 Task: Create a new trainer record and automate the Trainer Category population based on experience using Process Builder.
Action: Mouse moved to (291, 357)
Screenshot: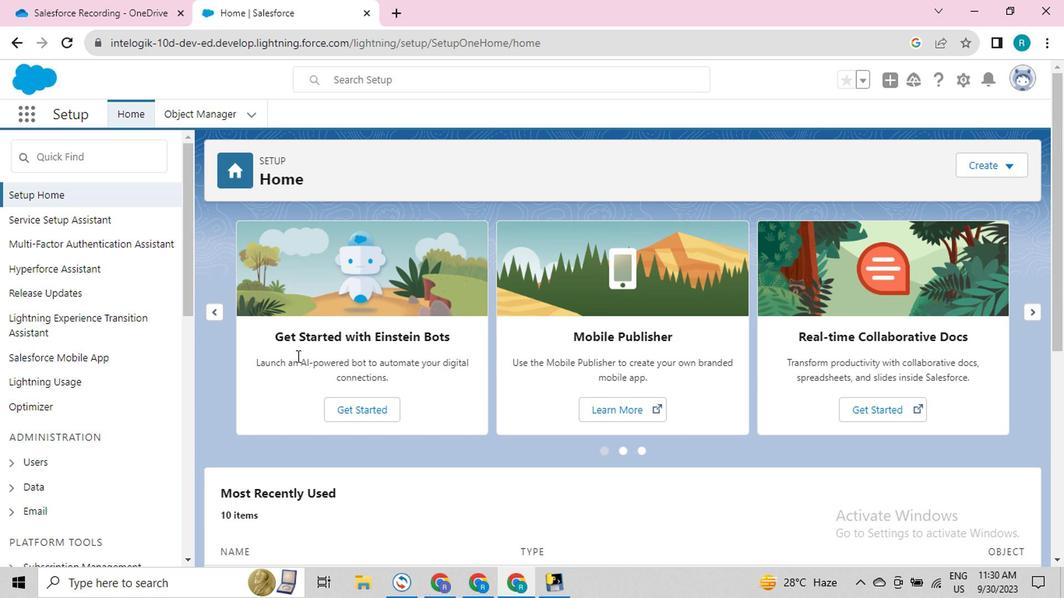 
Action: Key pressed <Key.f11>
Screenshot: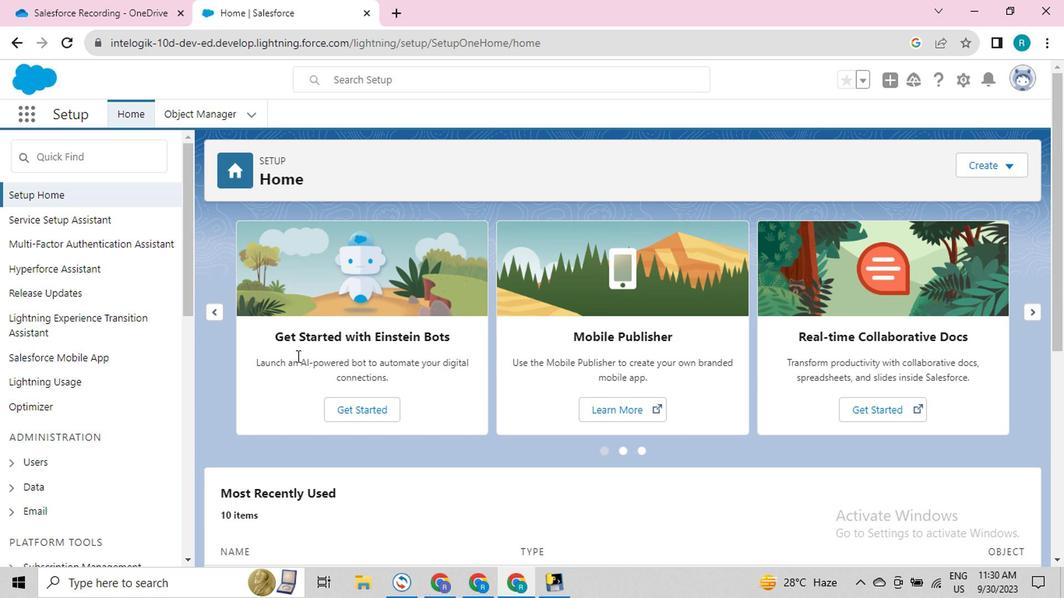 
Action: Mouse moved to (14, 53)
Screenshot: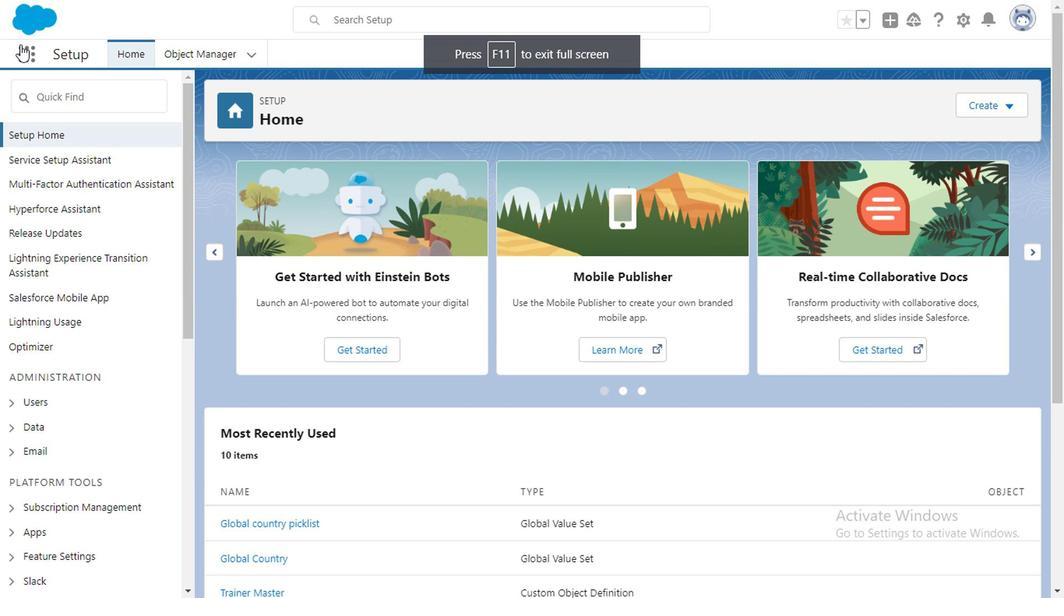 
Action: Mouse pressed left at (14, 53)
Screenshot: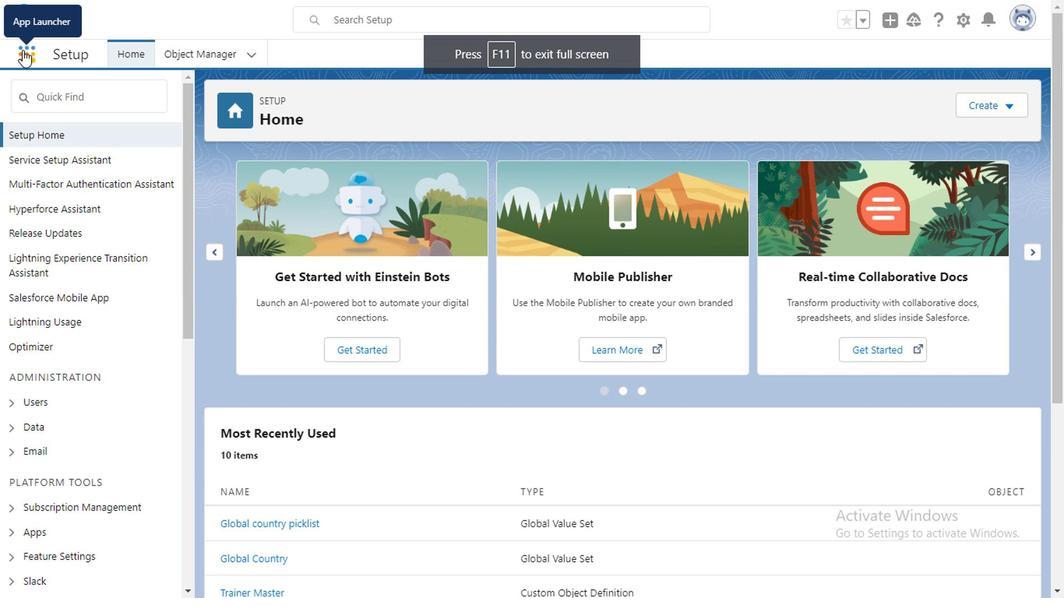 
Action: Mouse moved to (971, 19)
Screenshot: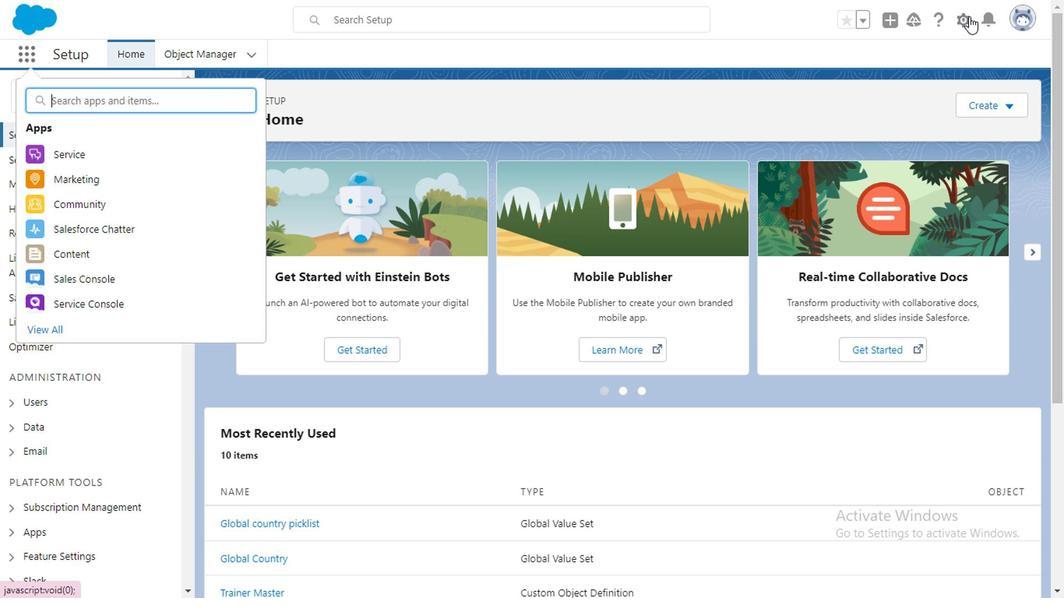 
Action: Mouse pressed left at (971, 19)
Screenshot: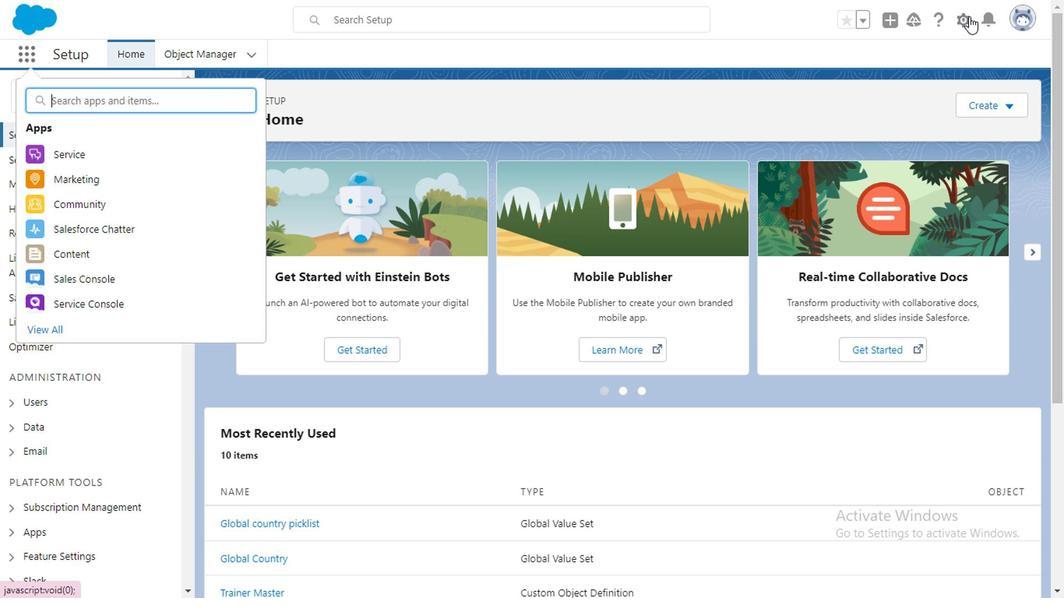 
Action: Mouse moved to (903, 62)
Screenshot: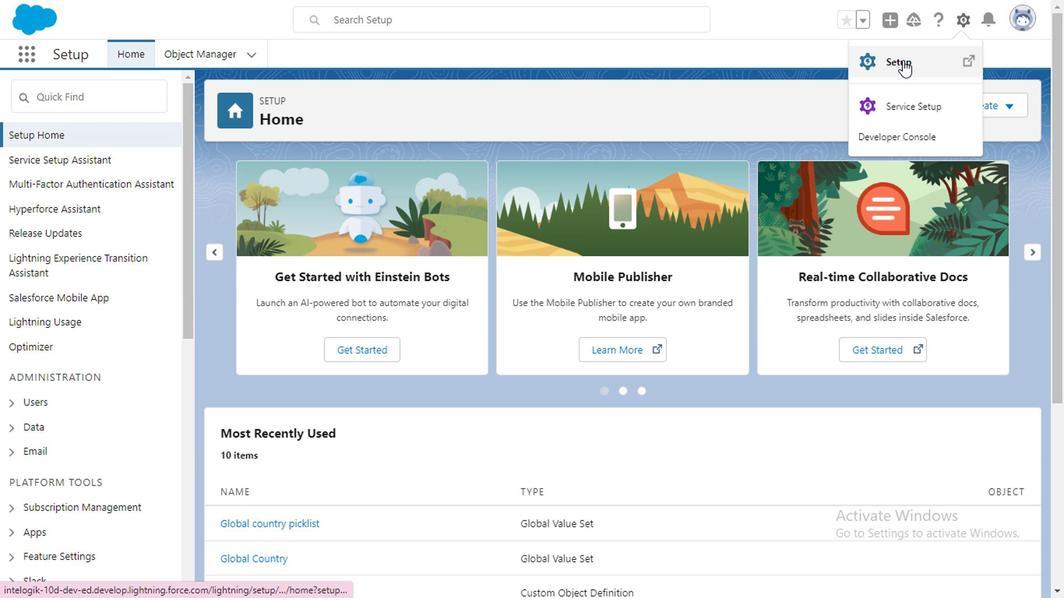 
Action: Mouse pressed left at (903, 62)
Screenshot: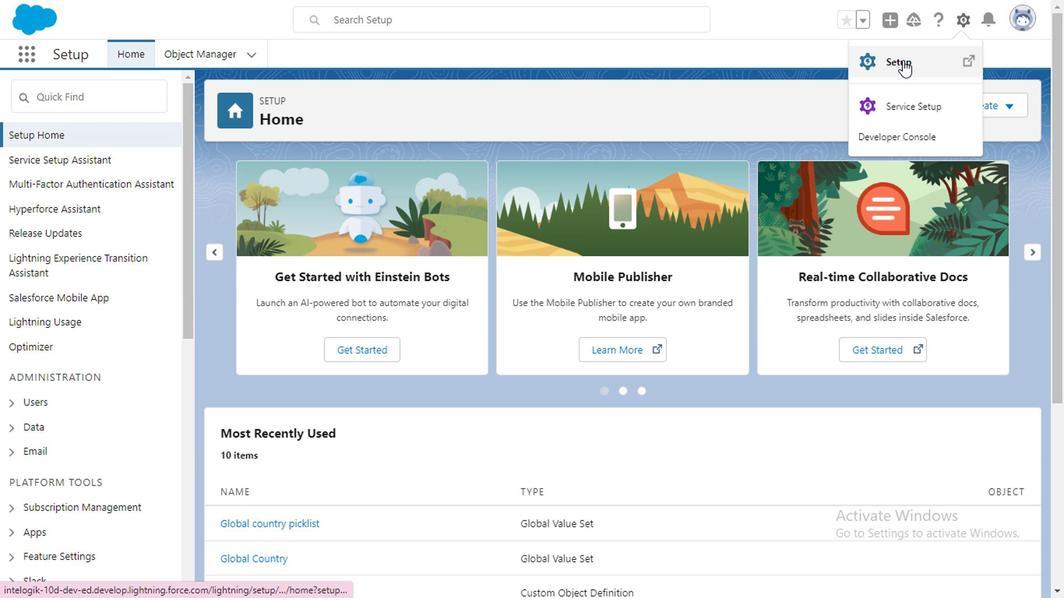 
Action: Mouse moved to (963, 19)
Screenshot: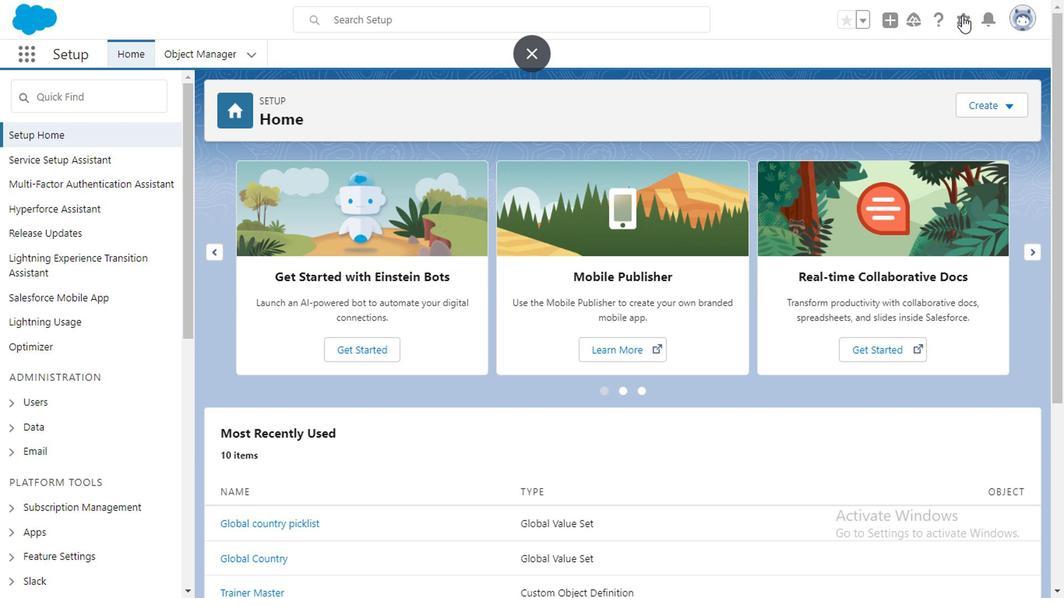 
Action: Mouse pressed left at (963, 19)
Screenshot: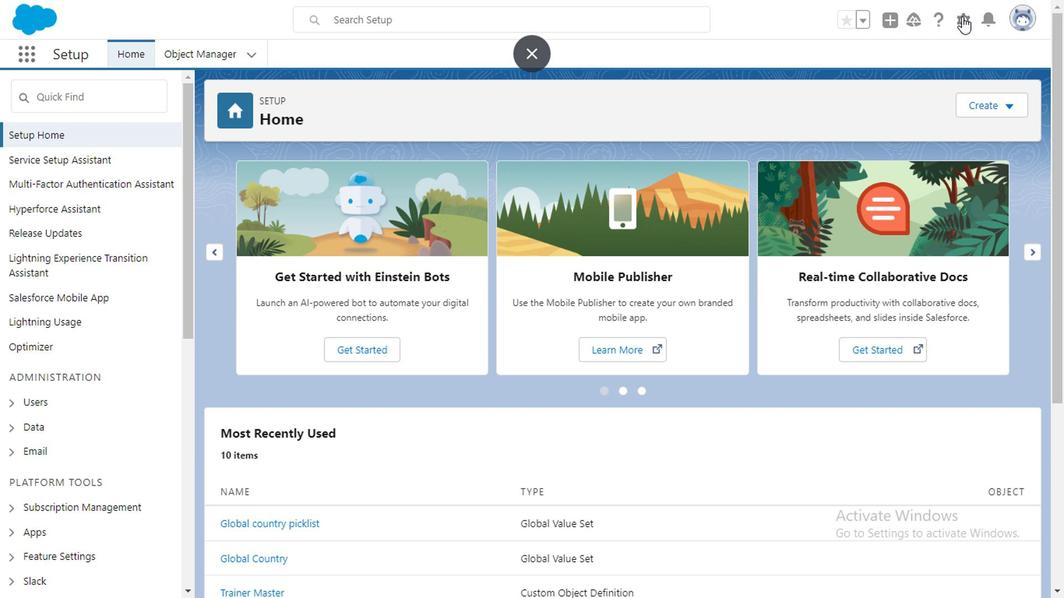 
Action: Mouse moved to (902, 69)
Screenshot: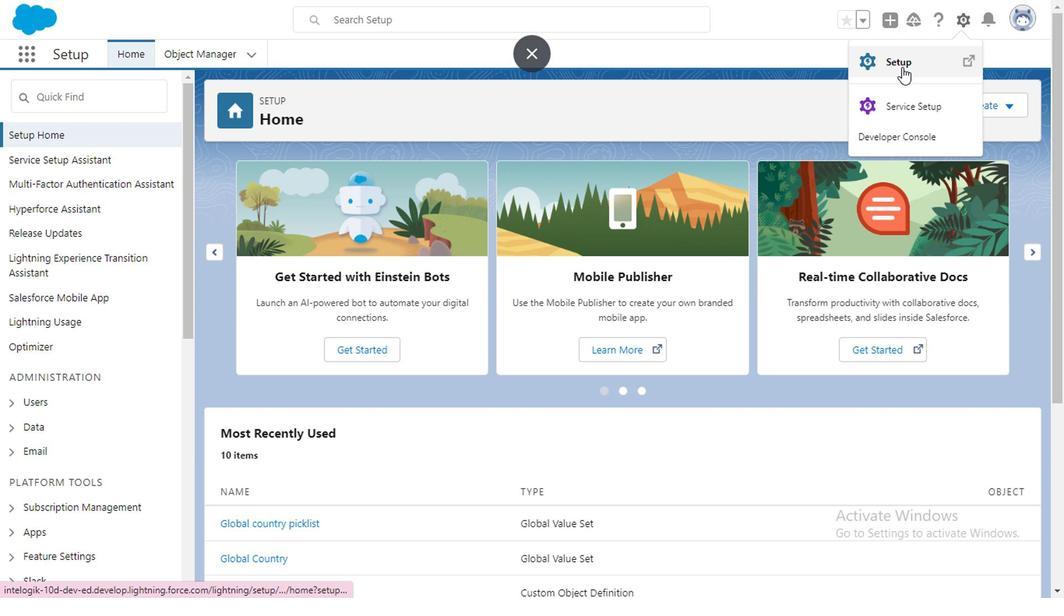 
Action: Mouse pressed left at (902, 69)
Screenshot: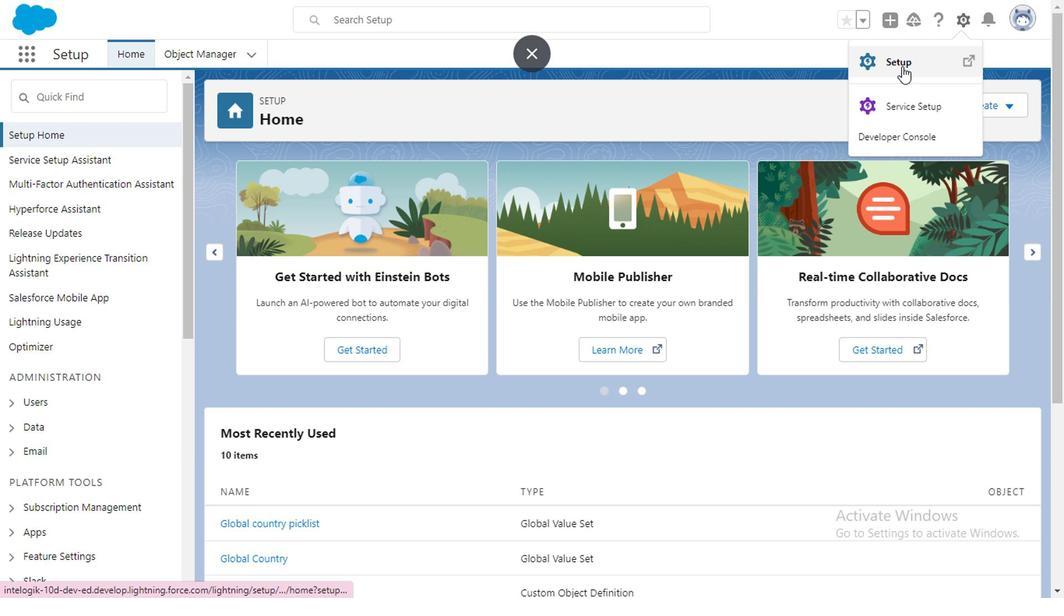 
Action: Mouse moved to (59, 97)
Screenshot: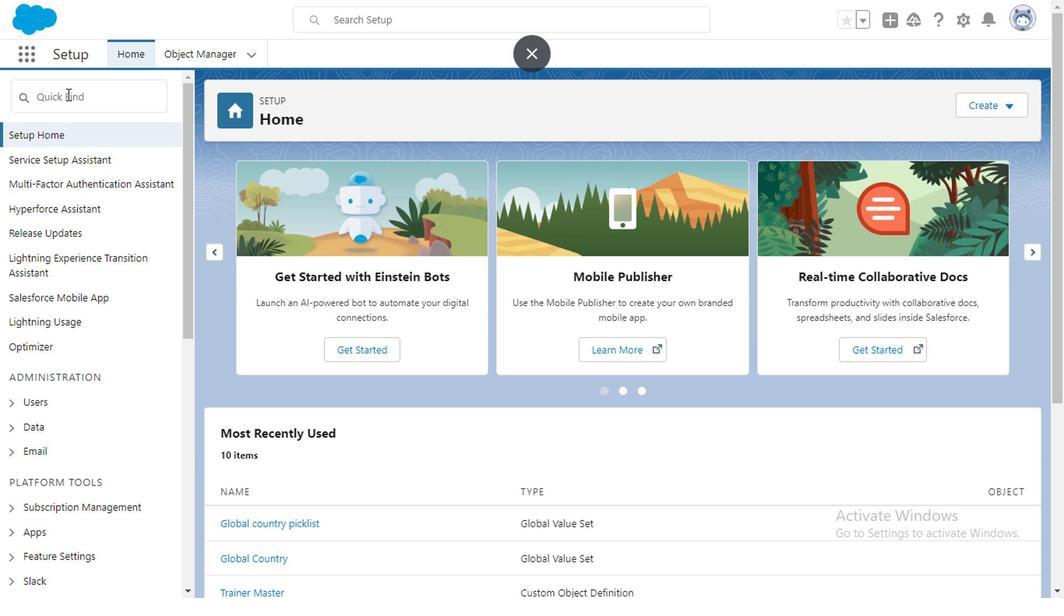 
Action: Mouse pressed left at (59, 97)
Screenshot: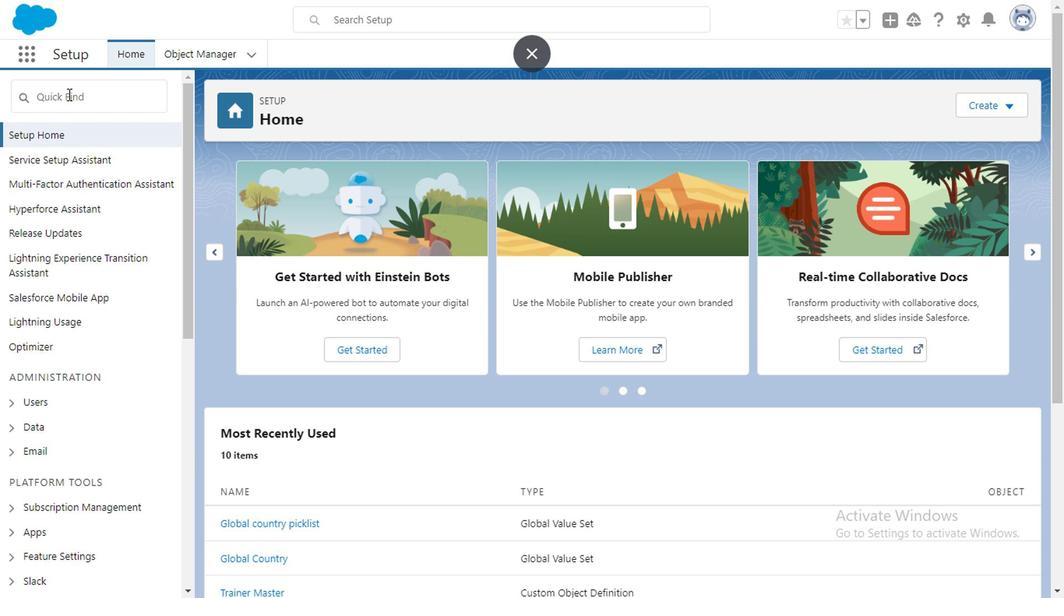 
Action: Mouse moved to (59, 97)
Screenshot: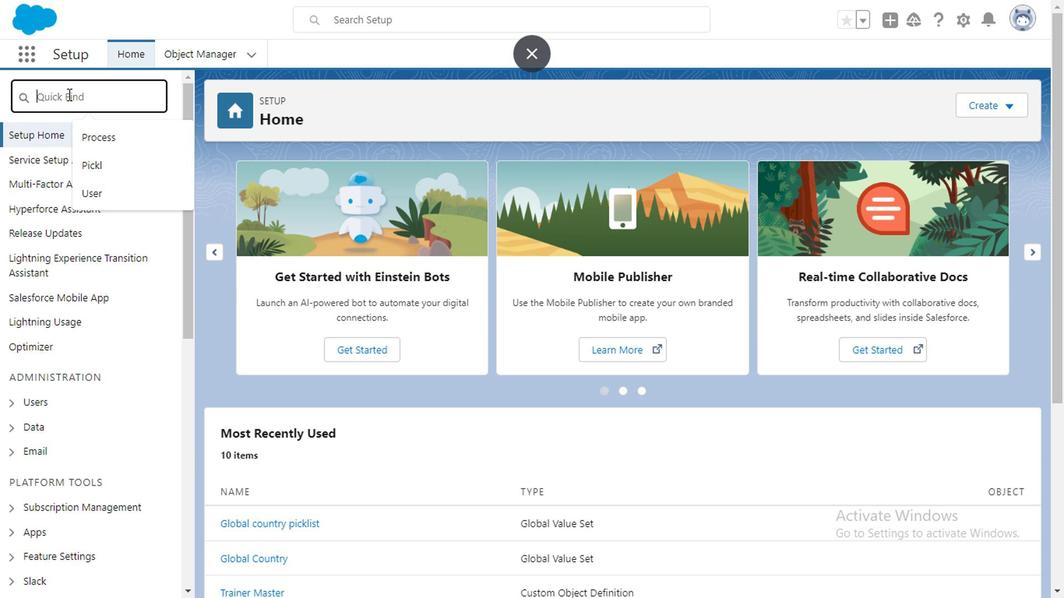 
Action: Key pressed <Key.caps_lock>P<Key.caps_lock>r
Screenshot: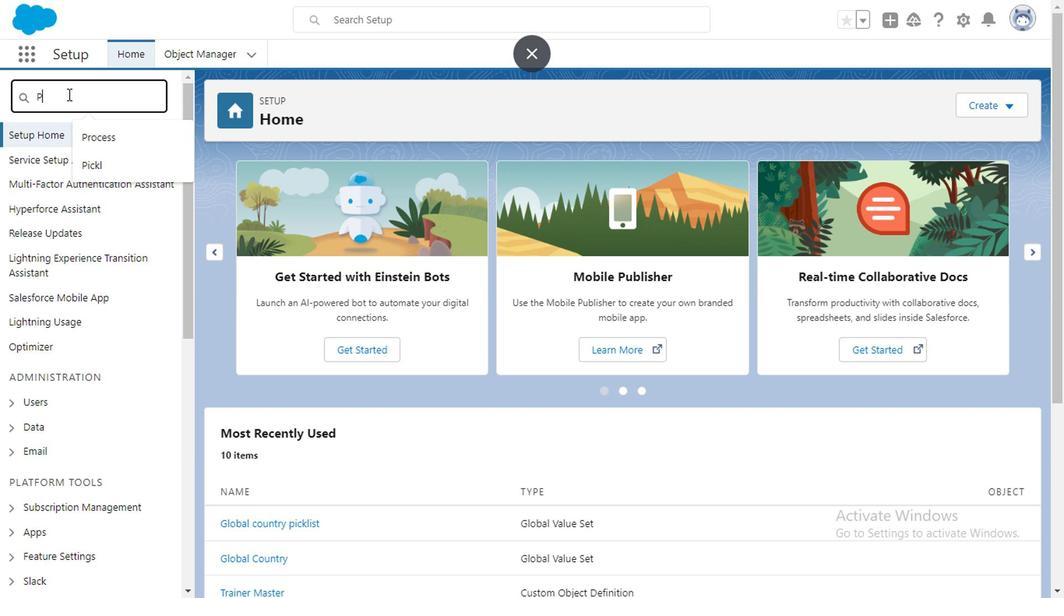
Action: Mouse moved to (89, 131)
Screenshot: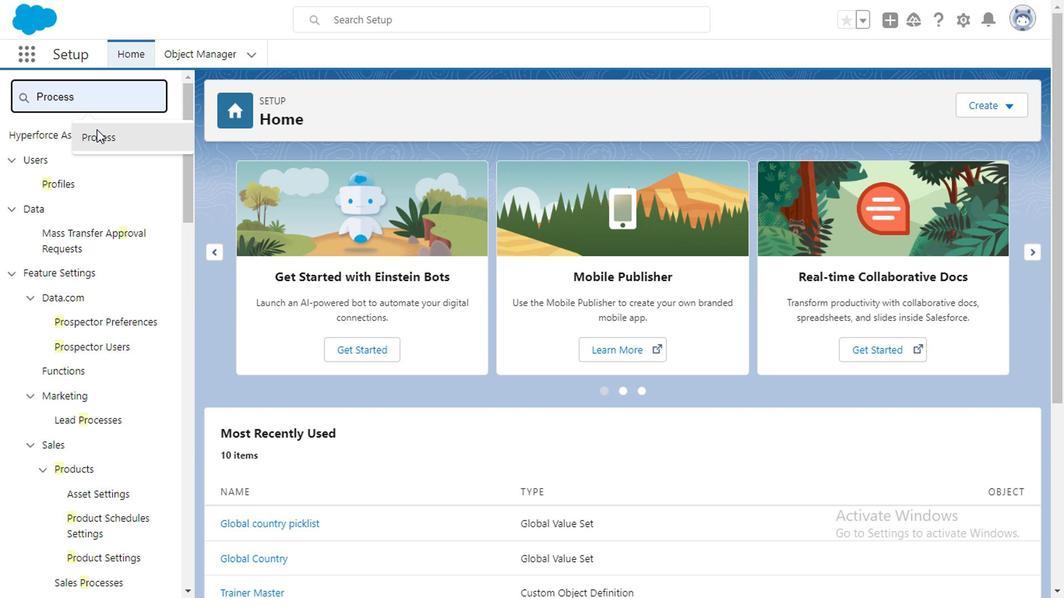 
Action: Mouse pressed left at (89, 131)
Screenshot: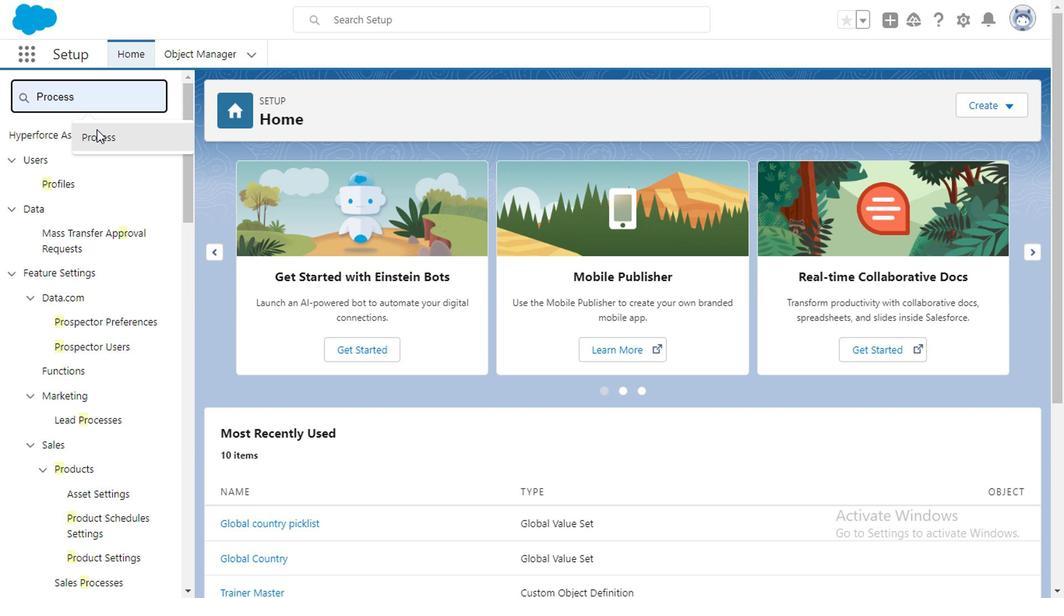 
Action: Key pressed <Key.enter>
Screenshot: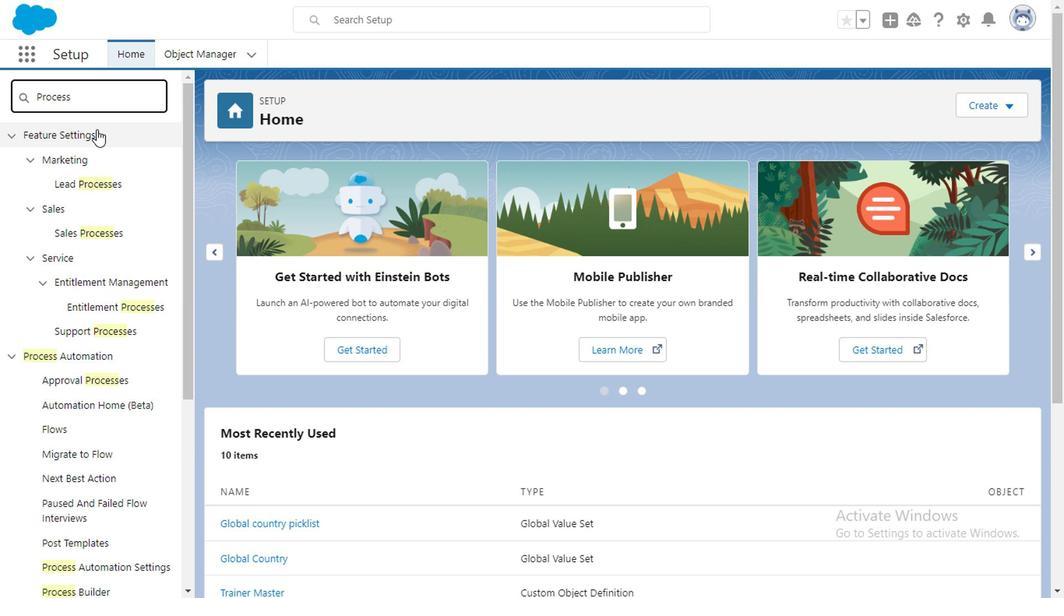 
Action: Mouse moved to (79, 456)
Screenshot: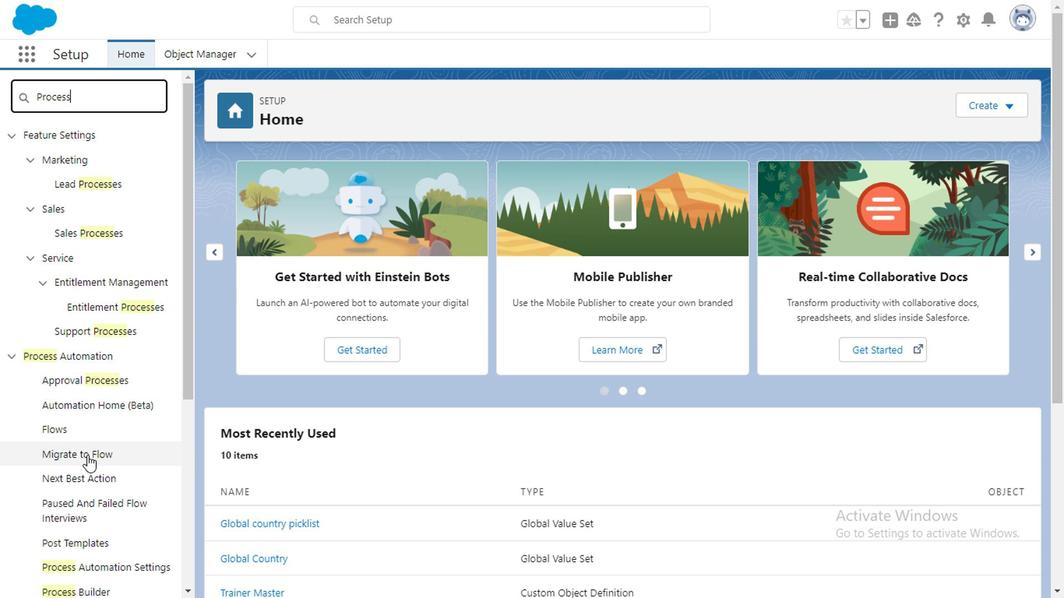 
Action: Mouse scrolled (79, 455) with delta (0, 0)
Screenshot: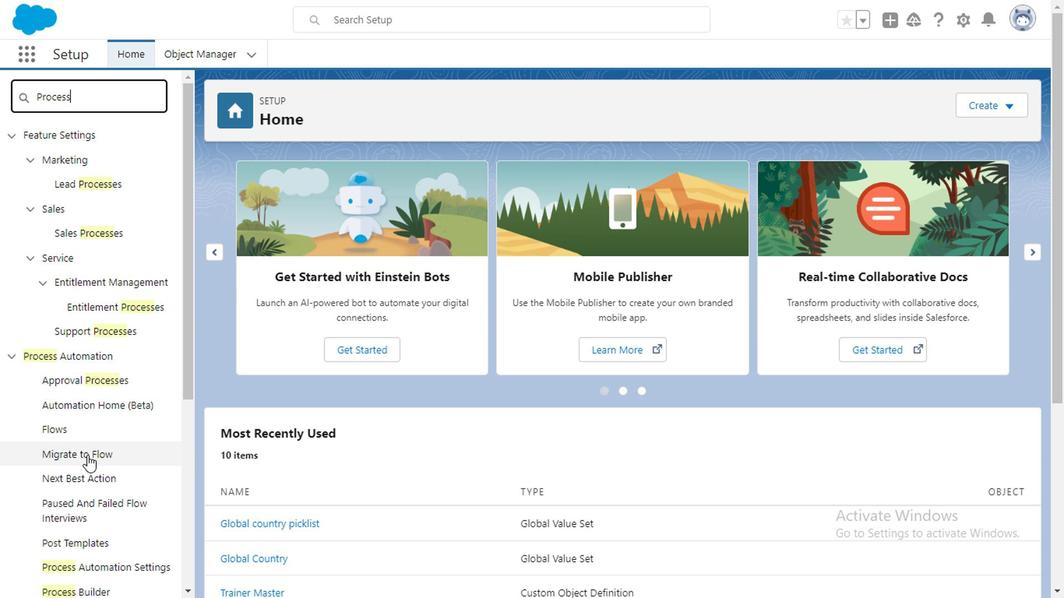 
Action: Mouse moved to (80, 282)
Screenshot: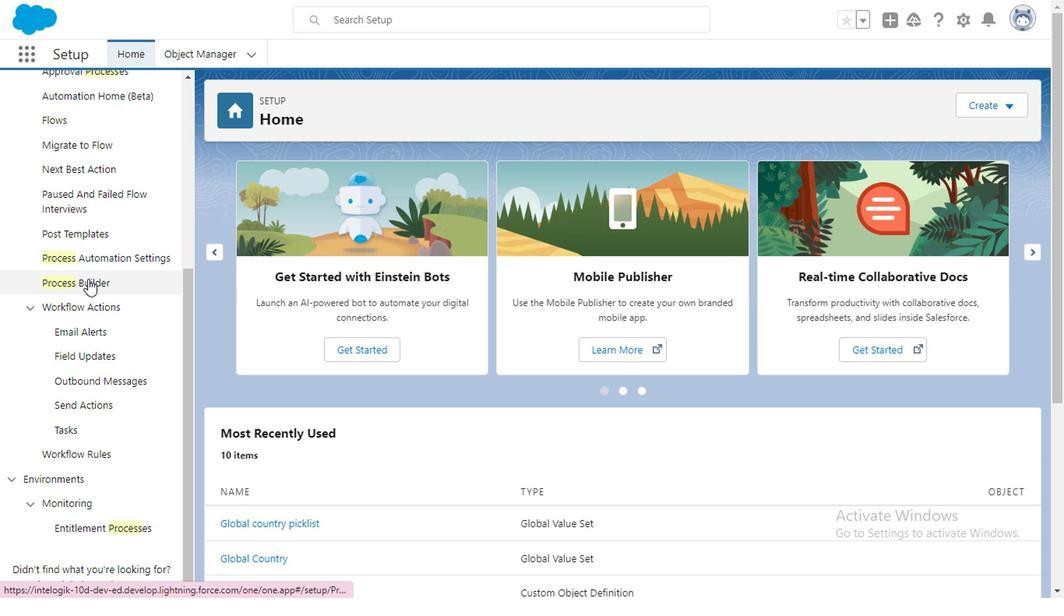 
Action: Mouse pressed left at (80, 282)
Screenshot: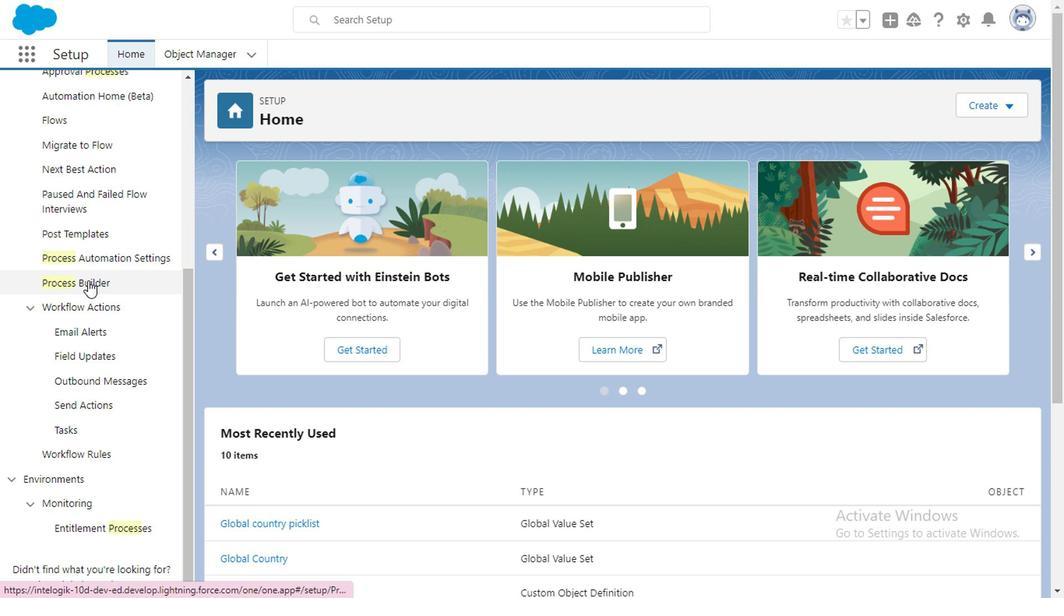 
Action: Mouse moved to (39, 285)
Screenshot: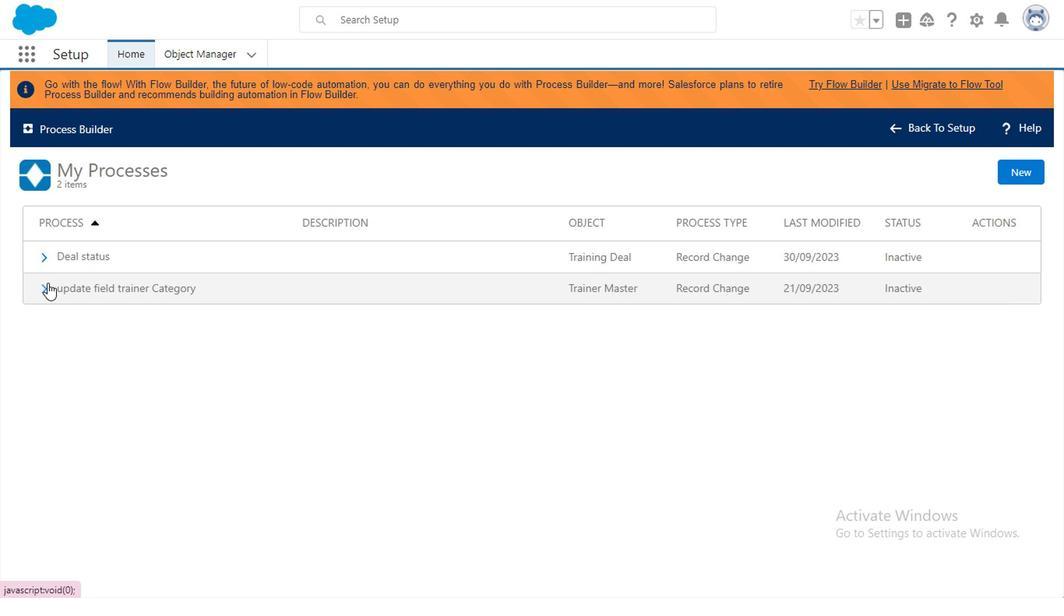 
Action: Mouse pressed left at (39, 285)
Screenshot: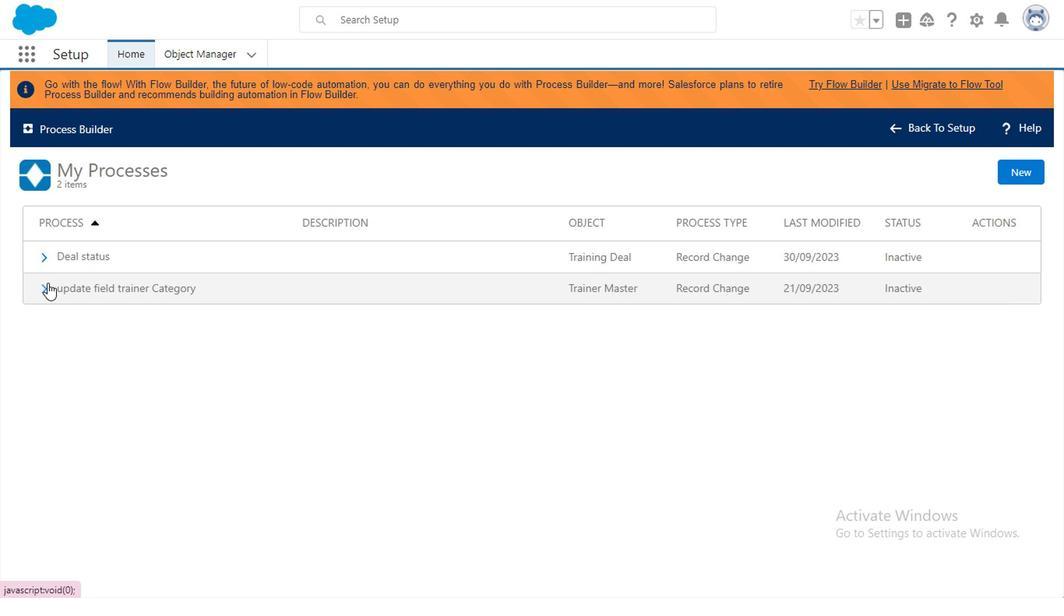 
Action: Mouse moved to (992, 316)
Screenshot: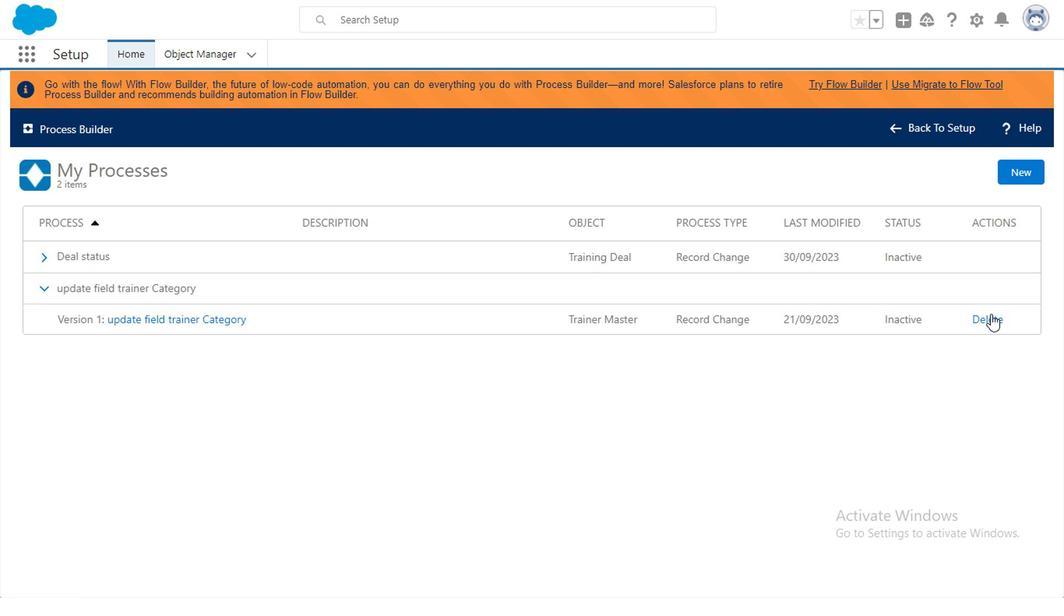 
Action: Mouse pressed left at (992, 316)
Screenshot: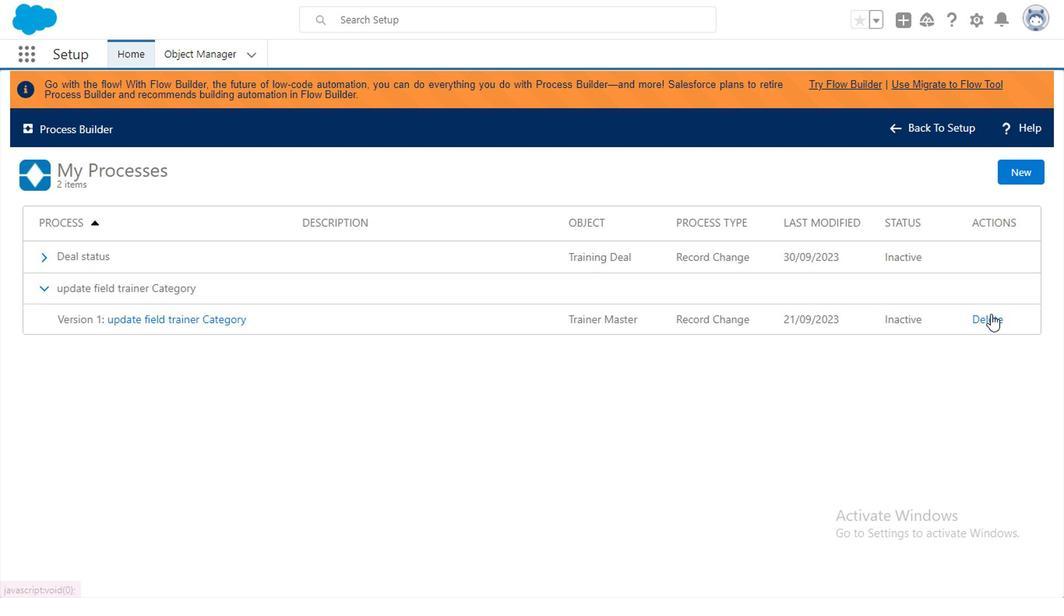 
Action: Mouse moved to (724, 409)
Screenshot: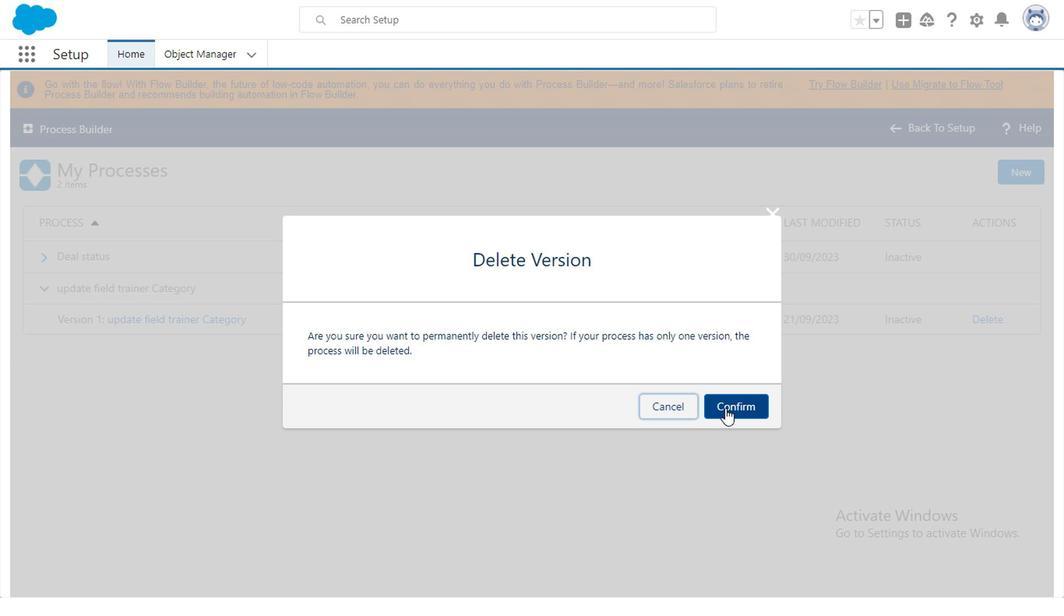 
Action: Mouse pressed left at (724, 409)
Screenshot: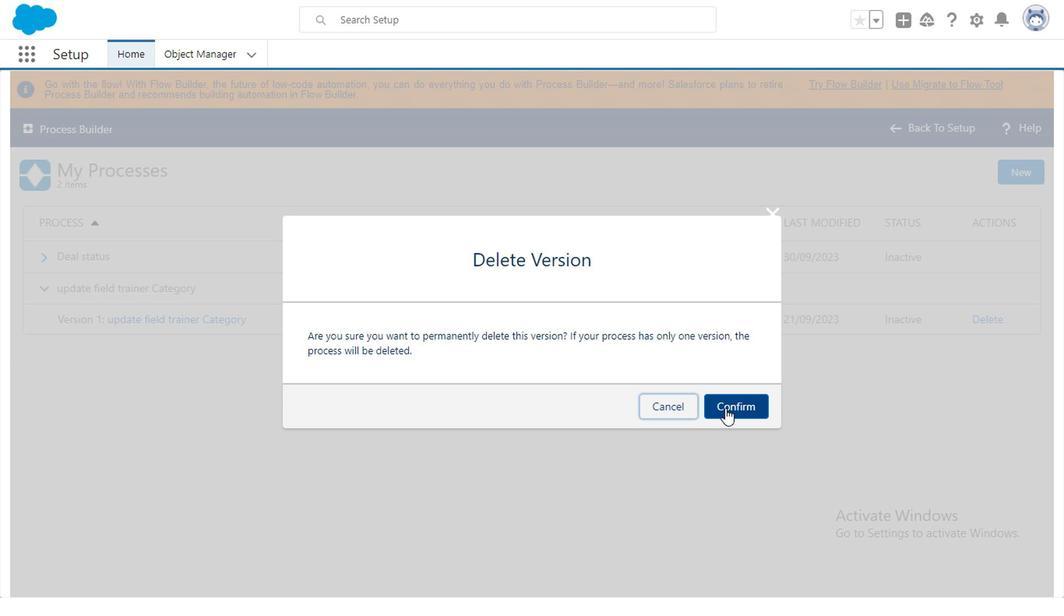 
Action: Mouse moved to (39, 256)
Screenshot: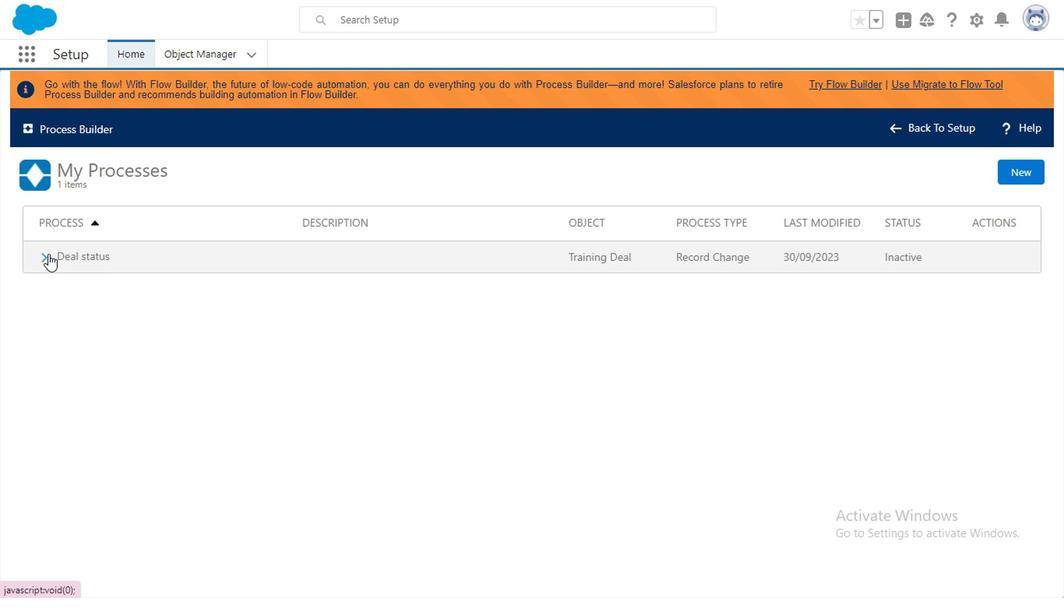 
Action: Mouse pressed left at (39, 256)
Screenshot: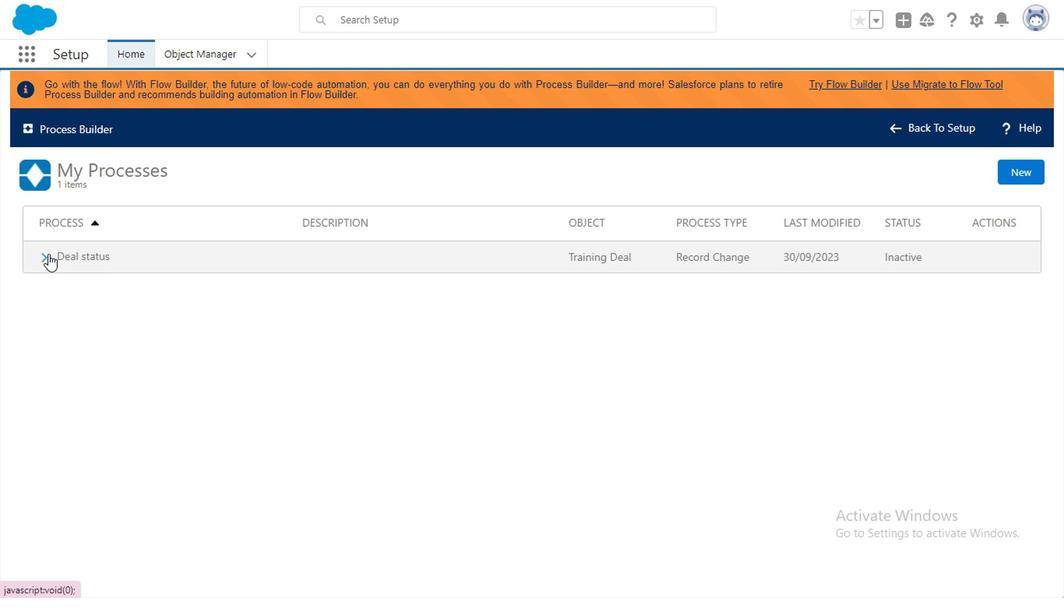 
Action: Mouse moved to (976, 288)
Screenshot: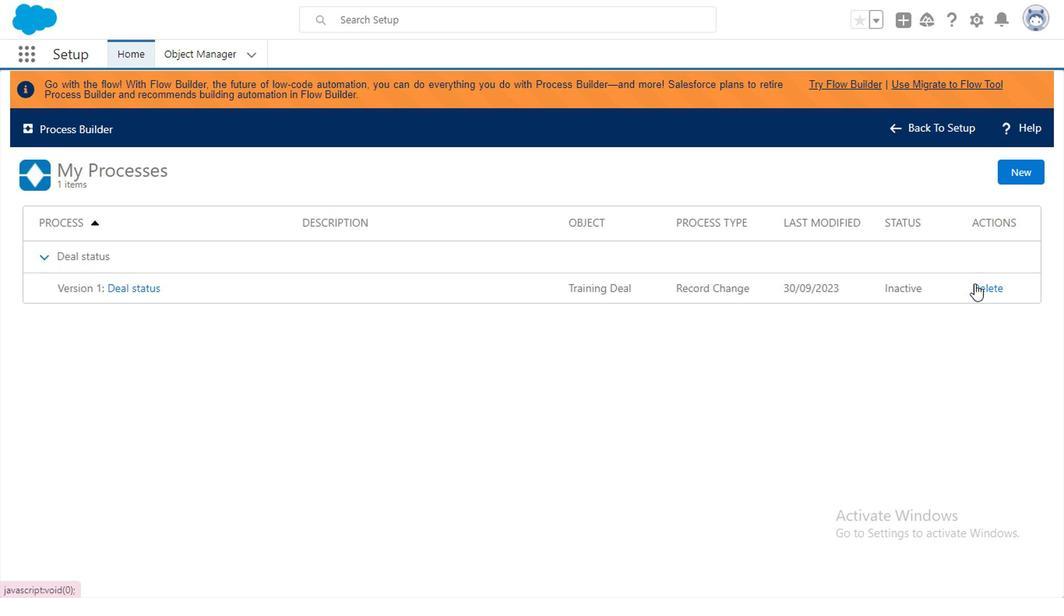 
Action: Mouse pressed left at (976, 288)
Screenshot: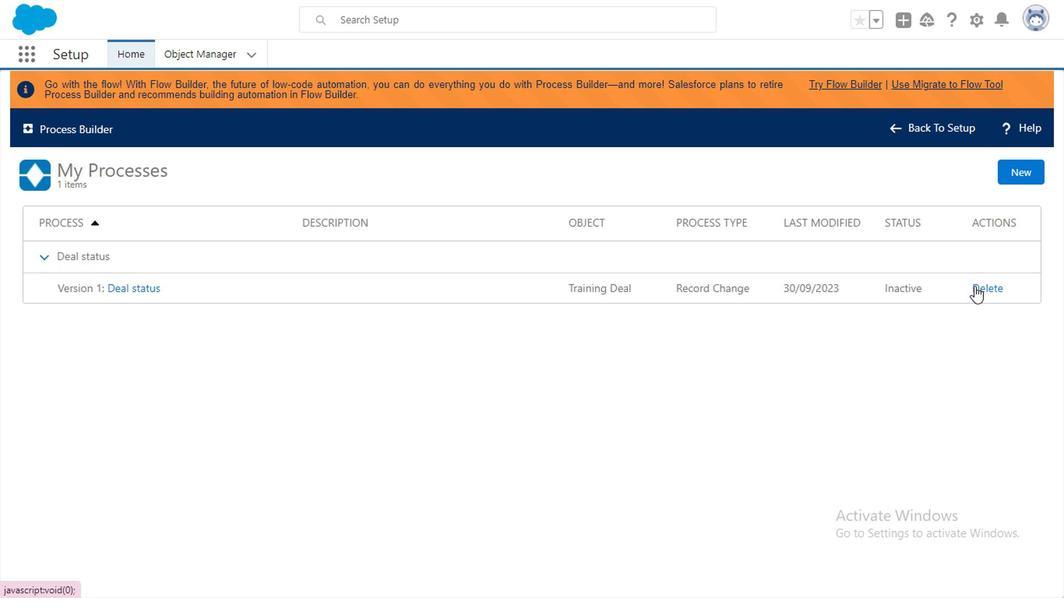 
Action: Mouse moved to (734, 404)
Screenshot: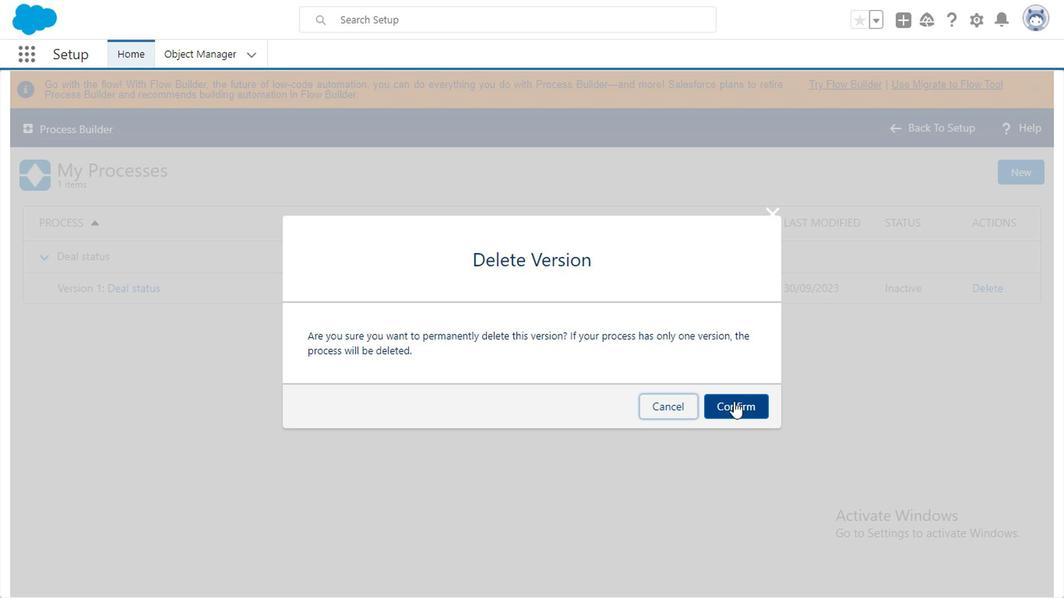 
Action: Mouse pressed left at (734, 404)
Screenshot: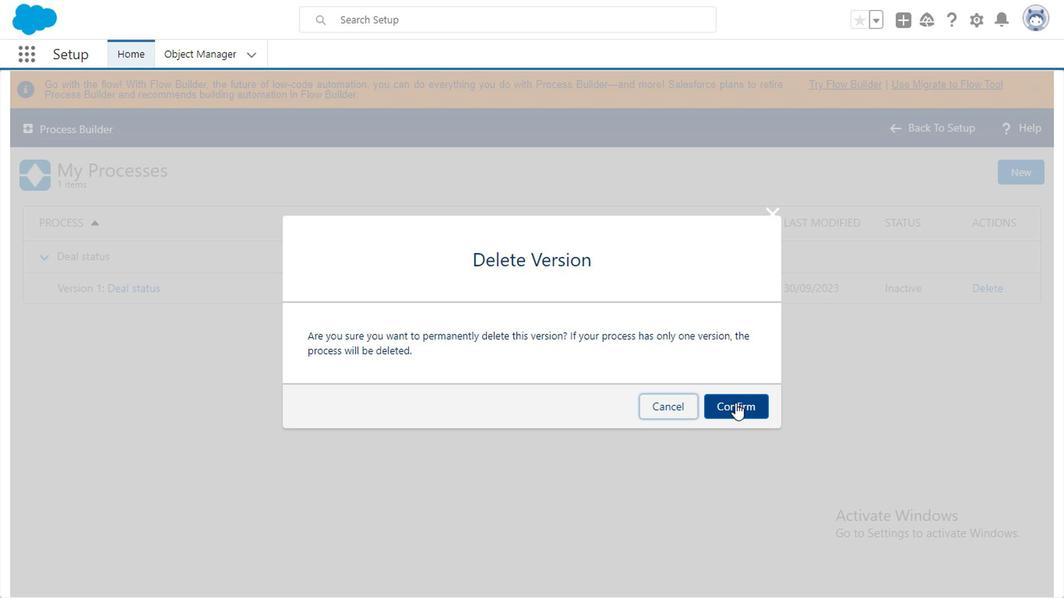 
Action: Mouse moved to (1028, 172)
Screenshot: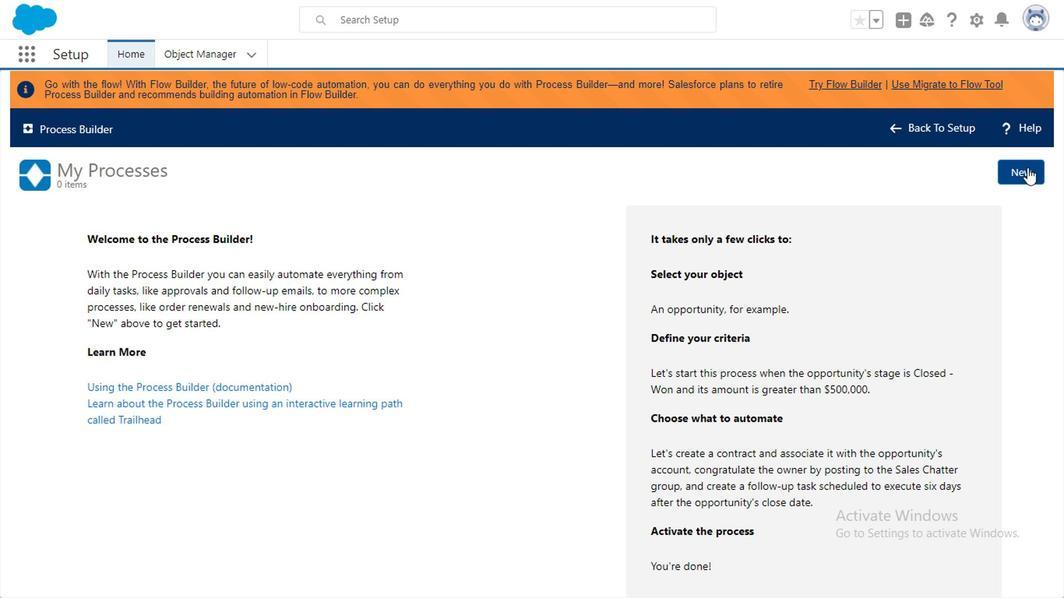 
Action: Mouse pressed left at (1028, 172)
Screenshot: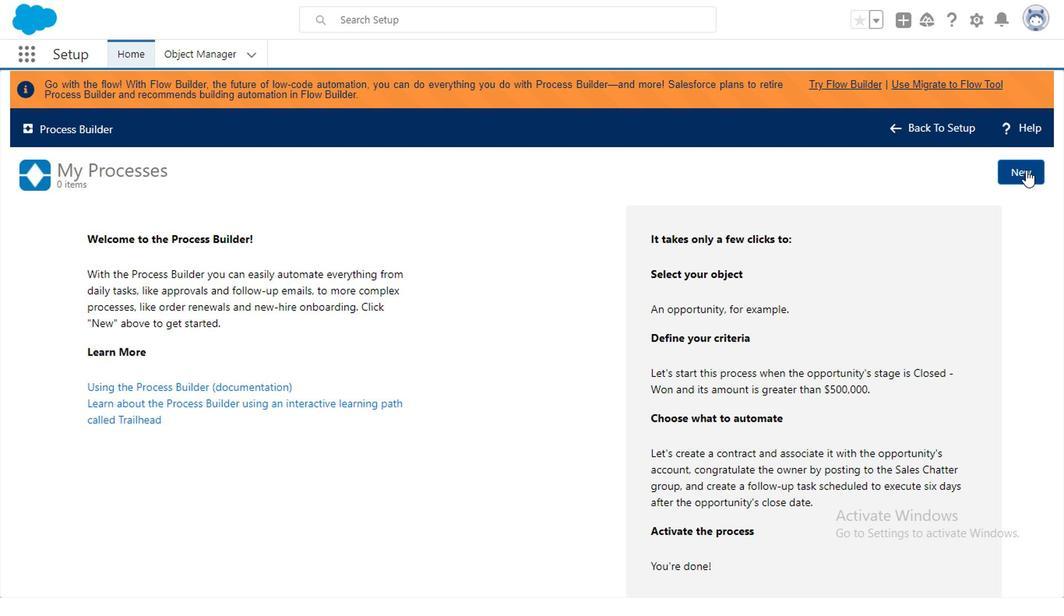
Action: Mouse moved to (749, 403)
Screenshot: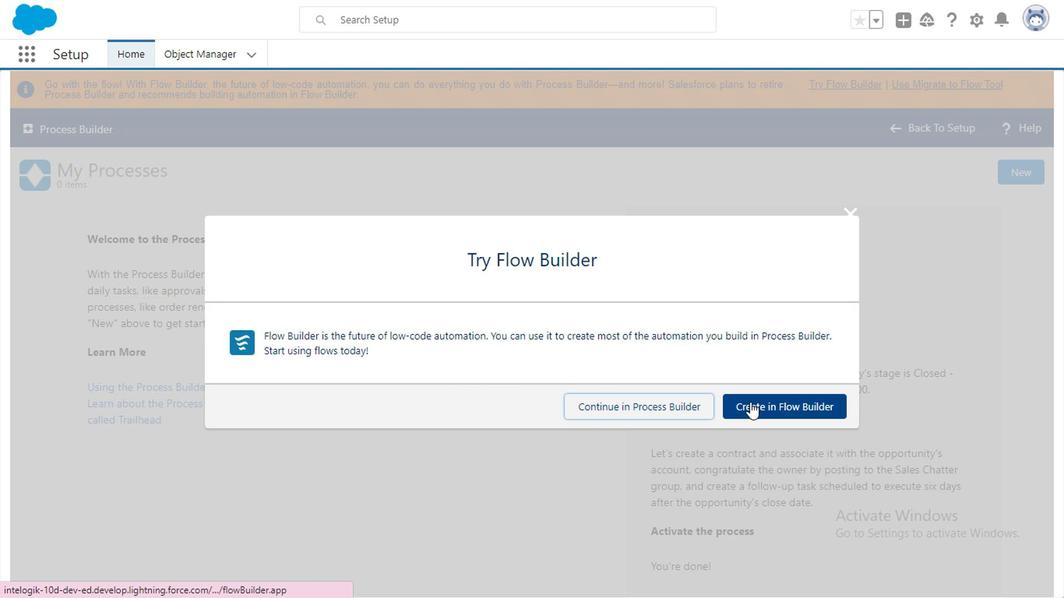 
Action: Mouse pressed left at (749, 403)
Screenshot: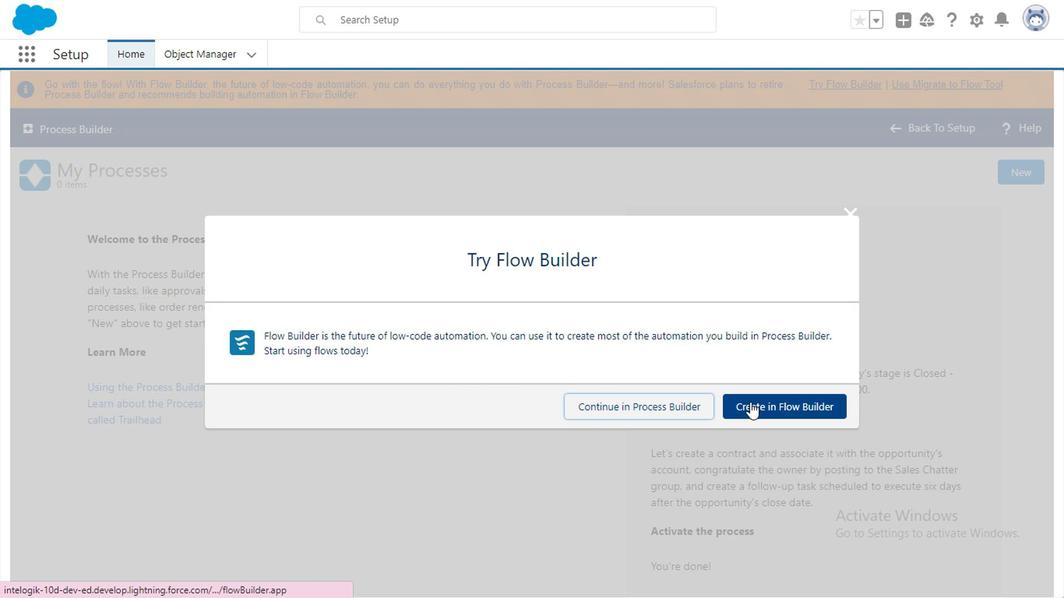 
Action: Mouse moved to (991, 69)
Screenshot: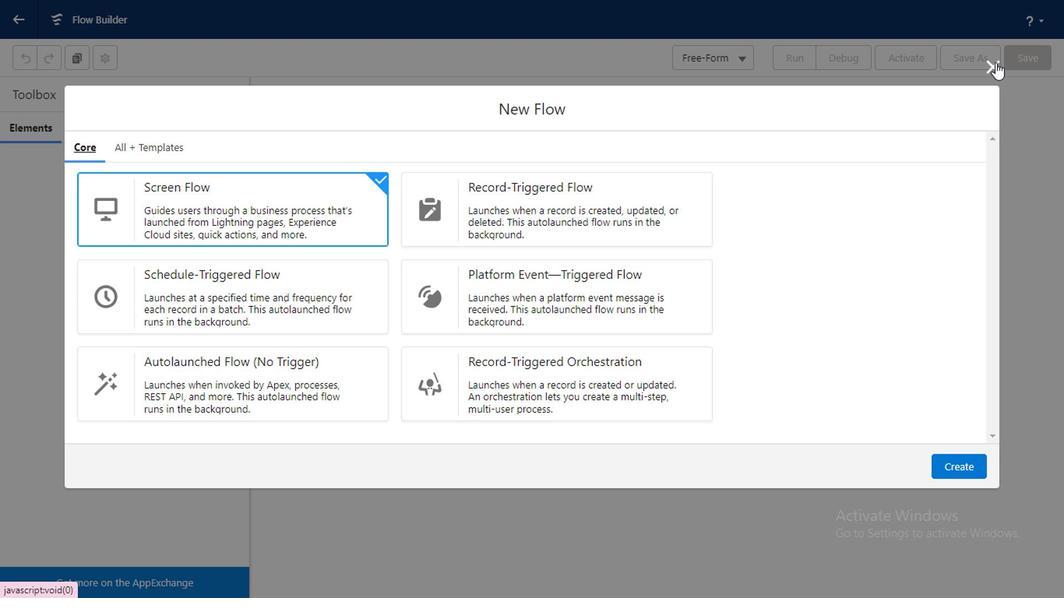 
Action: Mouse pressed left at (991, 69)
Screenshot: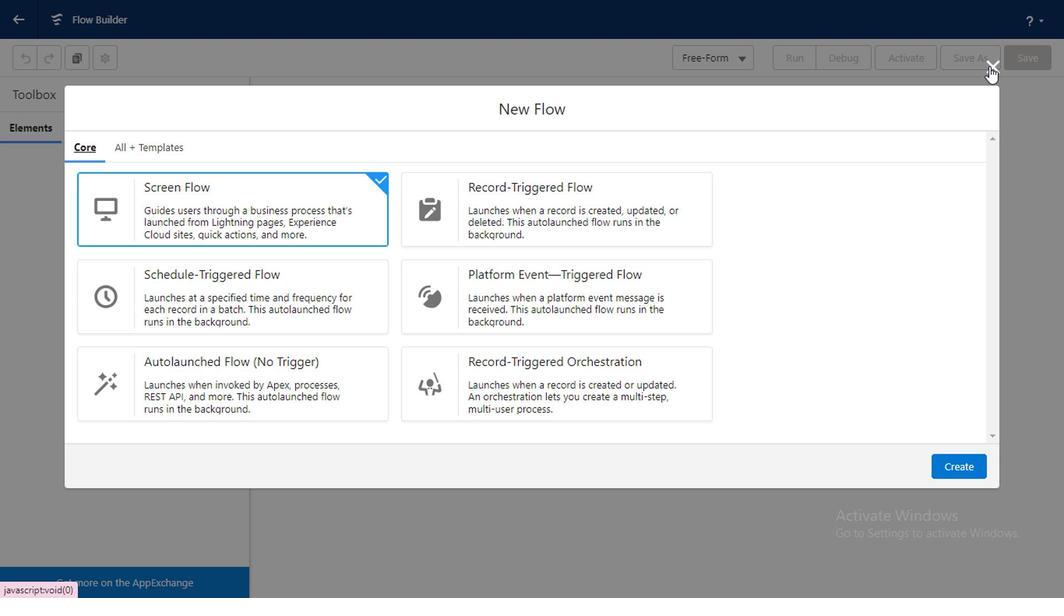 
Action: Mouse moved to (68, 390)
Screenshot: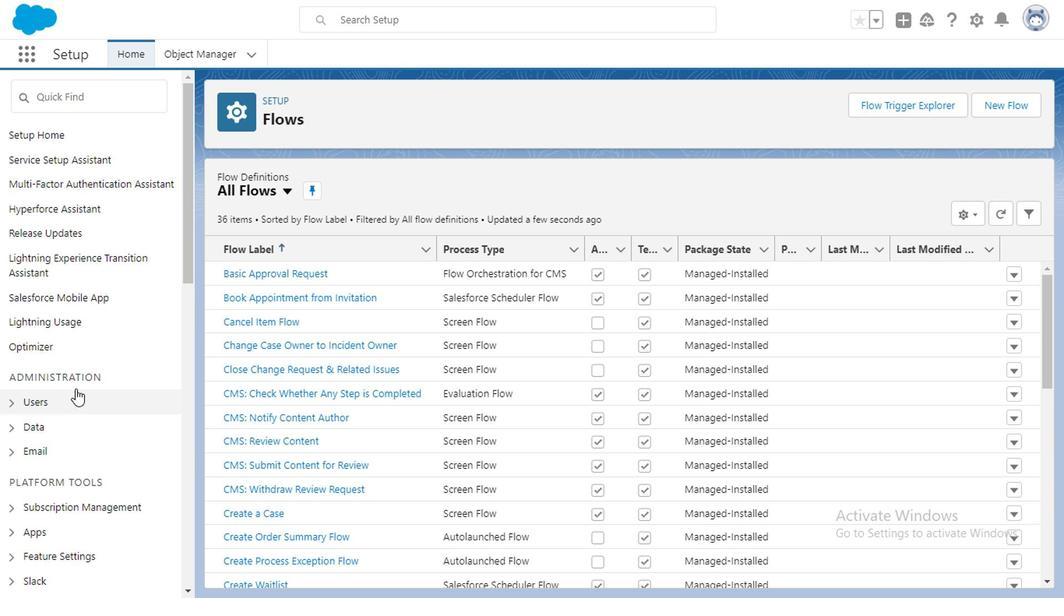 
Action: Mouse scrolled (68, 389) with delta (0, 0)
Screenshot: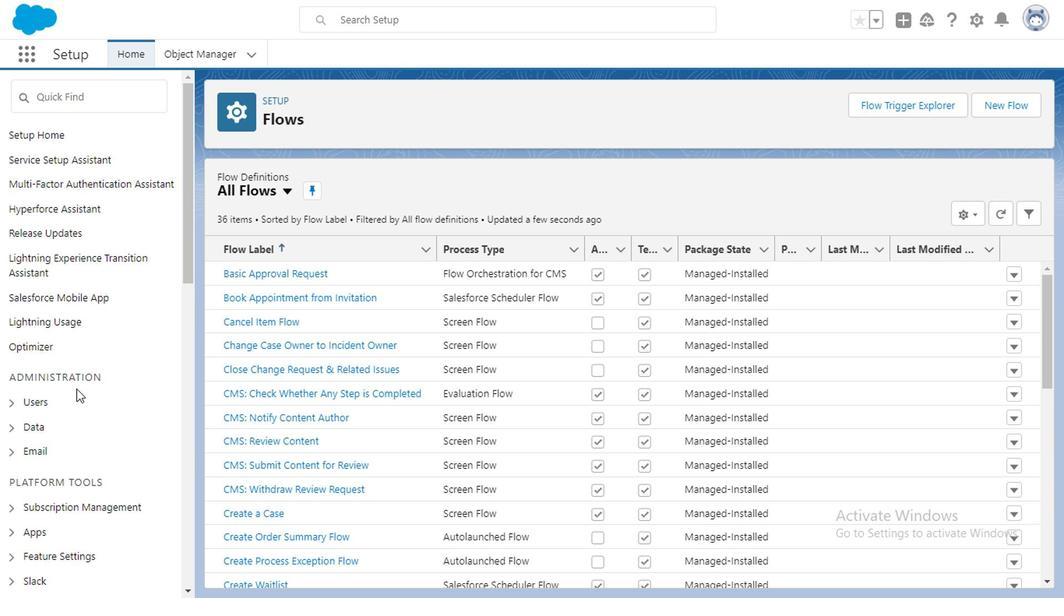 
Action: Mouse scrolled (68, 389) with delta (0, 0)
Screenshot: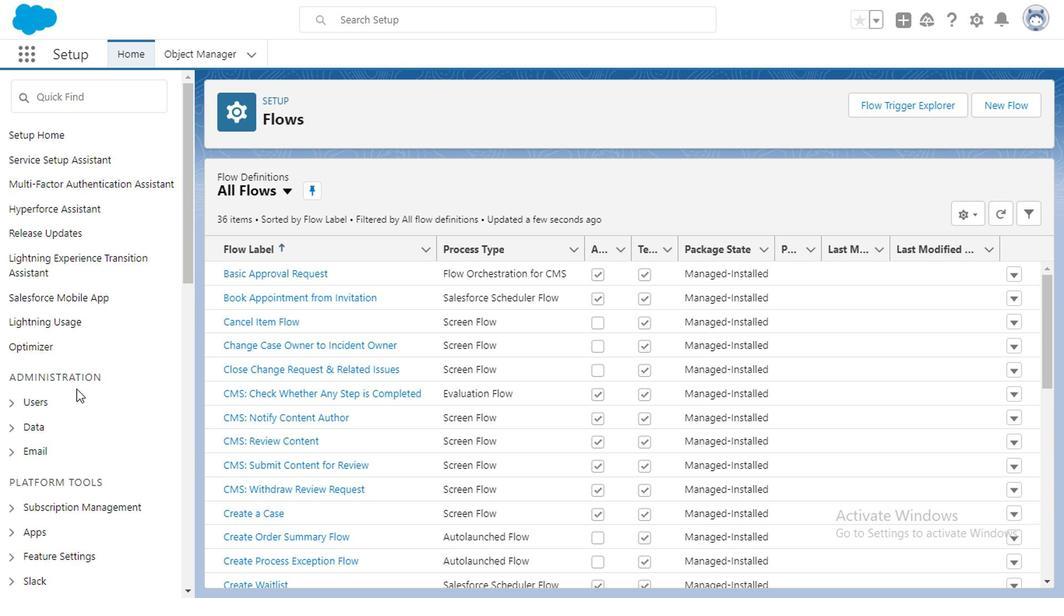 
Action: Mouse scrolled (68, 389) with delta (0, 0)
Screenshot: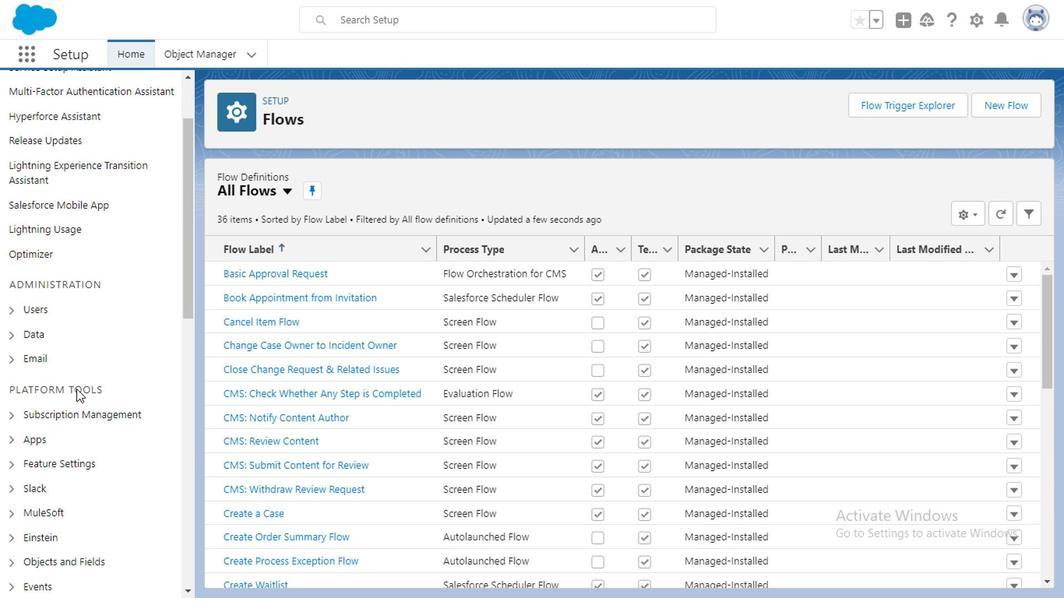 
Action: Mouse moved to (980, 24)
Screenshot: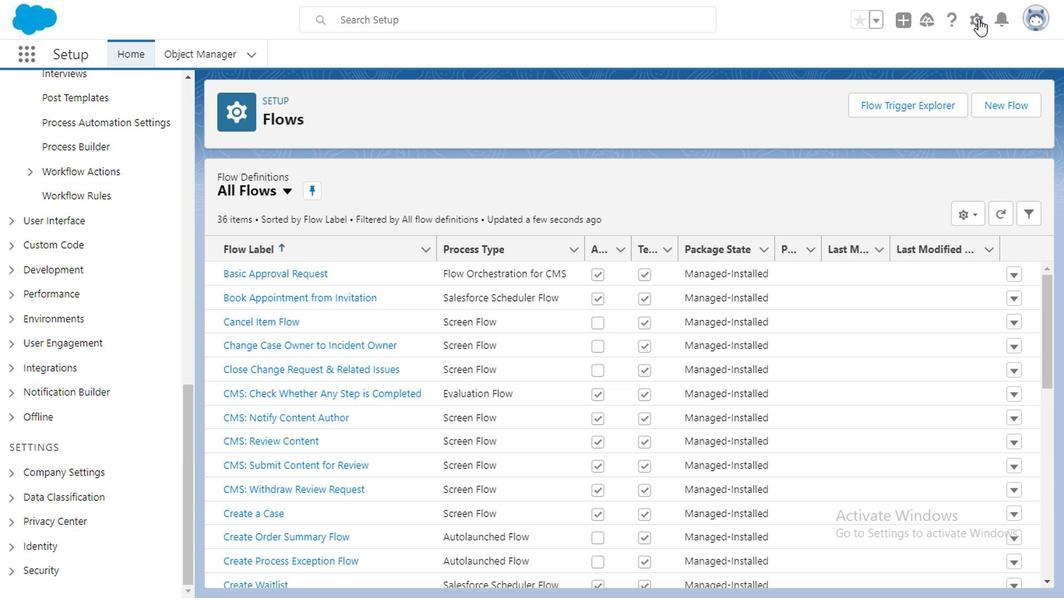 
Action: Mouse pressed left at (980, 24)
Screenshot: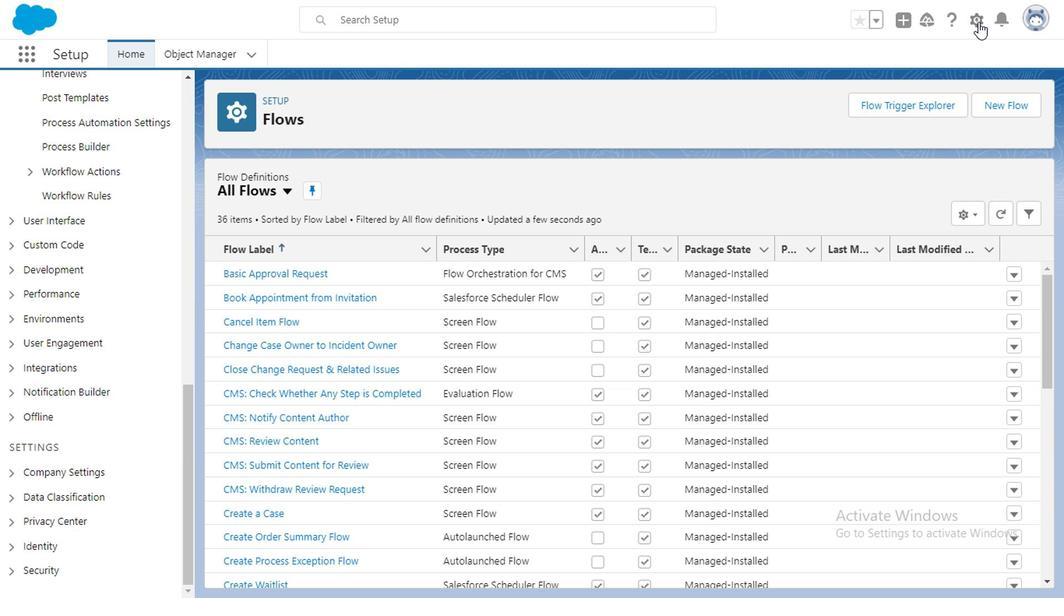
Action: Mouse moved to (916, 68)
Screenshot: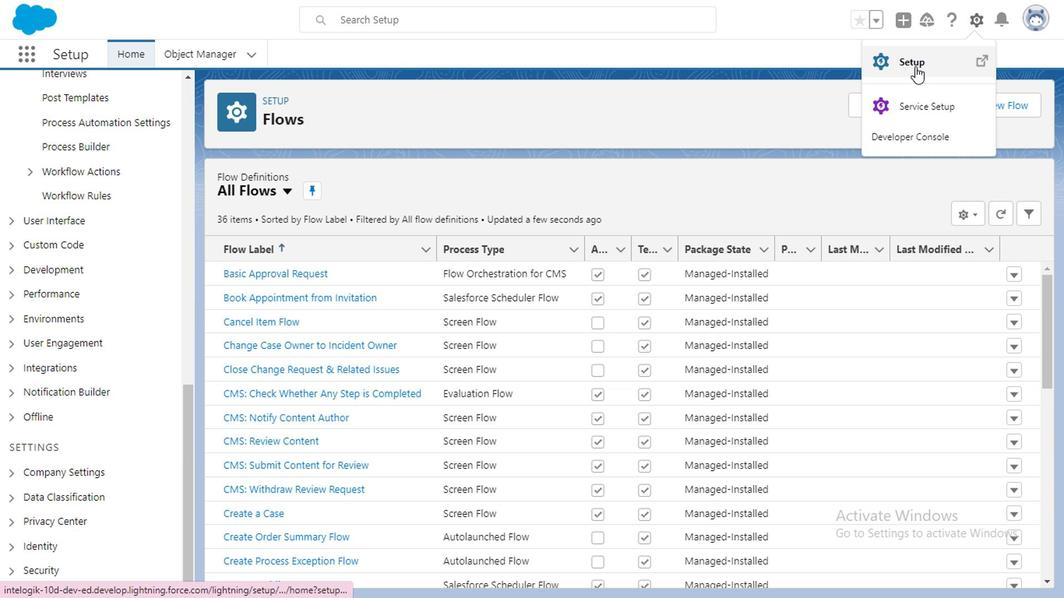 
Action: Mouse pressed left at (916, 68)
Screenshot: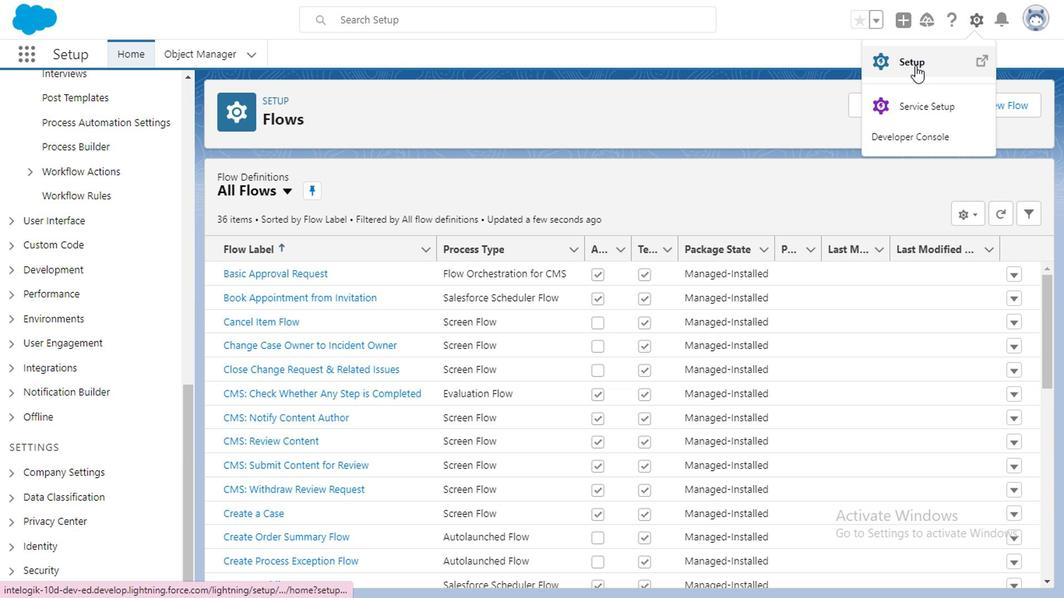 
Action: Mouse moved to (108, 92)
Screenshot: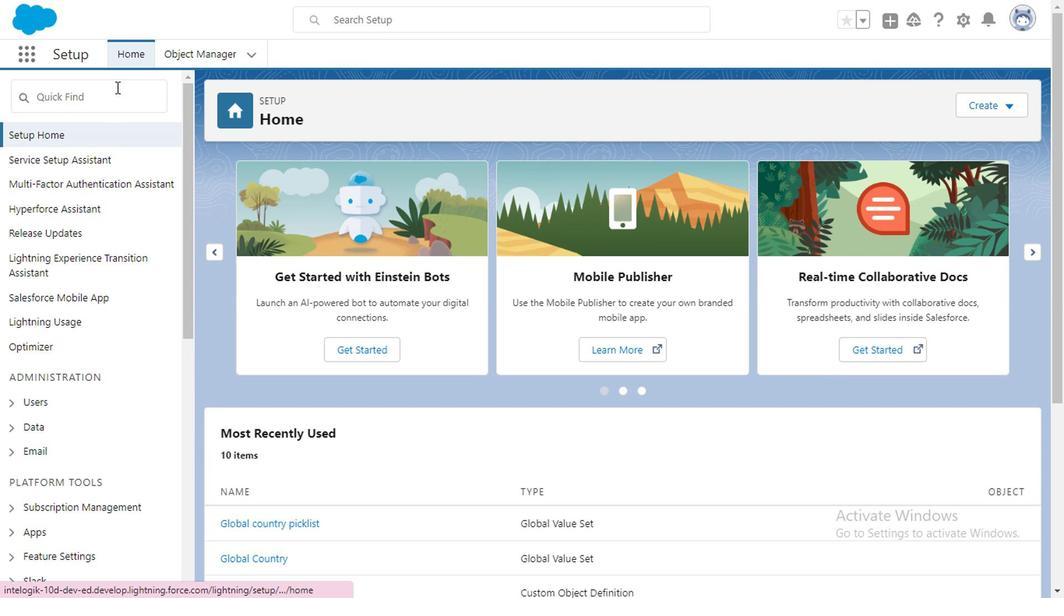 
Action: Mouse pressed left at (108, 92)
Screenshot: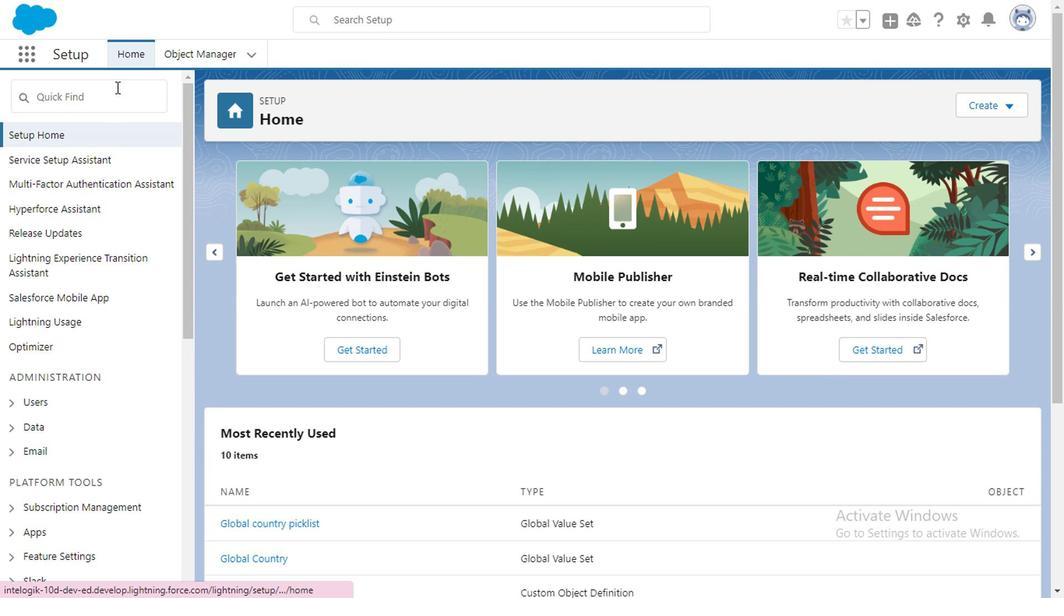 
Action: Mouse moved to (109, 94)
Screenshot: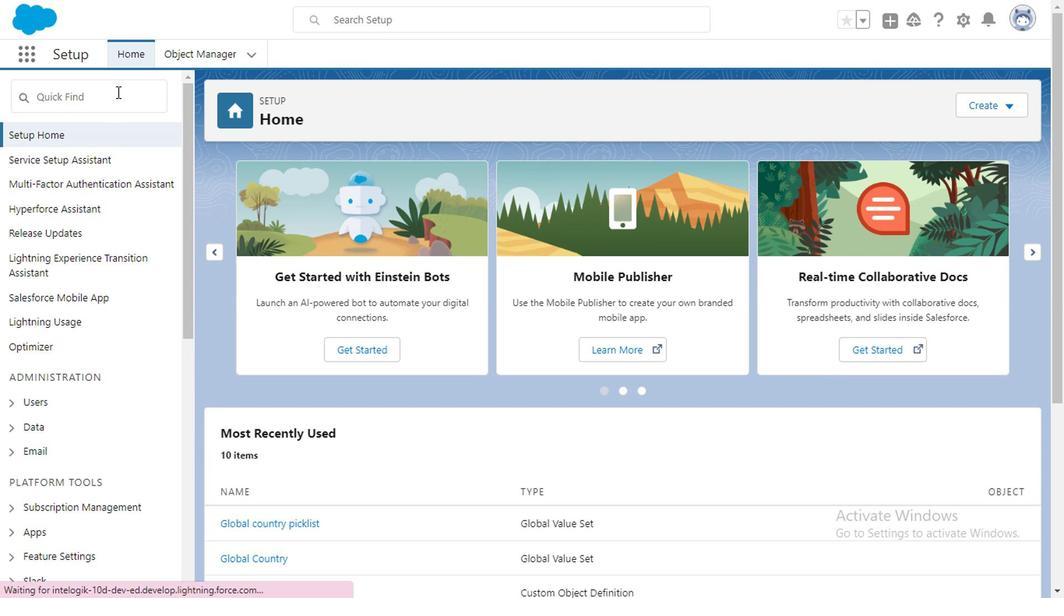 
Action: Key pressed <Key.caps_lock>P<Key.caps_lock>rocess
Screenshot: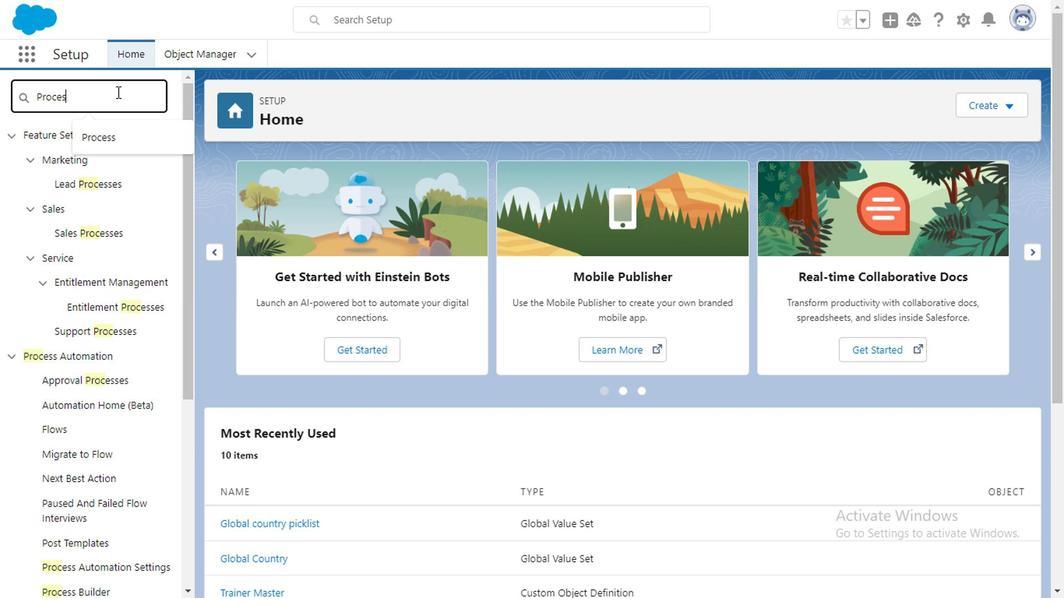 
Action: Mouse moved to (104, 514)
Screenshot: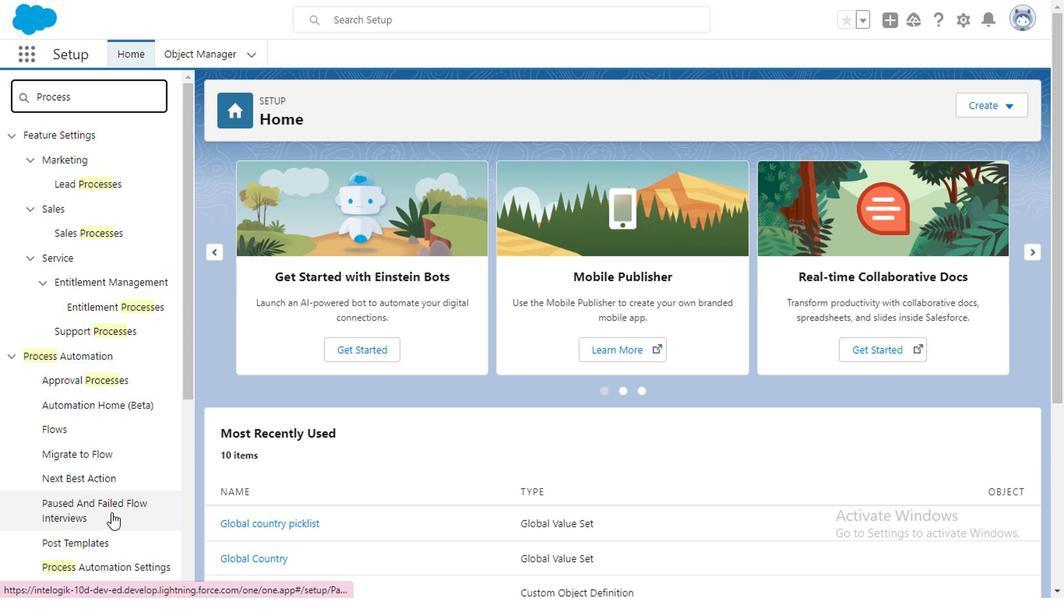 
Action: Mouse scrolled (104, 512) with delta (0, -1)
Screenshot: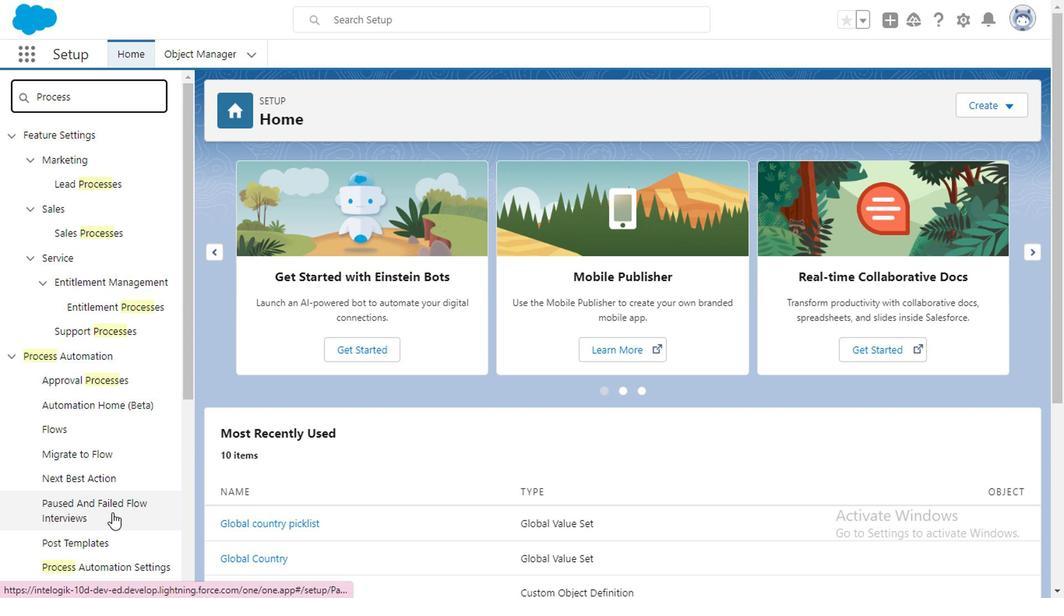 
Action: Mouse moved to (87, 285)
Screenshot: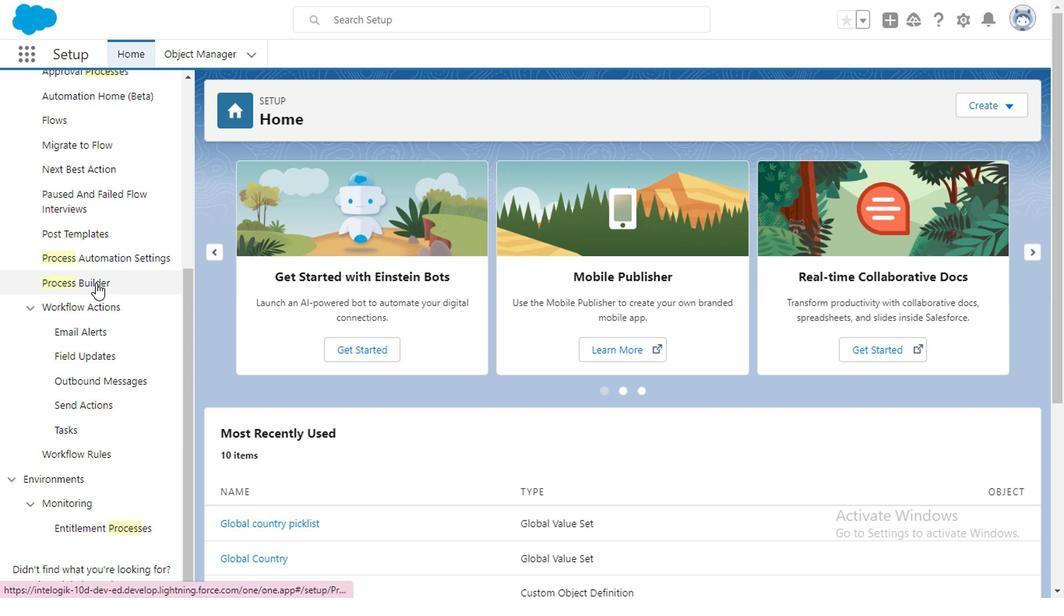 
Action: Mouse pressed left at (87, 285)
Screenshot: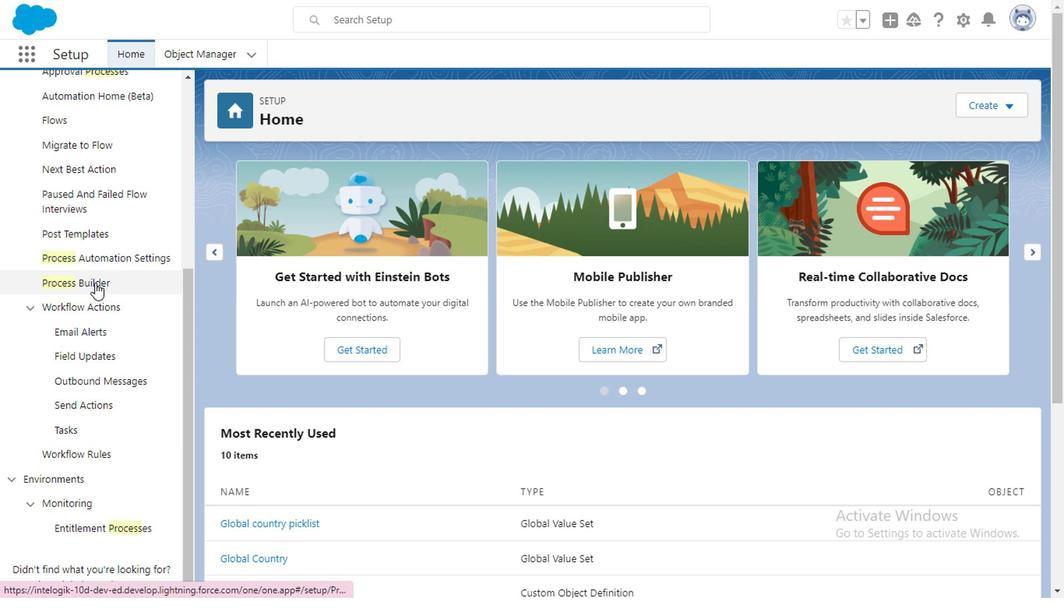 
Action: Mouse moved to (1018, 175)
Screenshot: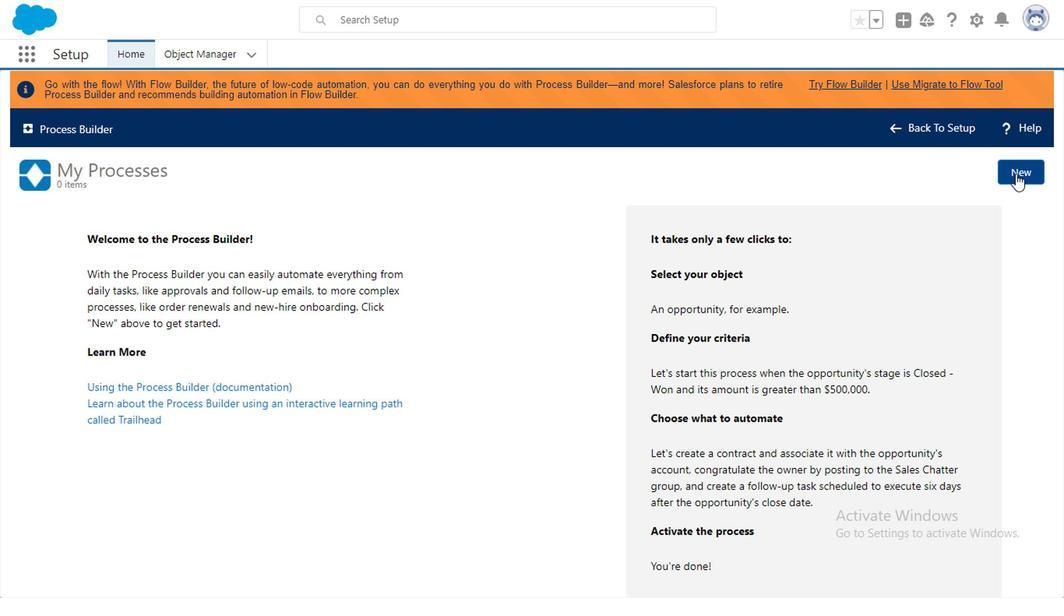 
Action: Mouse pressed left at (1018, 175)
Screenshot: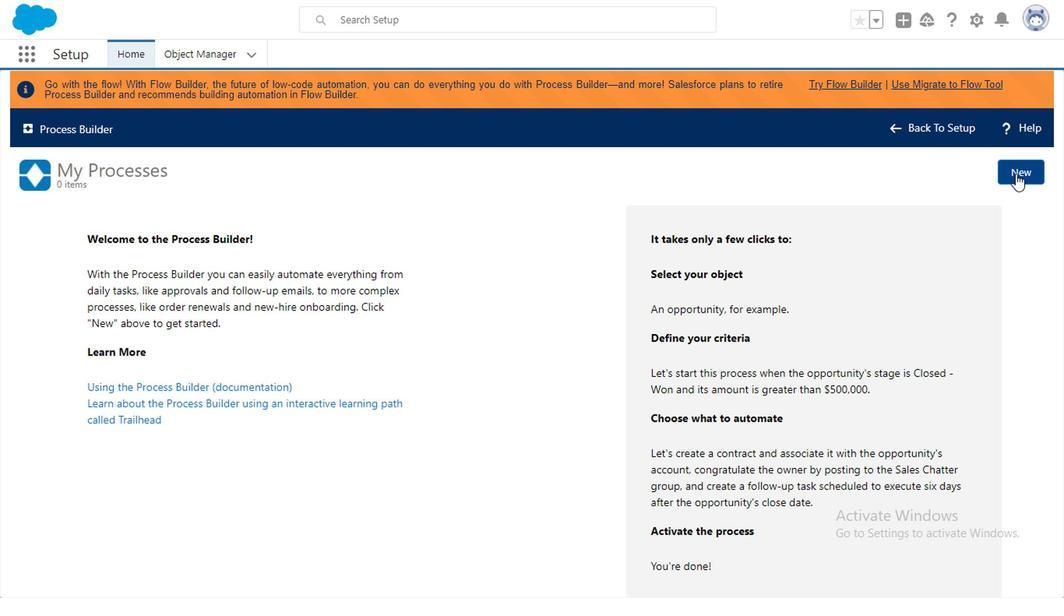 
Action: Mouse moved to (659, 410)
Screenshot: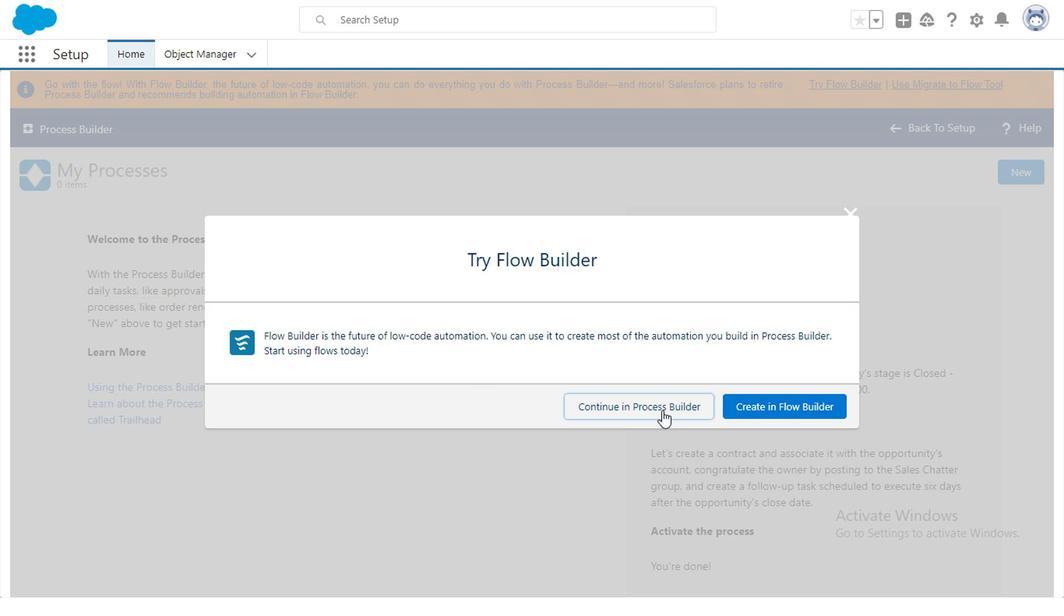 
Action: Mouse pressed left at (659, 410)
Screenshot: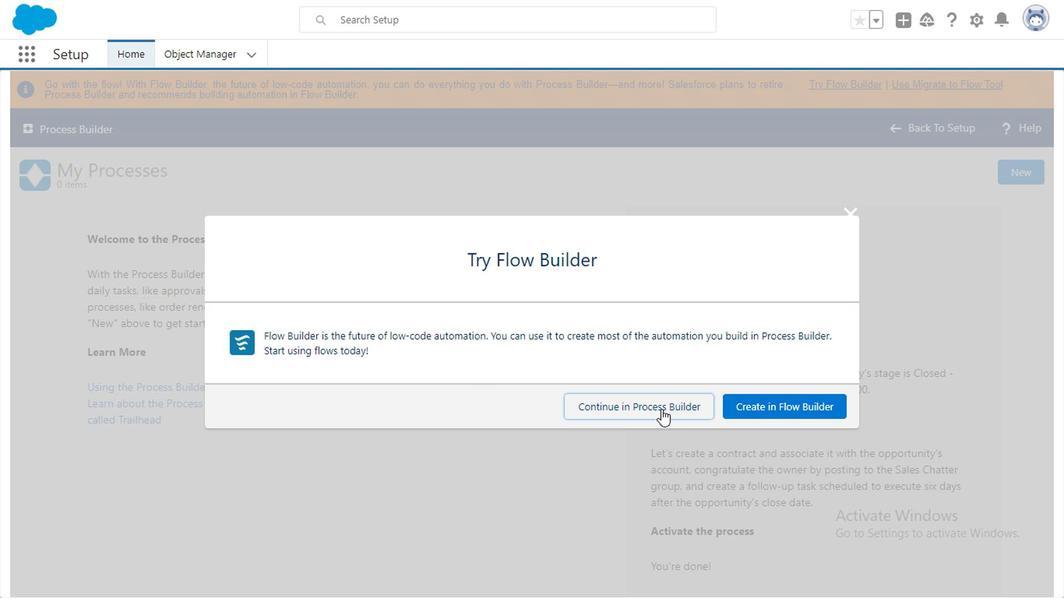 
Action: Mouse moved to (262, 296)
Screenshot: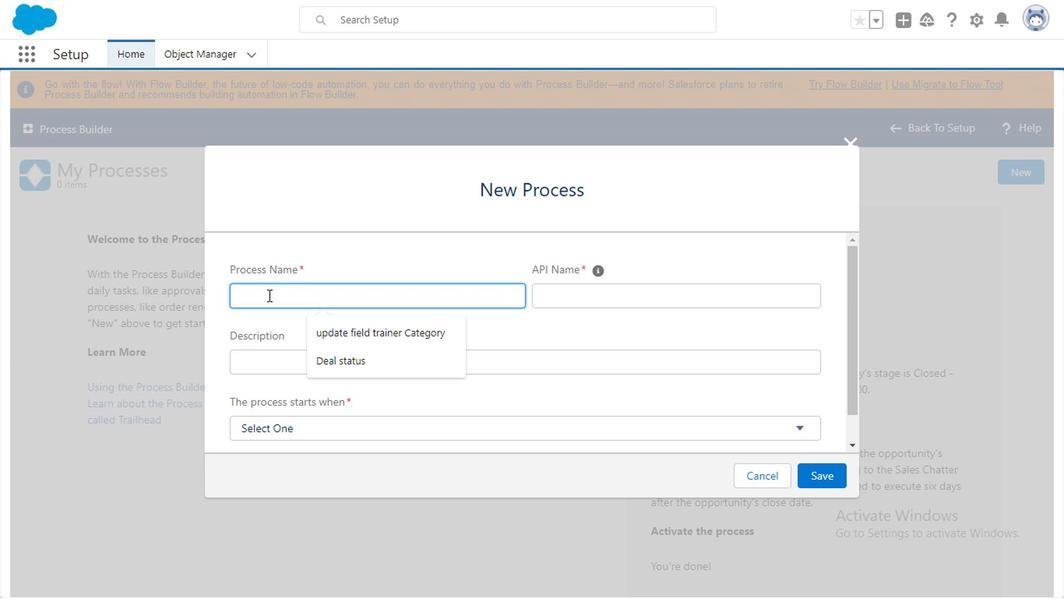 
Action: Mouse pressed left at (262, 296)
Screenshot: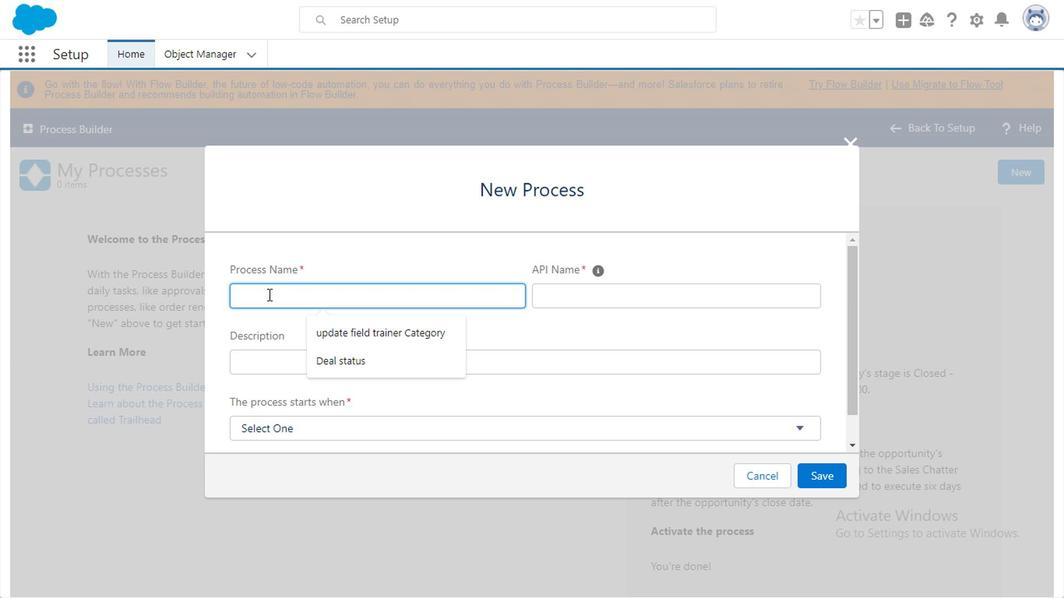 
Action: Mouse moved to (261, 296)
Screenshot: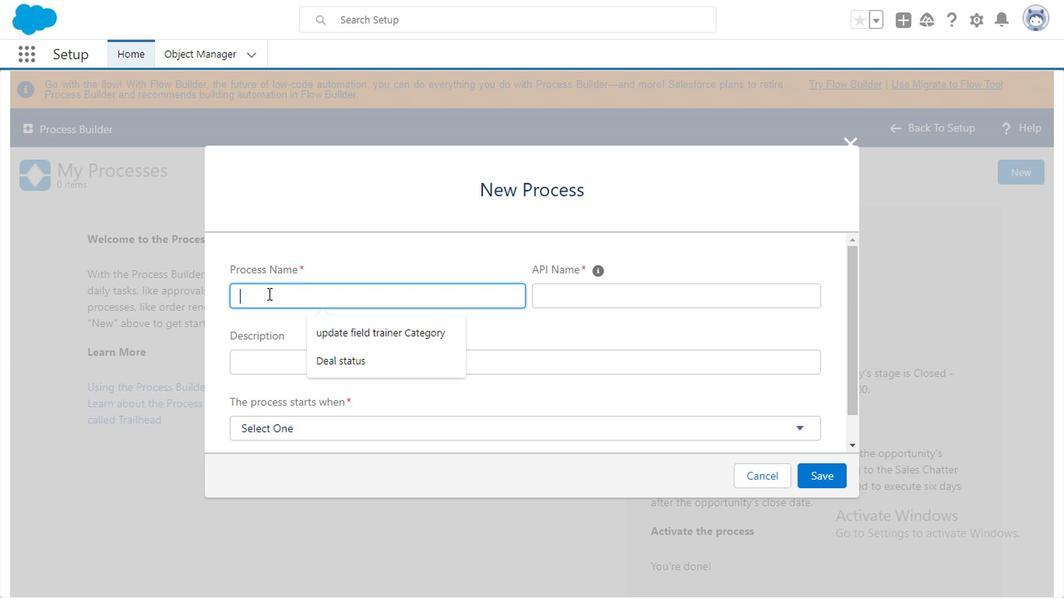 
Action: Key pressed <Key.caps_lock>P<Key.caps_lock>opulate<Key.space>t<Key.backspace><Key.caps_lock>T<Key.caps_lock>rainer<Key.space><Key.caps_lock>C<Key.caps_lock>ategory<Key.space>as<Key.space>per<Key.space><Key.caps_lock>E<Key.caps_lock>xperiance
Screenshot: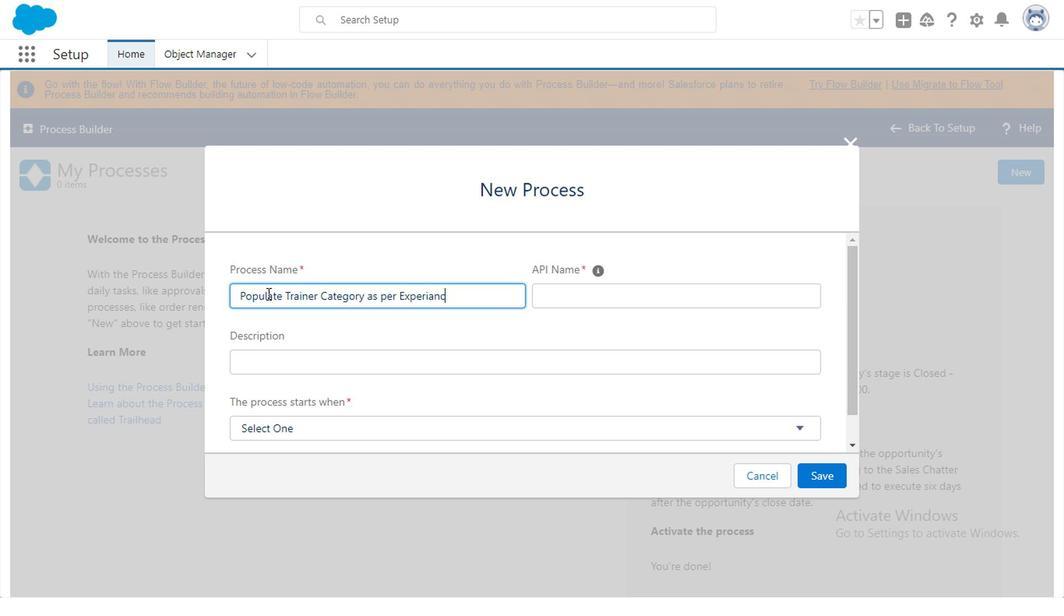 
Action: Mouse moved to (681, 300)
Screenshot: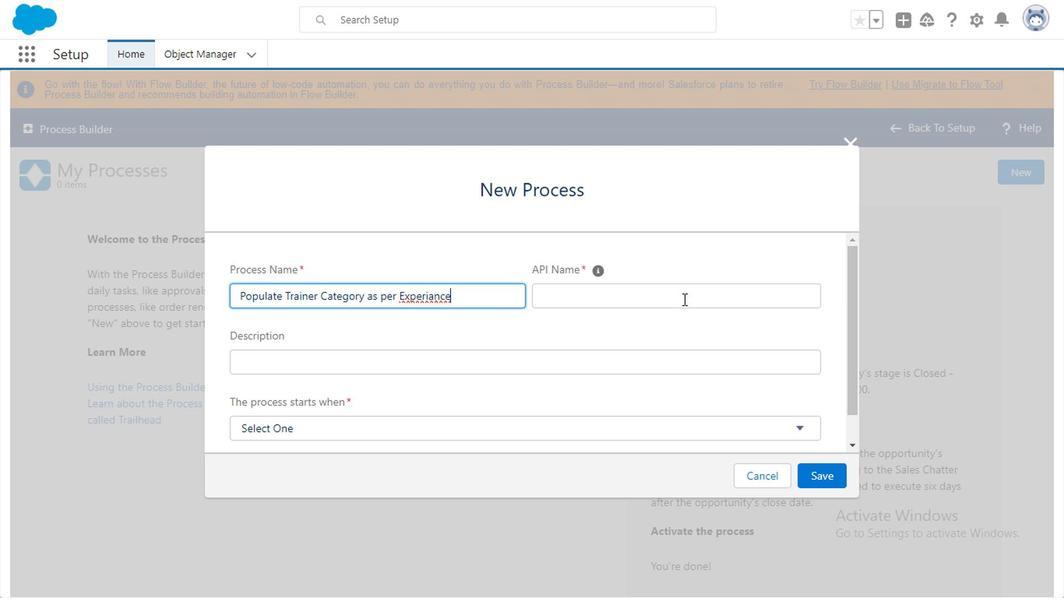 
Action: Mouse pressed left at (681, 300)
Screenshot: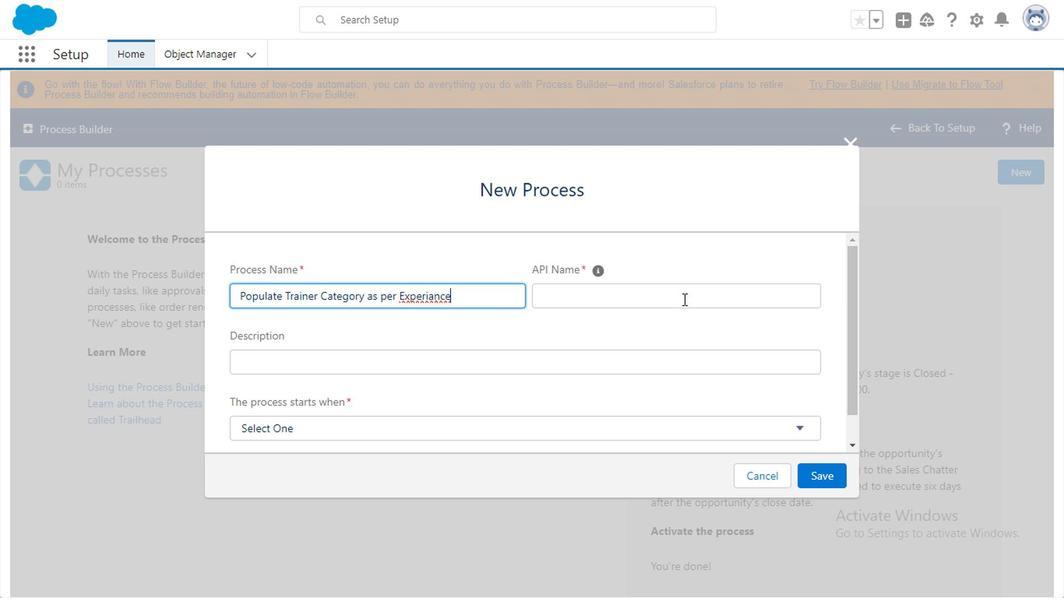 
Action: Mouse moved to (333, 364)
Screenshot: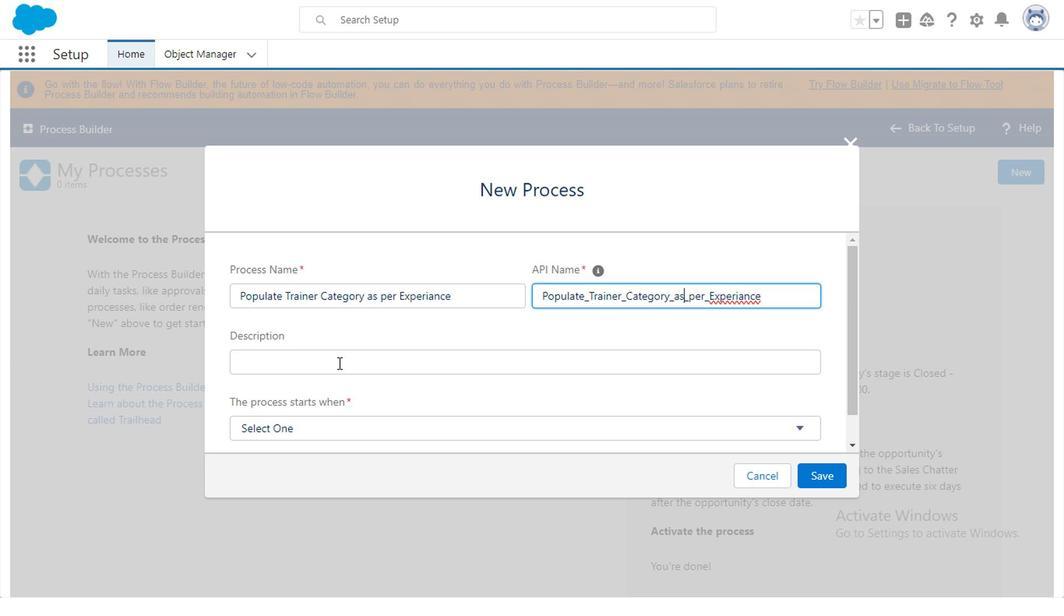 
Action: Mouse pressed left at (333, 364)
Screenshot: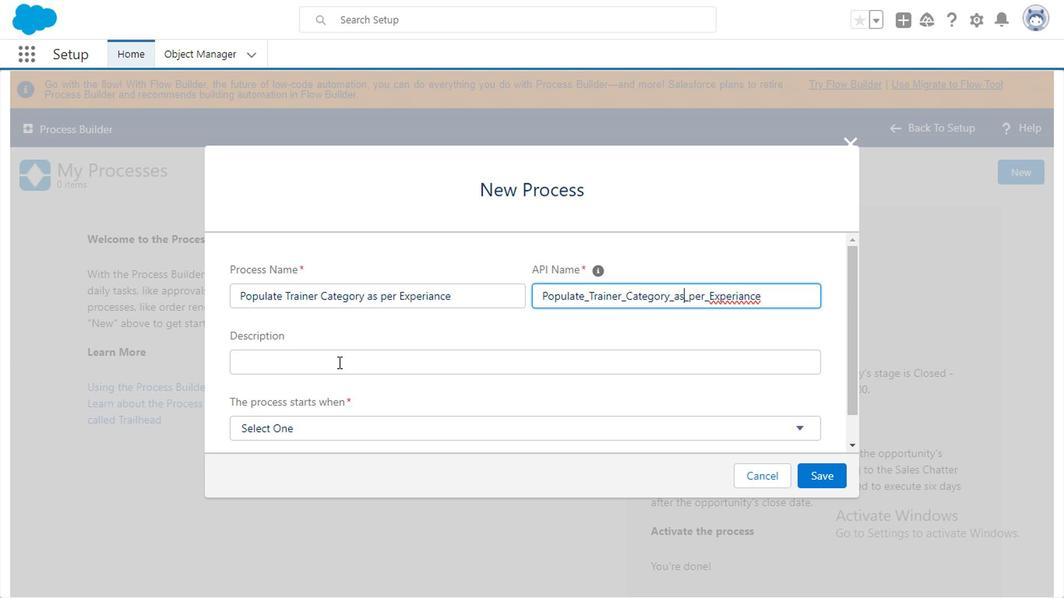 
Action: Mouse moved to (332, 364)
Screenshot: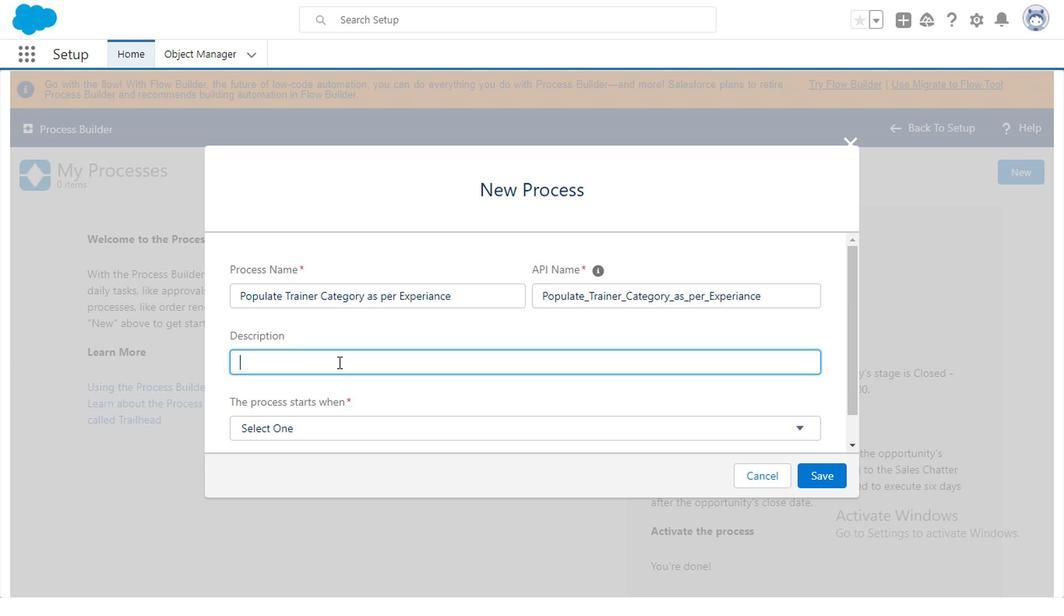 
Action: Key pressed <Key.caps_lock>T<Key.caps_lock>his<Key.space>is<Key.space>use<Key.space>to<Key.space>a<Key.backspace>populate<Key.space>tra
Screenshot: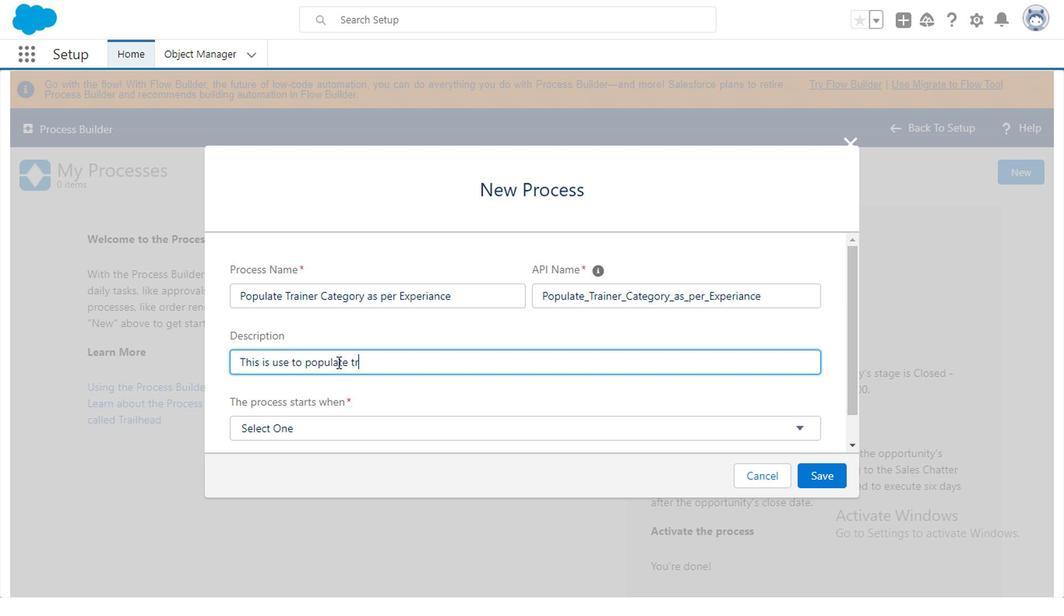 
Action: Mouse moved to (362, 363)
Screenshot: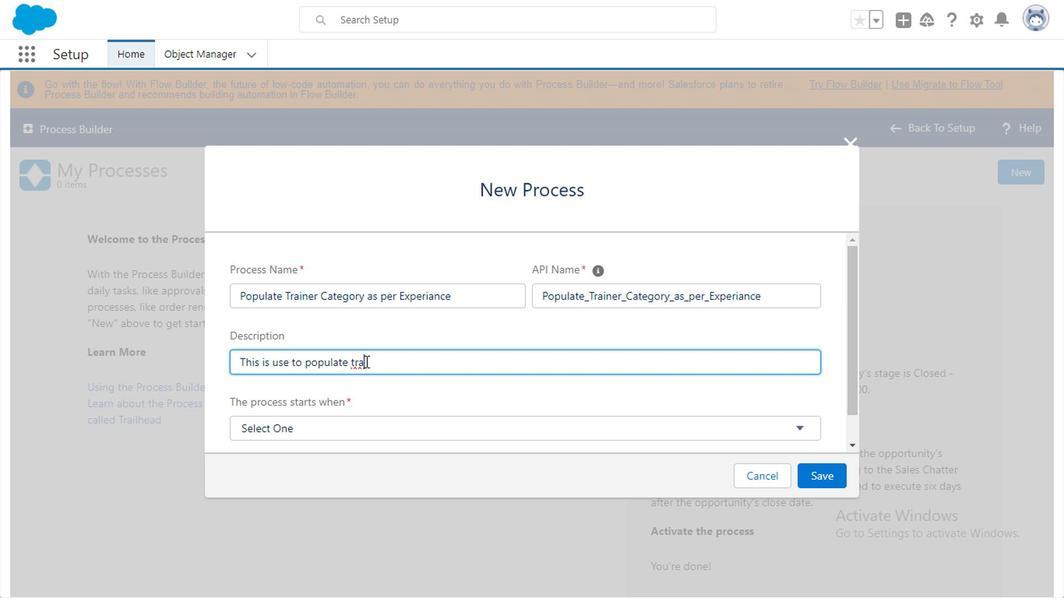 
Action: Key pressed iner<Key.space>category<Key.space>as<Key.space>per<Key.space>trainer<Key.space>experiance<Key.space>.so<Key.space><Key.backspace><Key.backspace><Key.backspace><Key.backspace><Key.backspace>.<Key.space><Key.backspace><Key.backspace><Key.space>.<Key.space>we<Key.space>need<Key.space>not<Key.space>to<Key.space>update<Key.space>that<Key.space>in<Key.space>a<Key.space>manual<Key.space>way<Key.space>once<Key.space>we<Key.space>entered<Key.space>trainer<Key.space>details<Key.space>category<Key.space>field<Key.space>wil<Key.backspace><Key.backspace><Key.backspace>automatically<Key.space>get<Key.space>update
Screenshot: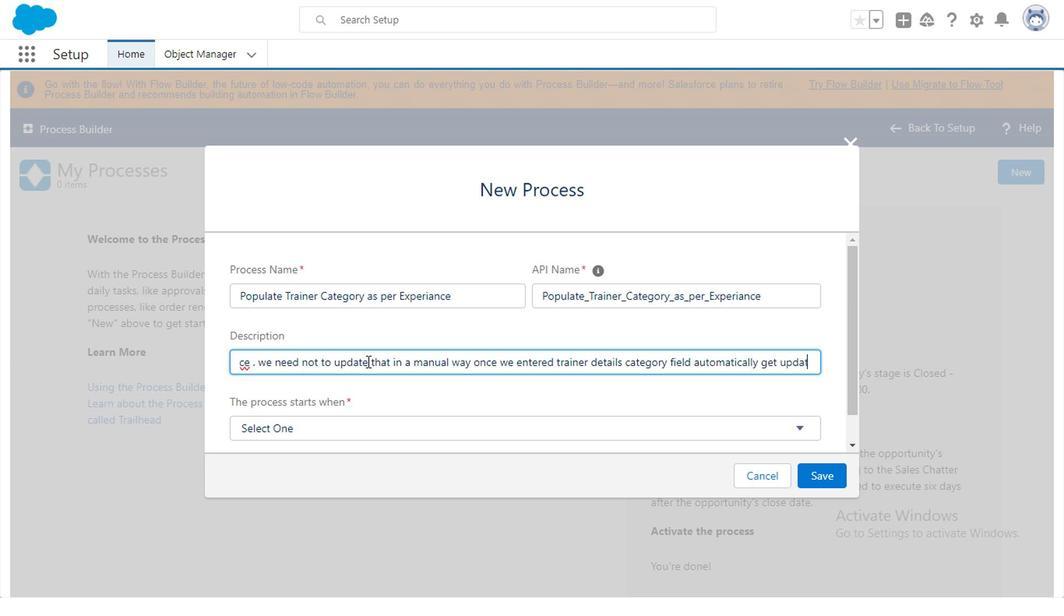 
Action: Mouse moved to (427, 430)
Screenshot: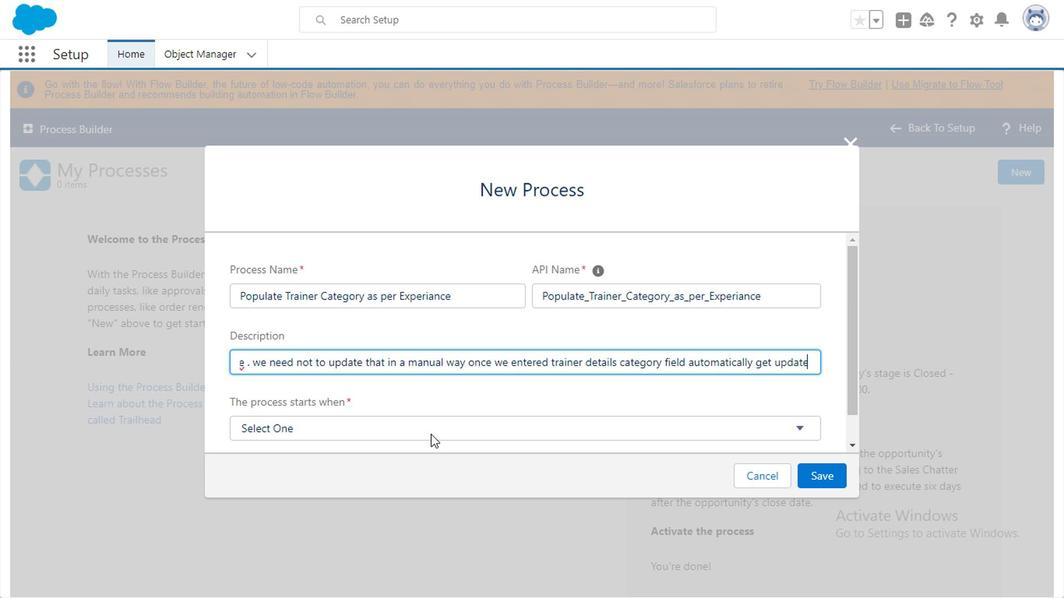 
Action: Mouse pressed left at (427, 430)
Screenshot: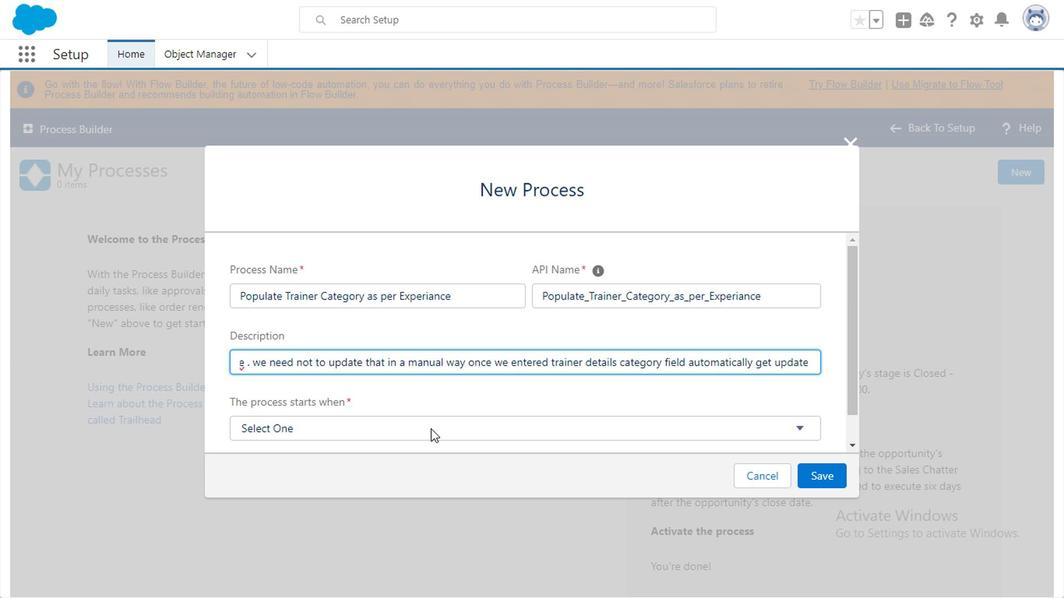 
Action: Mouse moved to (851, 364)
Screenshot: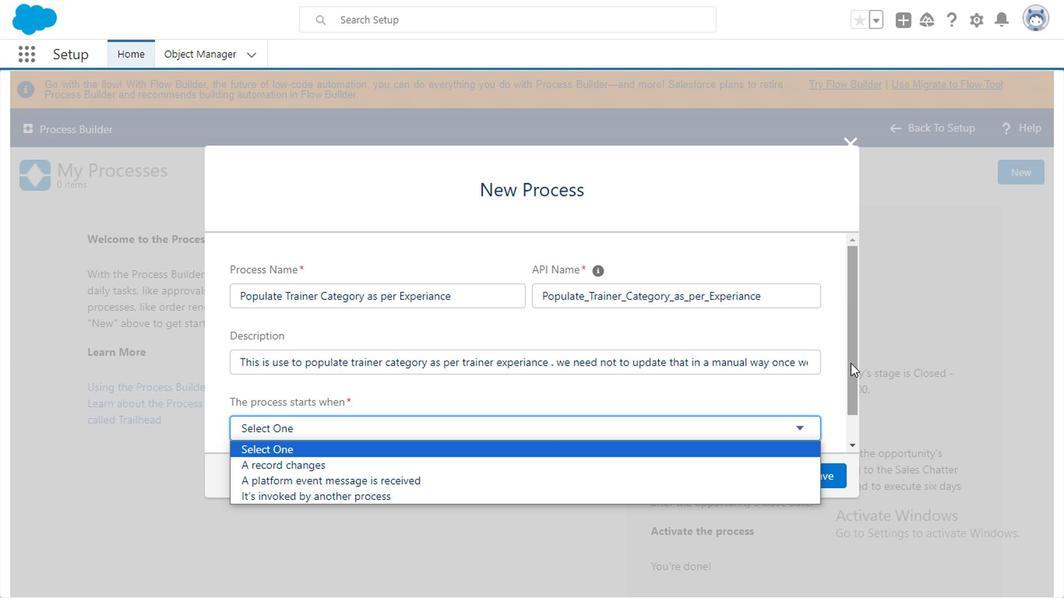 
Action: Mouse pressed left at (851, 364)
Screenshot: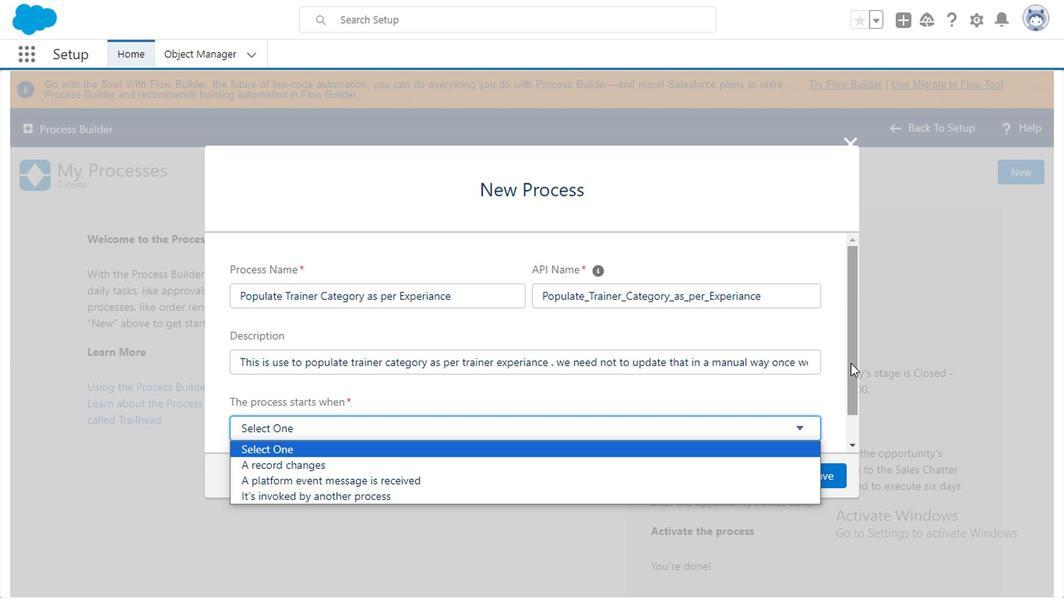 
Action: Mouse moved to (757, 399)
Screenshot: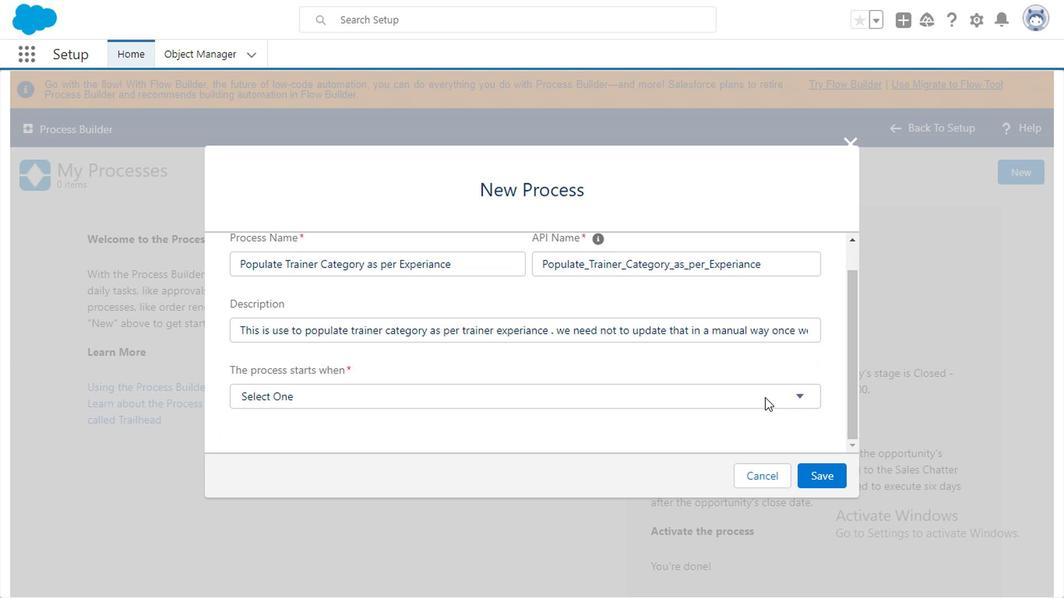 
Action: Mouse pressed left at (757, 399)
Screenshot: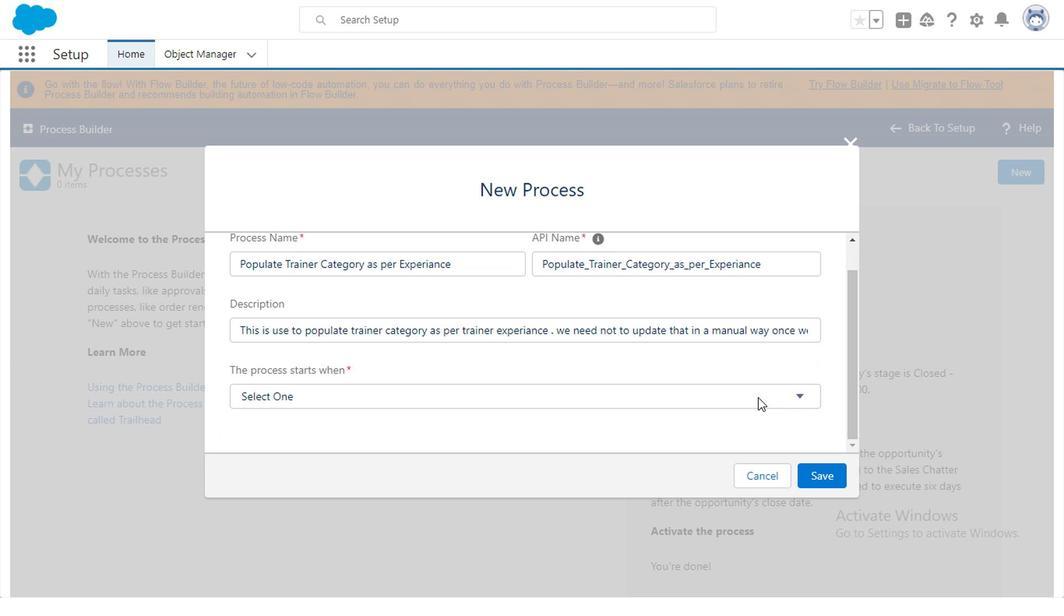 
Action: Mouse moved to (277, 434)
Screenshot: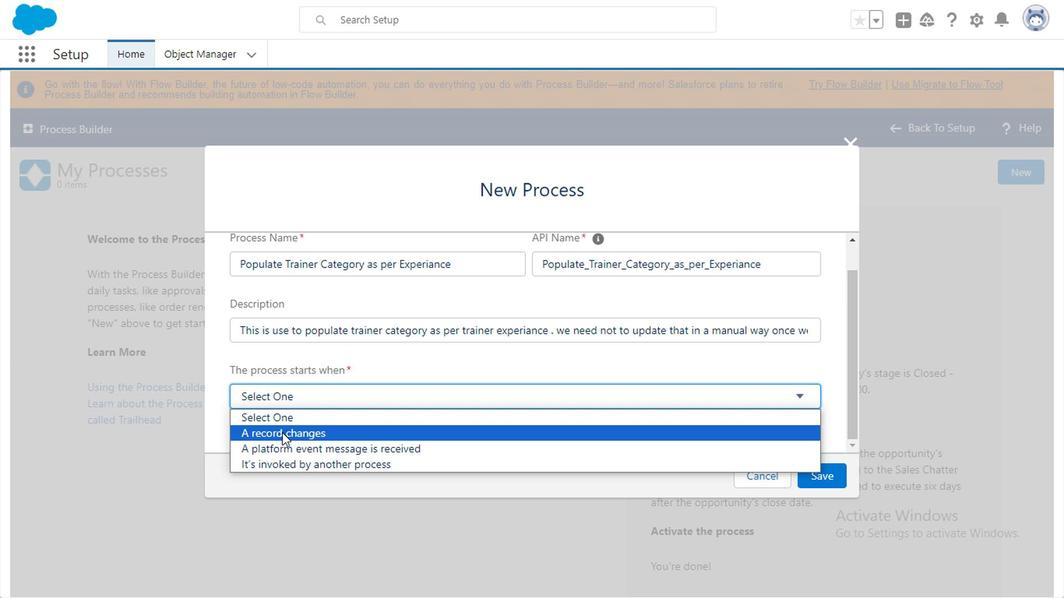 
Action: Mouse scrolled (277, 433) with delta (0, -1)
Screenshot: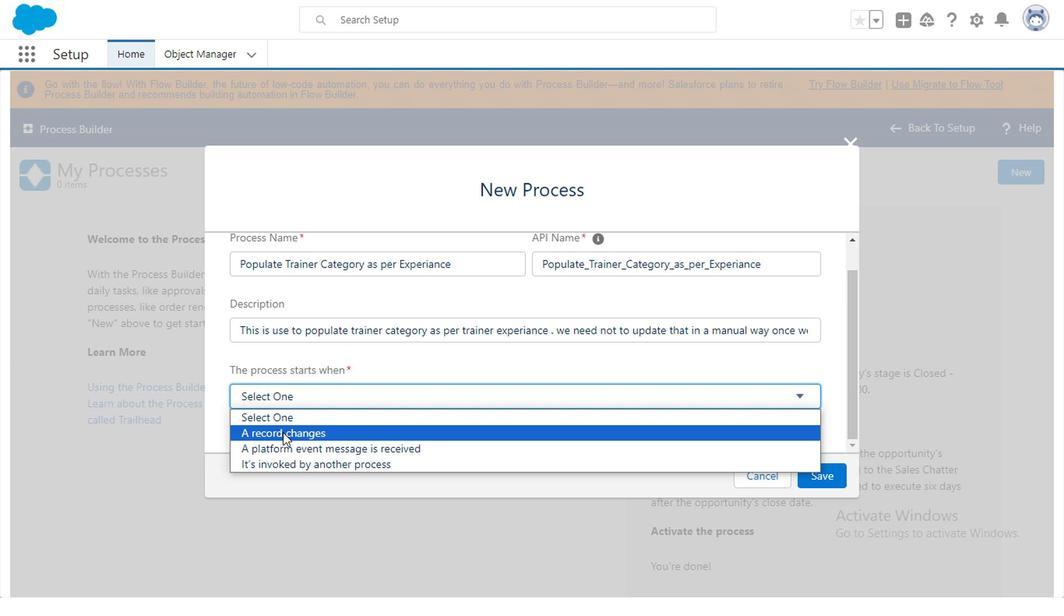 
Action: Mouse moved to (277, 434)
Screenshot: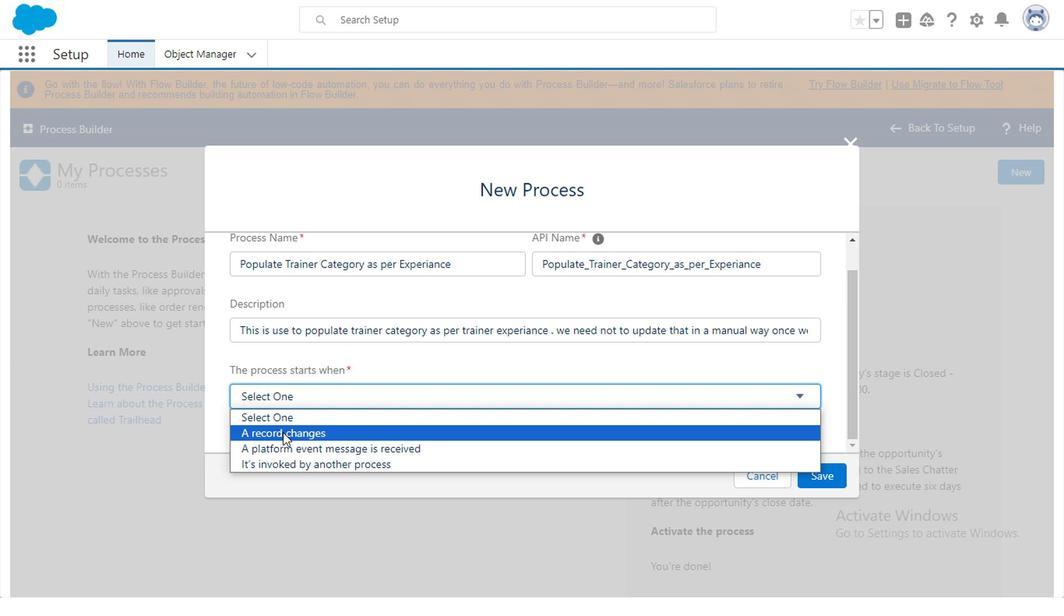
Action: Mouse pressed left at (277, 434)
Screenshot: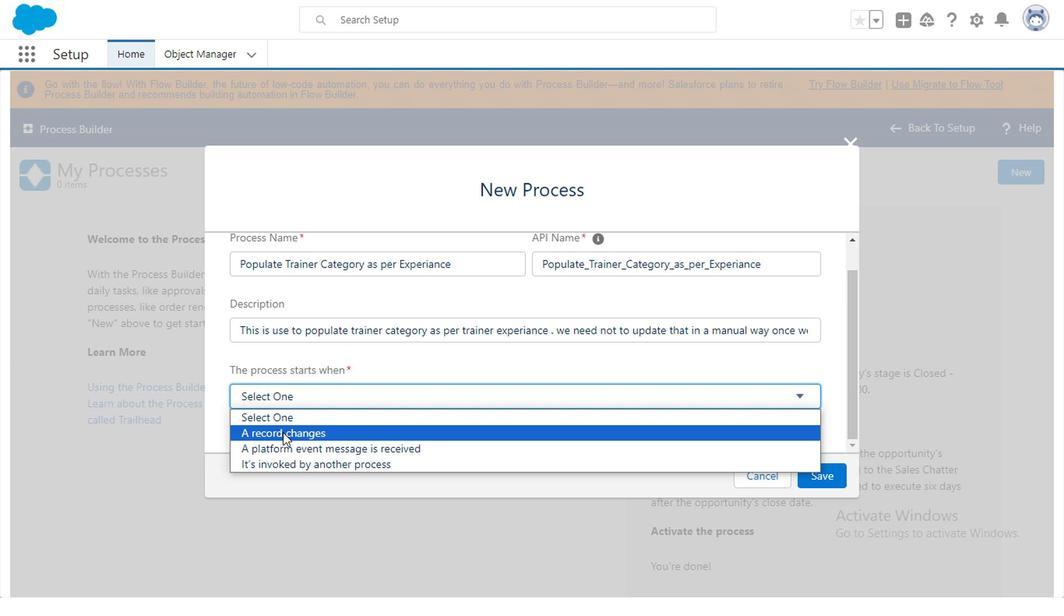 
Action: Mouse moved to (853, 414)
Screenshot: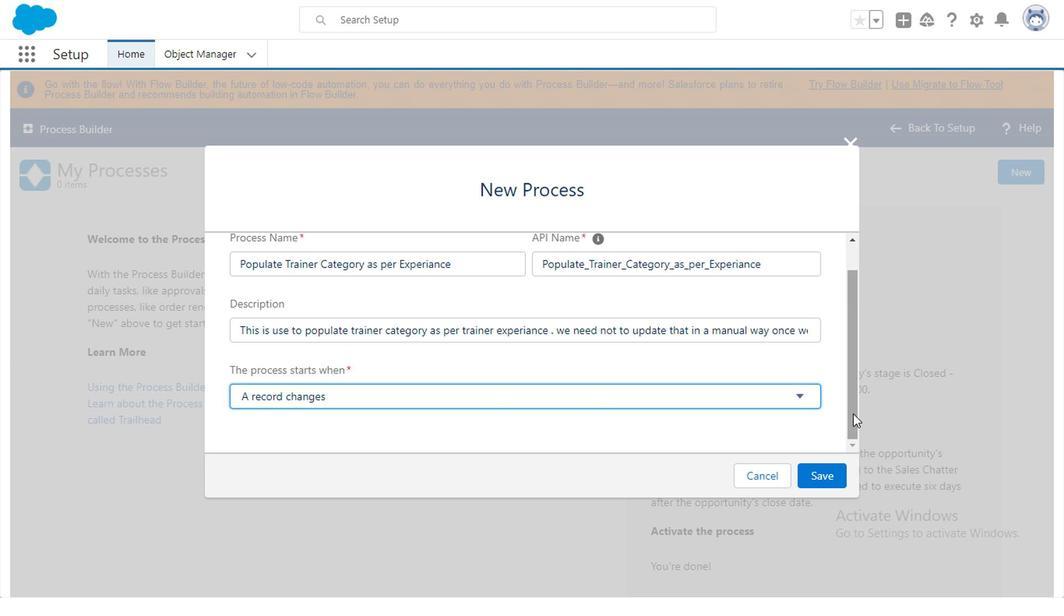 
Action: Mouse pressed left at (853, 414)
Screenshot: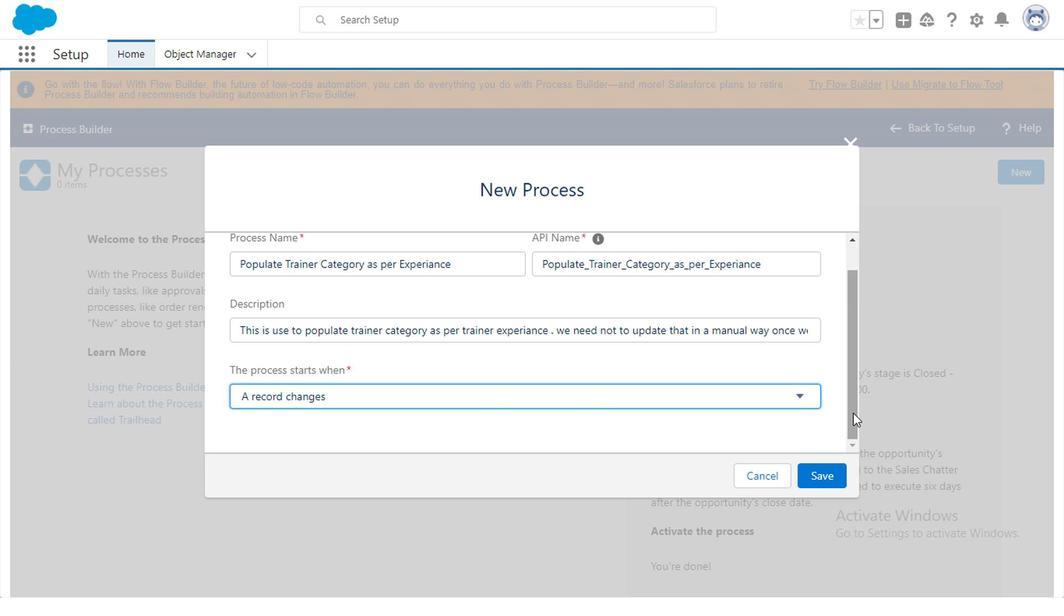 
Action: Mouse moved to (824, 473)
Screenshot: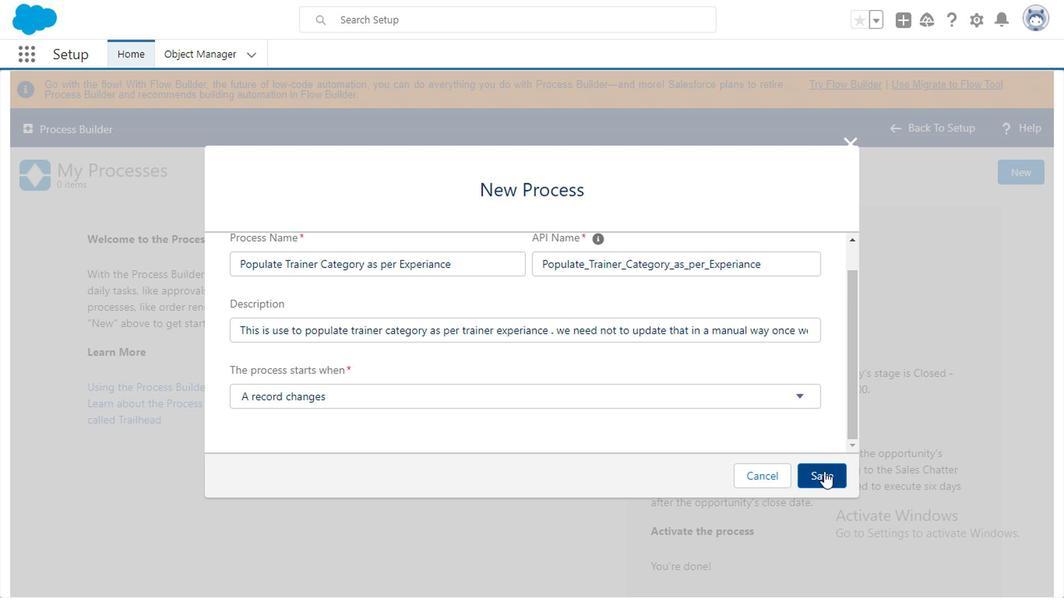 
Action: Mouse pressed left at (824, 473)
Screenshot: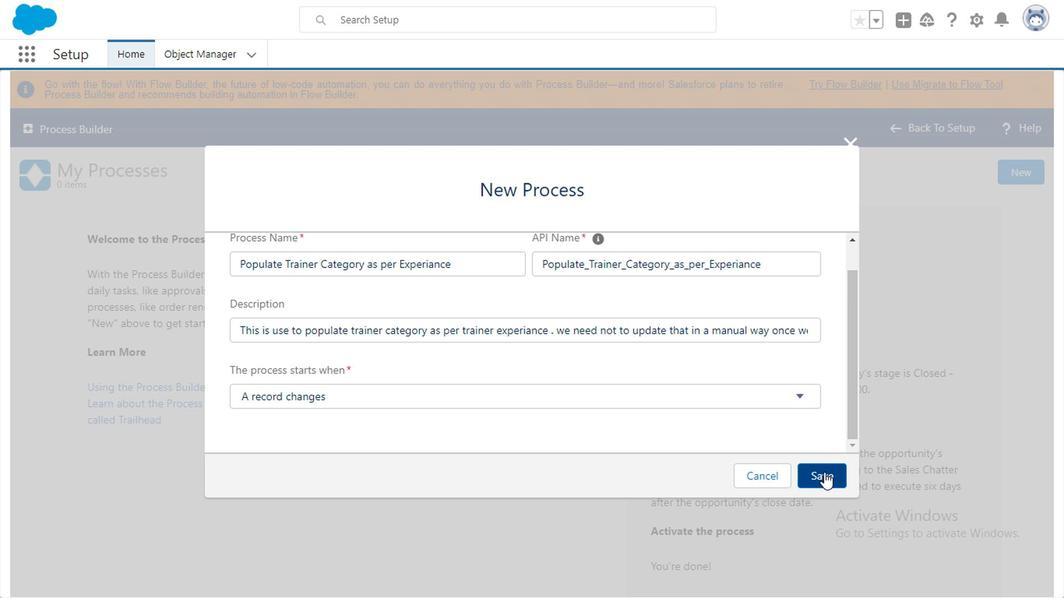 
Action: Mouse moved to (83, 268)
Screenshot: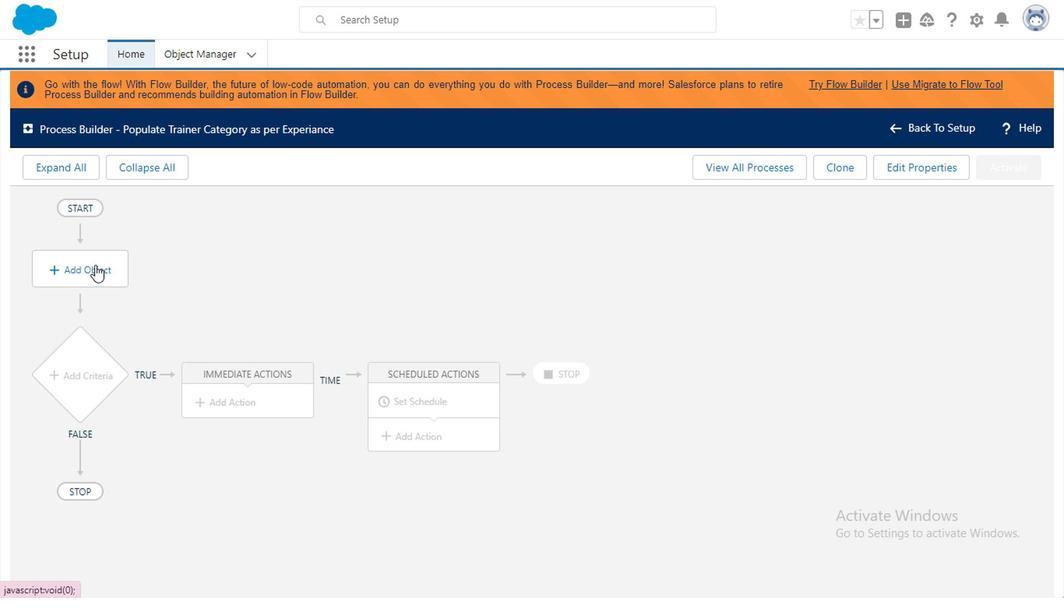 
Action: Mouse pressed left at (83, 268)
Screenshot: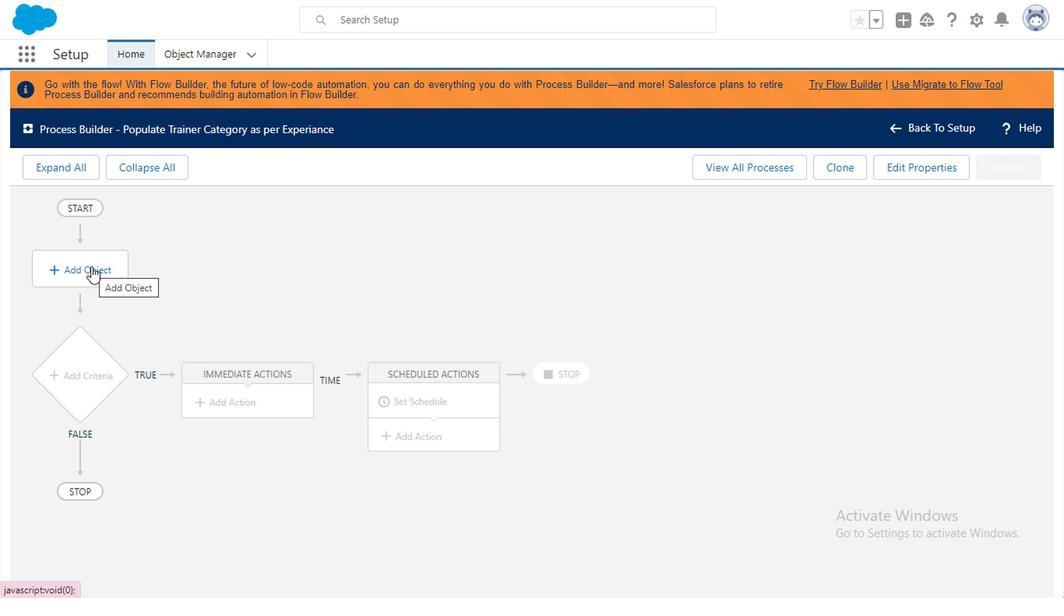 
Action: Mouse moved to (83, 269)
Screenshot: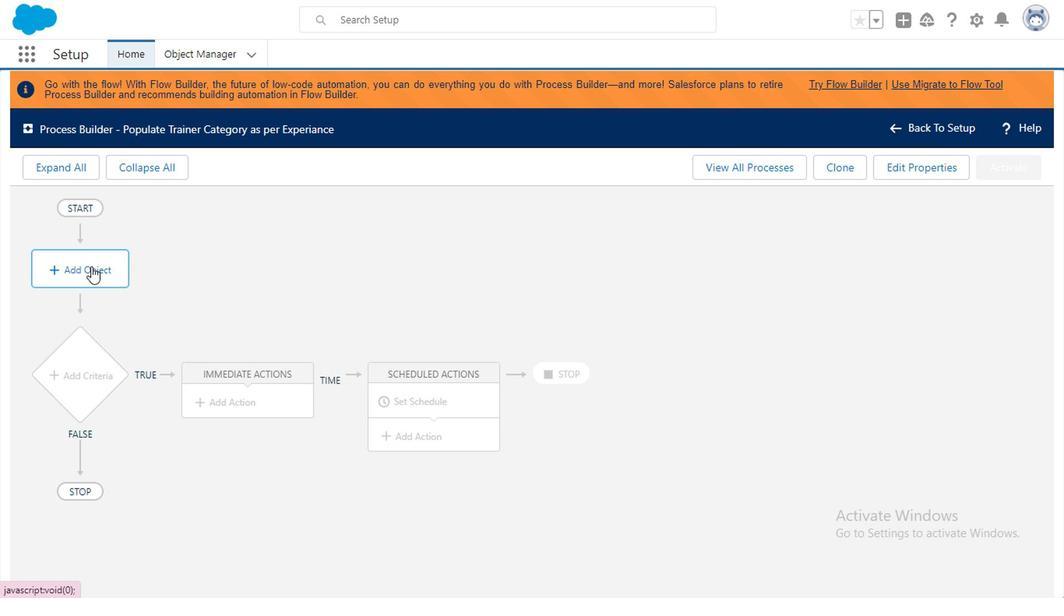 
Action: Mouse pressed left at (83, 269)
Screenshot: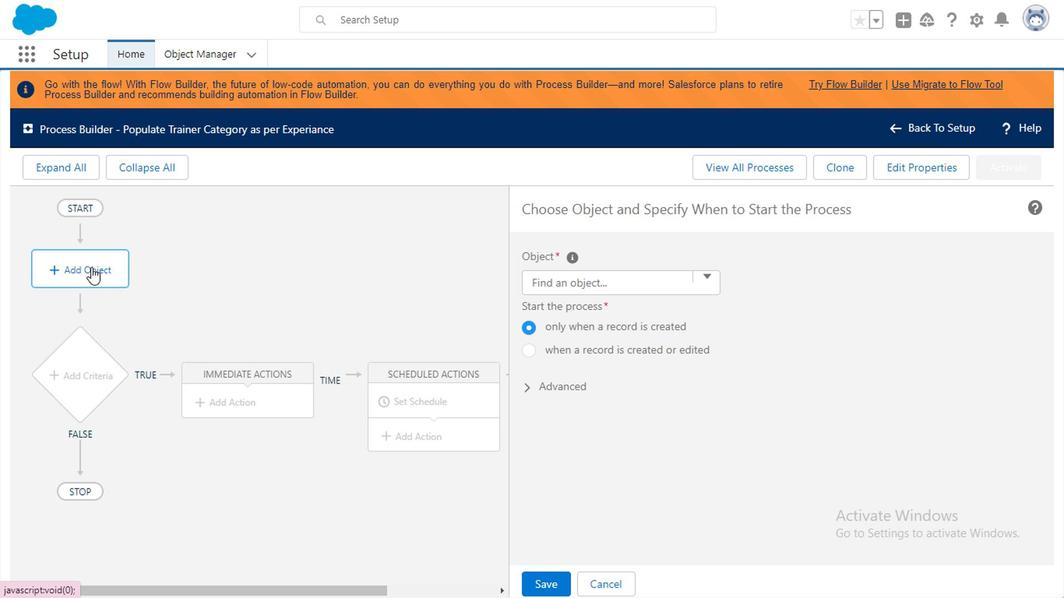 
Action: Mouse moved to (702, 280)
Screenshot: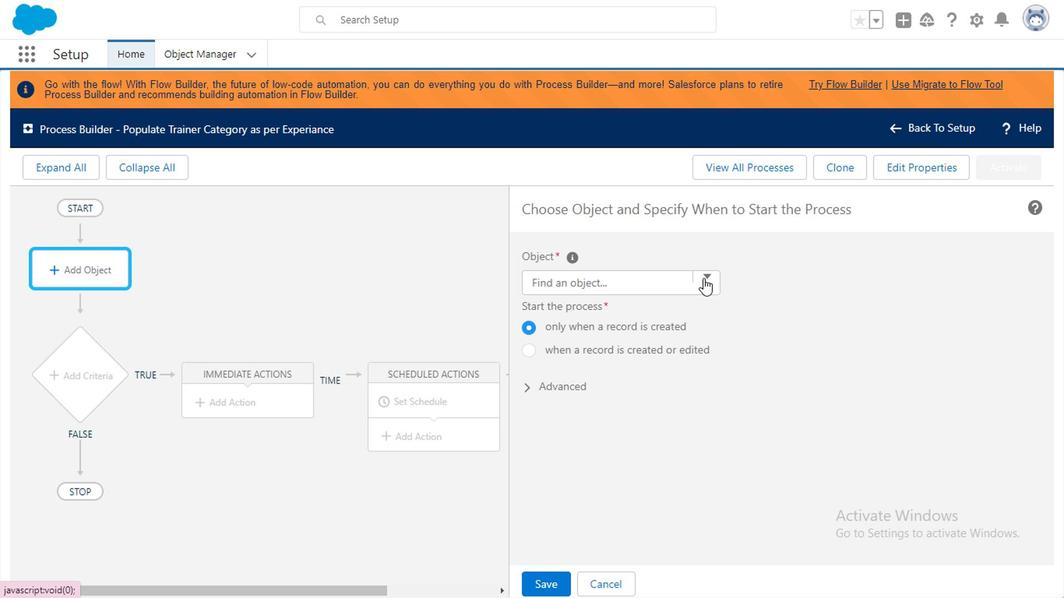 
Action: Mouse pressed left at (702, 280)
Screenshot: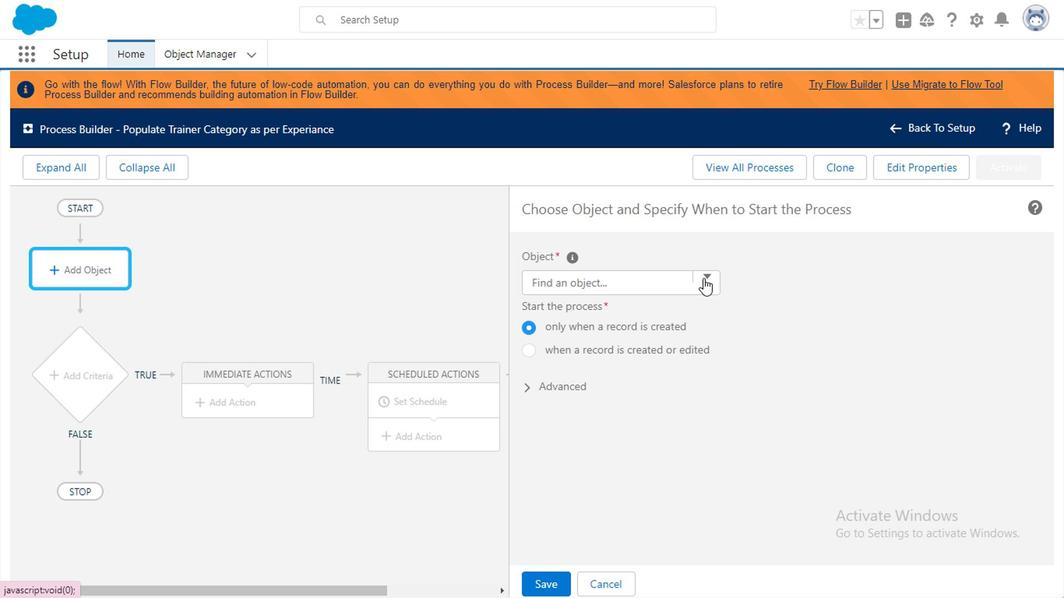
Action: Mouse moved to (637, 323)
Screenshot: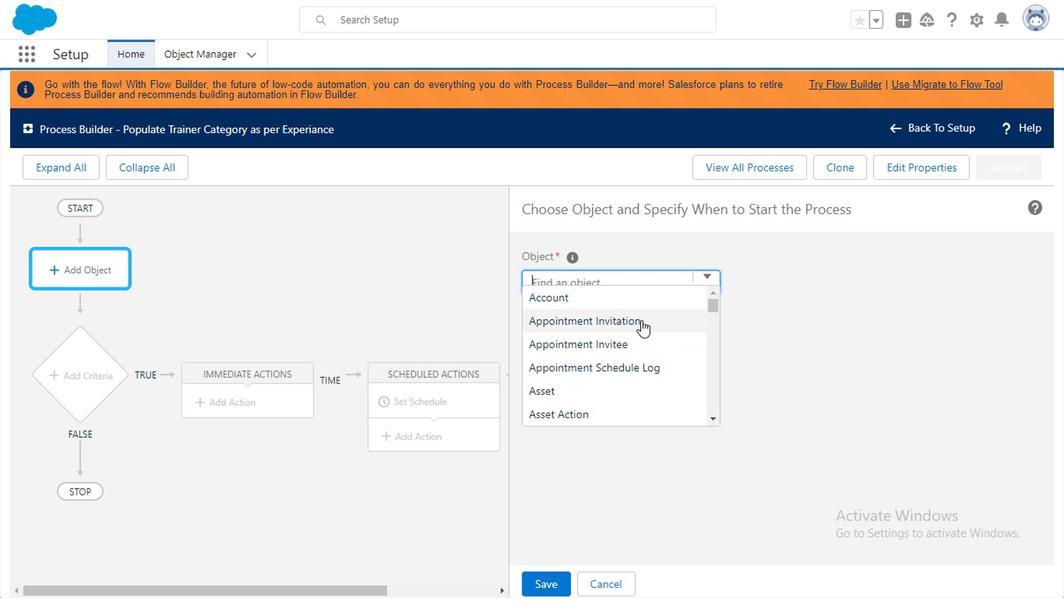 
Action: Mouse scrolled (637, 322) with delta (0, -1)
Screenshot: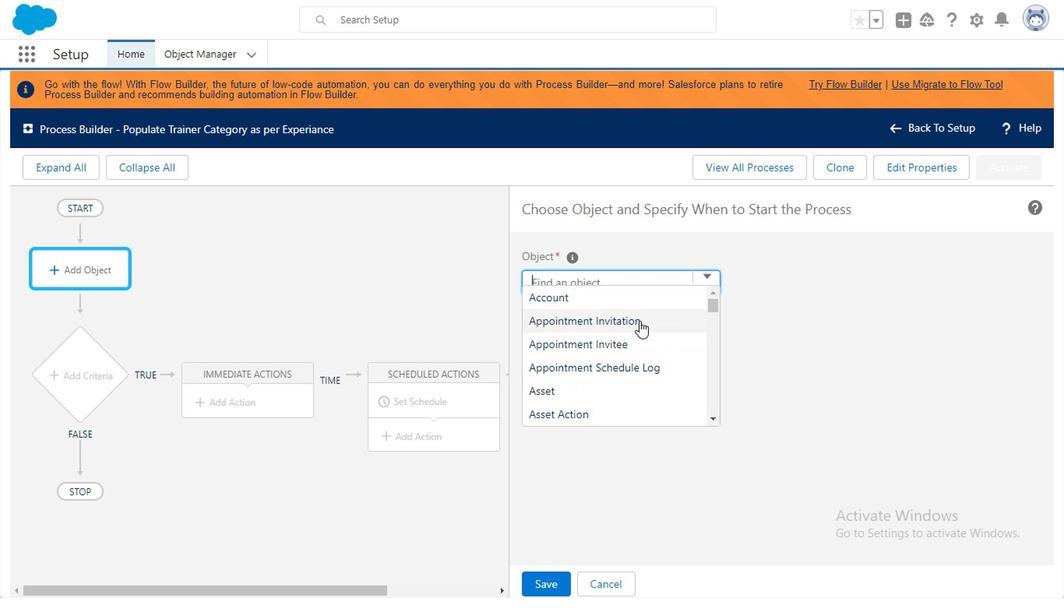 
Action: Mouse moved to (638, 320)
Screenshot: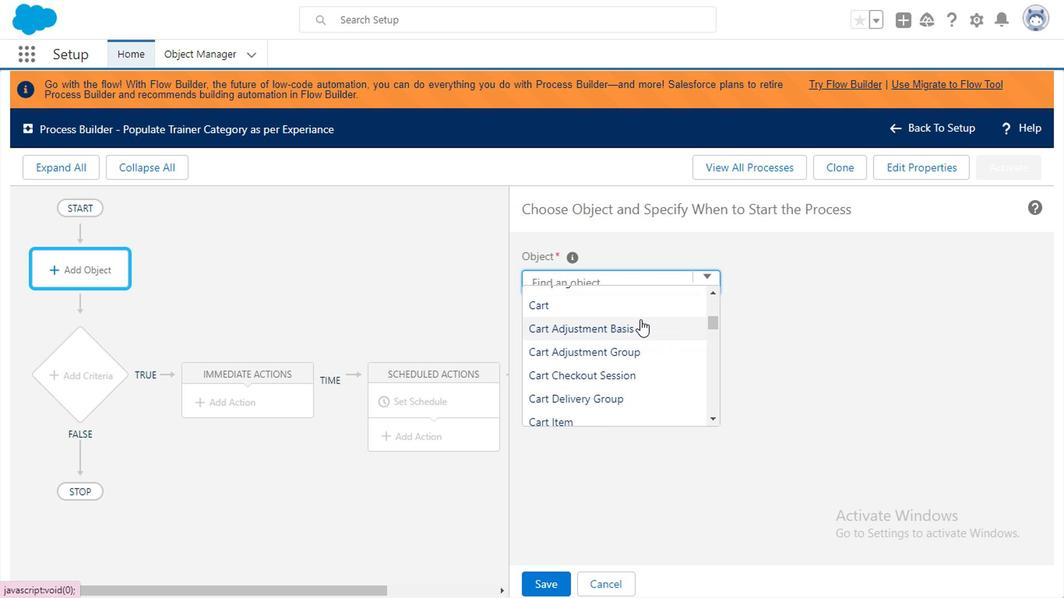 
Action: Mouse scrolled (638, 319) with delta (0, 0)
Screenshot: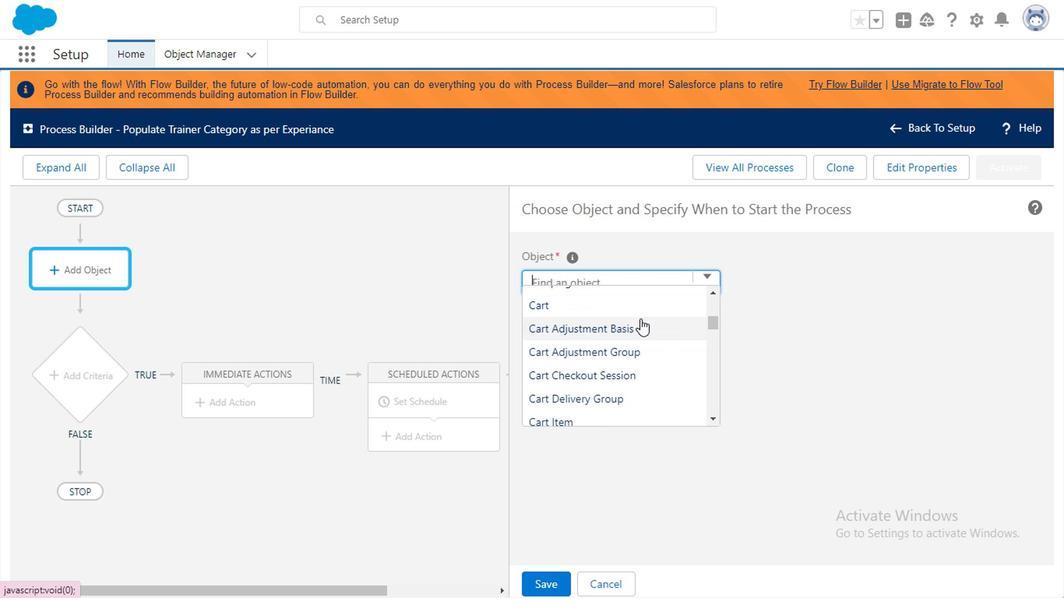 
Action: Mouse moved to (638, 319)
Screenshot: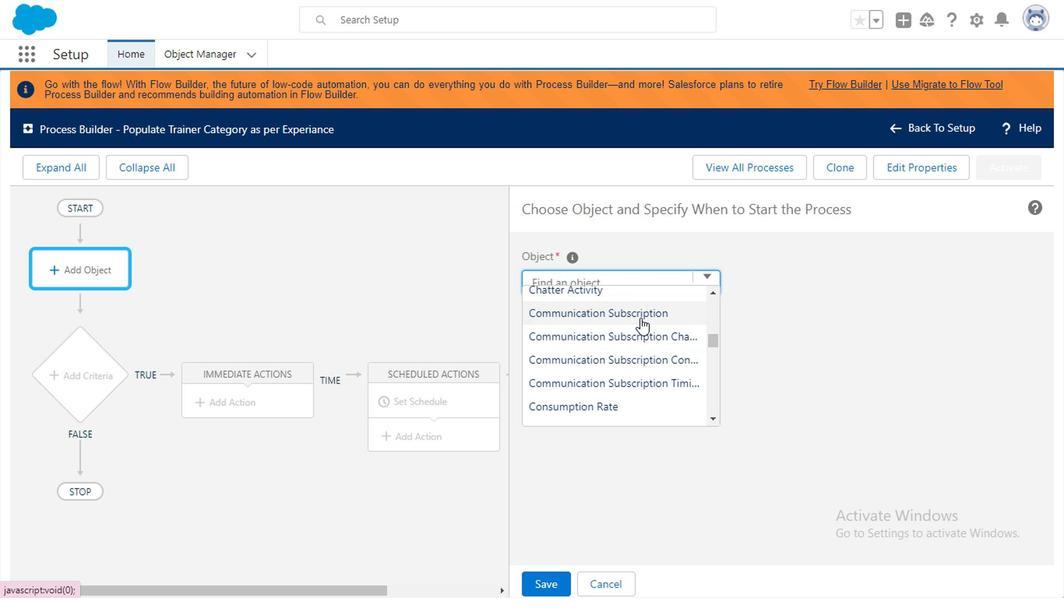 
Action: Mouse scrolled (638, 318) with delta (0, -1)
Screenshot: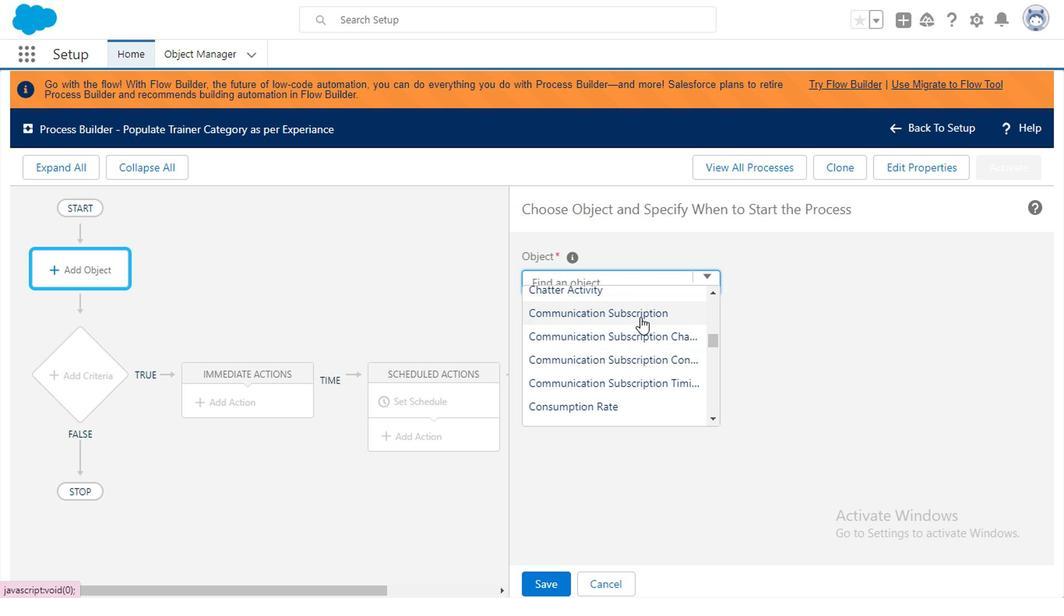 
Action: Mouse moved to (614, 358)
Screenshot: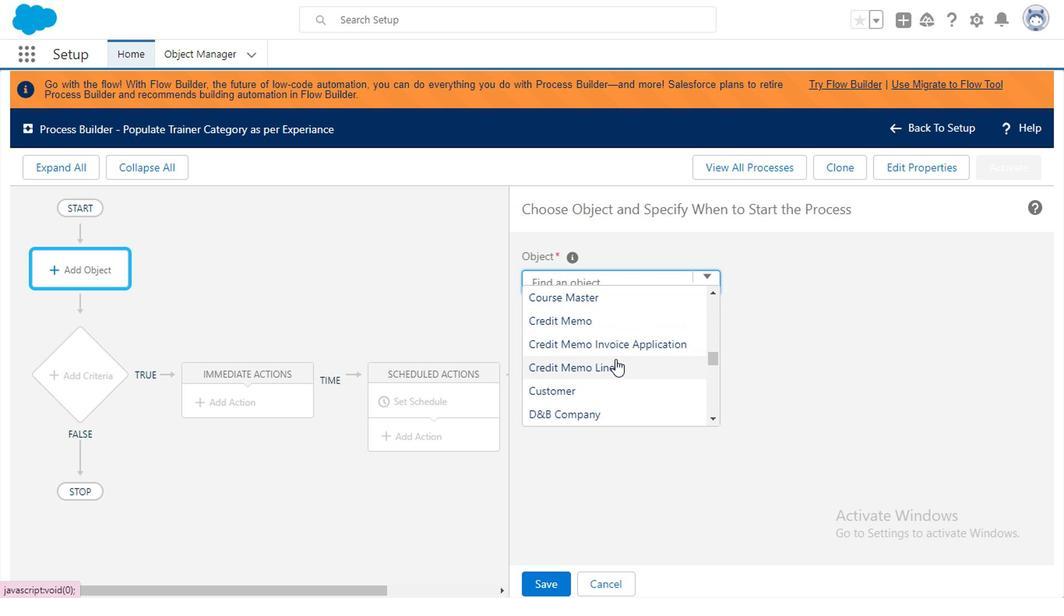 
Action: Mouse scrolled (614, 357) with delta (0, -1)
Screenshot: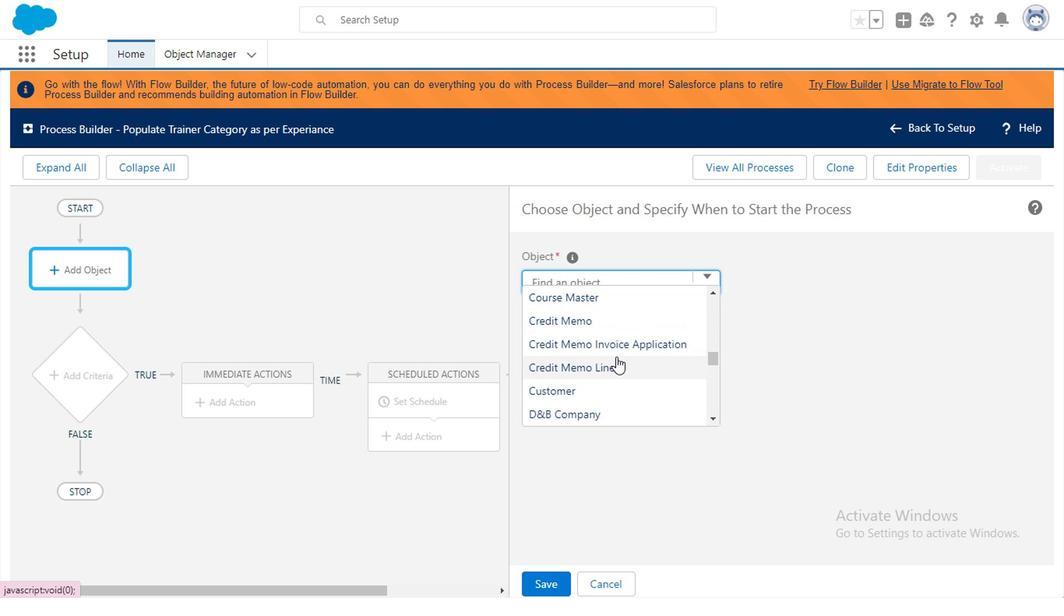 
Action: Mouse scrolled (614, 357) with delta (0, -1)
Screenshot: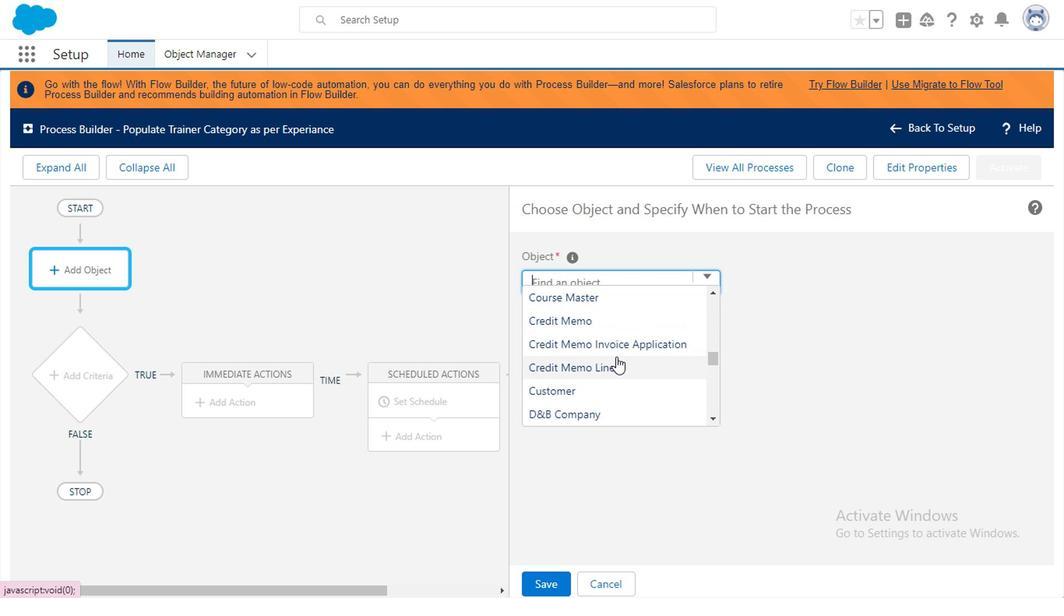 
Action: Mouse moved to (614, 359)
Screenshot: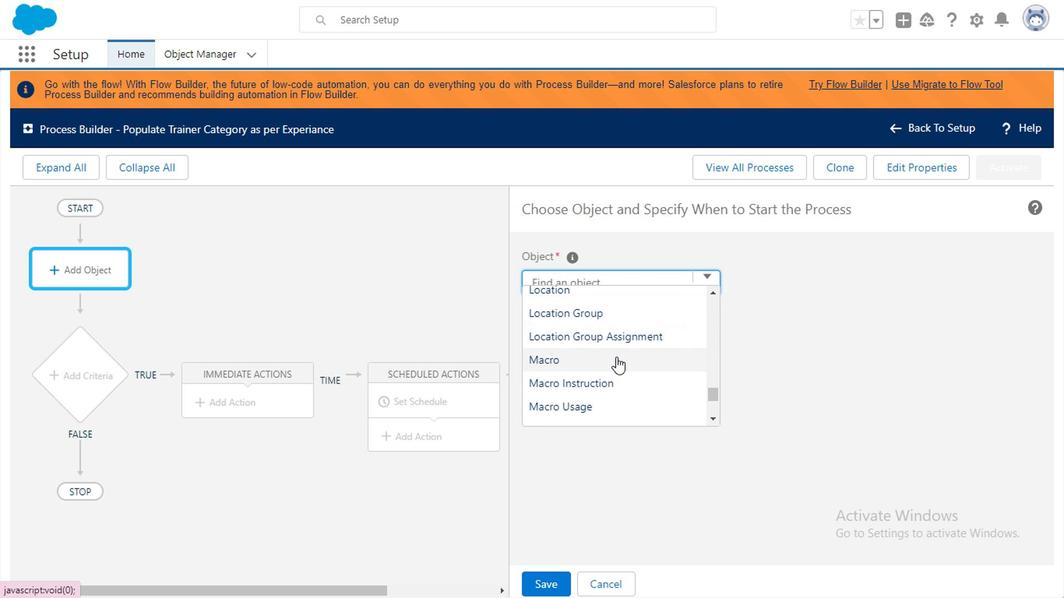 
Action: Mouse scrolled (614, 360) with delta (0, 1)
Screenshot: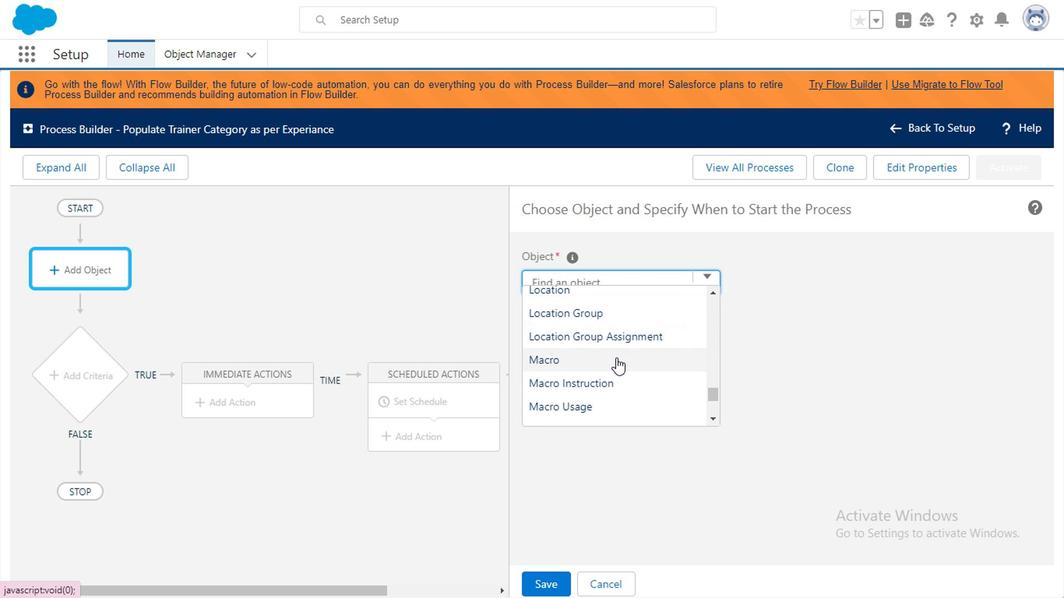 
Action: Mouse scrolled (614, 360) with delta (0, 1)
Screenshot: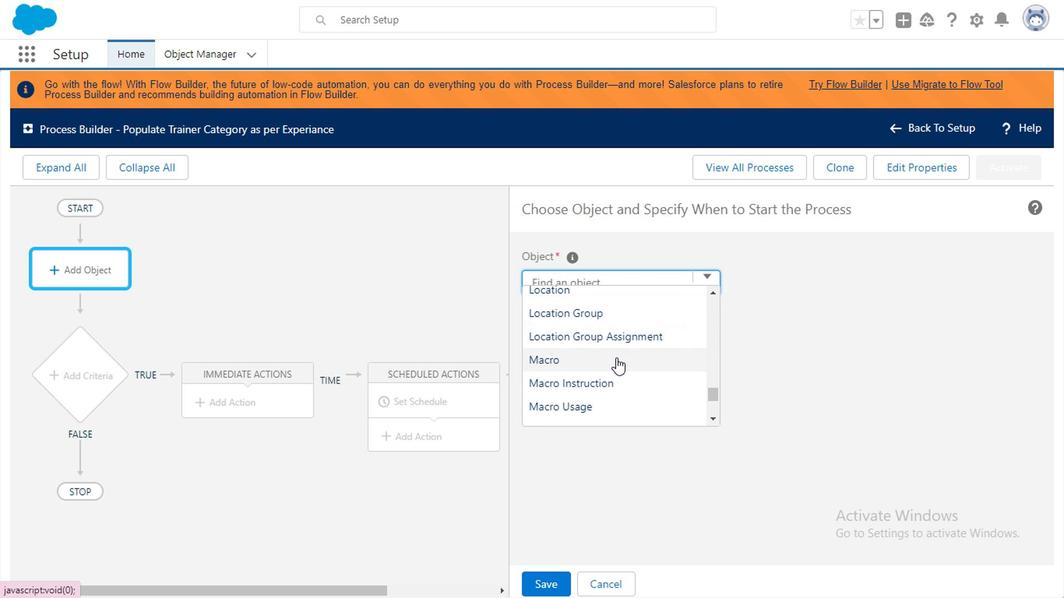 
Action: Mouse moved to (615, 357)
Screenshot: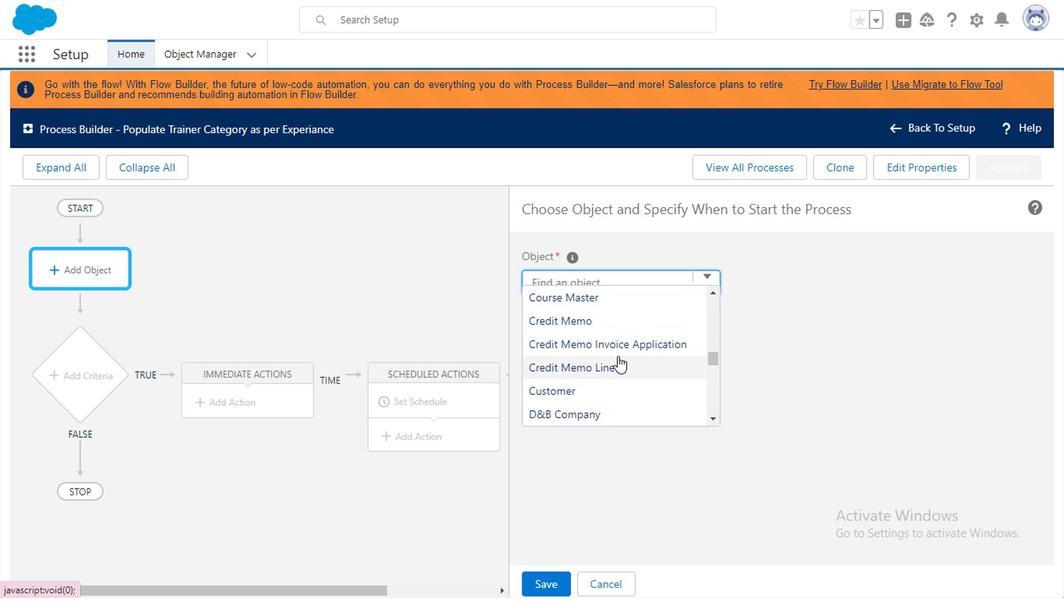 
Action: Mouse scrolled (615, 357) with delta (0, 0)
Screenshot: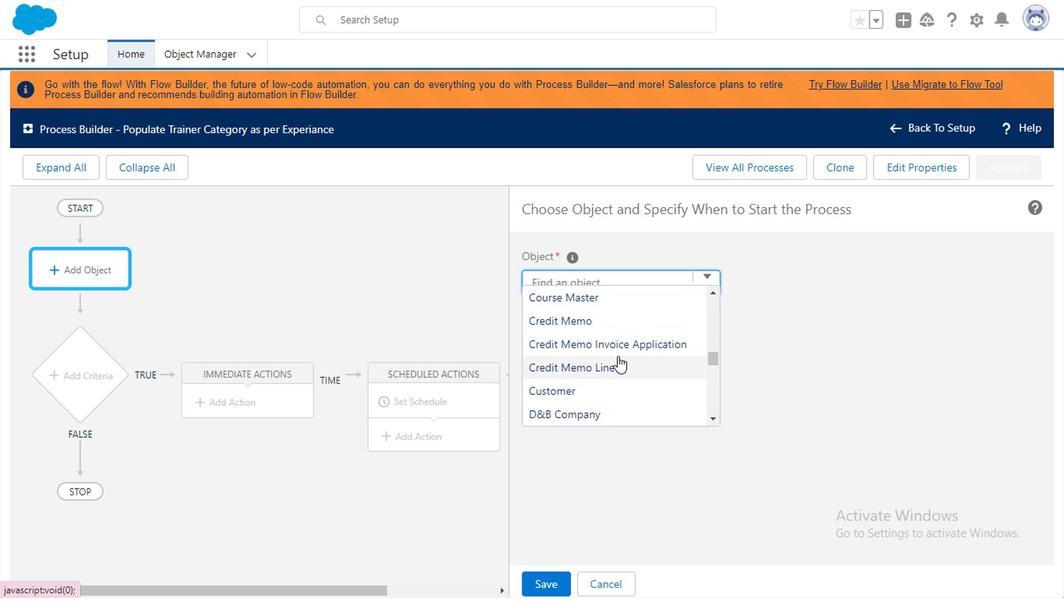 
Action: Mouse moved to (611, 343)
Screenshot: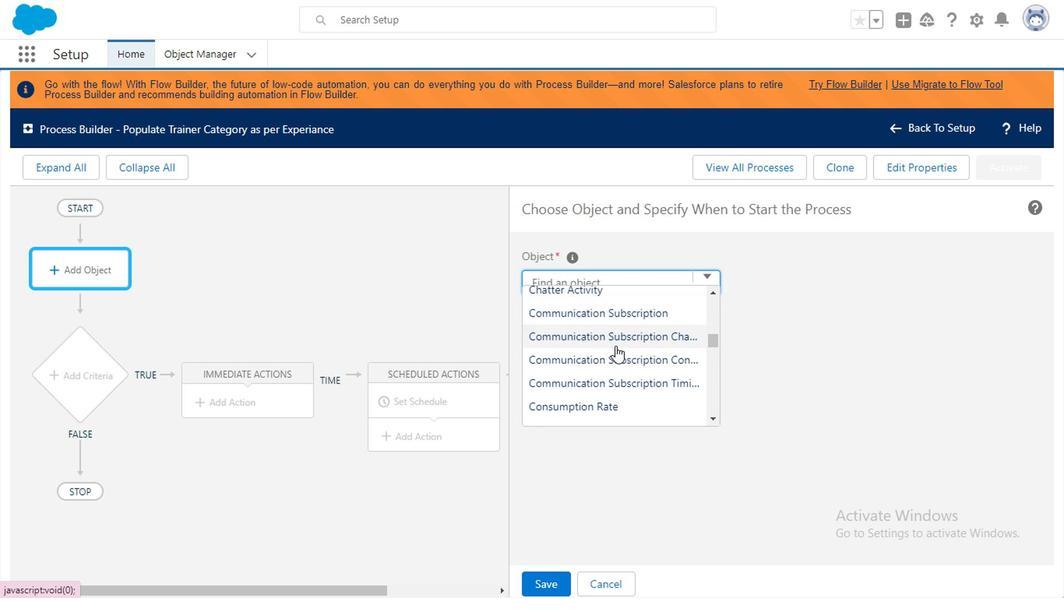 
Action: Mouse scrolled (611, 344) with delta (0, 1)
Screenshot: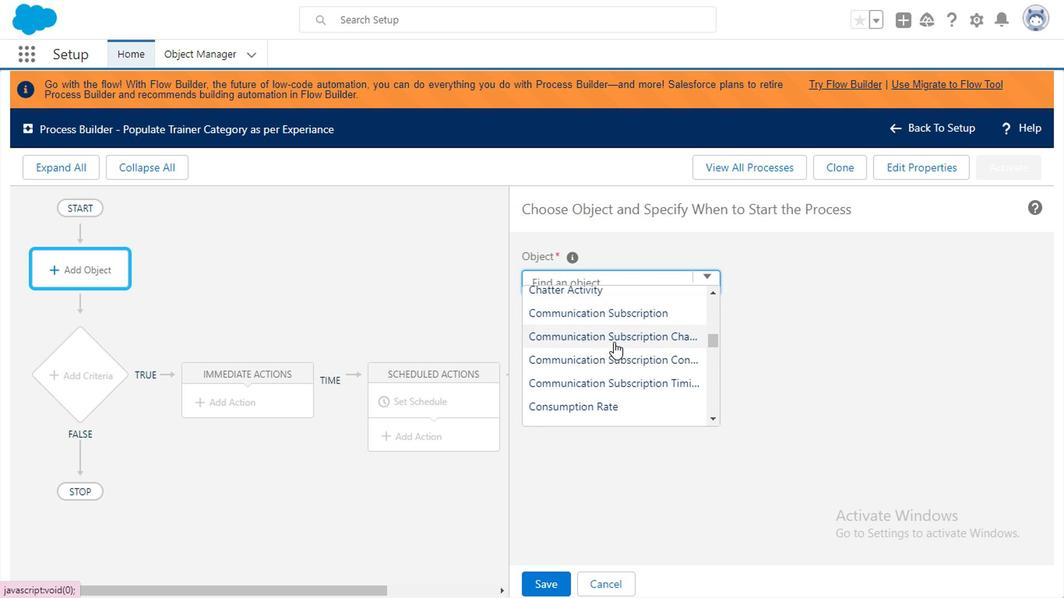 
Action: Mouse moved to (618, 357)
Screenshot: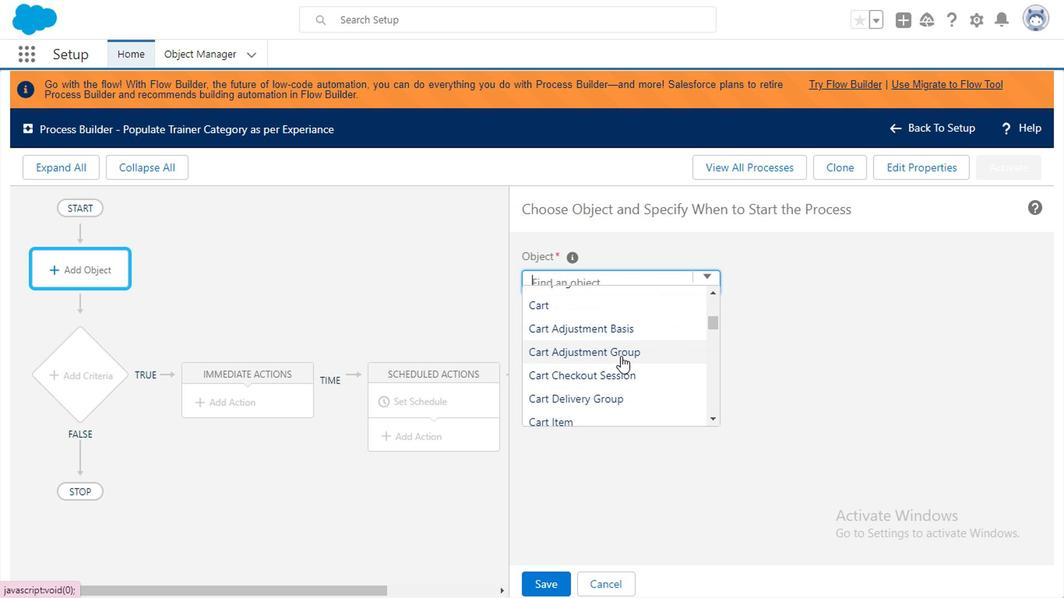 
Action: Mouse scrolled (618, 358) with delta (0, 1)
Screenshot: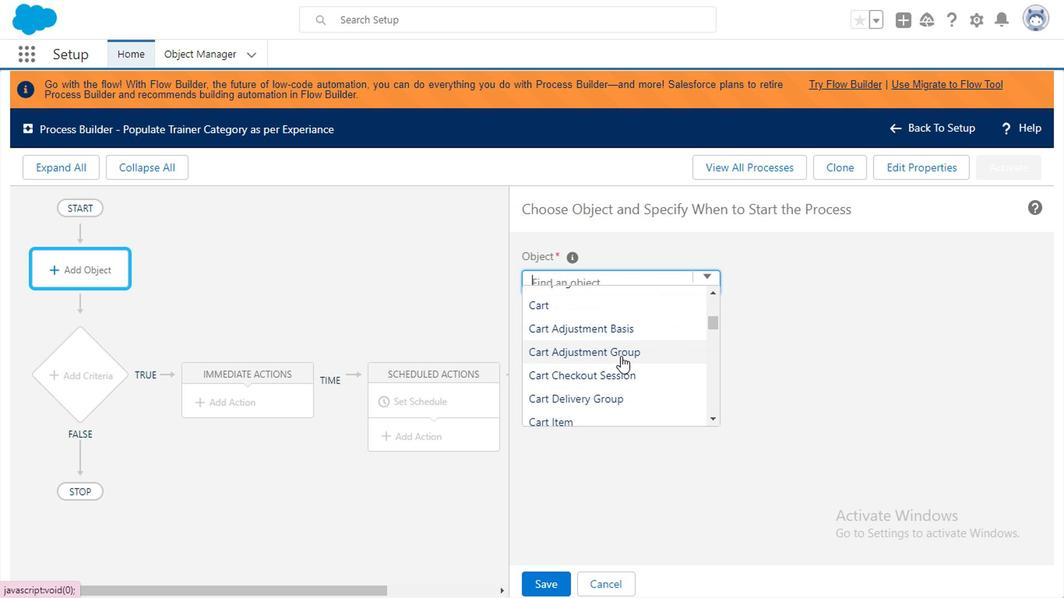 
Action: Mouse moved to (605, 332)
Screenshot: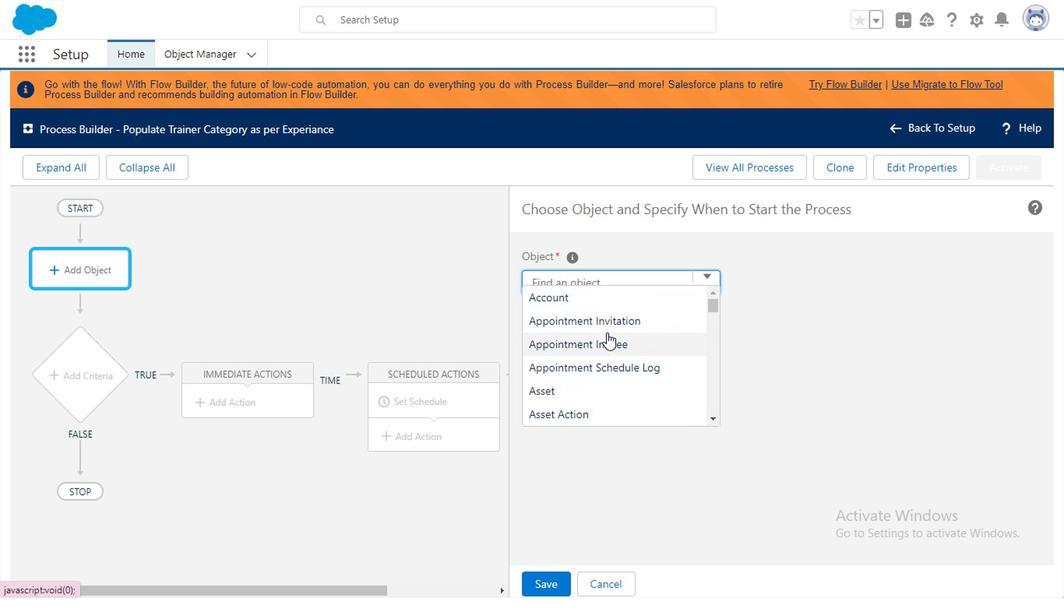 
Action: Mouse scrolled (605, 333) with delta (0, 1)
Screenshot: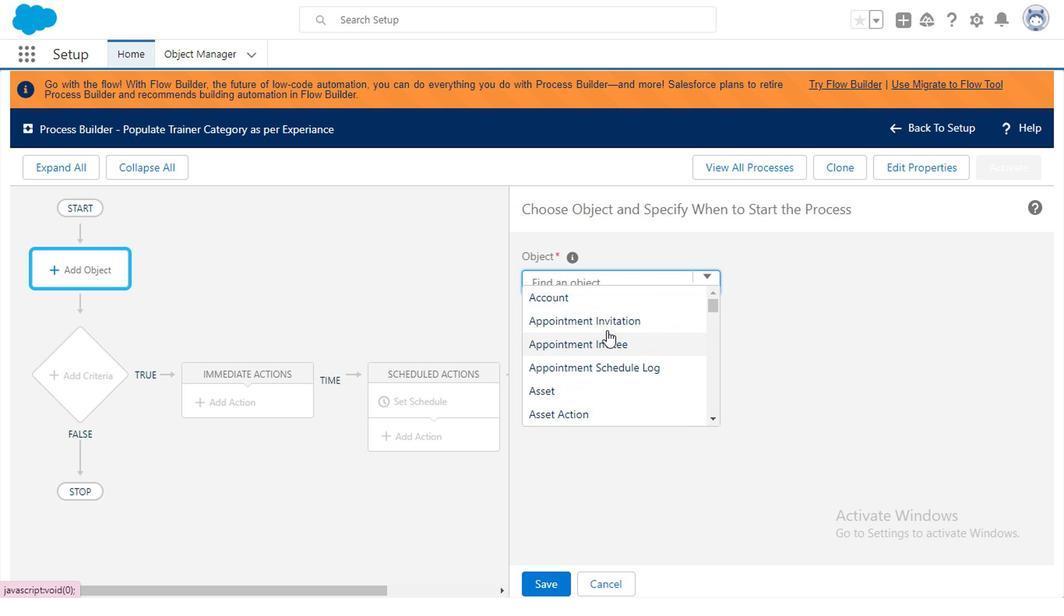 
Action: Mouse moved to (580, 281)
Screenshot: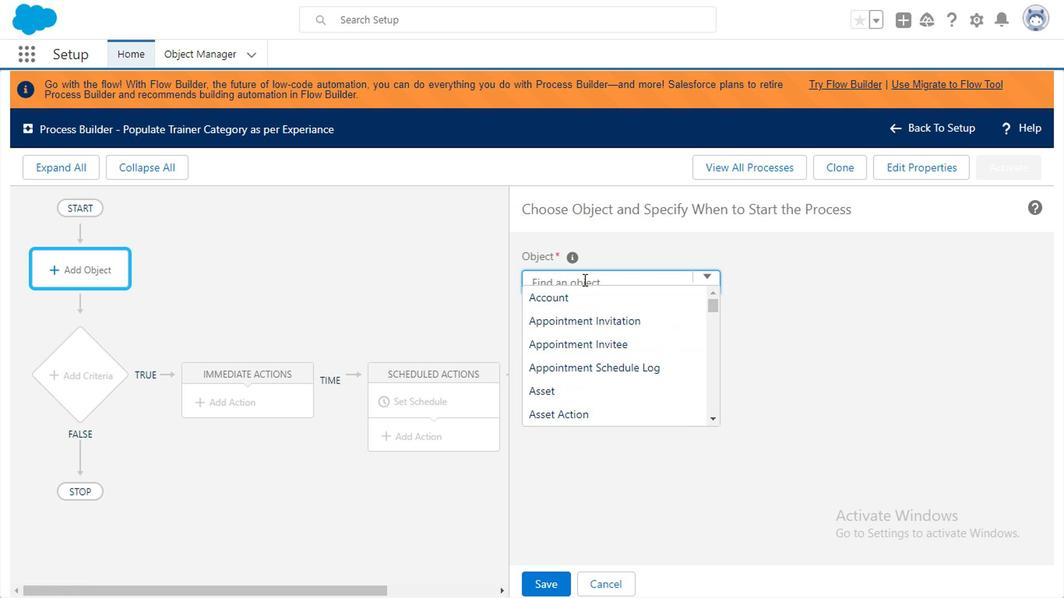 
Action: Key pressed <Key.caps_lock>T<Key.caps_lock>rai
Screenshot: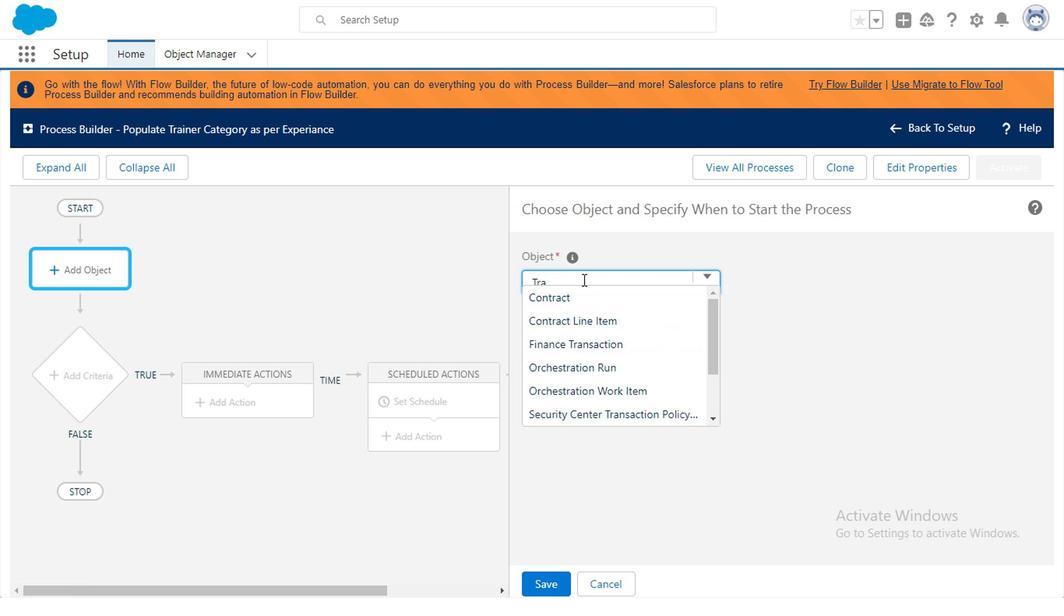 
Action: Mouse moved to (566, 298)
Screenshot: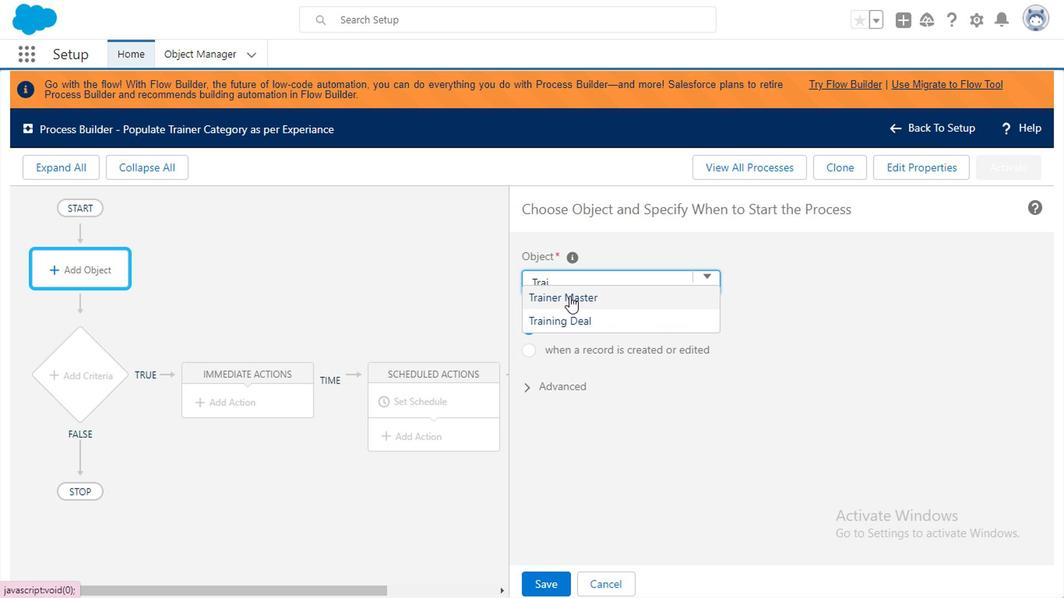 
Action: Mouse pressed left at (566, 298)
Screenshot: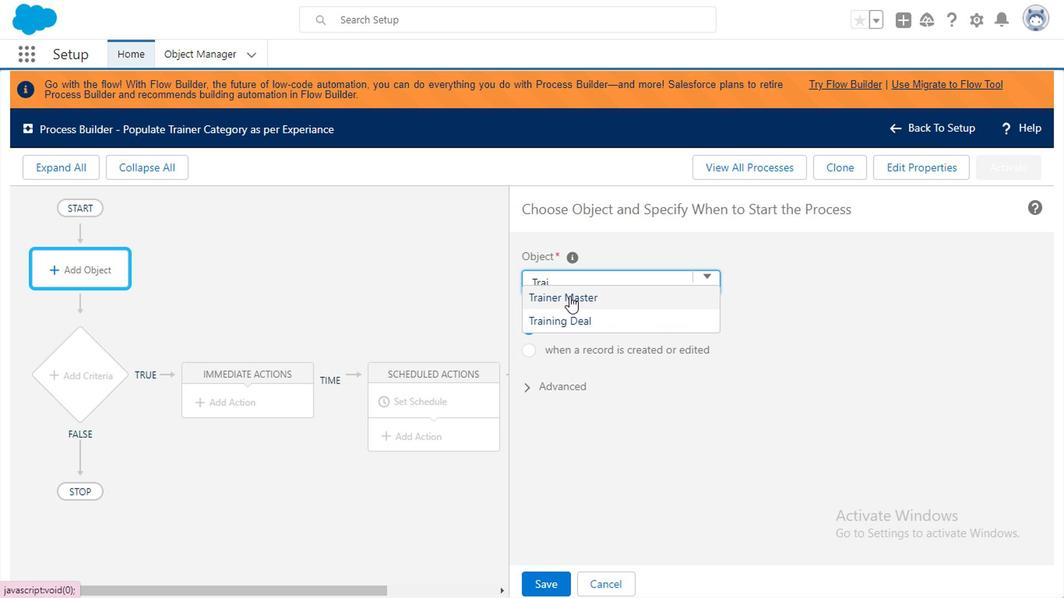 
Action: Mouse moved to (523, 355)
Screenshot: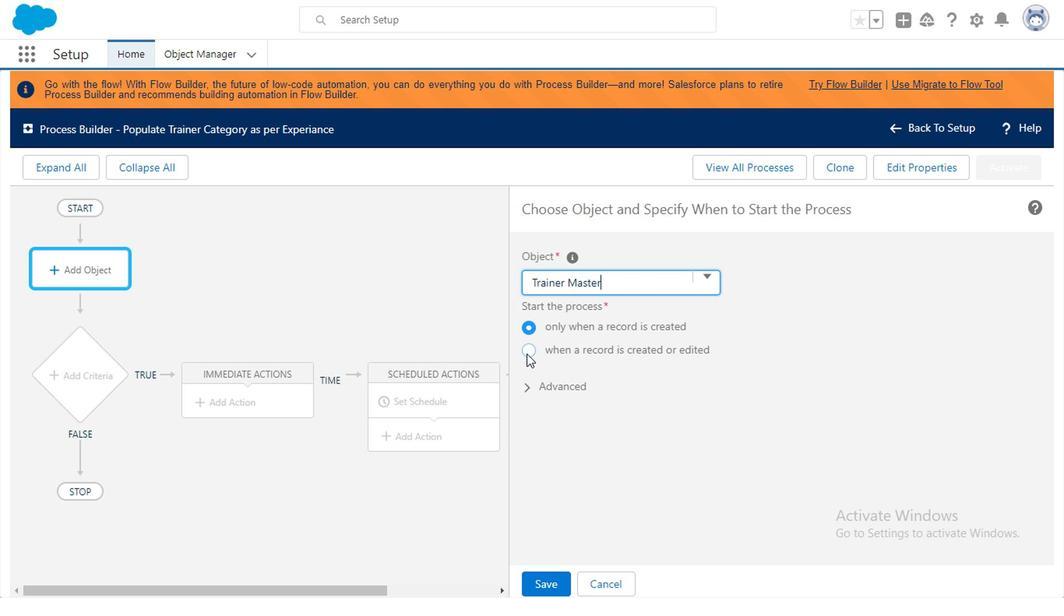 
Action: Mouse pressed left at (523, 355)
Screenshot: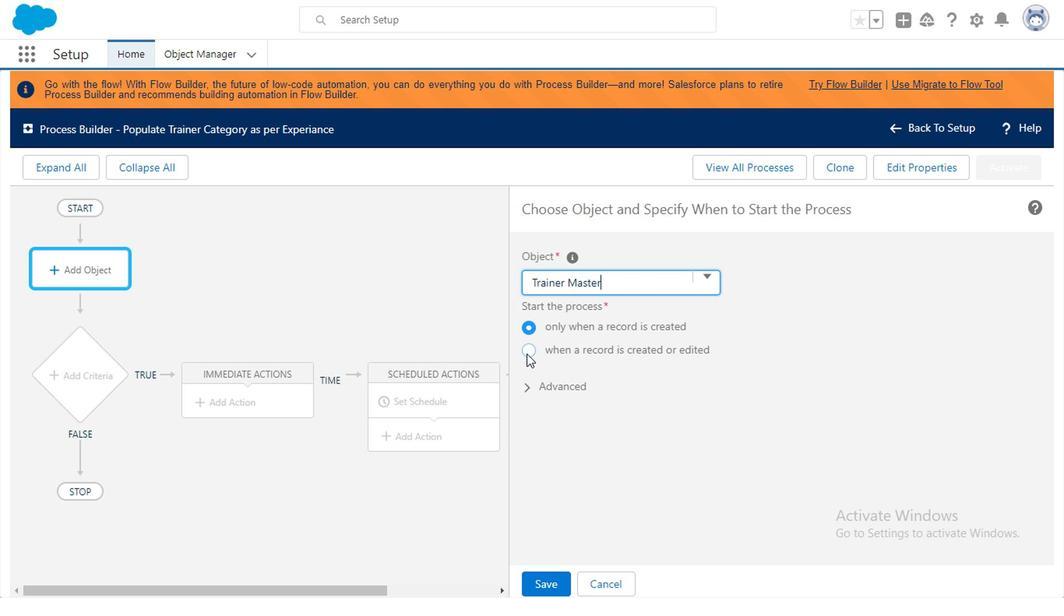 
Action: Mouse moved to (738, 344)
Screenshot: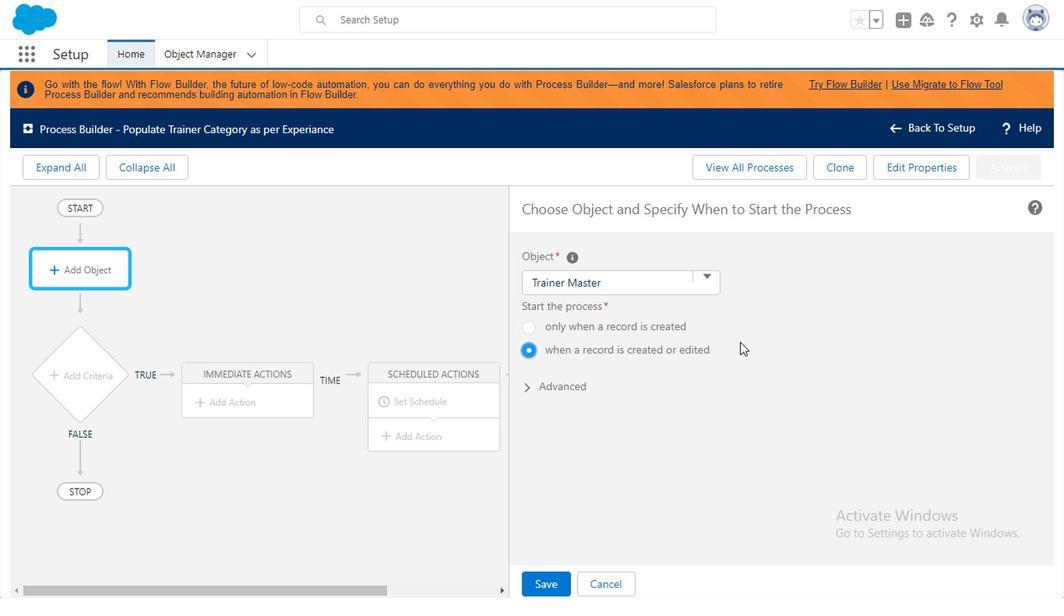 
Action: Mouse scrolled (738, 343) with delta (0, -1)
Screenshot: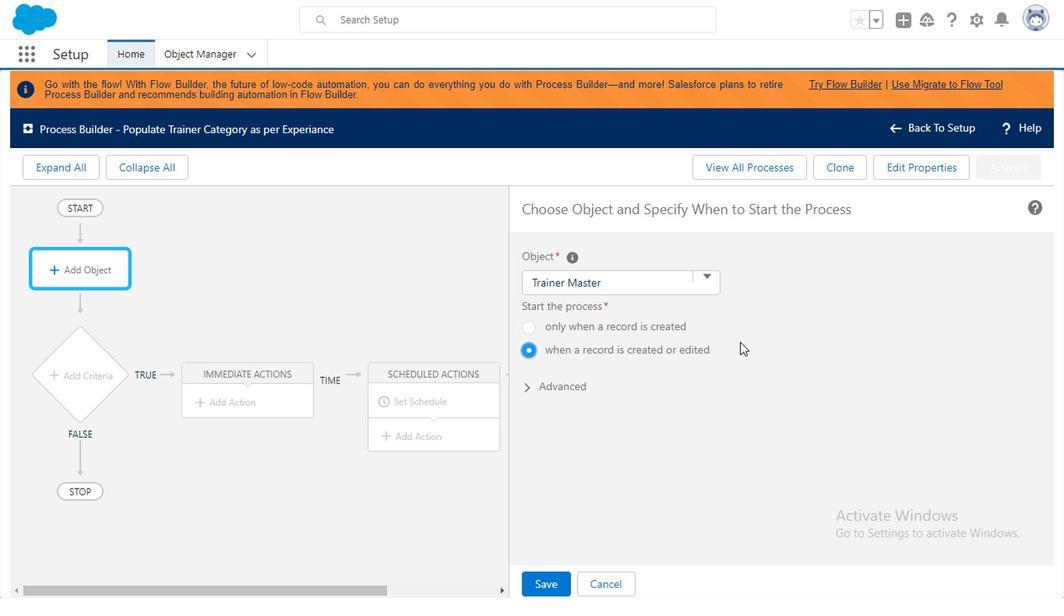 
Action: Mouse moved to (537, 390)
Screenshot: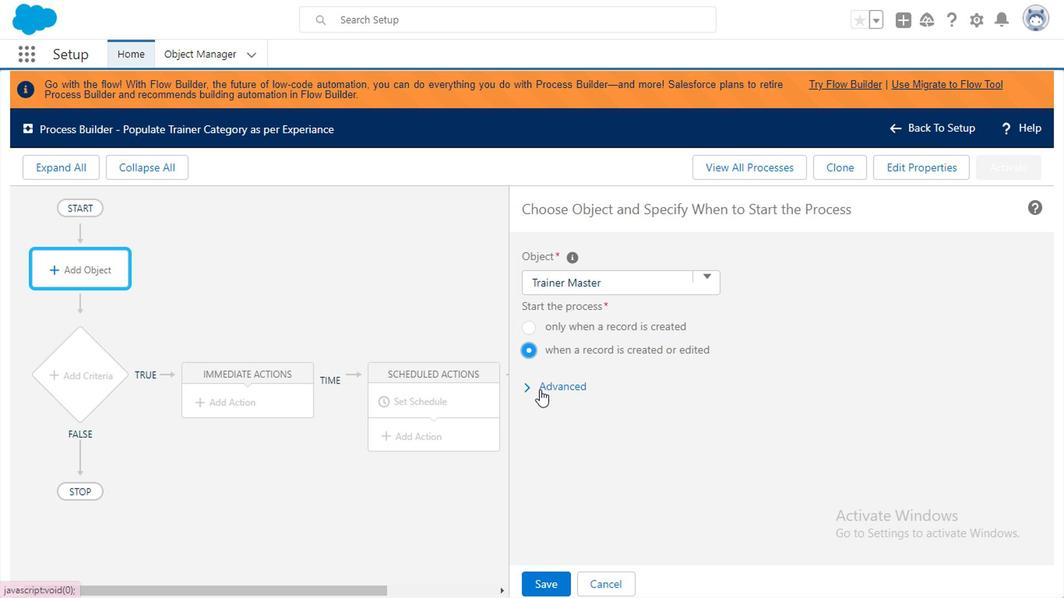 
Action: Mouse pressed left at (537, 390)
Screenshot: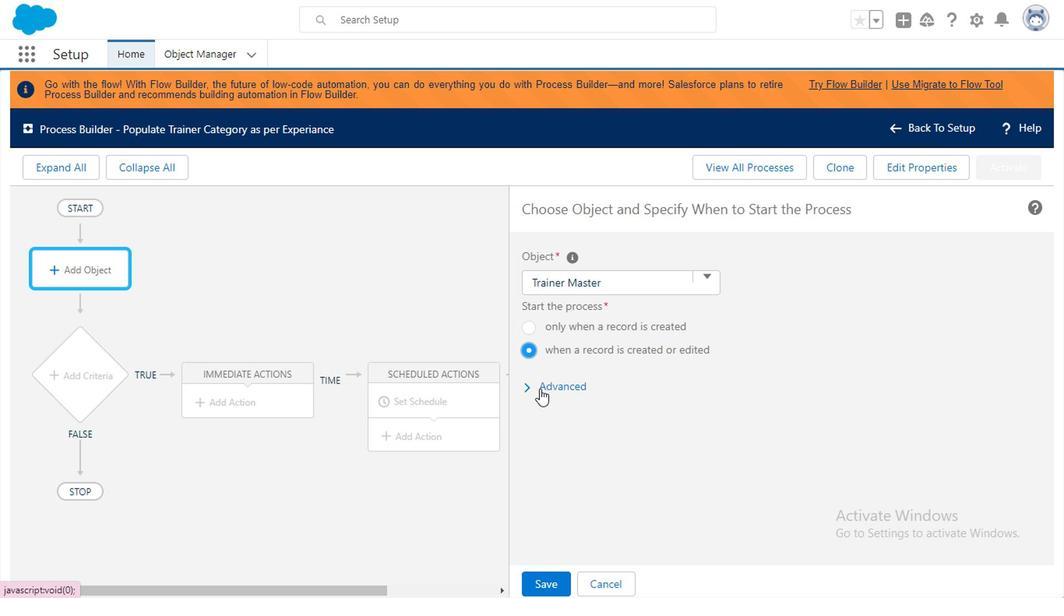 
Action: Mouse moved to (528, 427)
Screenshot: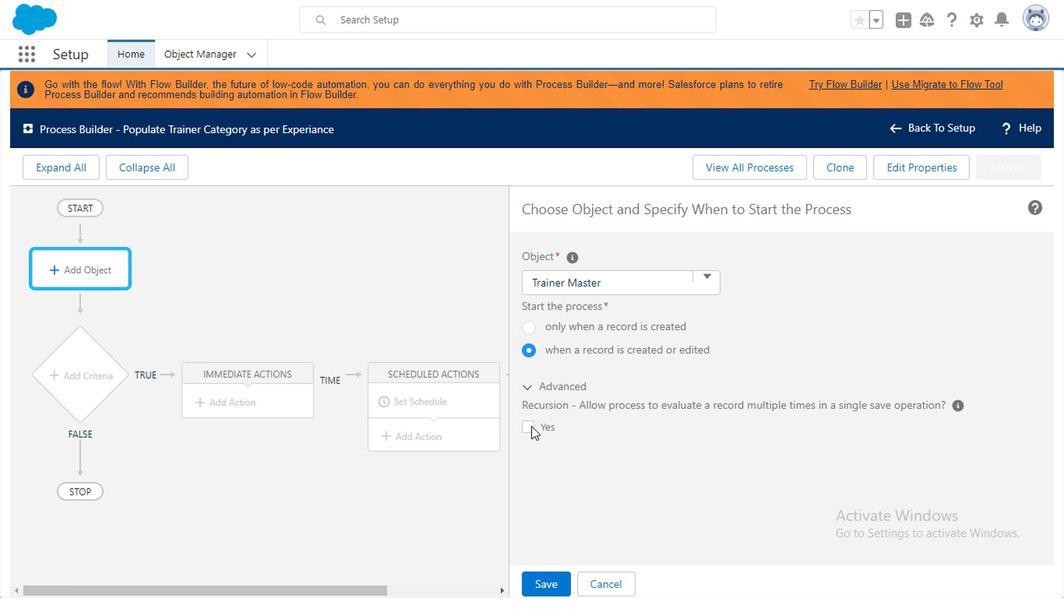 
Action: Mouse pressed left at (528, 427)
Screenshot: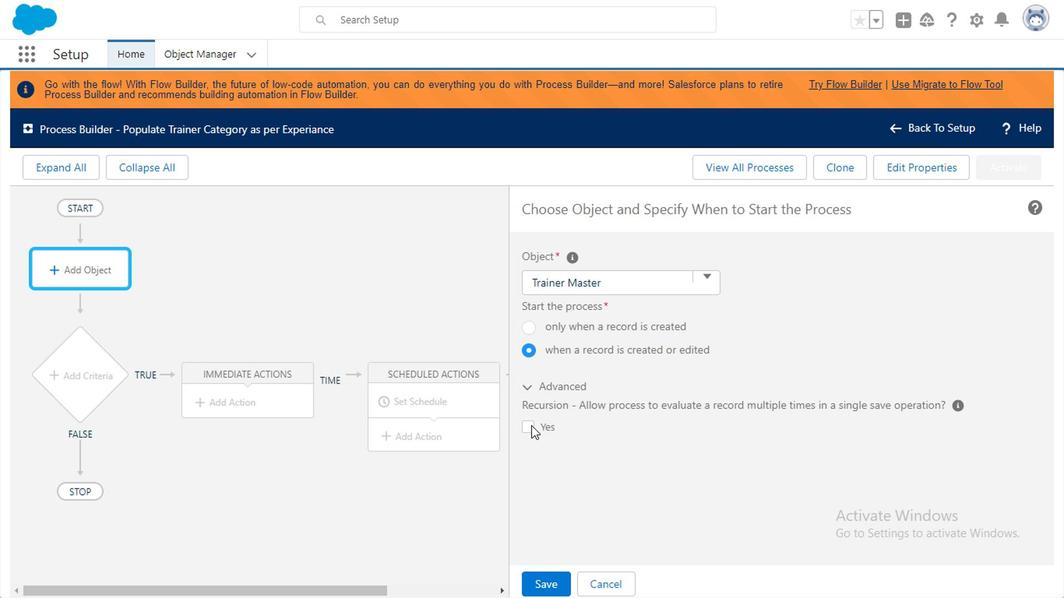 
Action: Mouse moved to (545, 577)
Screenshot: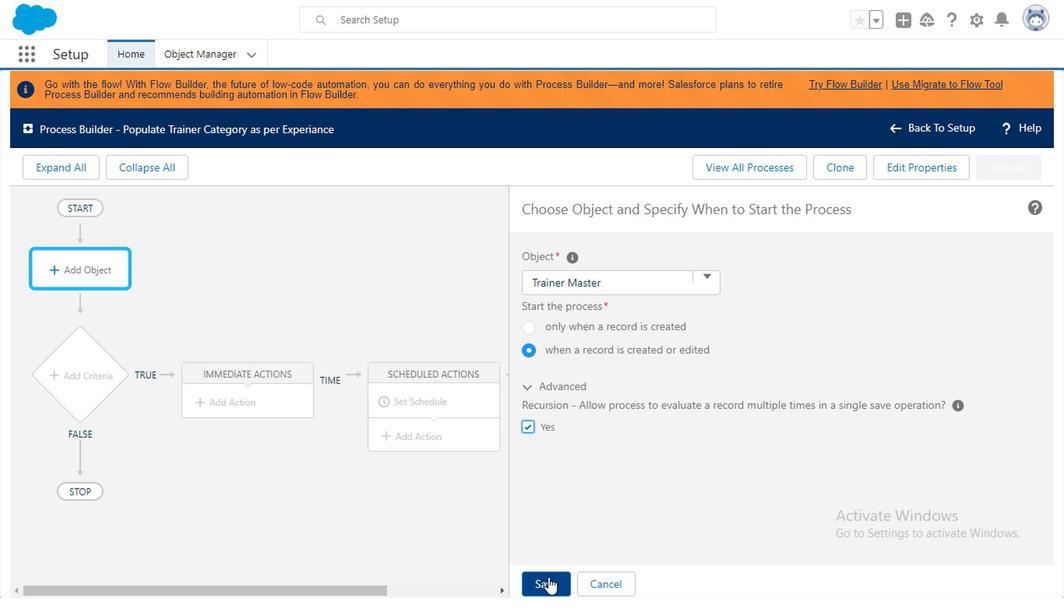 
Action: Mouse pressed left at (545, 577)
Screenshot: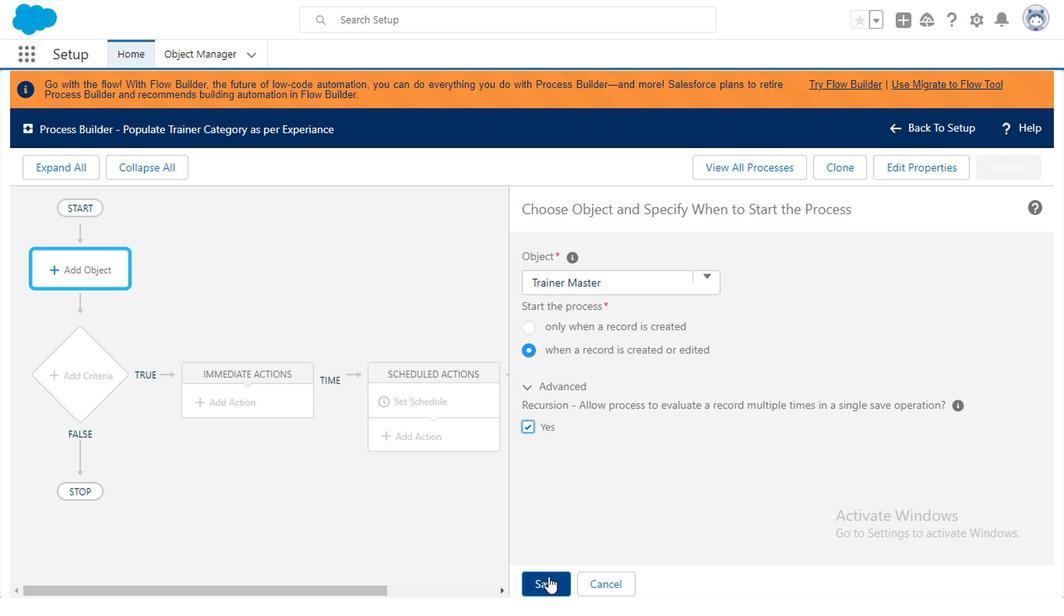 
Action: Mouse moved to (62, 369)
Screenshot: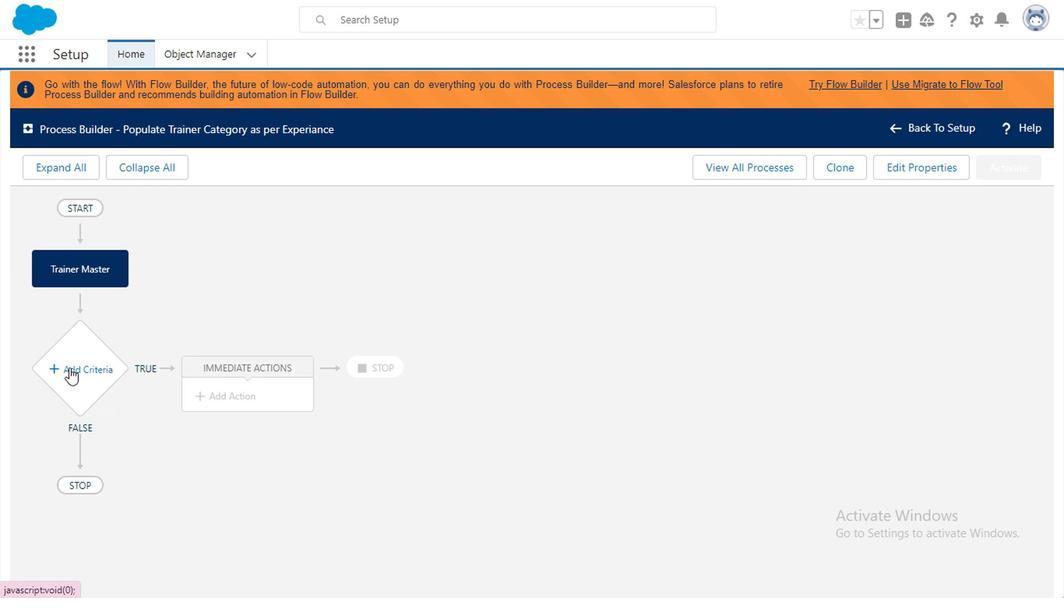 
Action: Mouse pressed left at (62, 369)
Screenshot: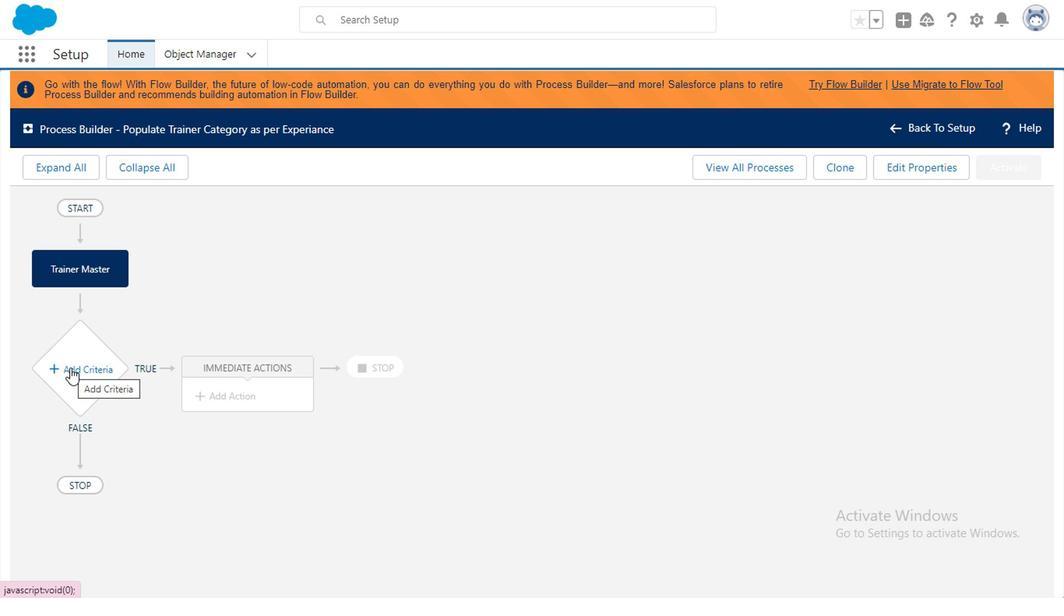 
Action: Mouse moved to (445, 285)
Screenshot: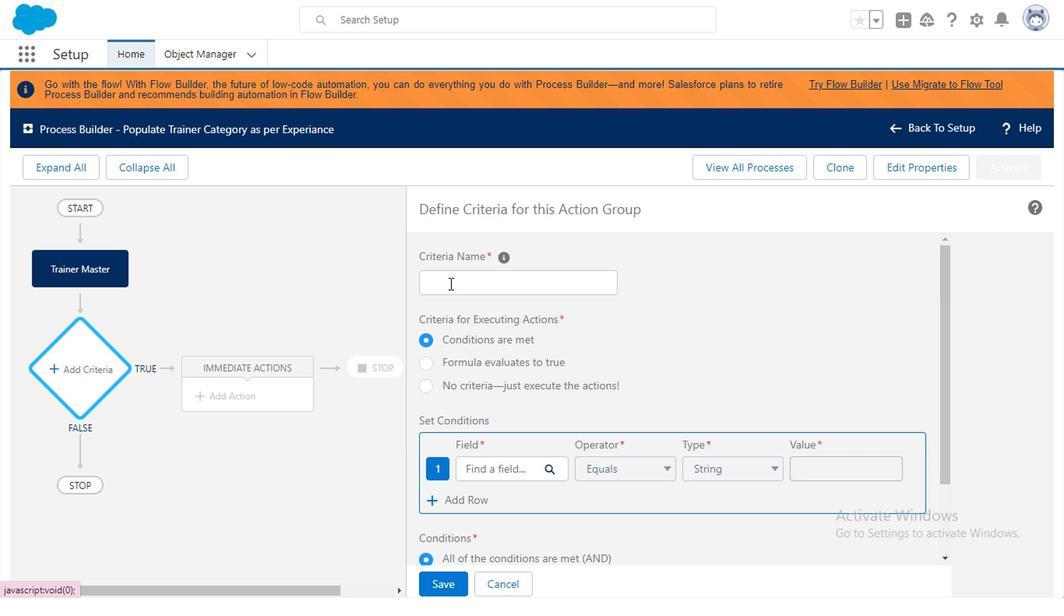
Action: Mouse pressed left at (445, 285)
Screenshot: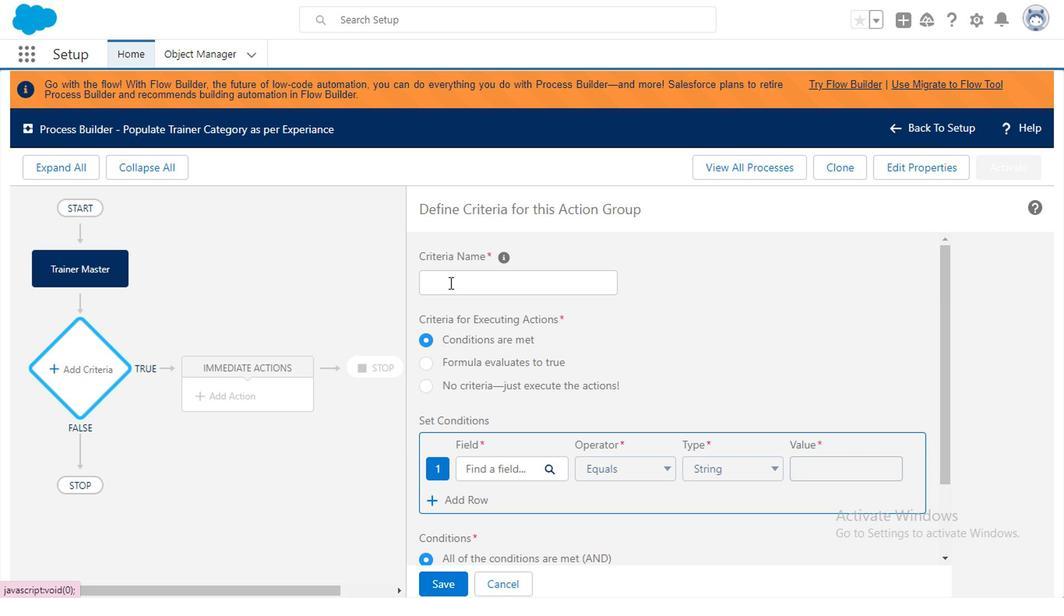 
Action: Mouse moved to (448, 288)
Screenshot: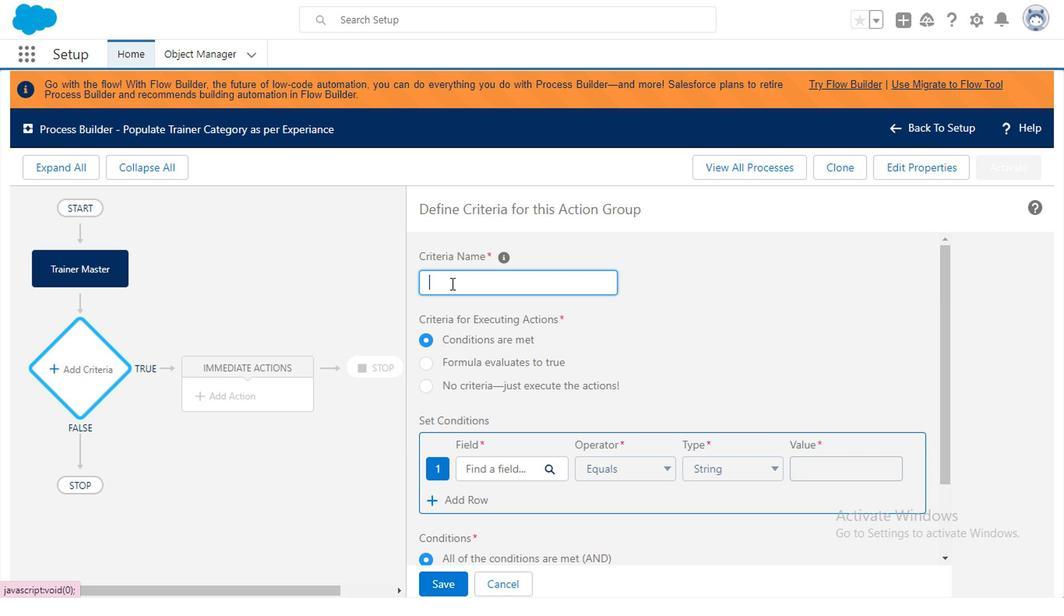 
Action: Key pressed <Key.caps_lock>E<Key.caps_lock>xperiance<Key.space><Key.caps_lock>C<Key.caps_lock>riteria<Key.backspace><Key.backspace><Key.backspace><Key.backspace><Key.backspace><Key.backspace><Key.backspace><Key.backspace><Key.backspace><Key.backspace><Key.backspace><Key.backspace><Key.backspace><Key.backspace><Key.backspace><Key.backspace><Key.backspace><Key.backspace><Key.backspace><Key.backspace><Key.backspace><Key.backspace><Key.backspace><Key.backspace><Key.backspace><Key.backspace><Key.backspace><Key.backspace><Key.backspace><Key.caps_lock>C<Key.caps_lock>riteria<Key.space>for<Key.space><Key.caps_lock>E<Key.caps_lock>xperiance
Screenshot: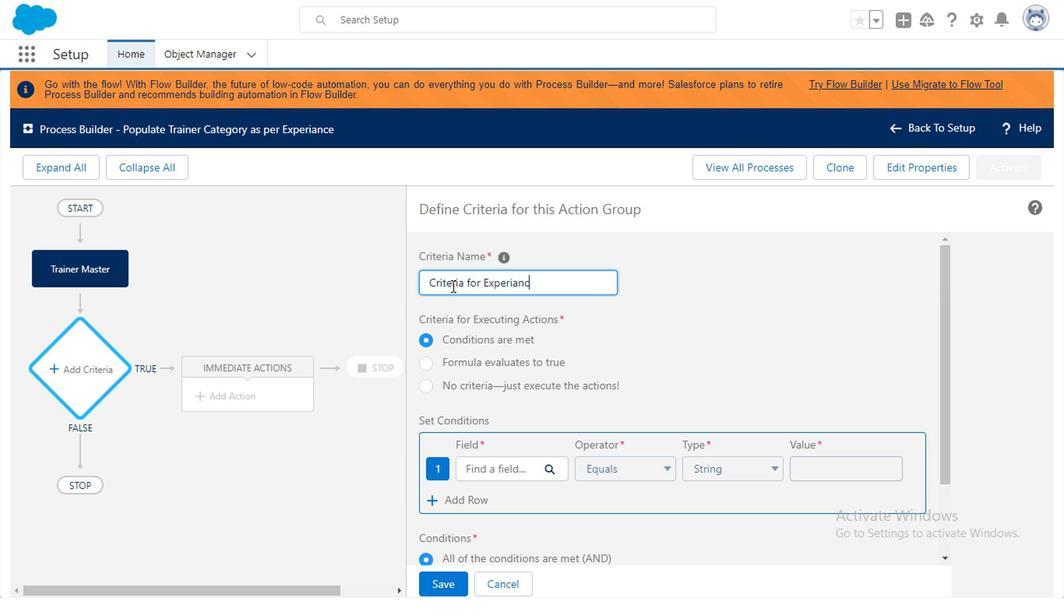 
Action: Mouse moved to (945, 269)
Screenshot: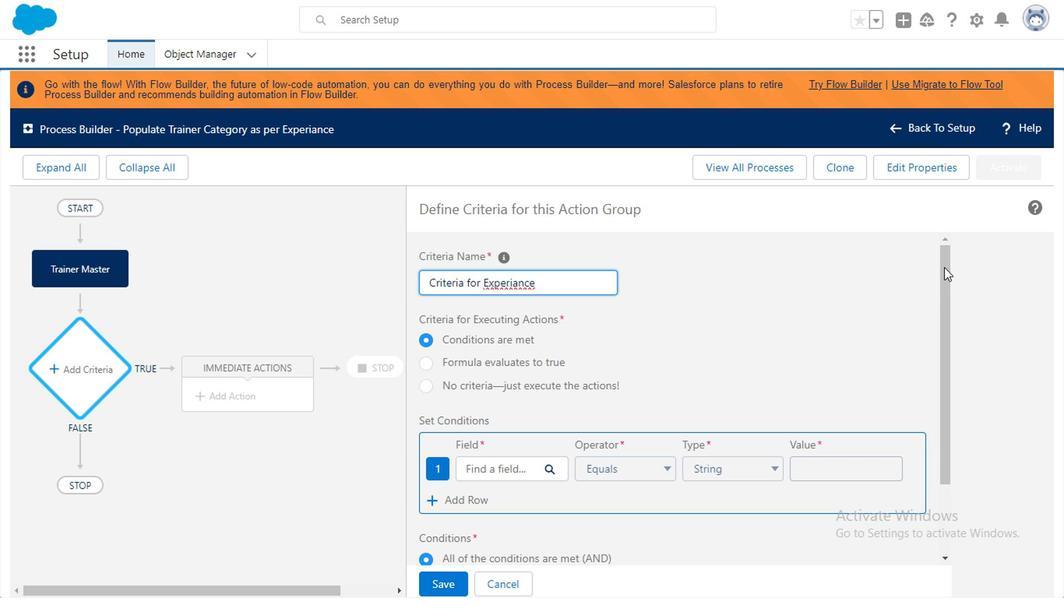 
Action: Mouse pressed left at (945, 269)
Screenshot: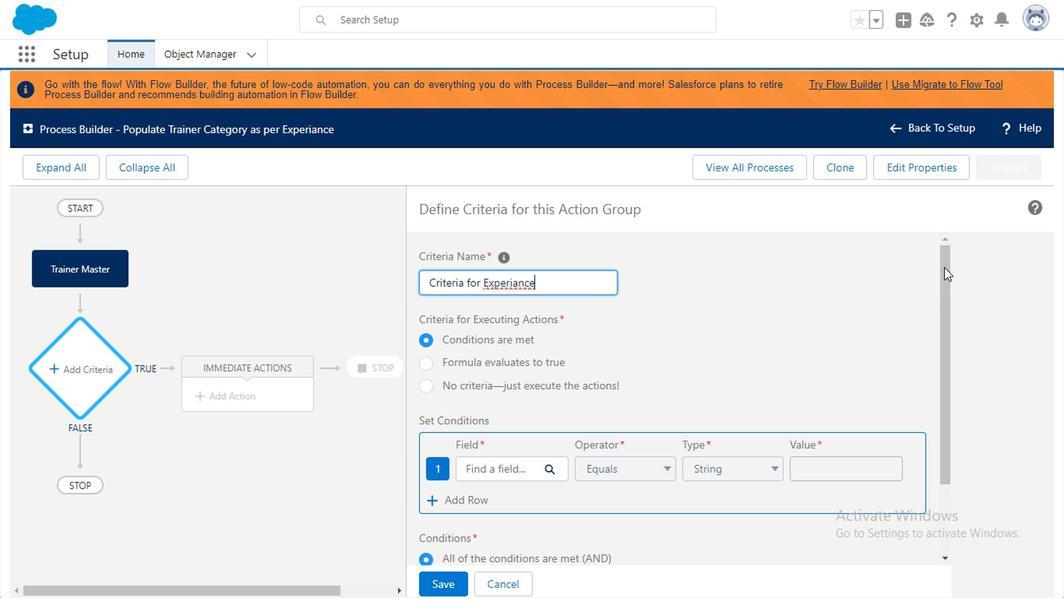 
Action: Mouse moved to (425, 348)
Screenshot: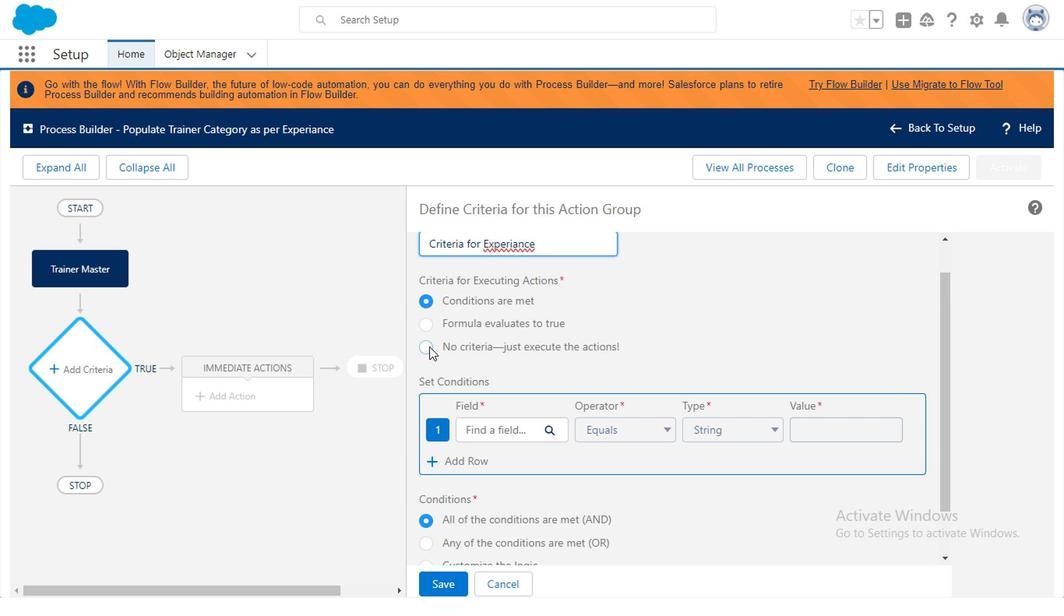 
Action: Mouse pressed left at (425, 348)
Screenshot: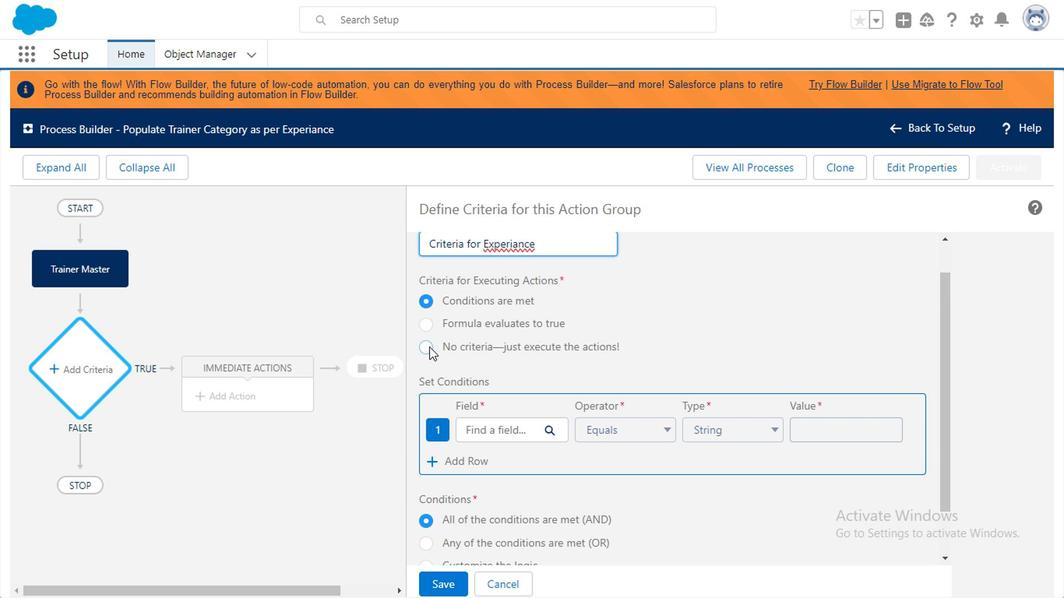 
Action: Mouse moved to (421, 367)
Screenshot: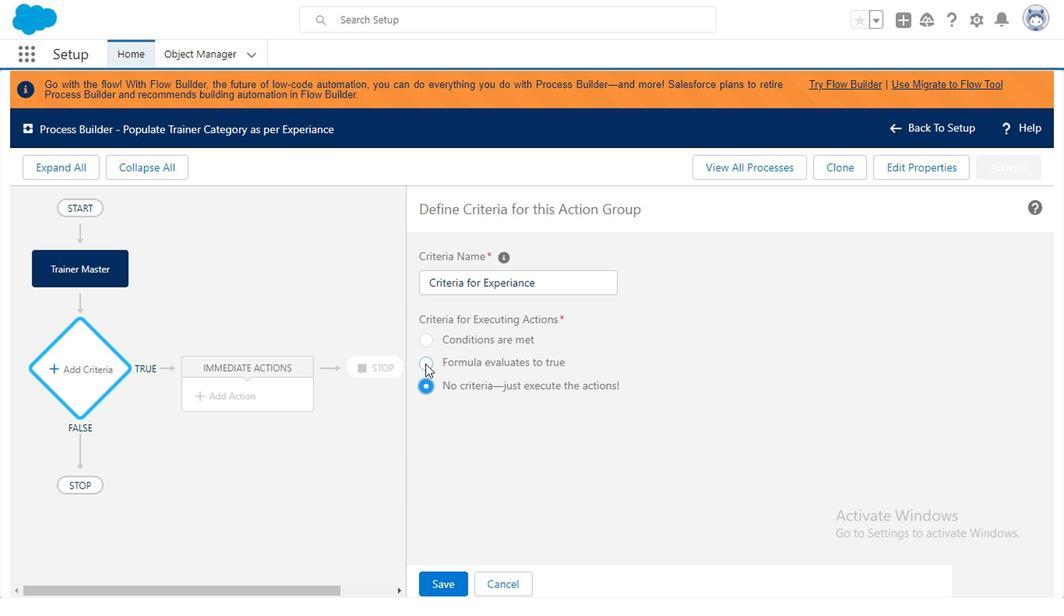 
Action: Mouse pressed left at (421, 367)
Screenshot: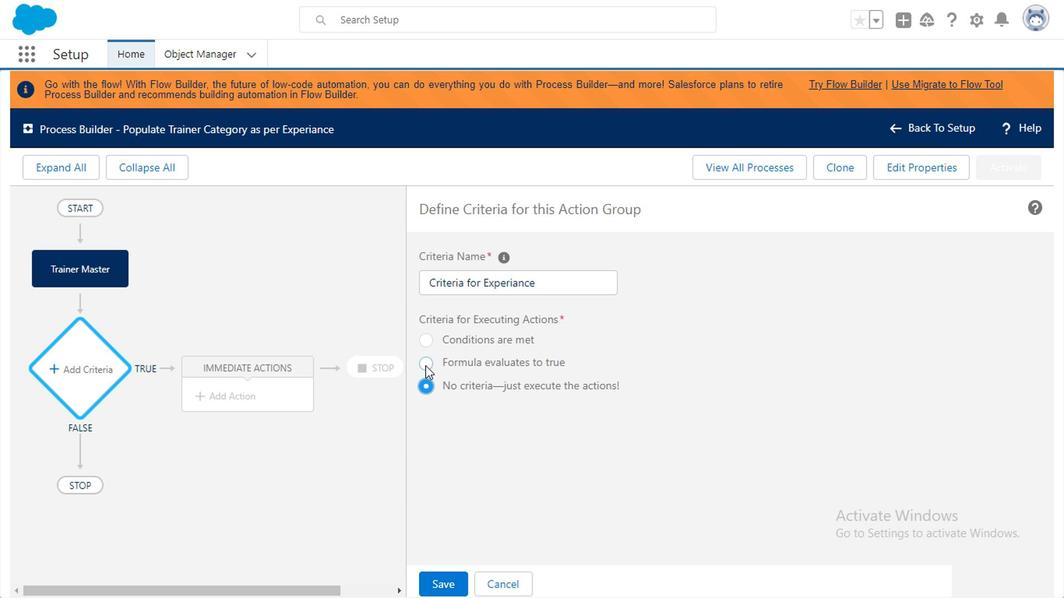 
Action: Mouse moved to (427, 341)
Screenshot: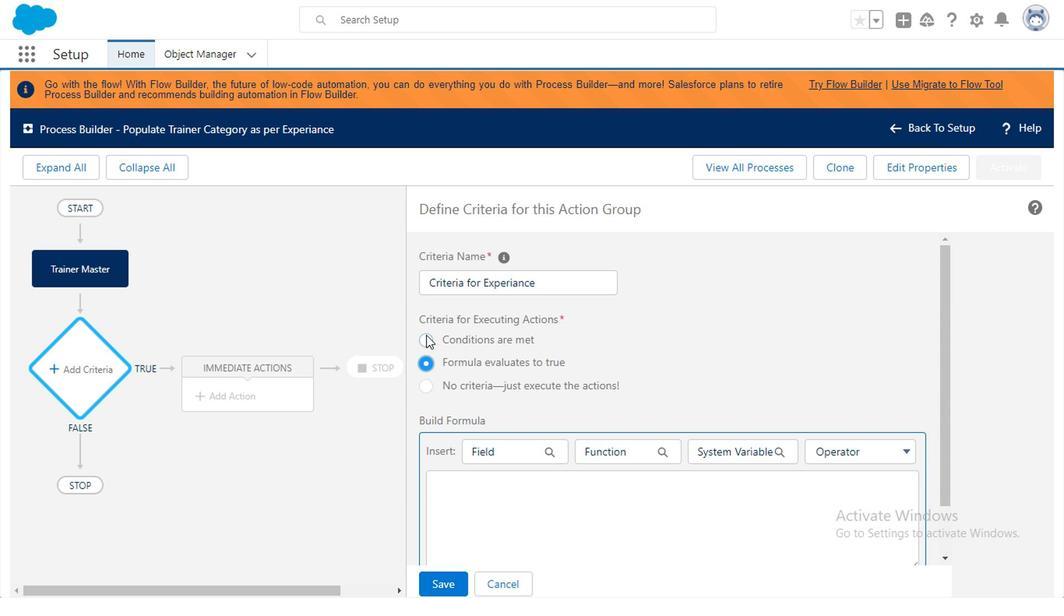 
Action: Mouse pressed left at (427, 341)
Screenshot: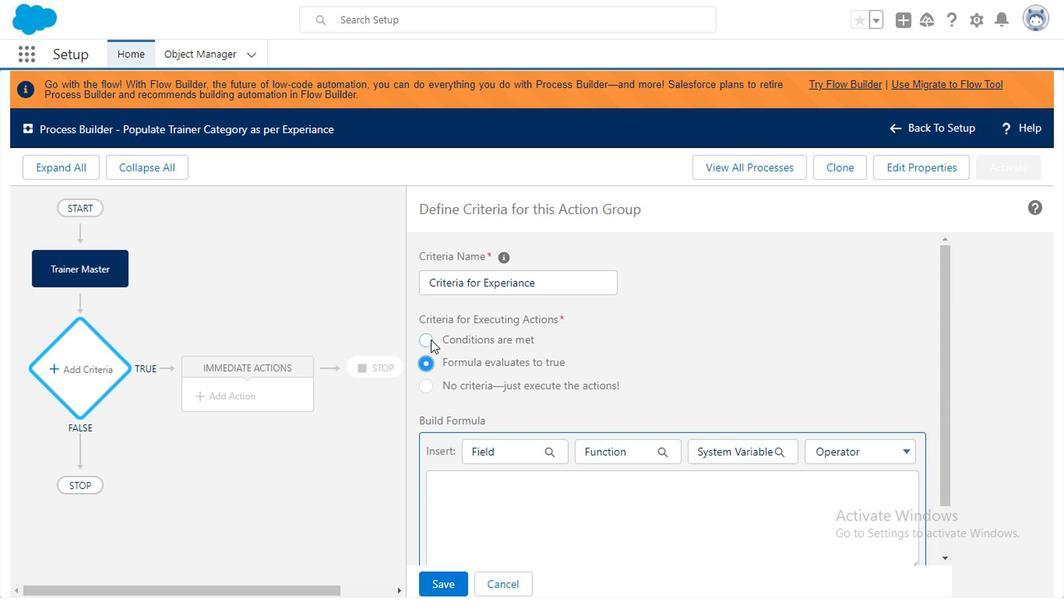 
Action: Mouse moved to (947, 314)
Screenshot: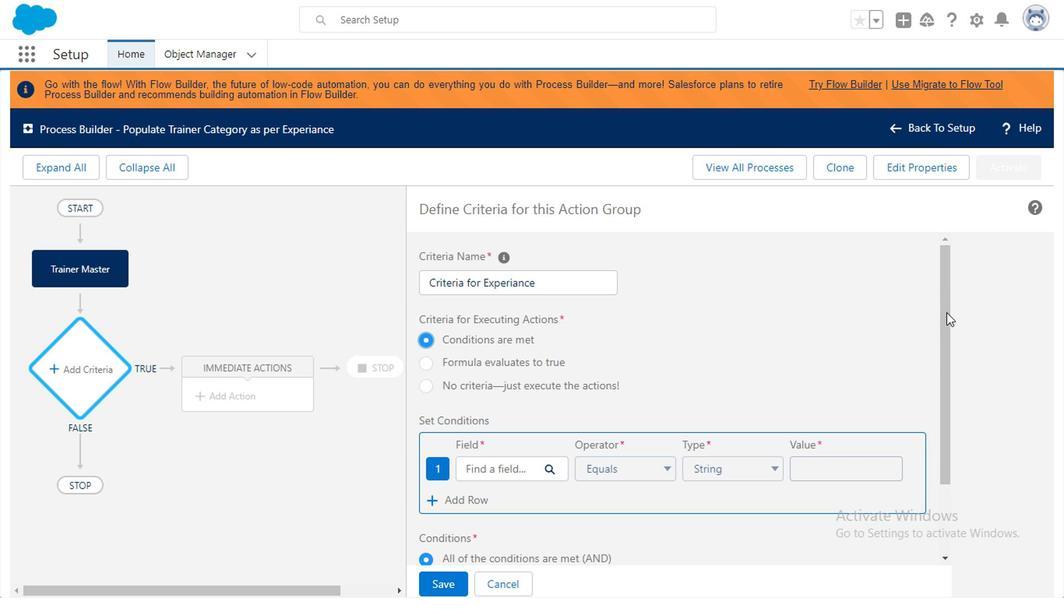
Action: Mouse pressed left at (947, 314)
Screenshot: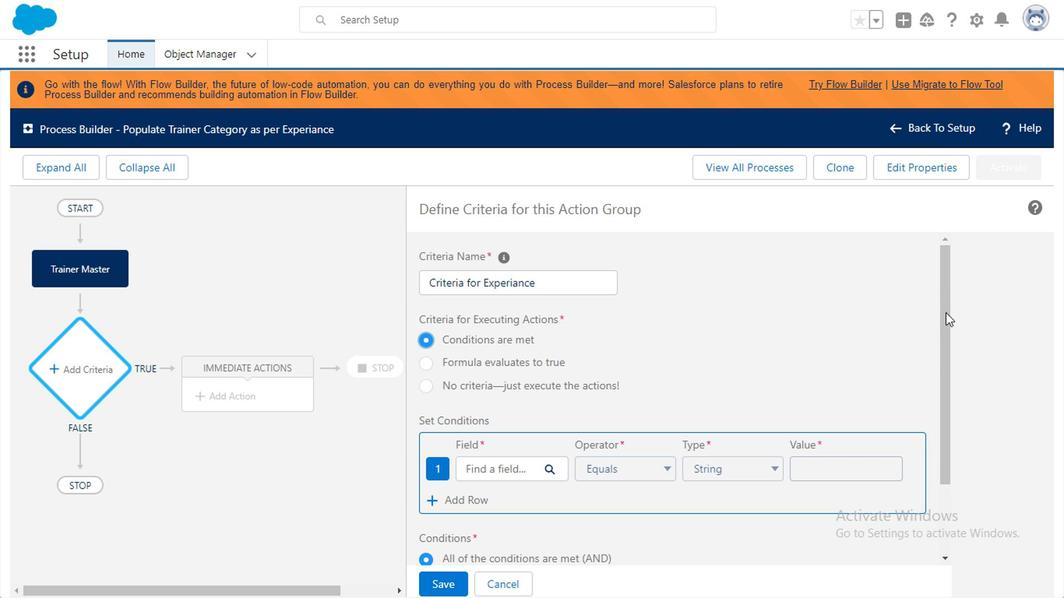
Action: Mouse moved to (500, 371)
Screenshot: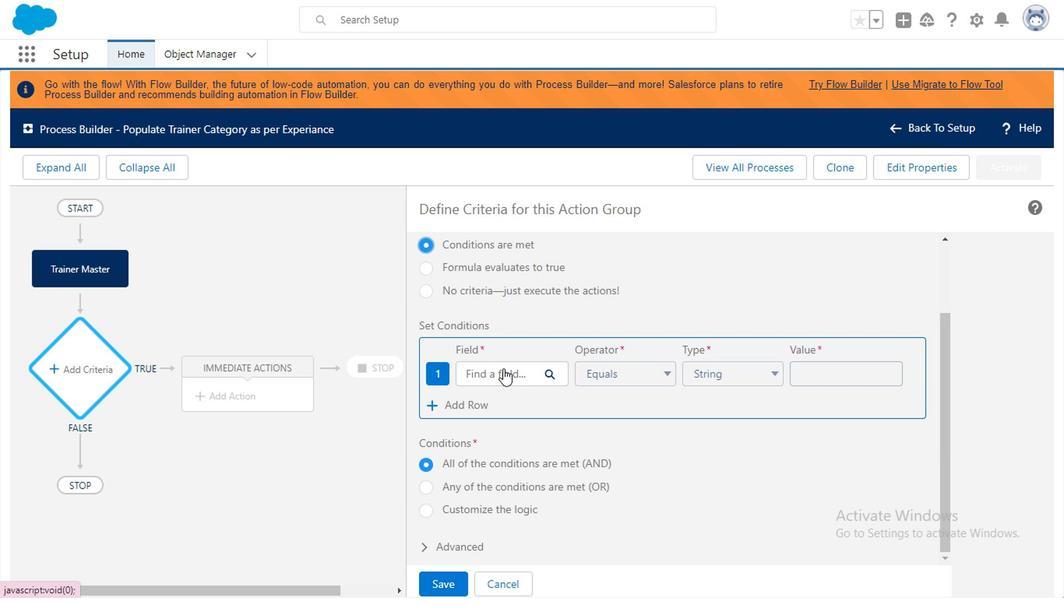 
Action: Mouse pressed left at (500, 371)
Screenshot: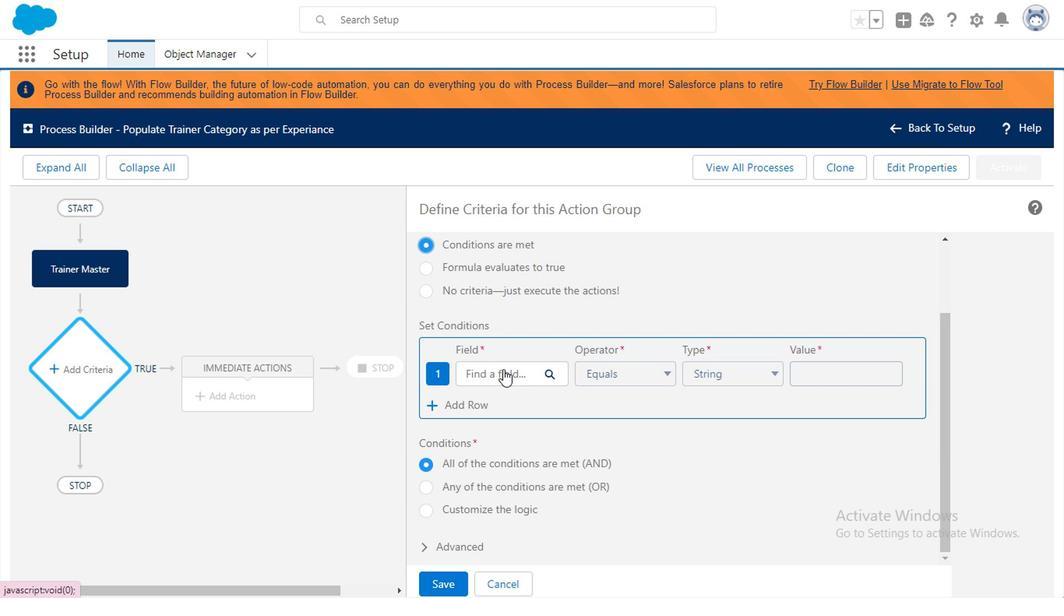 
Action: Mouse moved to (560, 275)
Screenshot: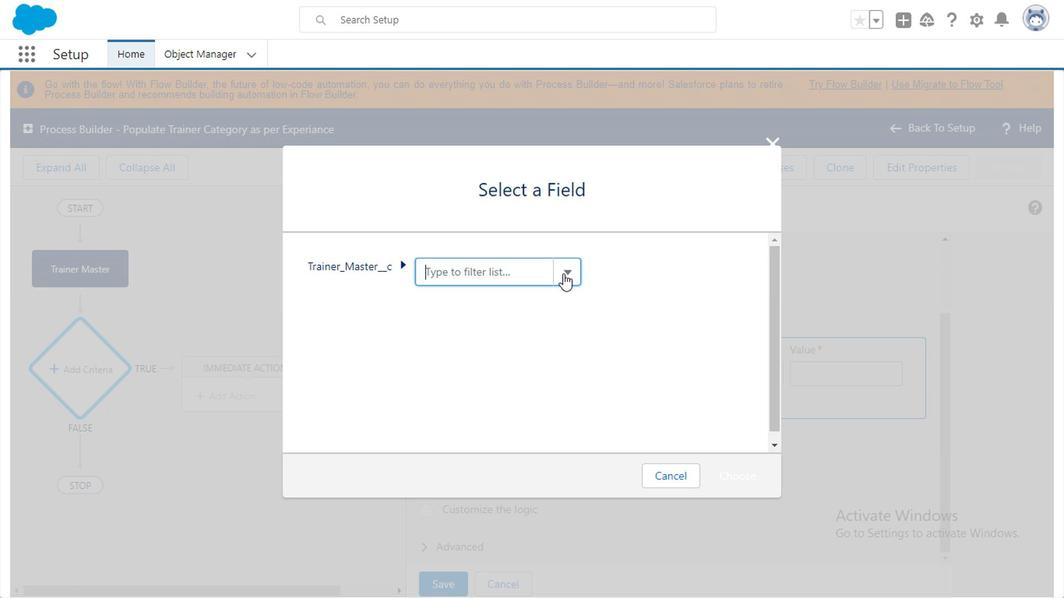 
Action: Mouse pressed left at (560, 275)
Screenshot: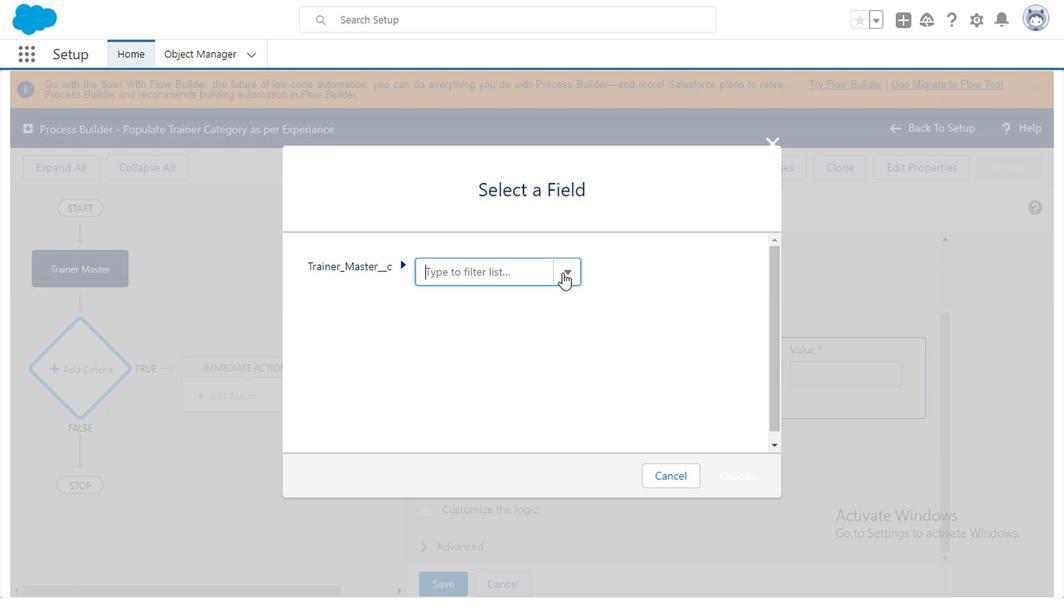 
Action: Mouse moved to (573, 307)
Screenshot: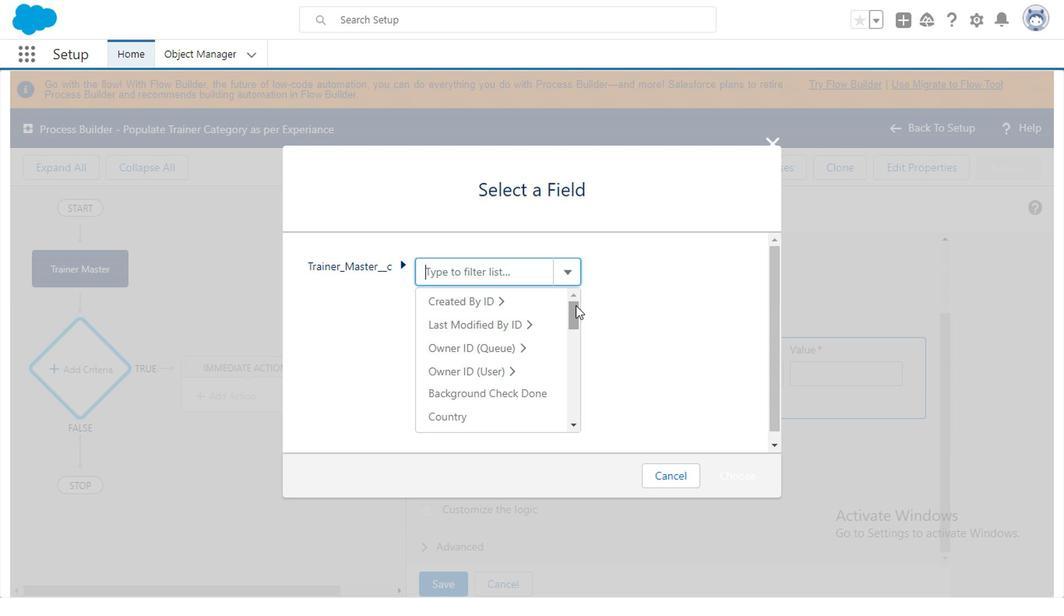 
Action: Mouse pressed left at (573, 307)
Screenshot: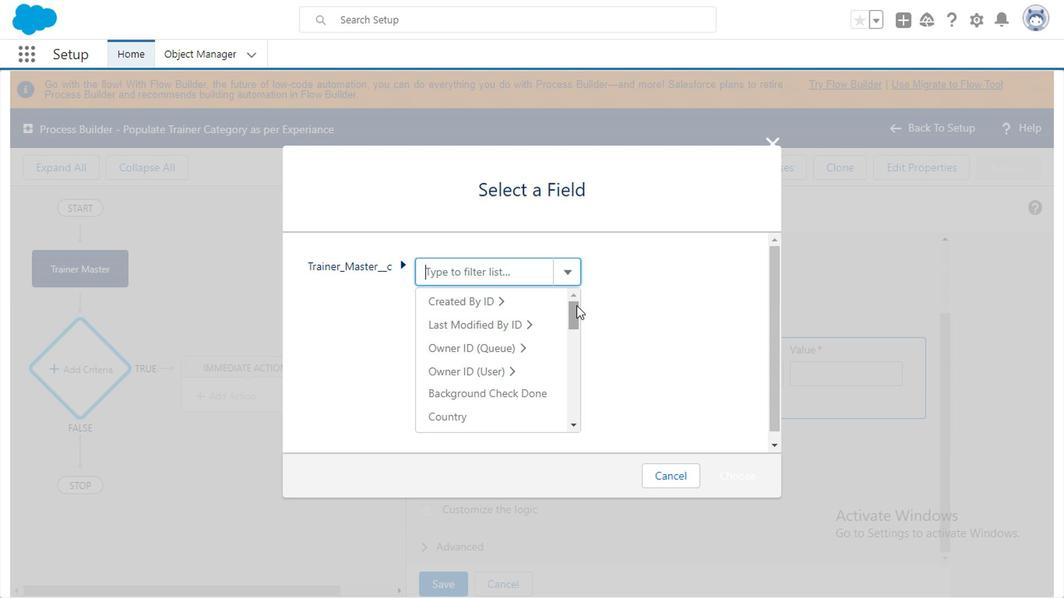 
Action: Mouse moved to (442, 374)
Screenshot: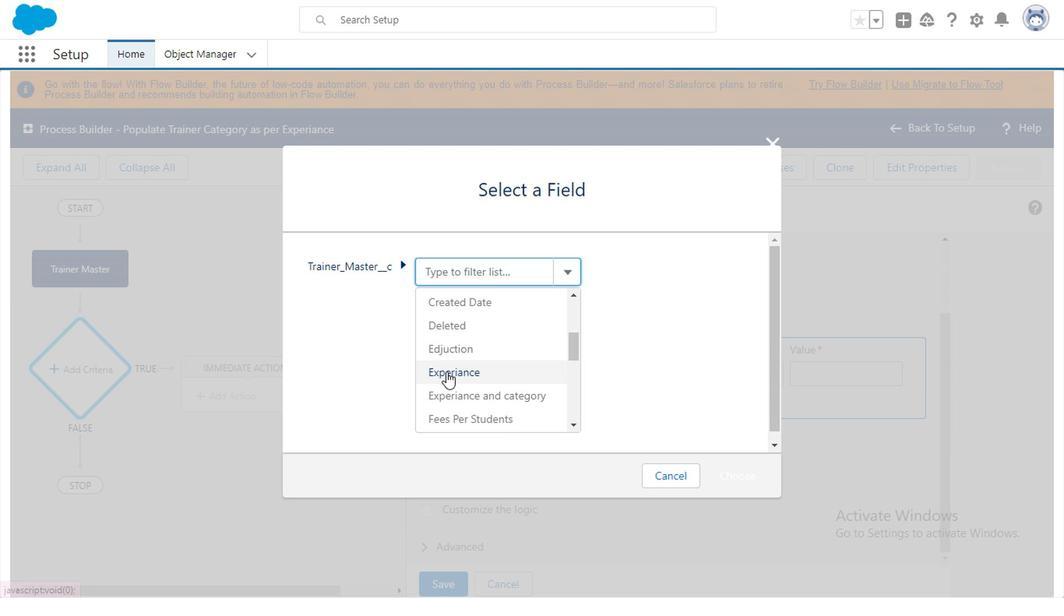 
Action: Mouse pressed left at (442, 374)
Screenshot: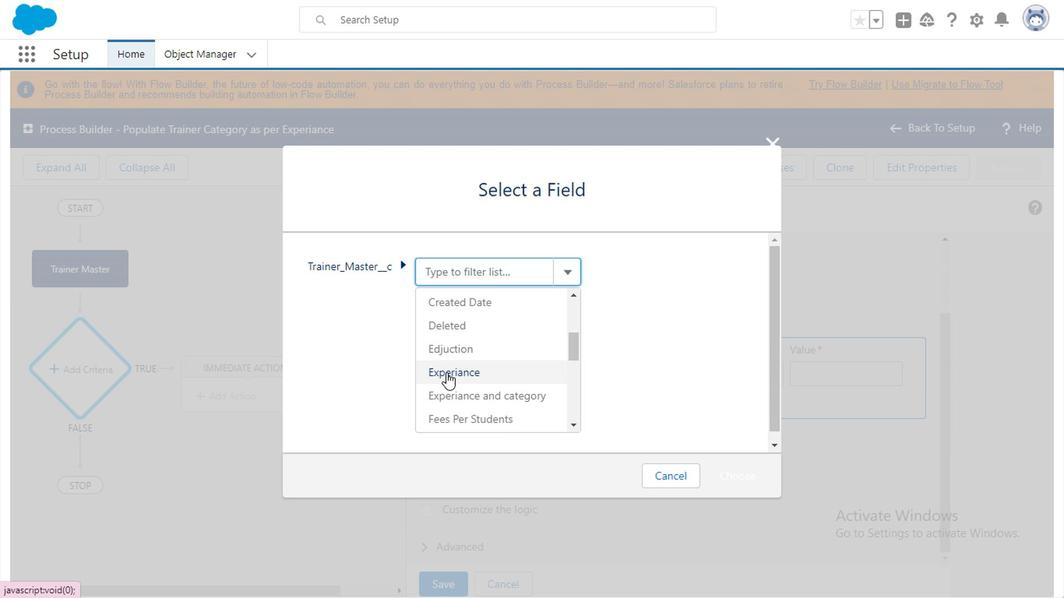 
Action: Mouse moved to (537, 405)
Screenshot: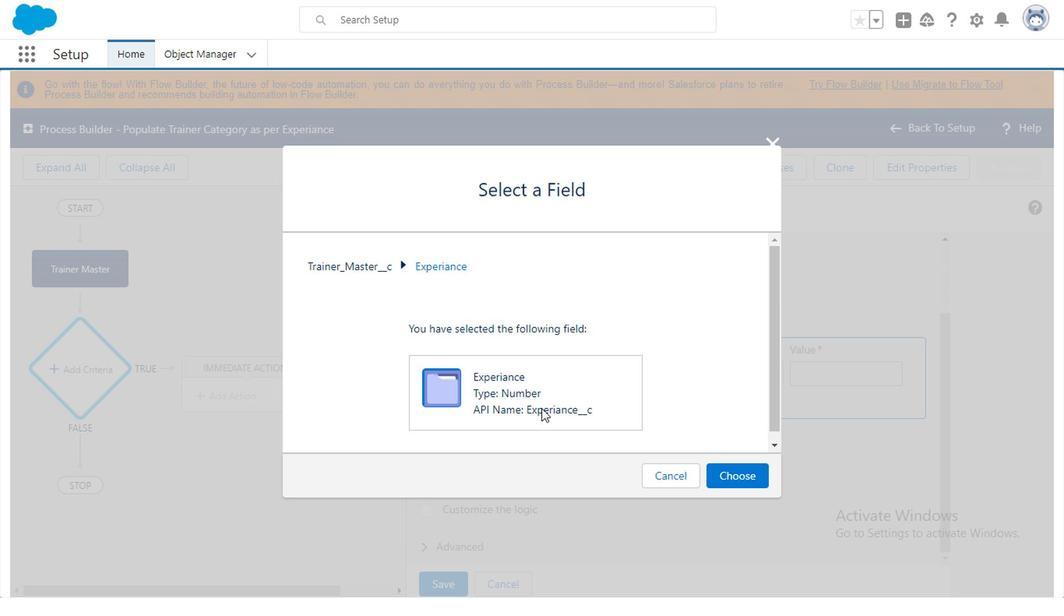 
Action: Mouse pressed left at (537, 405)
Screenshot: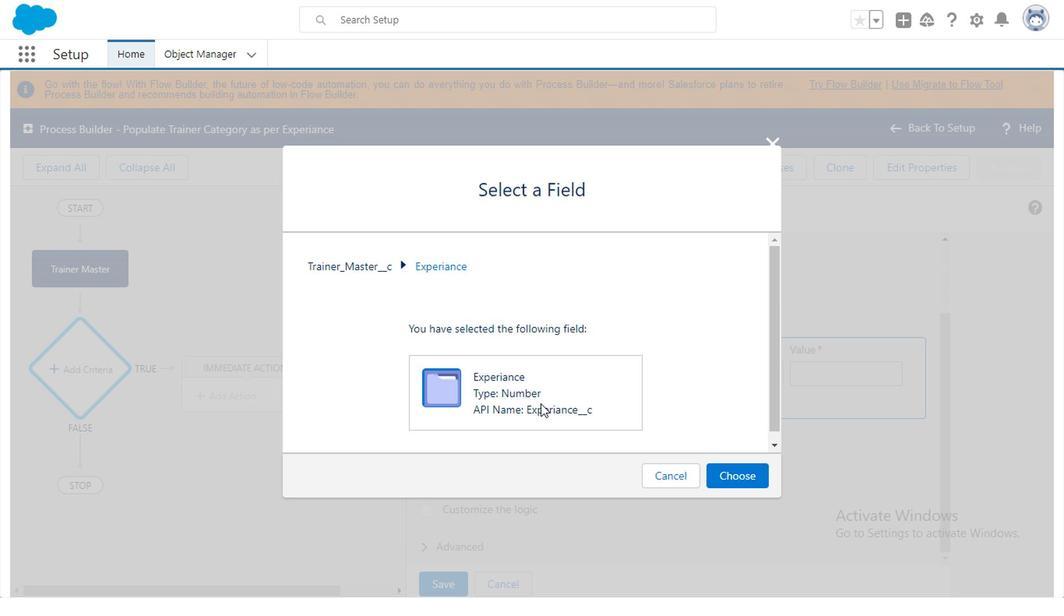 
Action: Mouse moved to (729, 476)
Screenshot: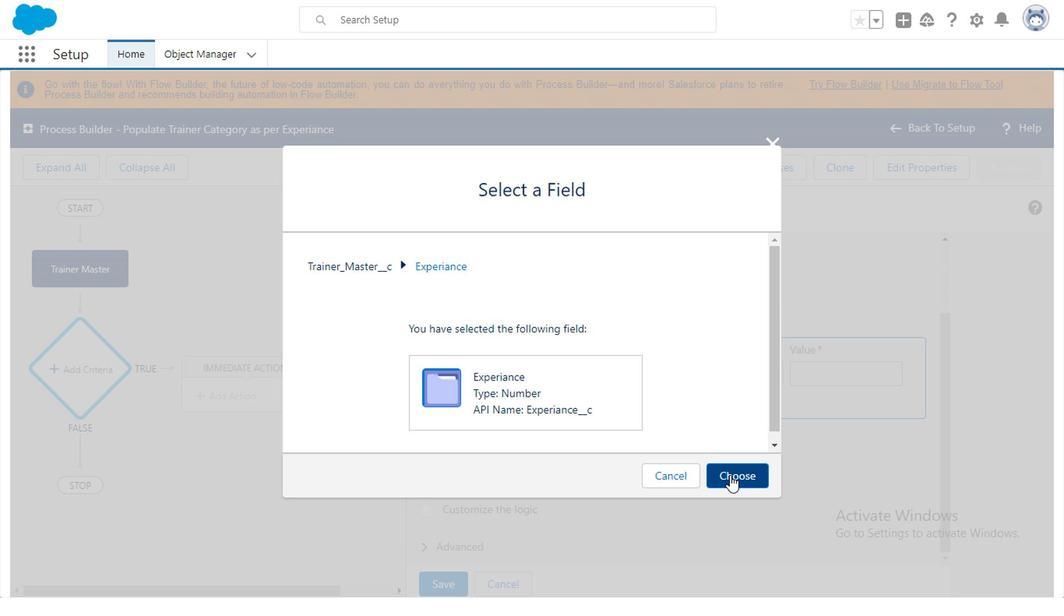 
Action: Mouse pressed left at (729, 476)
Screenshot: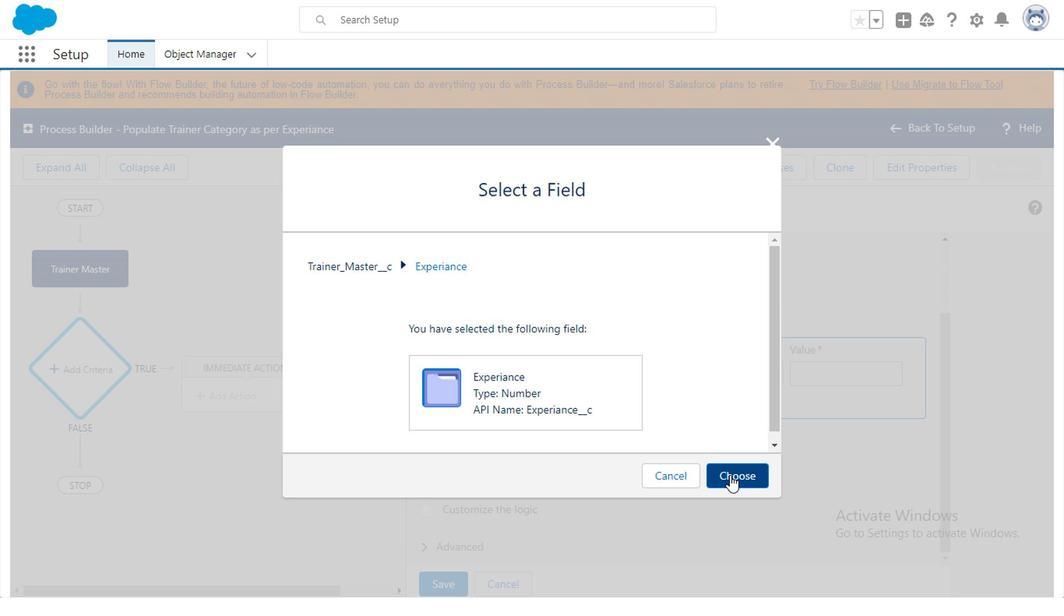 
Action: Mouse moved to (648, 377)
Screenshot: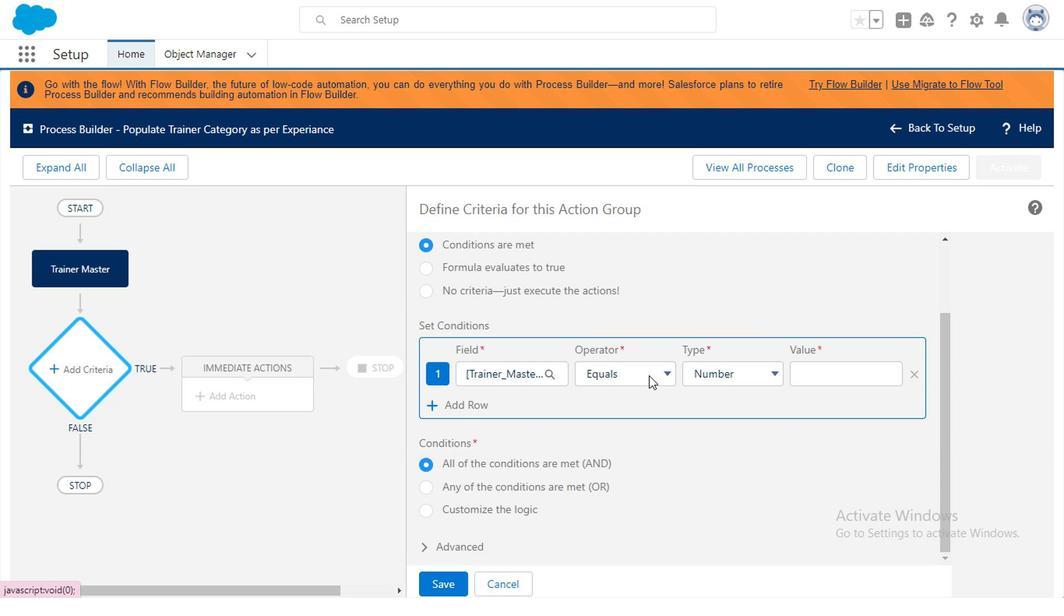 
Action: Mouse pressed left at (648, 377)
Screenshot: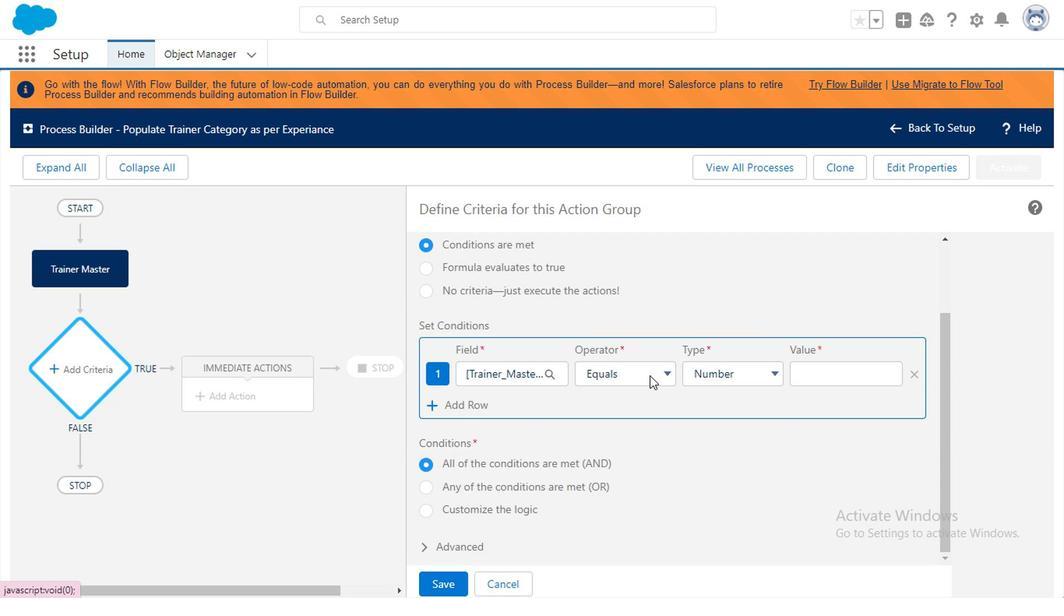 
Action: Mouse moved to (607, 424)
Screenshot: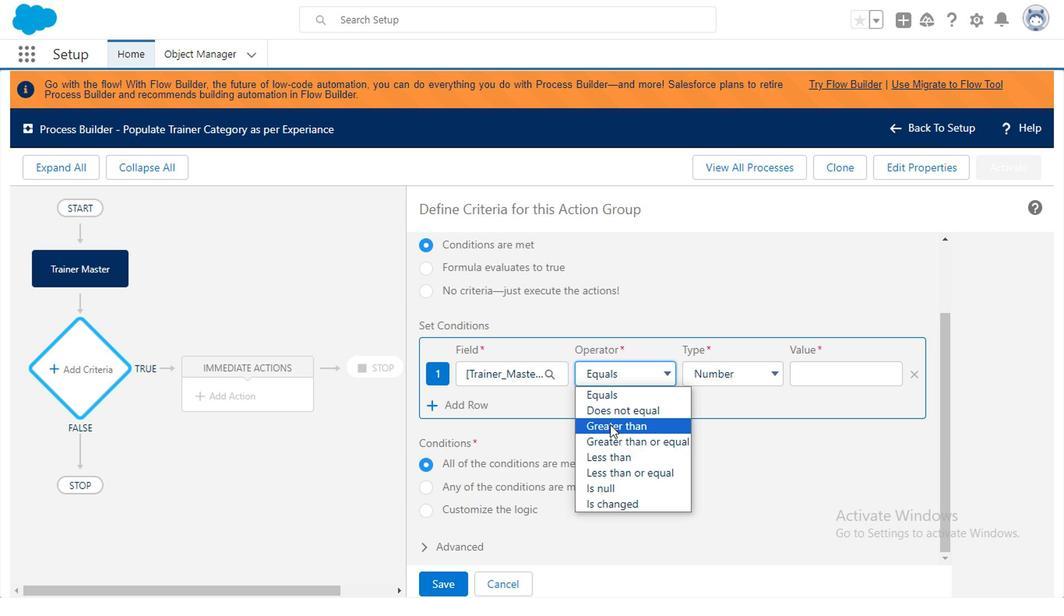 
Action: Mouse pressed left at (607, 424)
Screenshot: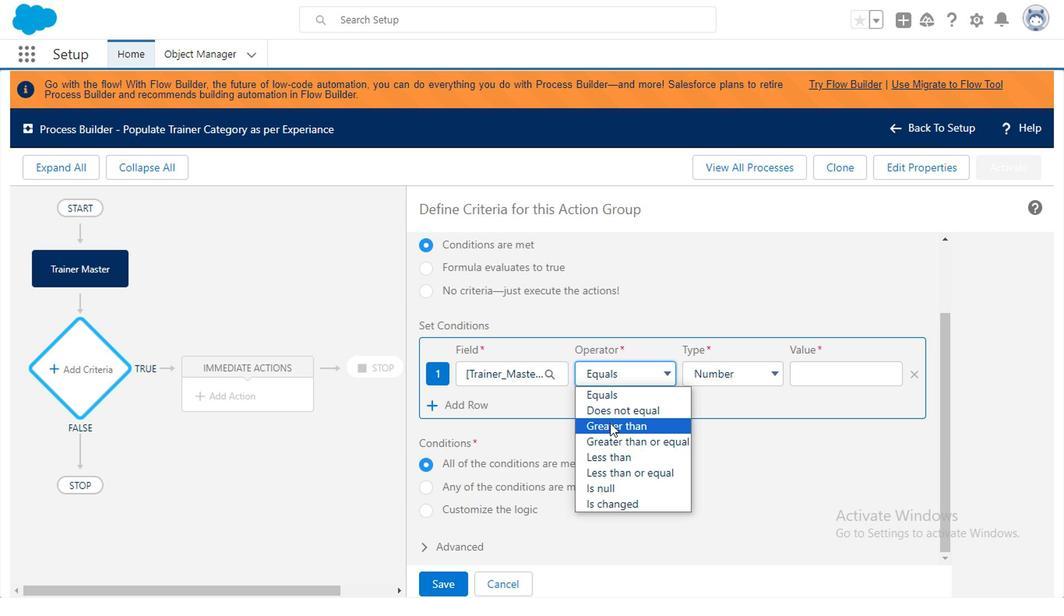 
Action: Mouse moved to (813, 378)
Screenshot: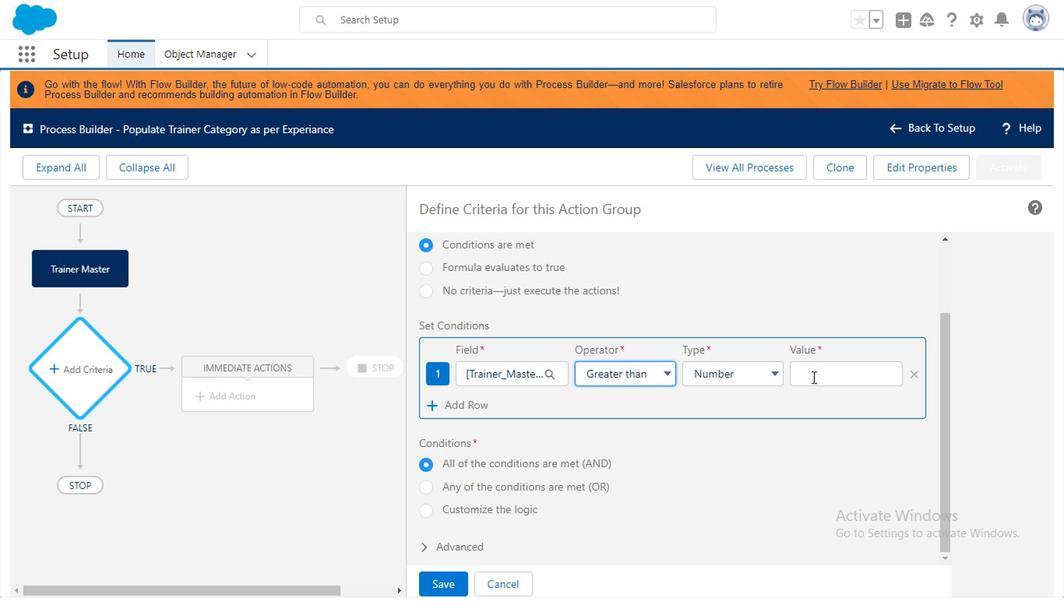 
Action: Mouse pressed left at (813, 378)
Screenshot: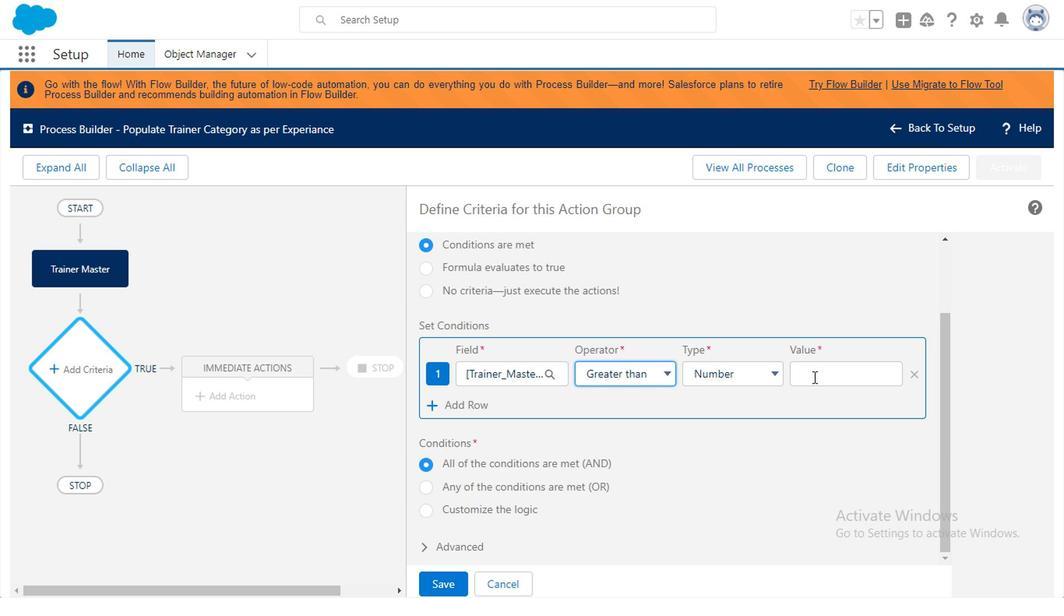
Action: Mouse moved to (804, 378)
Screenshot: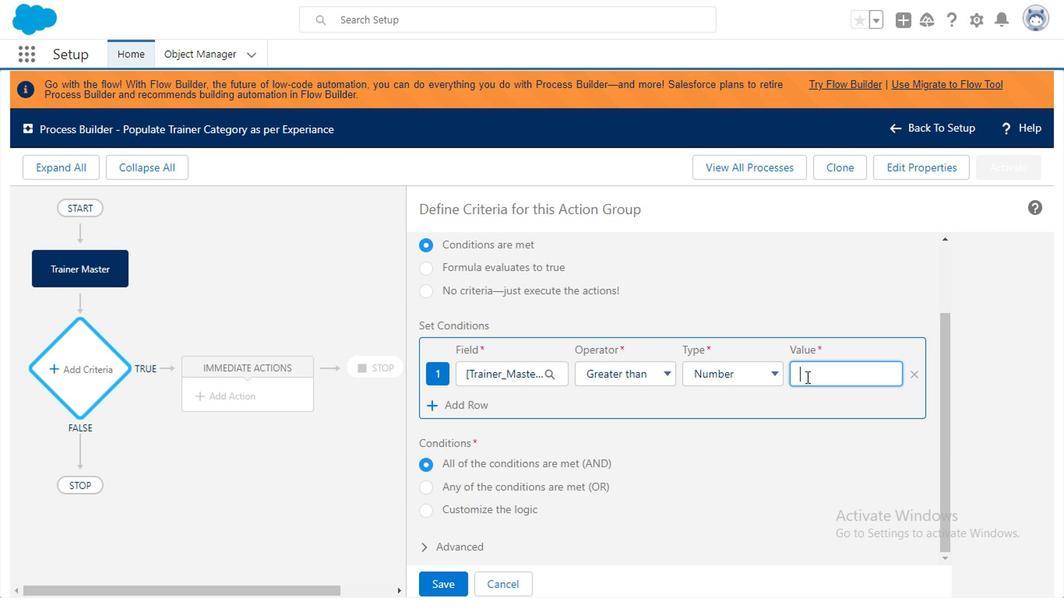 
Action: Key pressed 15
Screenshot: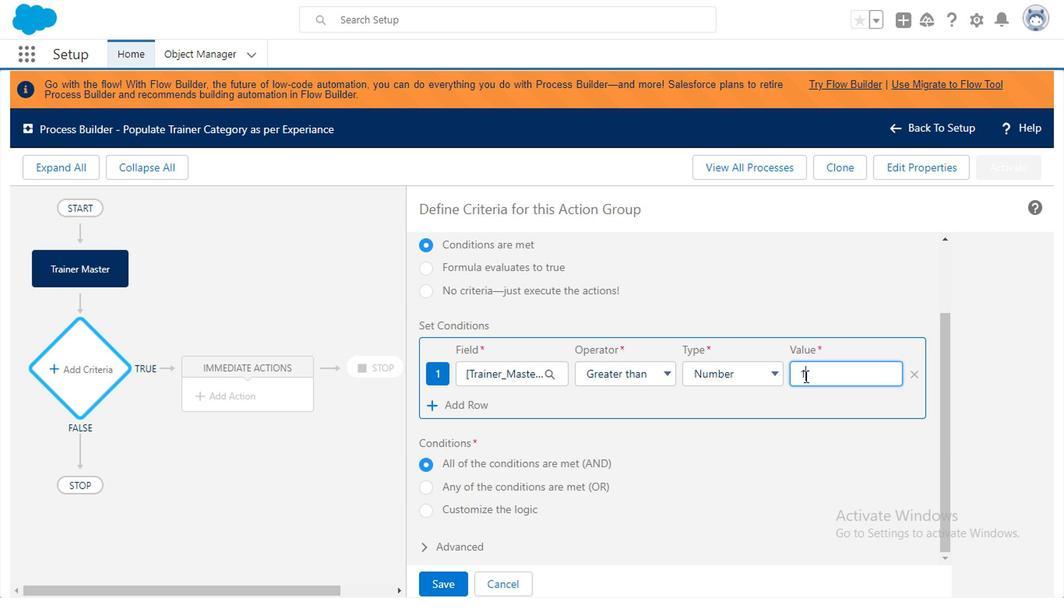 
Action: Mouse moved to (609, 357)
Screenshot: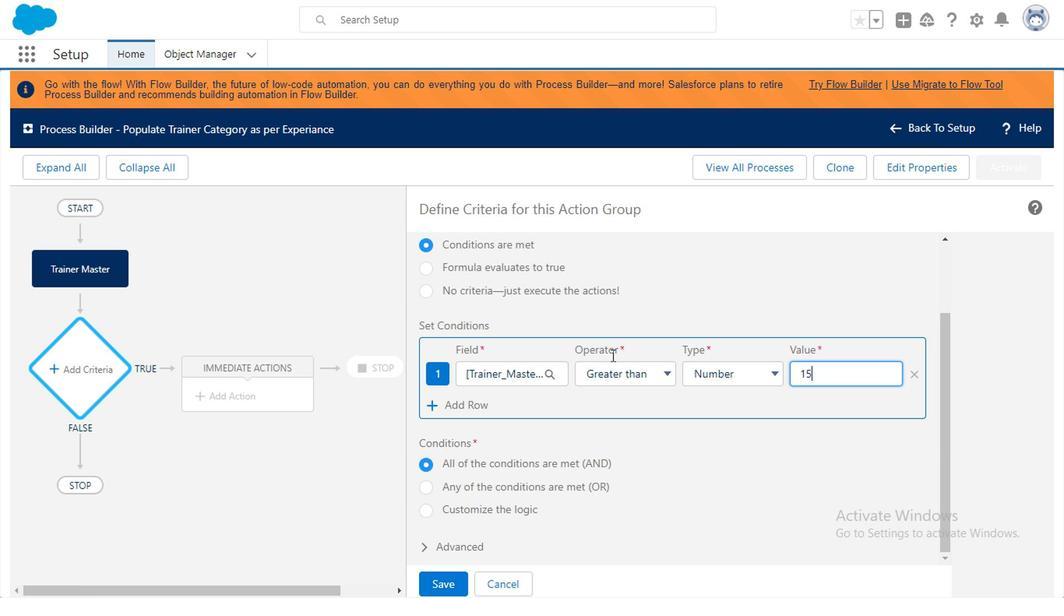 
Action: Mouse scrolled (609, 356) with delta (0, 0)
Screenshot: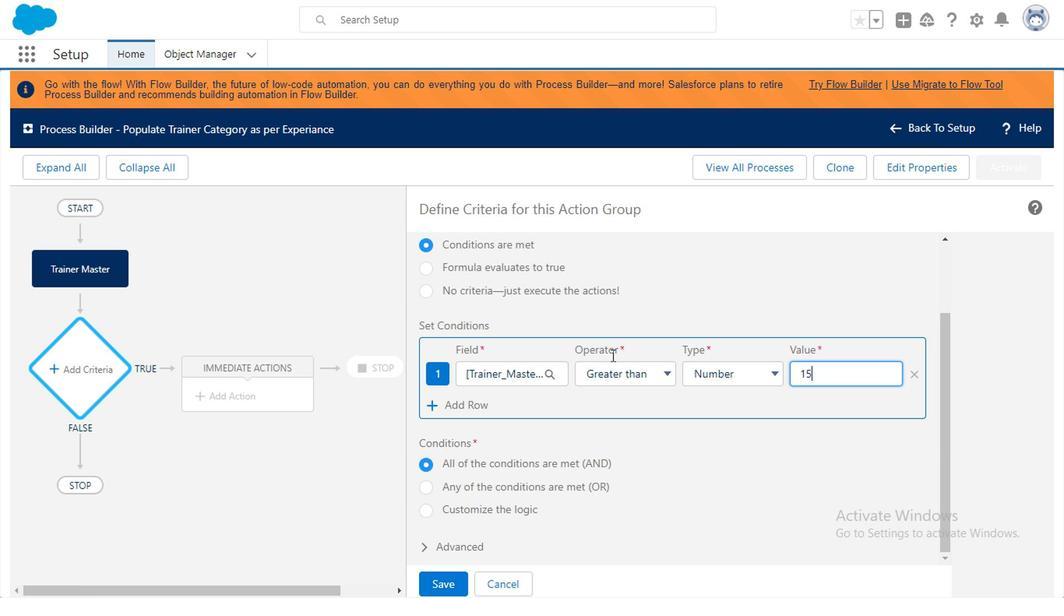 
Action: Mouse moved to (436, 578)
Screenshot: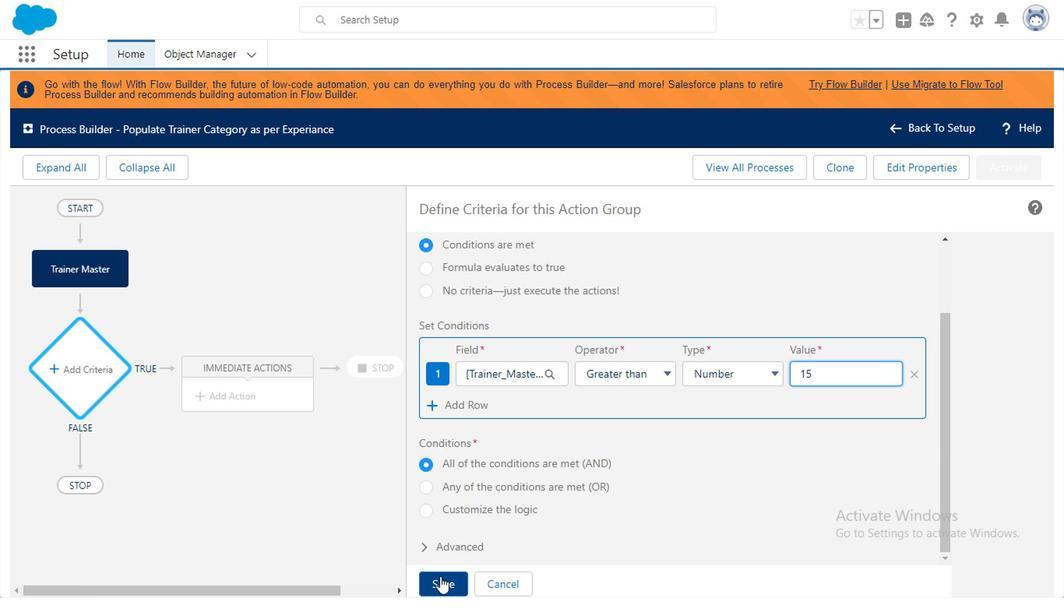 
Action: Mouse pressed left at (436, 578)
Screenshot: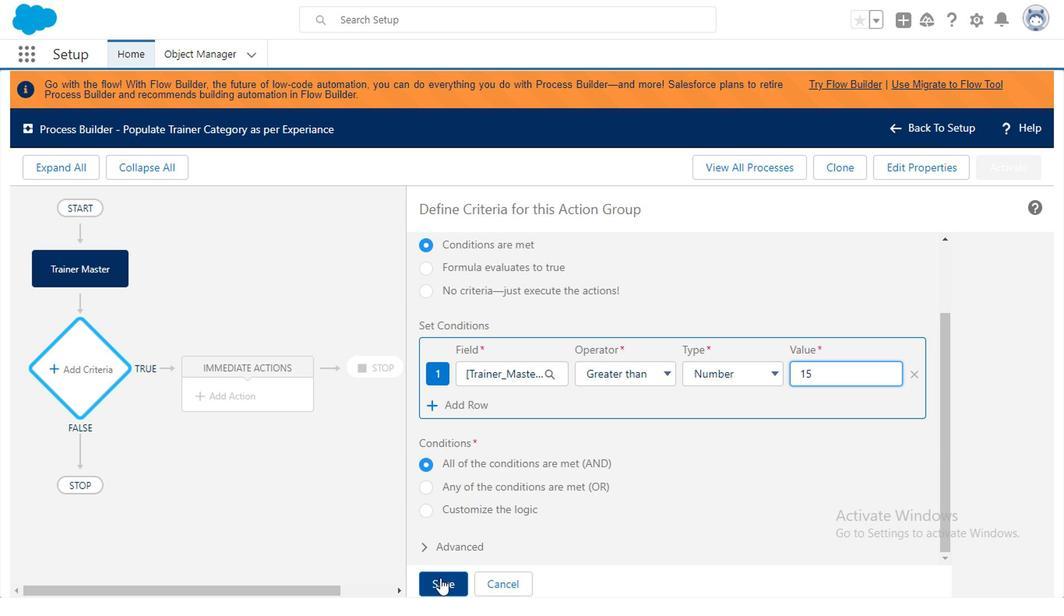 
Action: Mouse moved to (232, 387)
Screenshot: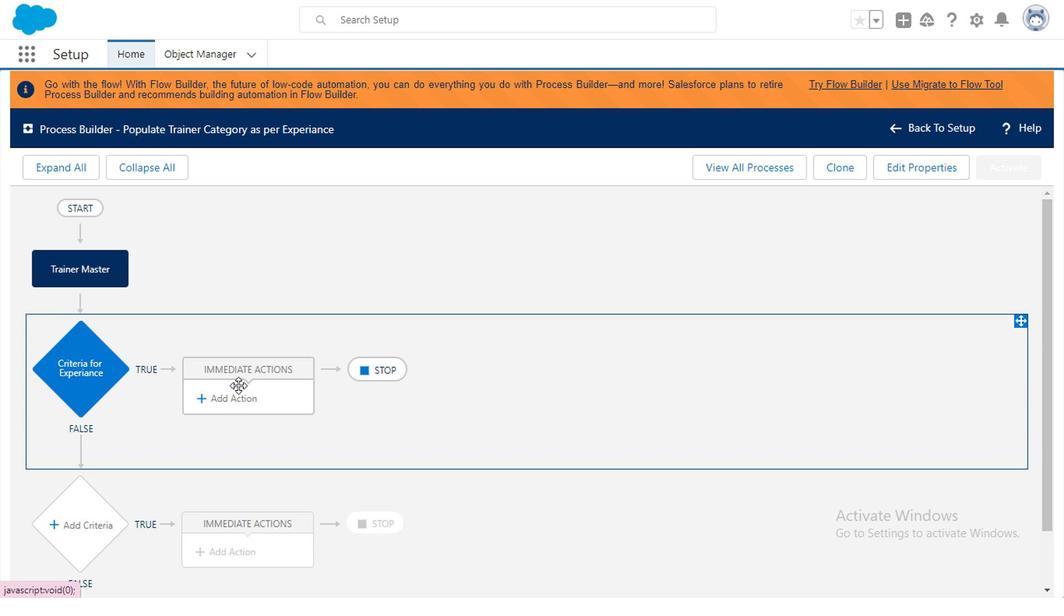 
Action: Mouse pressed left at (232, 387)
Screenshot: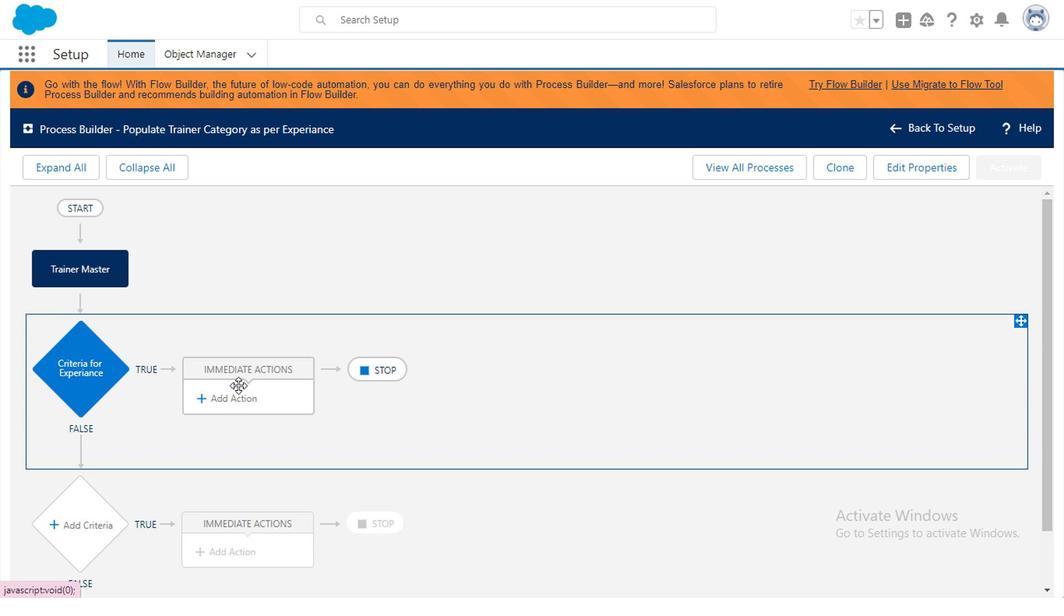 
Action: Mouse moved to (237, 398)
Screenshot: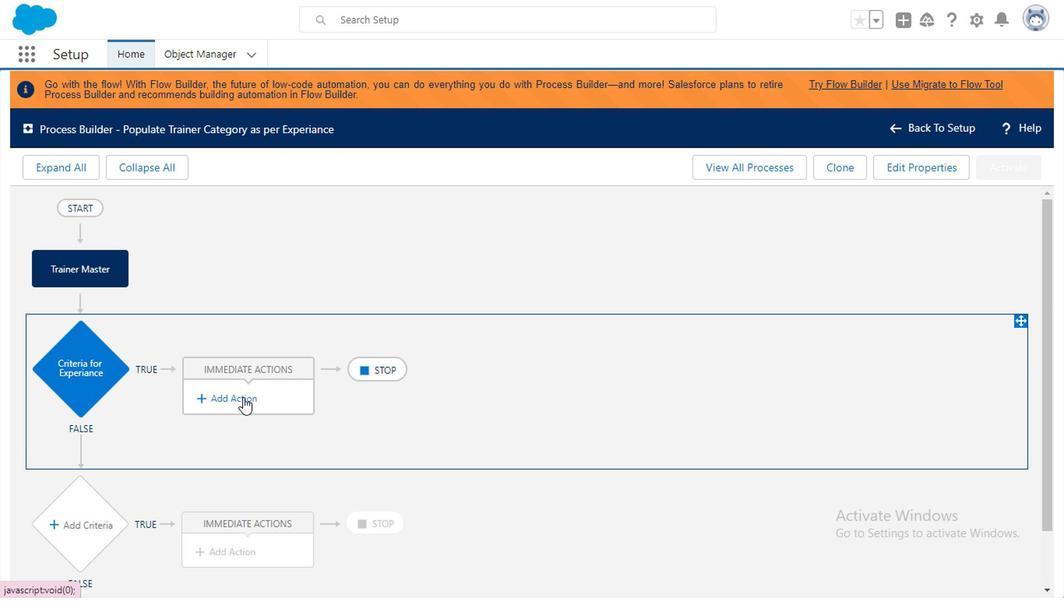 
Action: Mouse pressed left at (237, 398)
Screenshot: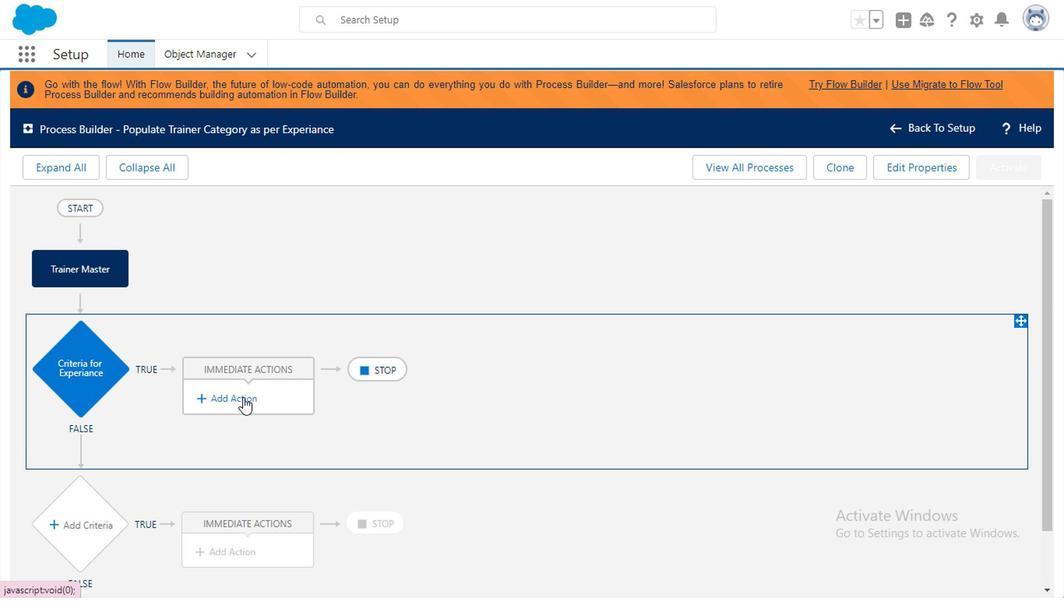 
Action: Mouse moved to (588, 279)
Screenshot: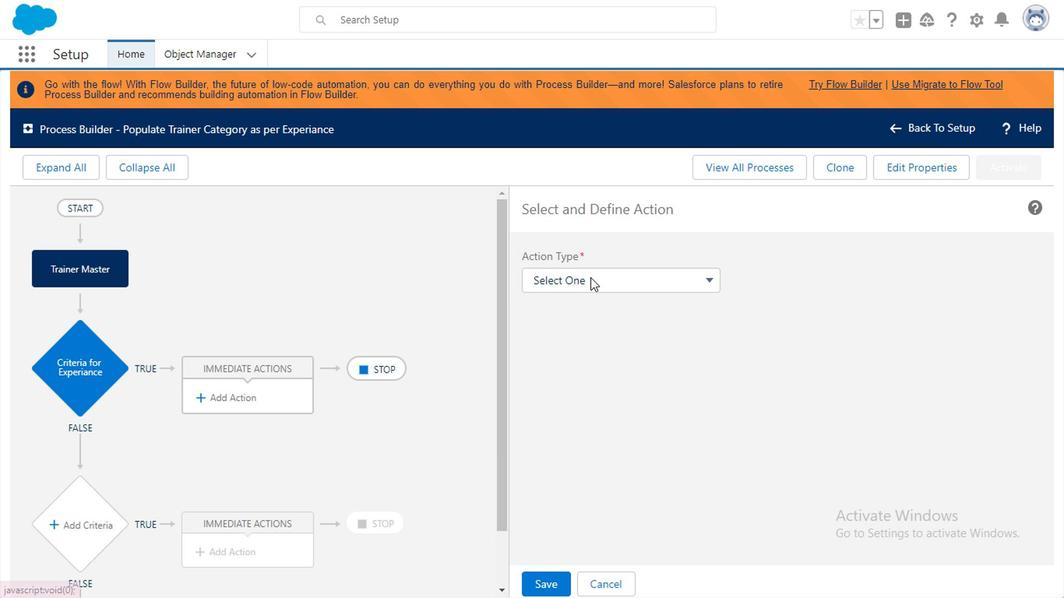 
Action: Mouse pressed left at (588, 279)
Screenshot: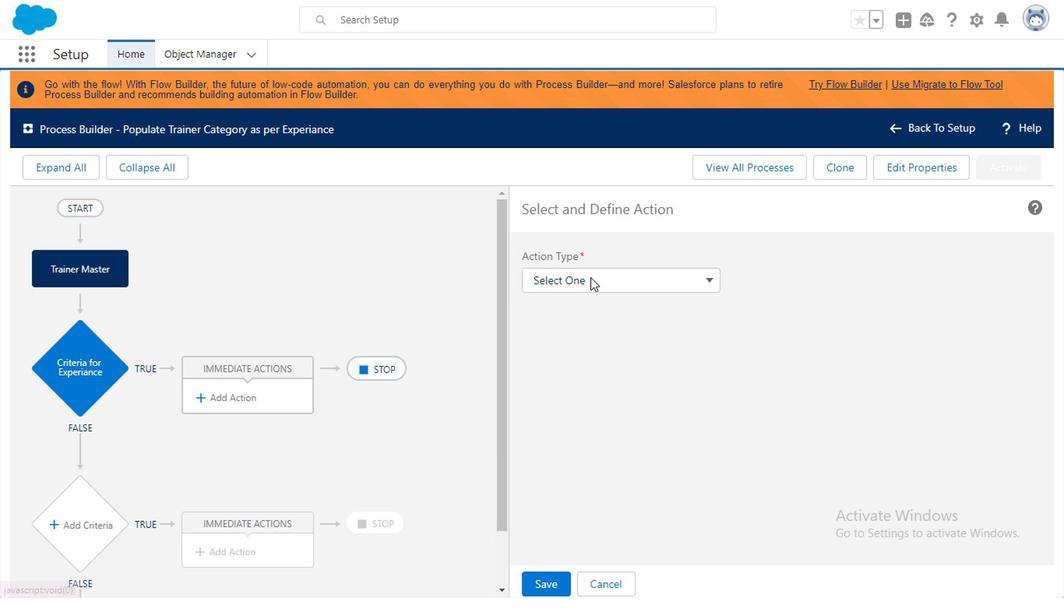
Action: Mouse moved to (586, 349)
Screenshot: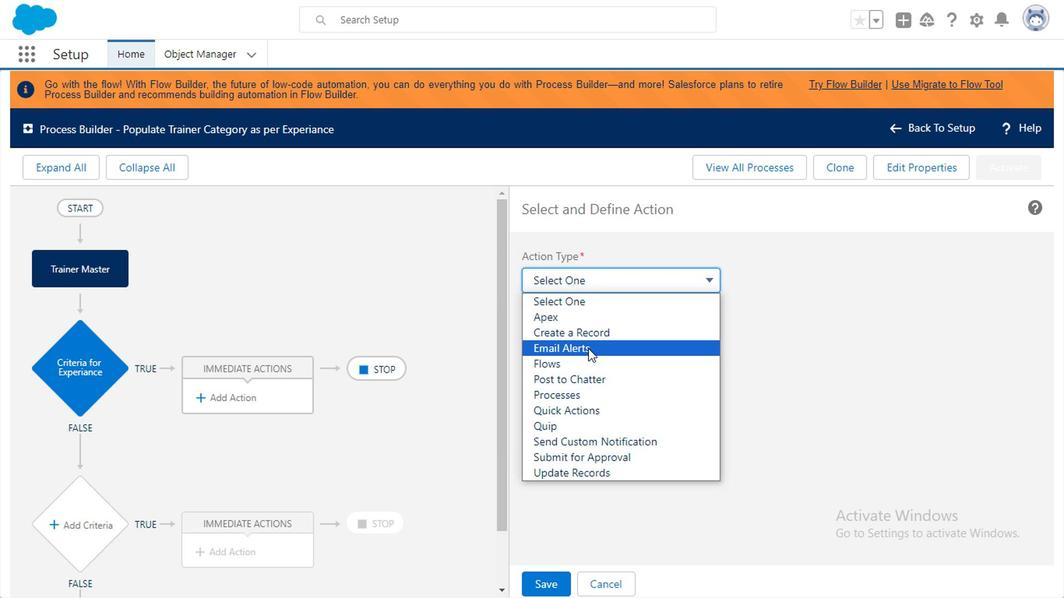
Action: Mouse scrolled (586, 349) with delta (0, 0)
Screenshot: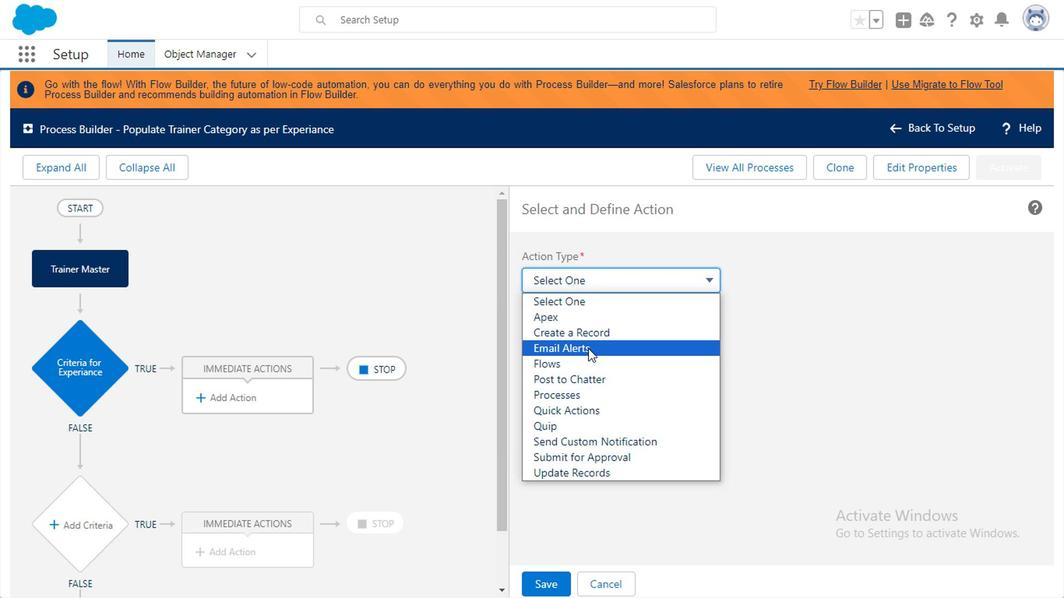 
Action: Mouse moved to (588, 345)
Screenshot: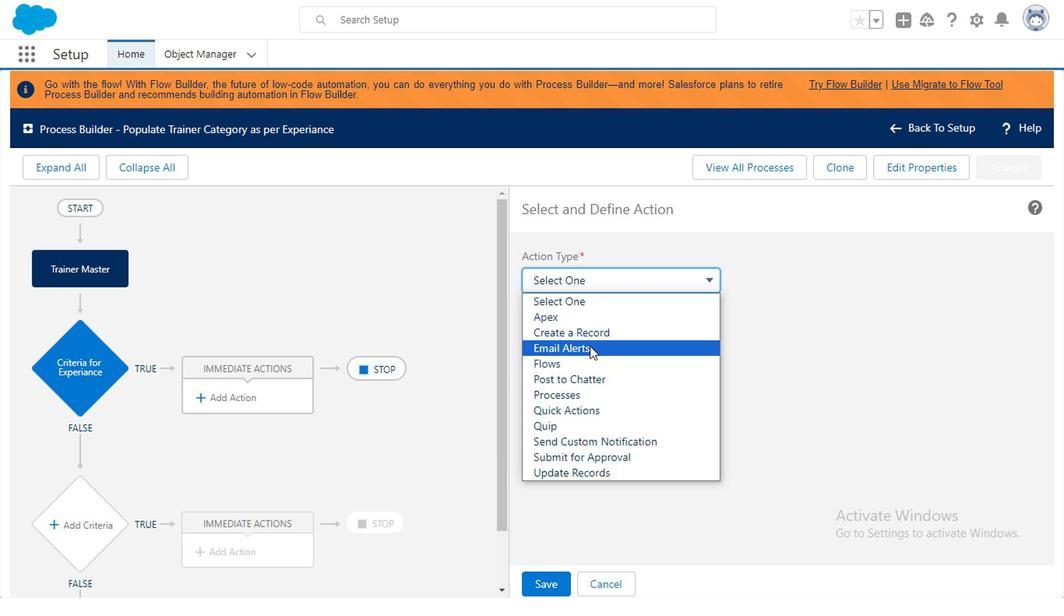 
Action: Mouse scrolled (588, 344) with delta (0, 0)
Screenshot: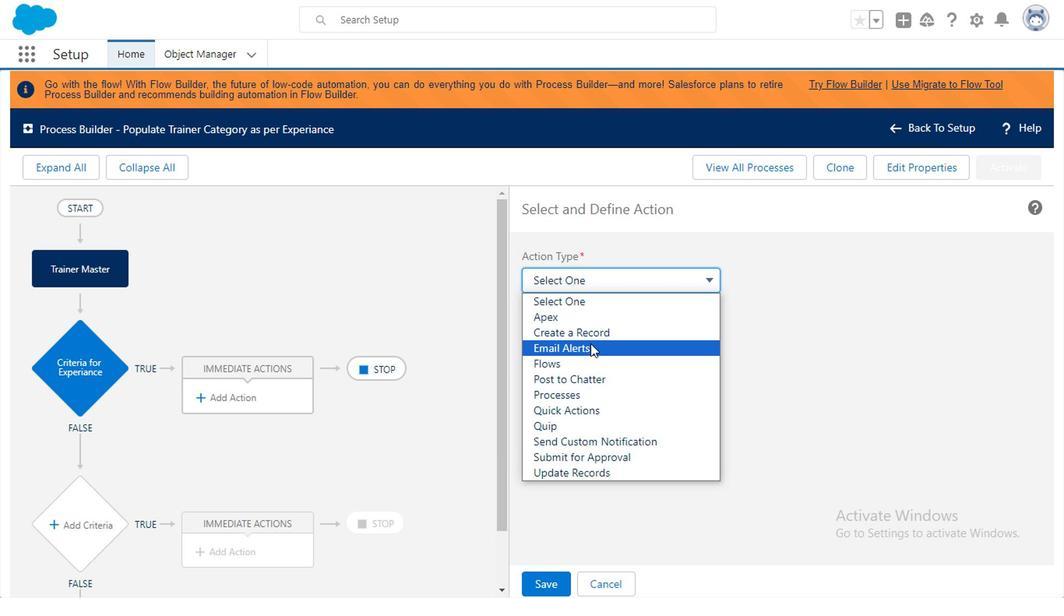 
Action: Mouse moved to (582, 446)
Screenshot: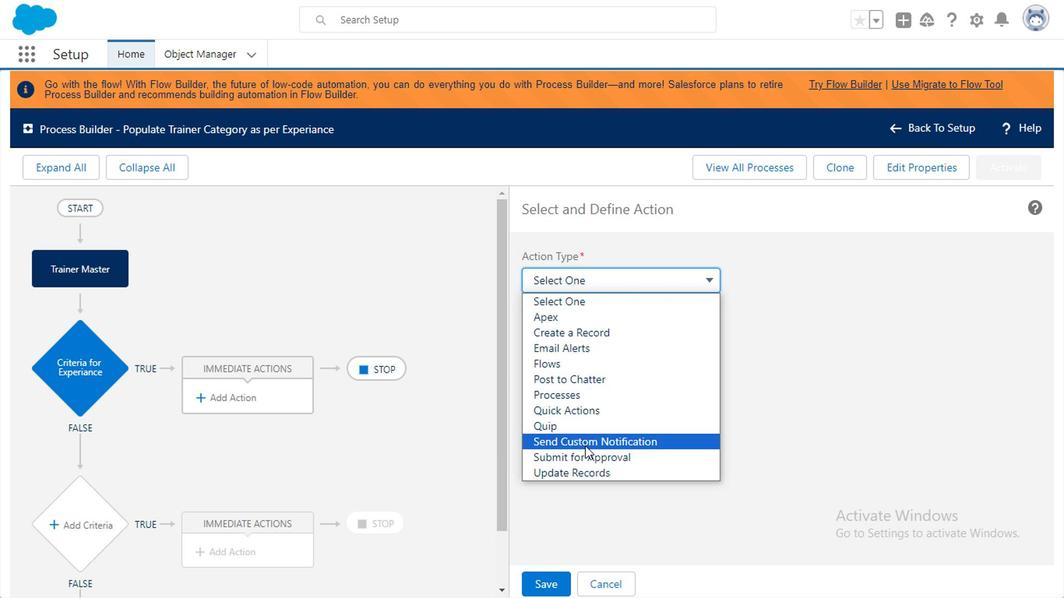 
Action: Mouse scrolled (582, 446) with delta (0, 0)
Screenshot: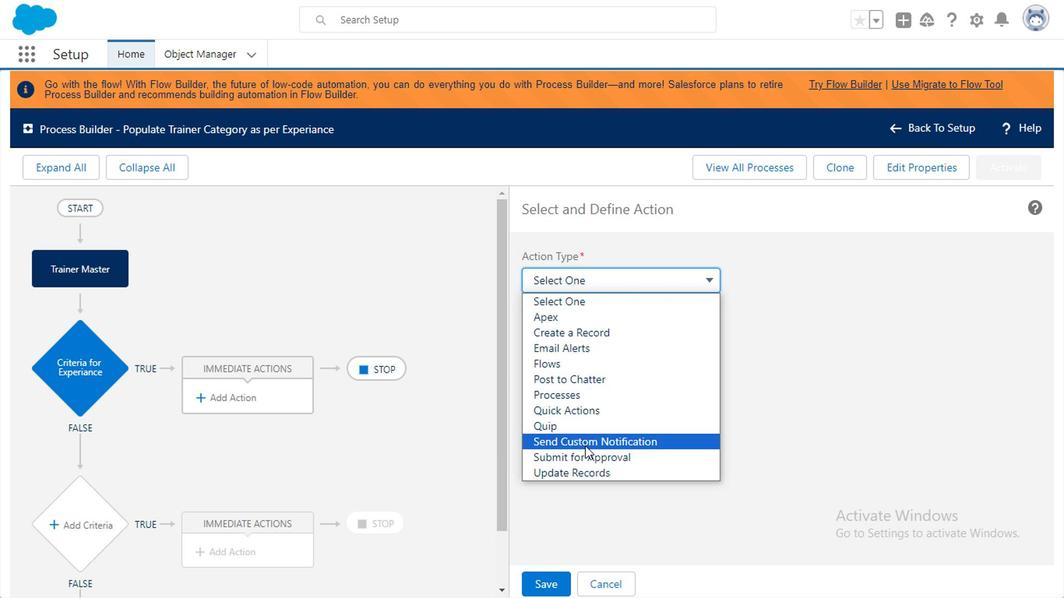 
Action: Mouse moved to (590, 475)
Screenshot: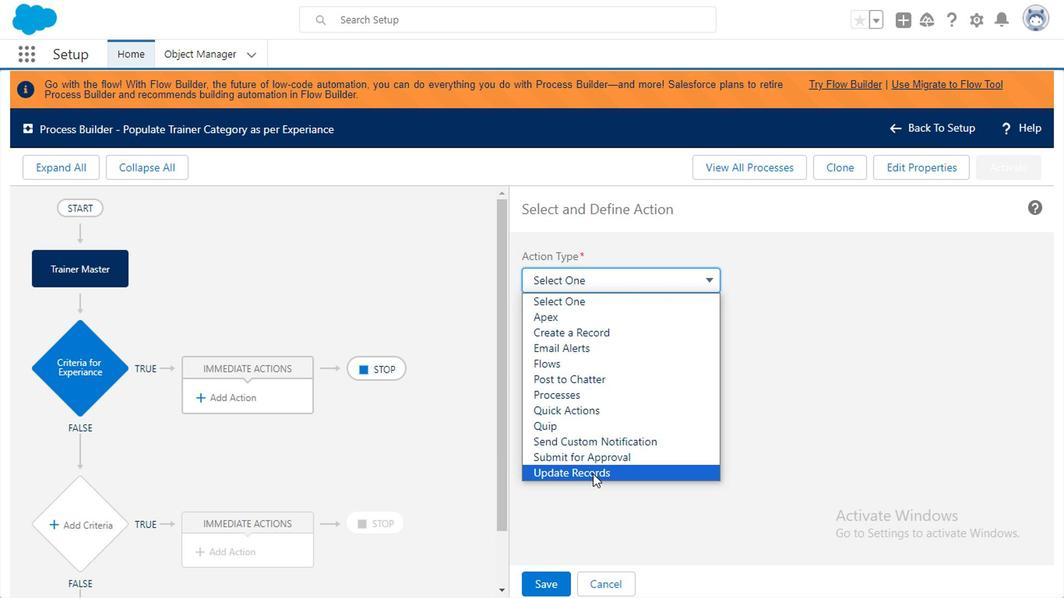 
Action: Mouse pressed left at (590, 475)
Screenshot: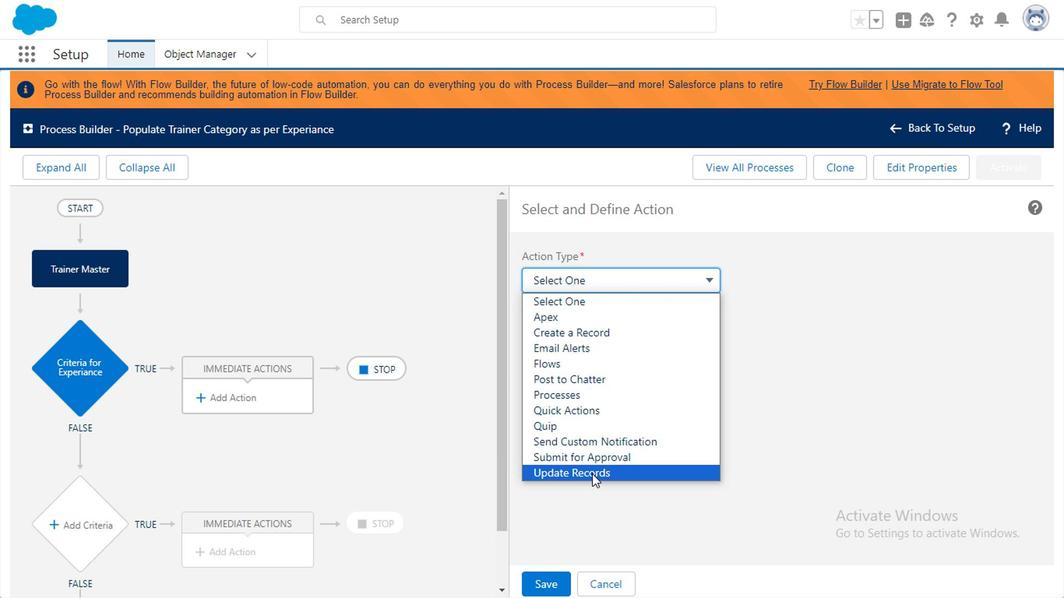 
Action: Mouse moved to (605, 347)
Screenshot: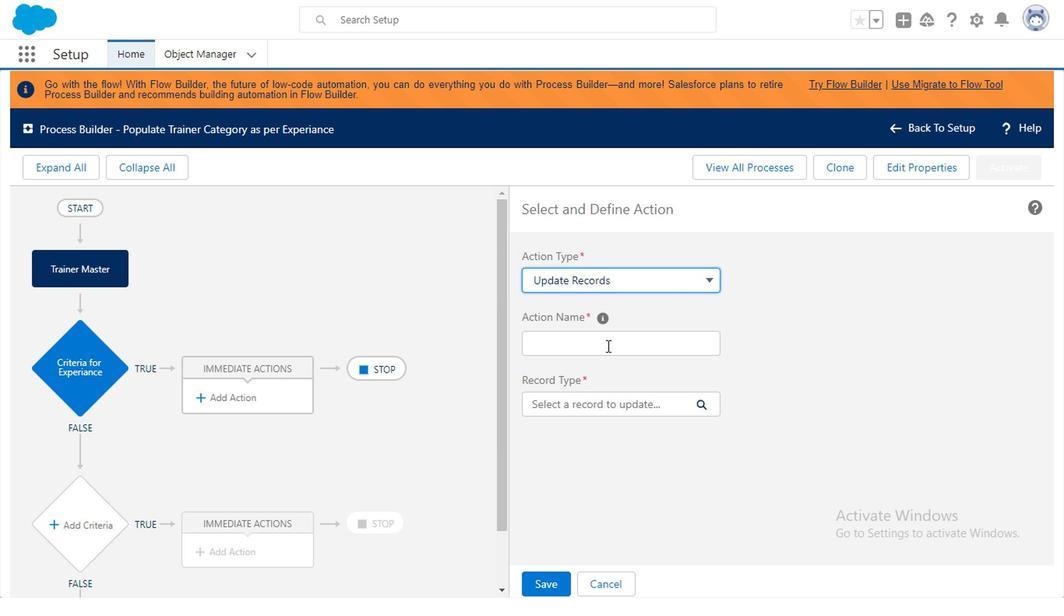 
Action: Mouse pressed left at (605, 347)
Screenshot: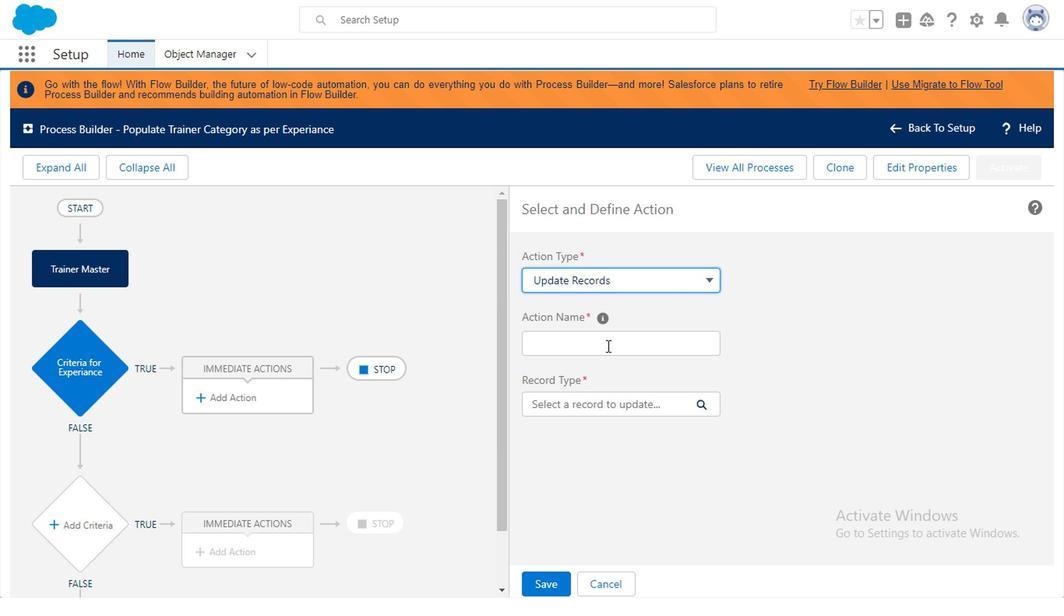 
Action: Mouse moved to (607, 349)
Screenshot: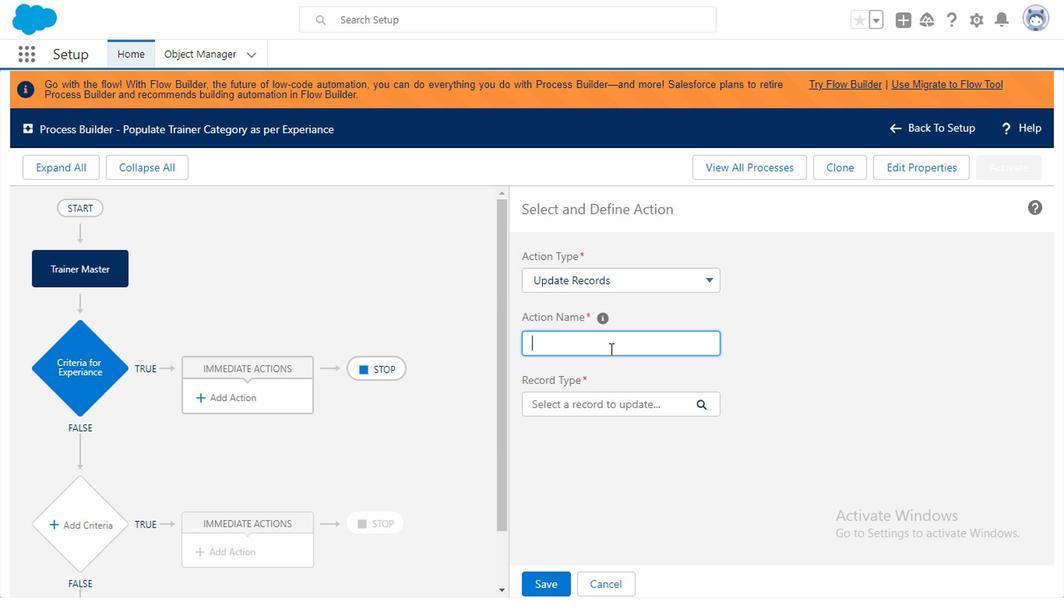 
Action: Mouse pressed left at (607, 349)
Screenshot: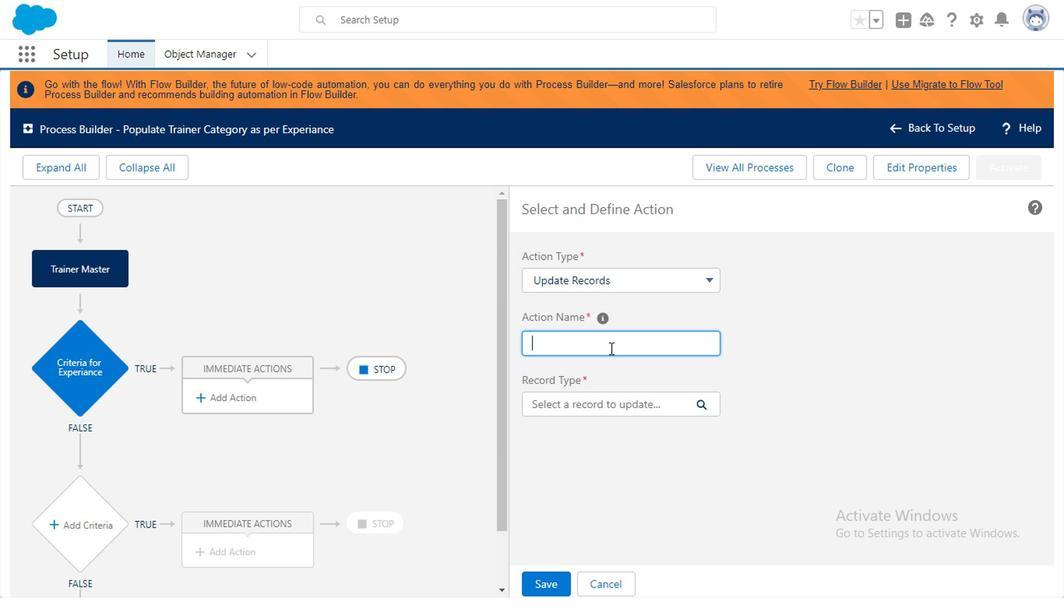 
Action: Mouse moved to (602, 361)
Screenshot: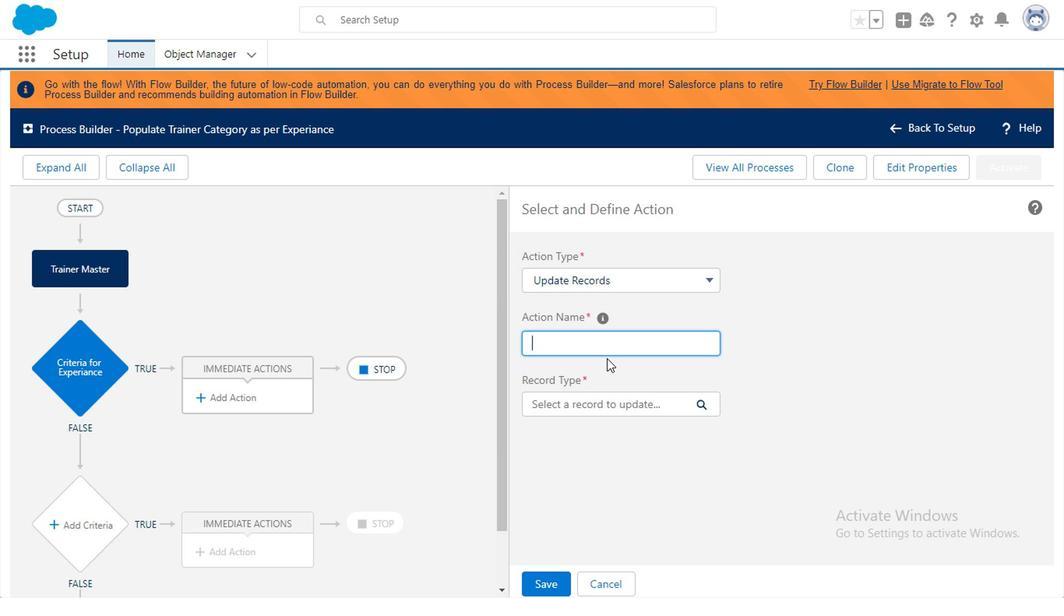 
Action: Key pressed <Key.caps_lock>C<Key.caps_lock>ategory
Screenshot: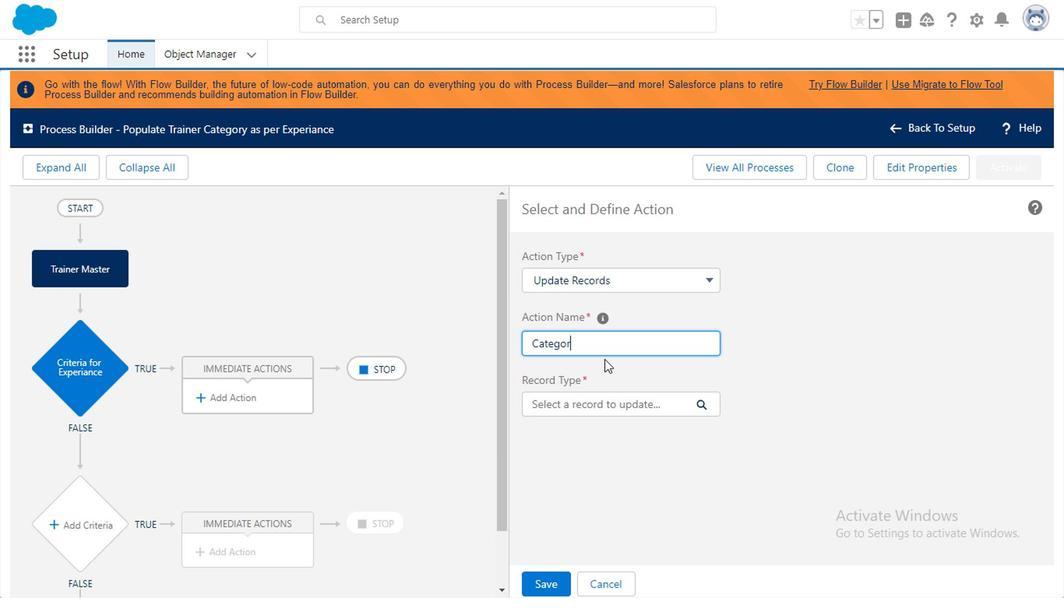
Action: Mouse moved to (575, 402)
Screenshot: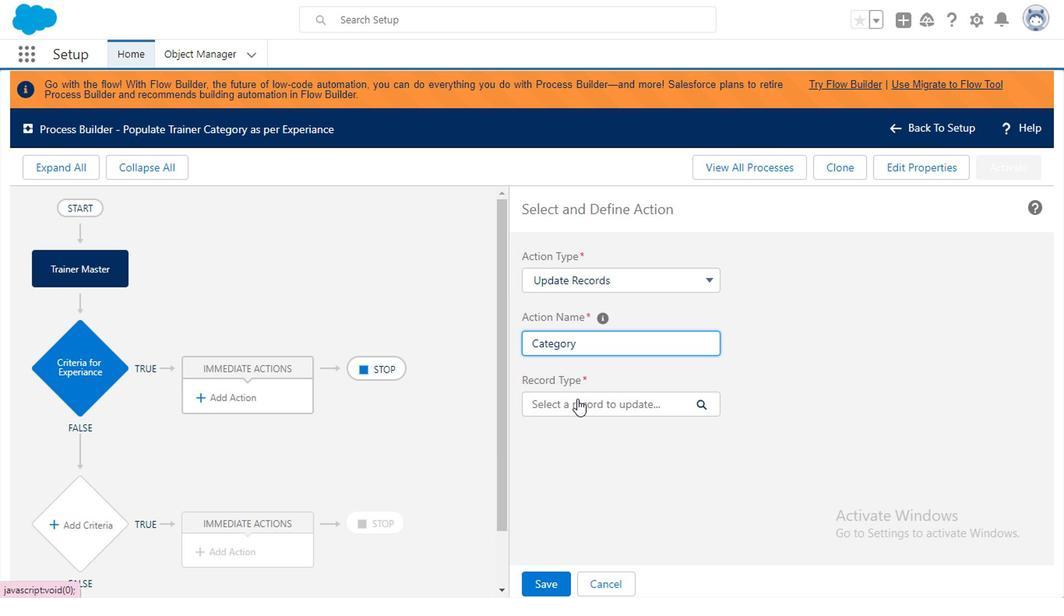 
Action: Mouse pressed left at (575, 402)
Screenshot: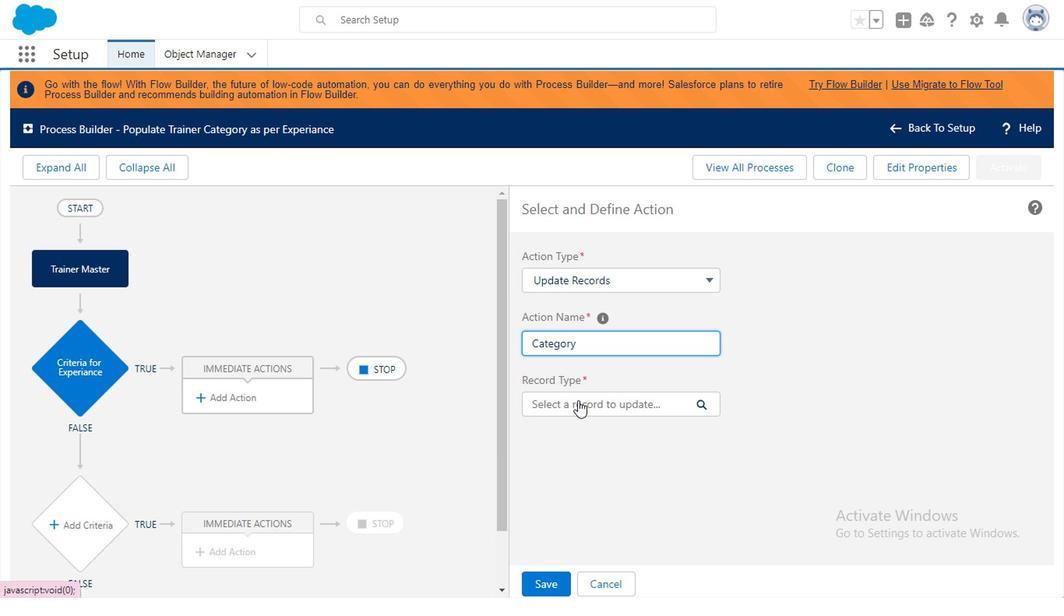 
Action: Mouse moved to (309, 296)
Screenshot: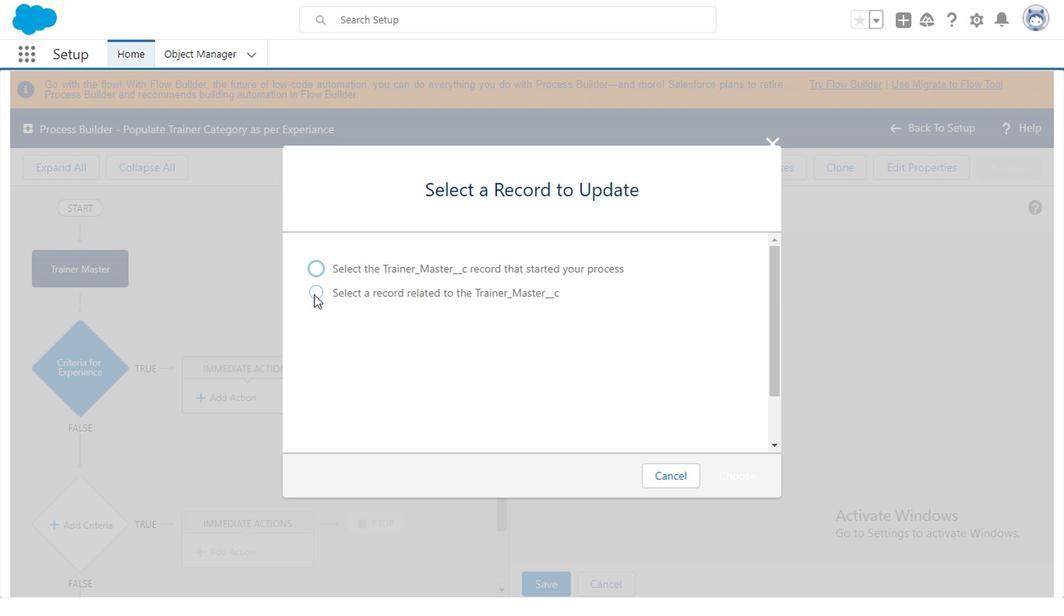 
Action: Mouse pressed left at (309, 296)
Screenshot: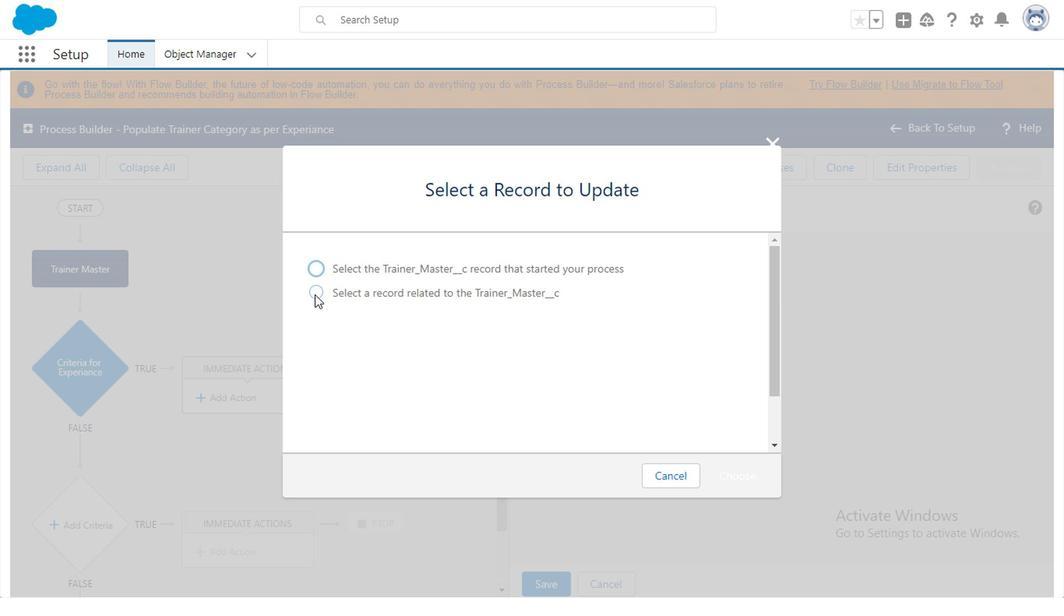 
Action: Mouse moved to (451, 327)
Screenshot: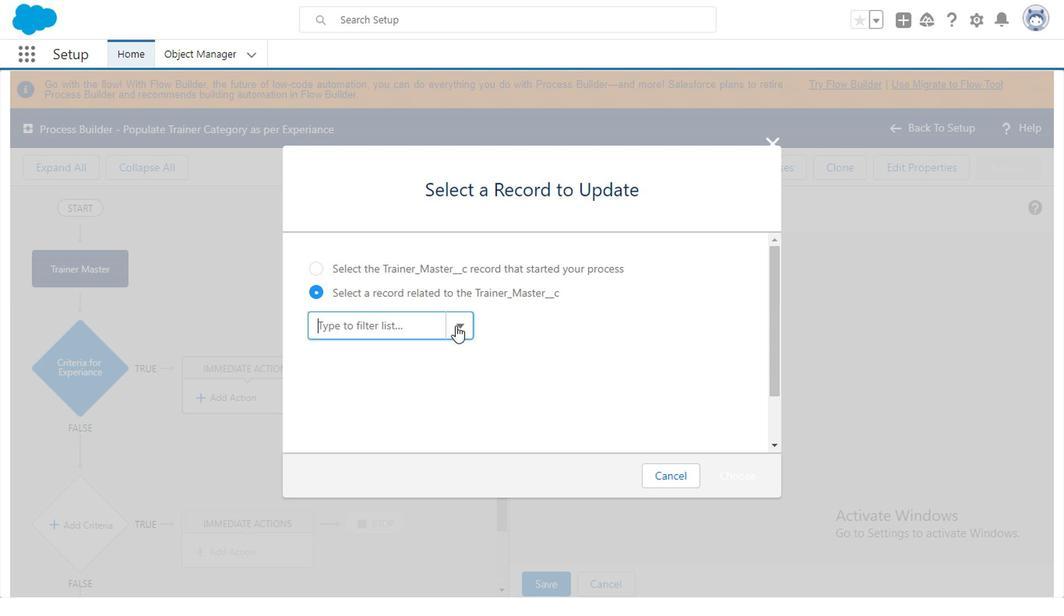 
Action: Mouse pressed left at (451, 327)
Screenshot: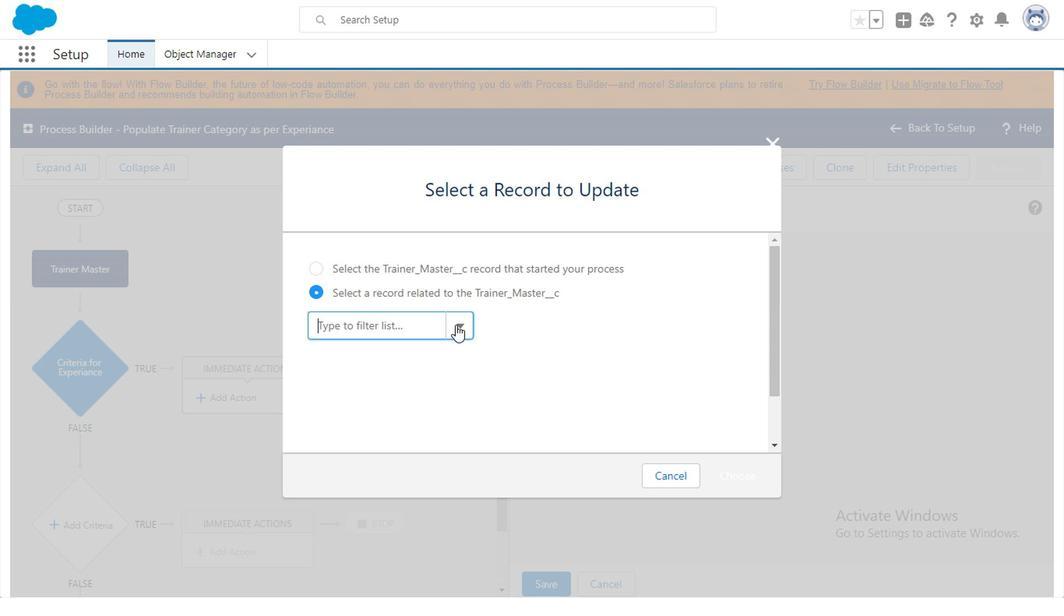 
Action: Mouse moved to (308, 267)
Screenshot: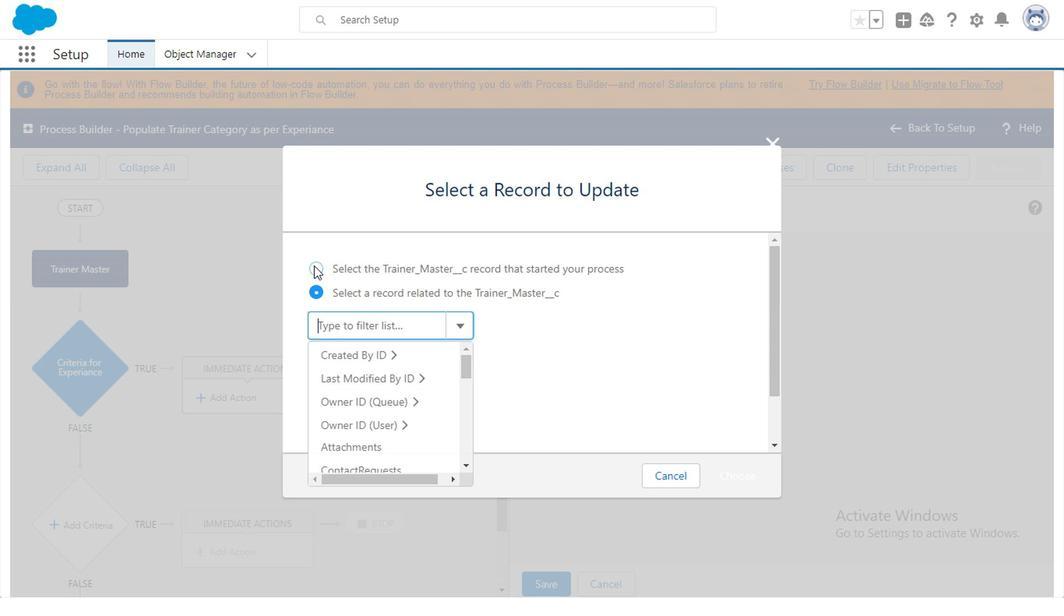 
Action: Mouse pressed left at (308, 267)
Screenshot: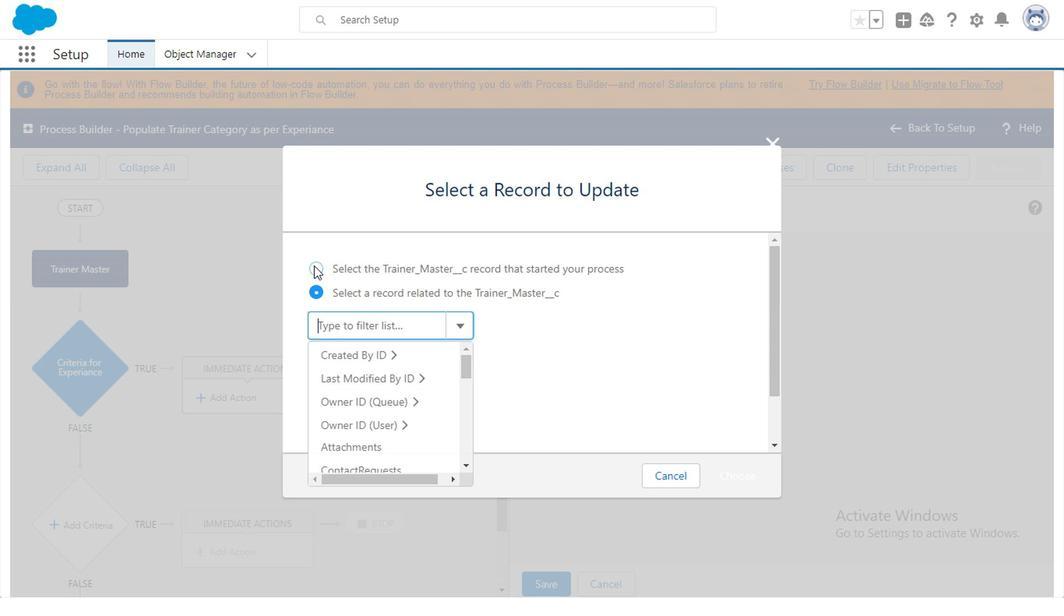 
Action: Mouse moved to (545, 404)
Screenshot: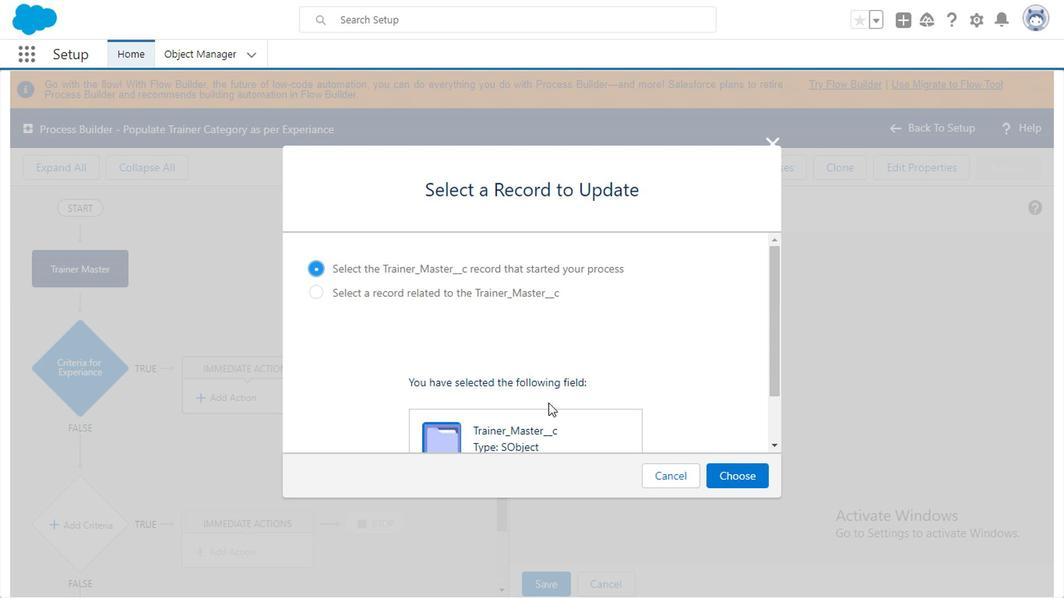 
Action: Mouse scrolled (545, 403) with delta (0, 0)
Screenshot: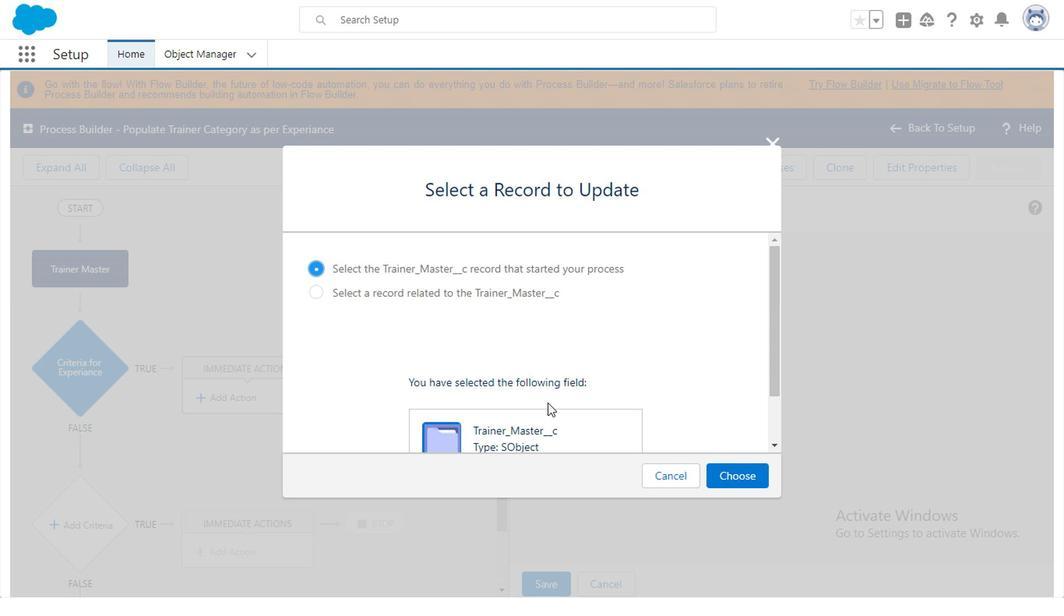 
Action: Mouse moved to (470, 341)
Screenshot: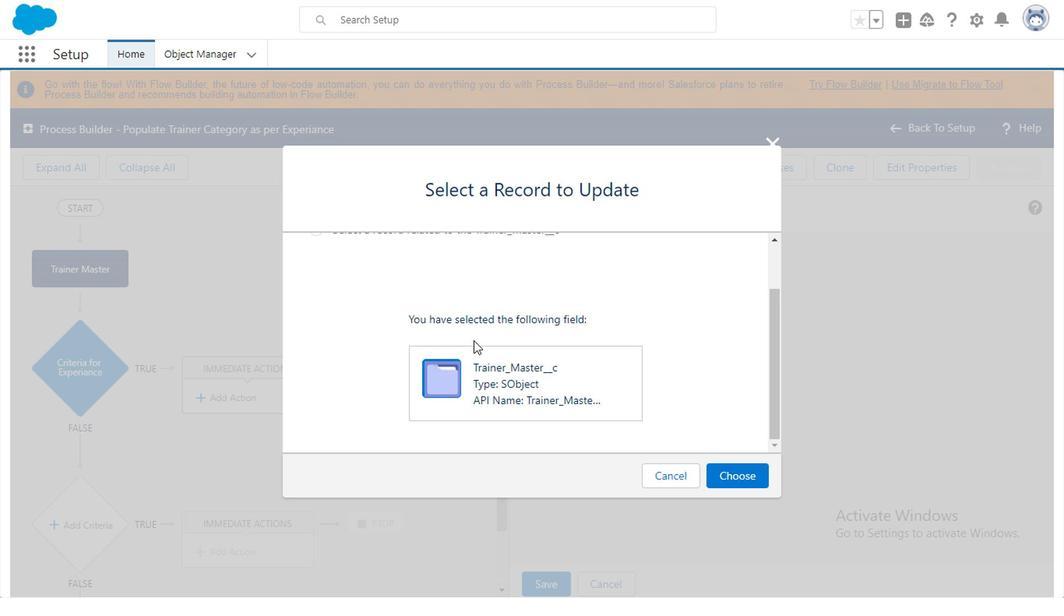 
Action: Mouse scrolled (470, 342) with delta (0, 0)
Screenshot: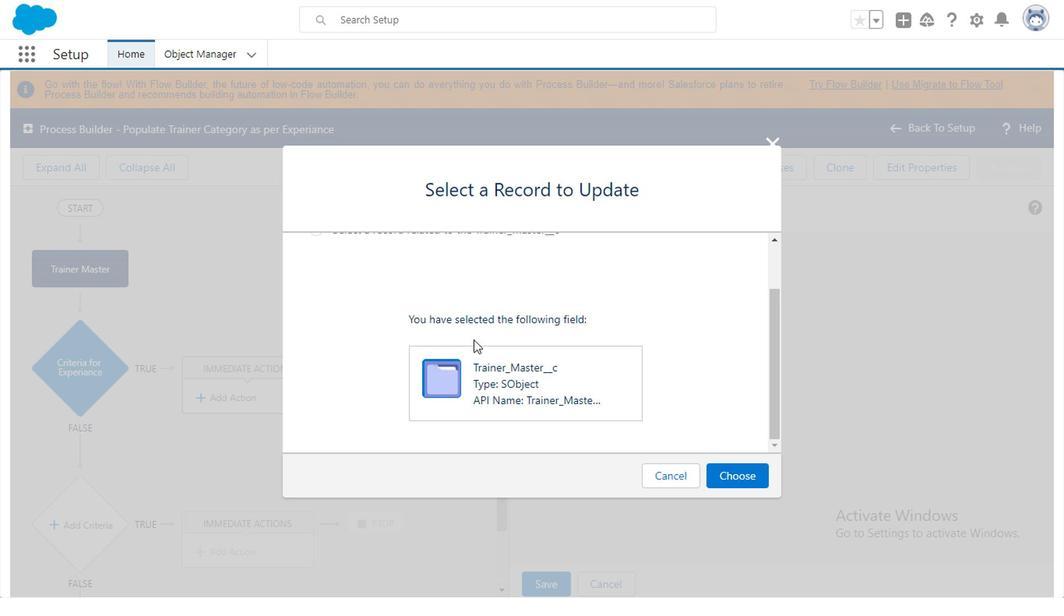 
Action: Mouse moved to (312, 292)
Screenshot: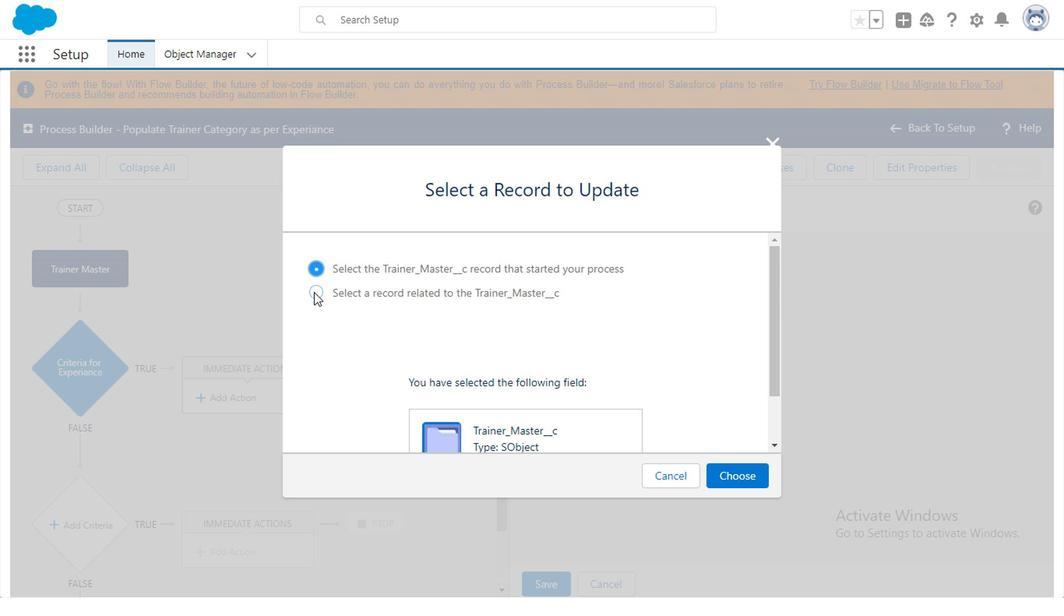 
Action: Mouse pressed left at (312, 292)
Screenshot: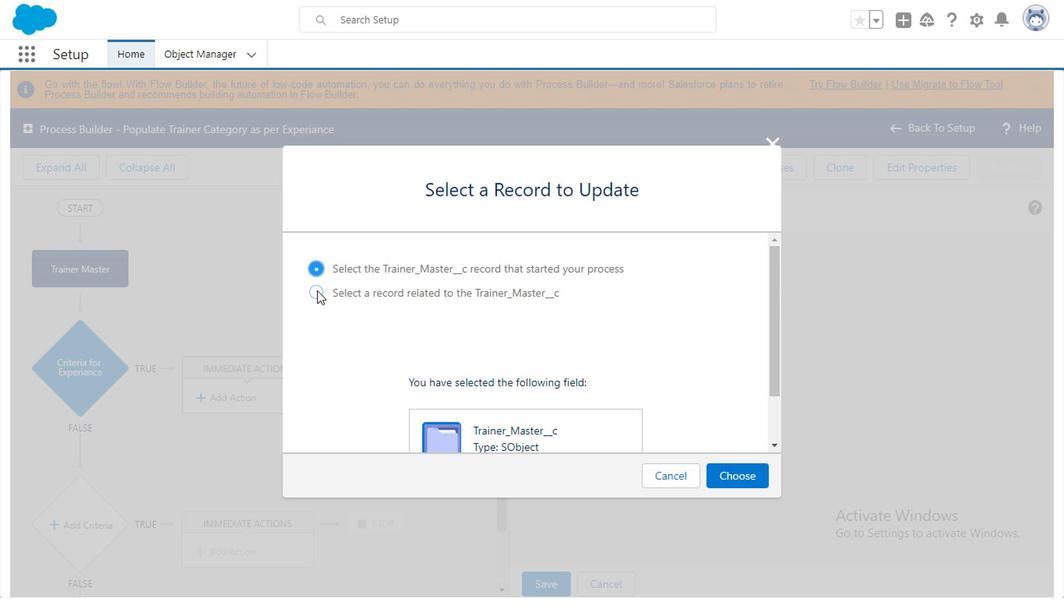 
Action: Mouse moved to (458, 329)
Screenshot: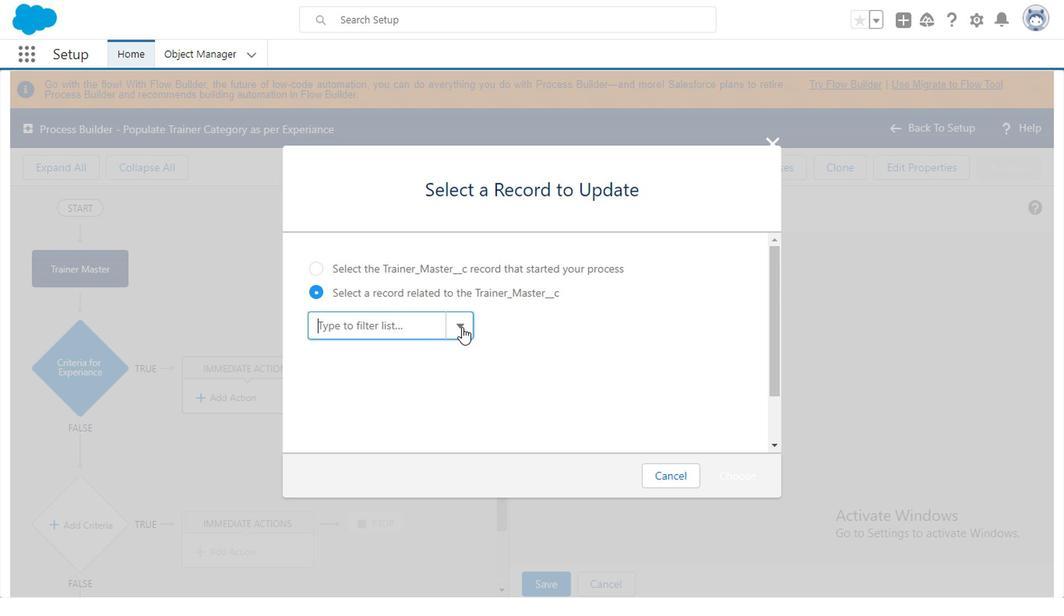 
Action: Mouse pressed left at (458, 329)
Screenshot: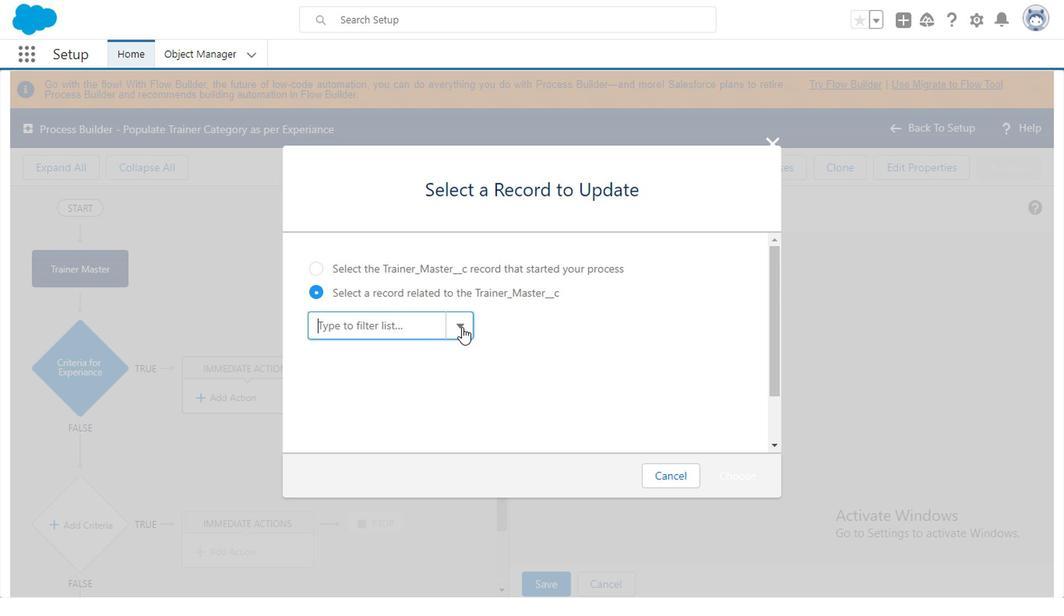 
Action: Mouse moved to (397, 382)
Screenshot: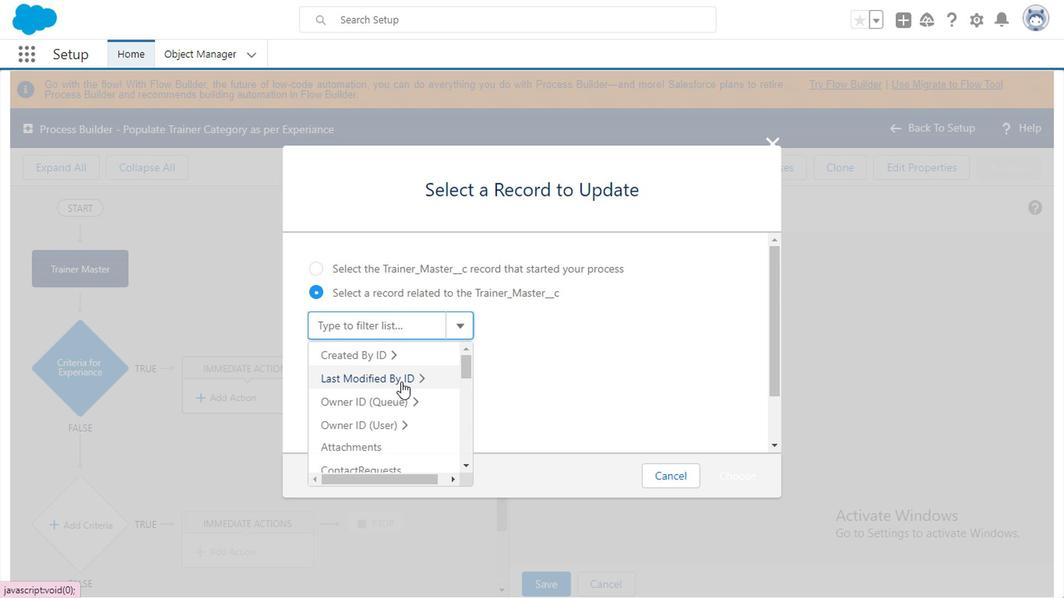 
Action: Mouse scrolled (397, 382) with delta (0, 0)
Screenshot: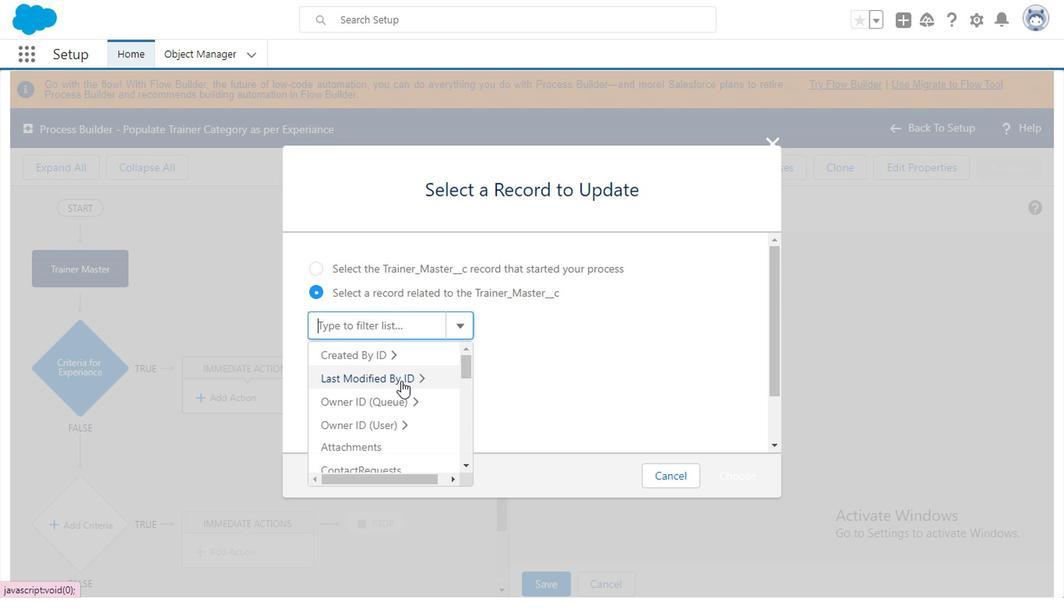
Action: Mouse moved to (397, 378)
Screenshot: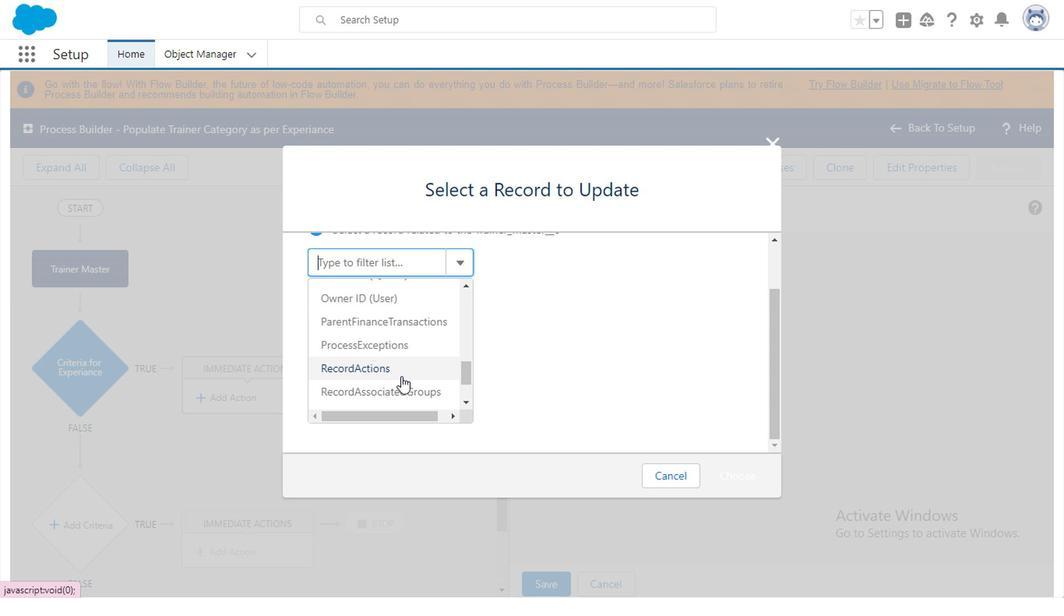 
Action: Mouse scrolled (397, 377) with delta (0, -1)
Screenshot: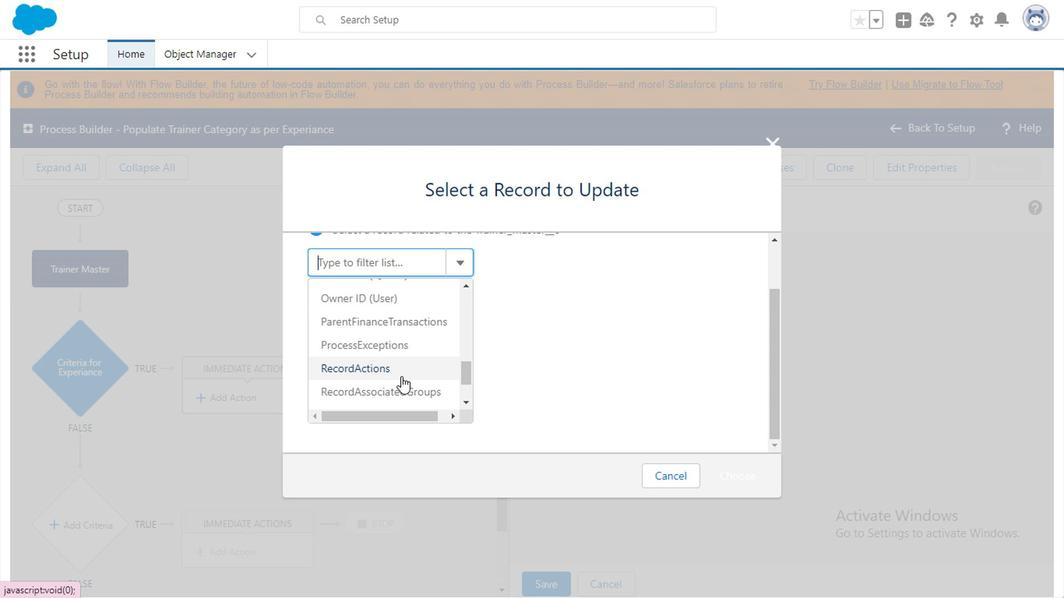
Action: Mouse scrolled (397, 377) with delta (0, -1)
Screenshot: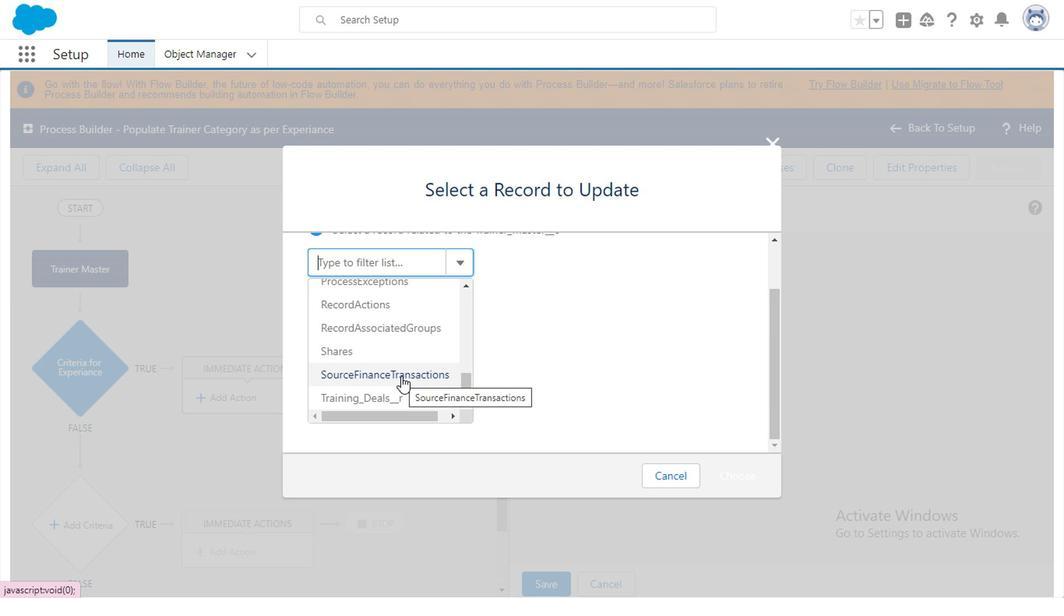 
Action: Mouse moved to (462, 388)
Screenshot: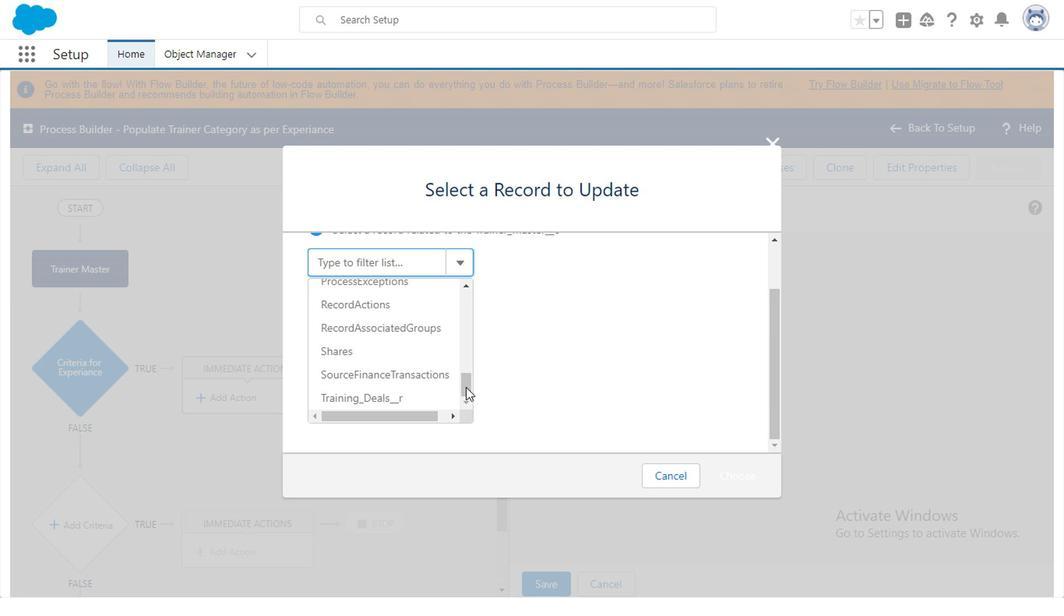 
Action: Mouse pressed left at (462, 388)
Screenshot: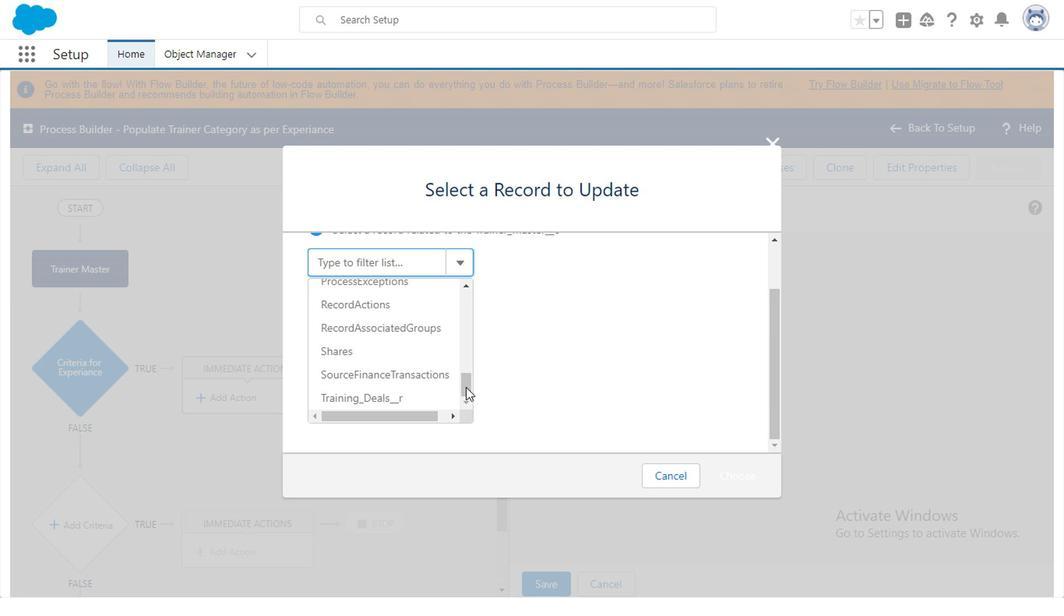 
Action: Mouse moved to (388, 291)
Screenshot: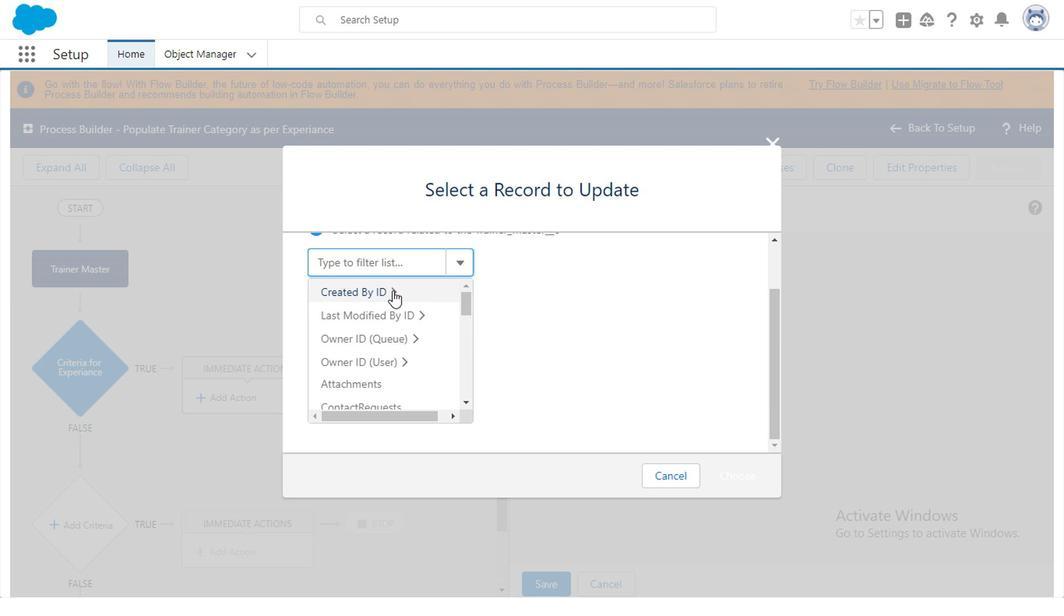 
Action: Mouse scrolled (388, 292) with delta (0, 1)
Screenshot: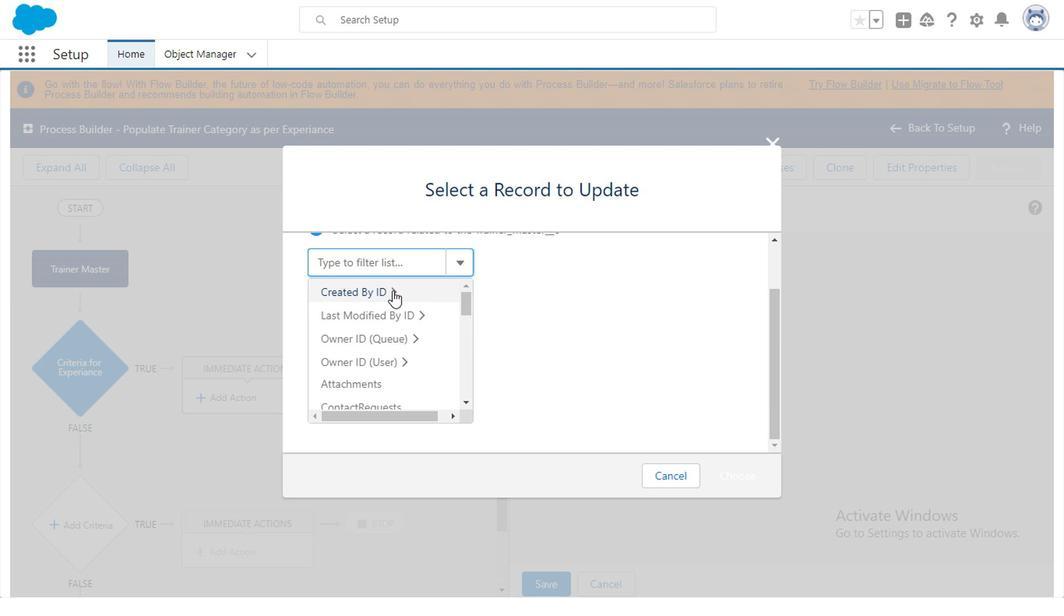
Action: Mouse moved to (388, 291)
Screenshot: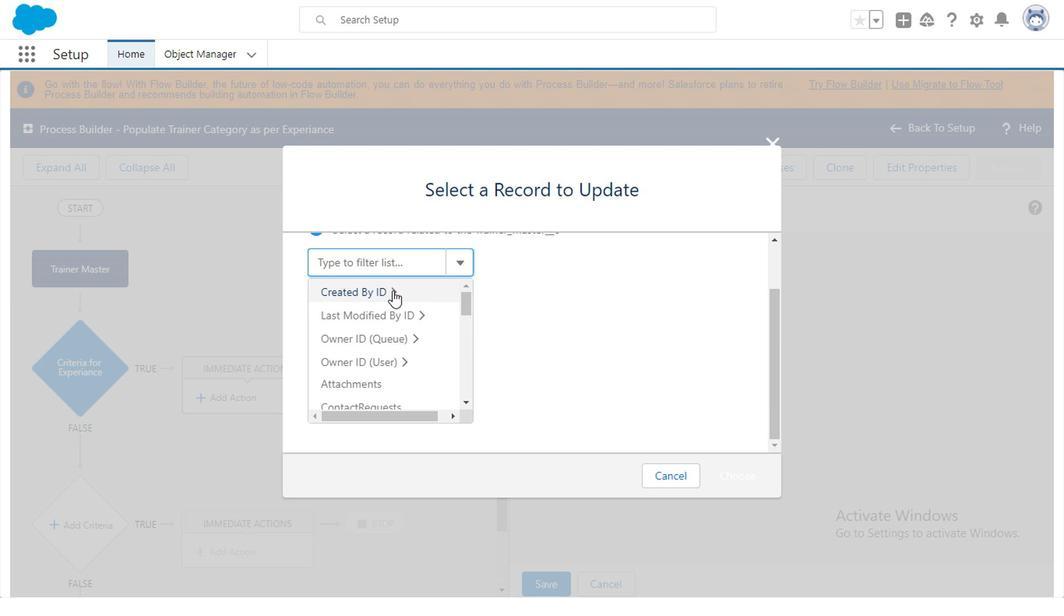 
Action: Mouse scrolled (388, 292) with delta (0, 1)
Screenshot: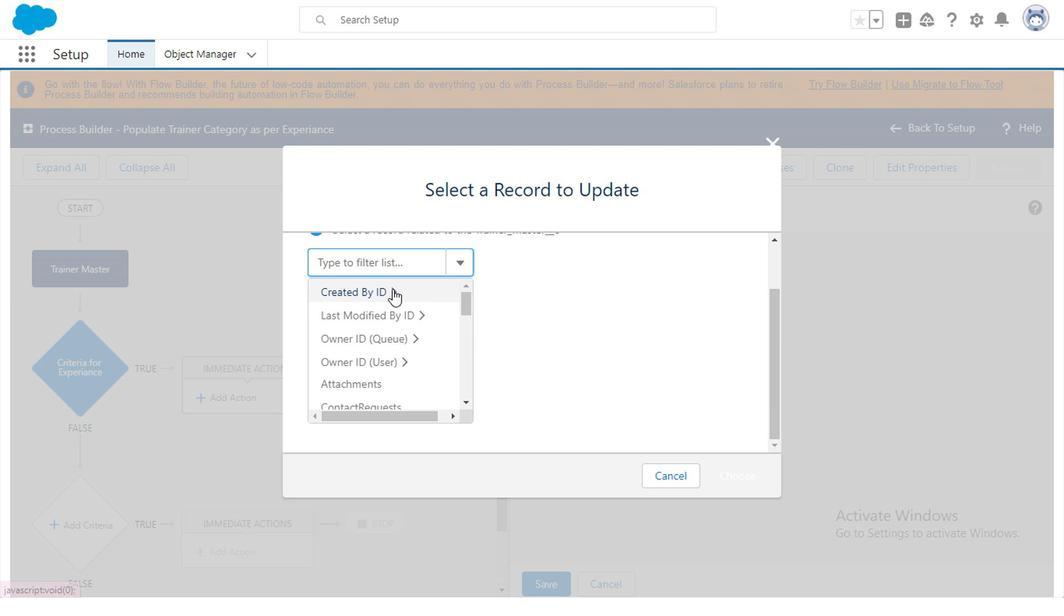 
Action: Mouse scrolled (388, 292) with delta (0, 1)
Screenshot: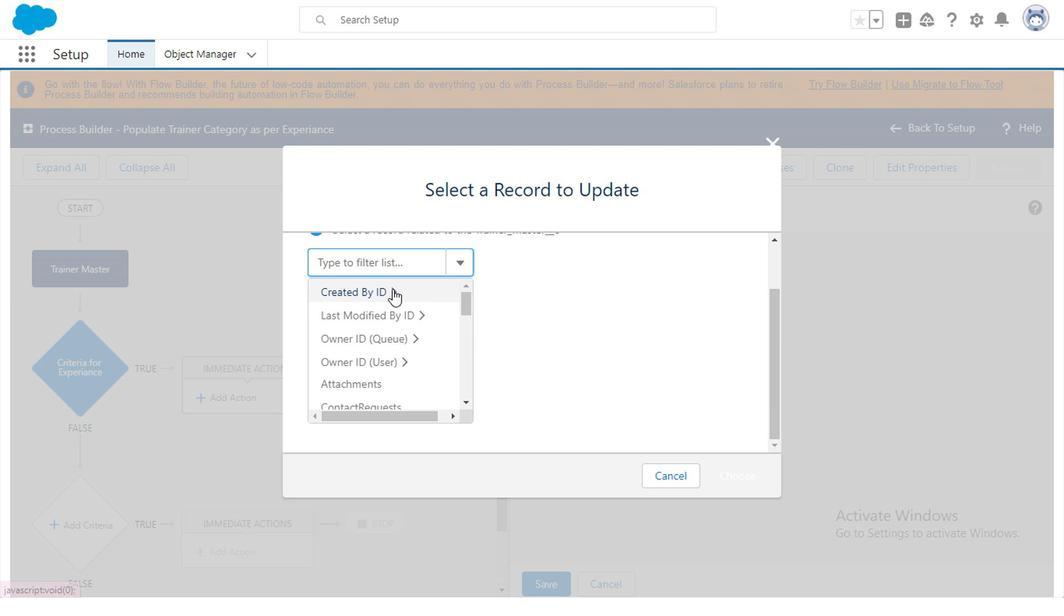 
Action: Mouse scrolled (388, 292) with delta (0, 1)
Screenshot: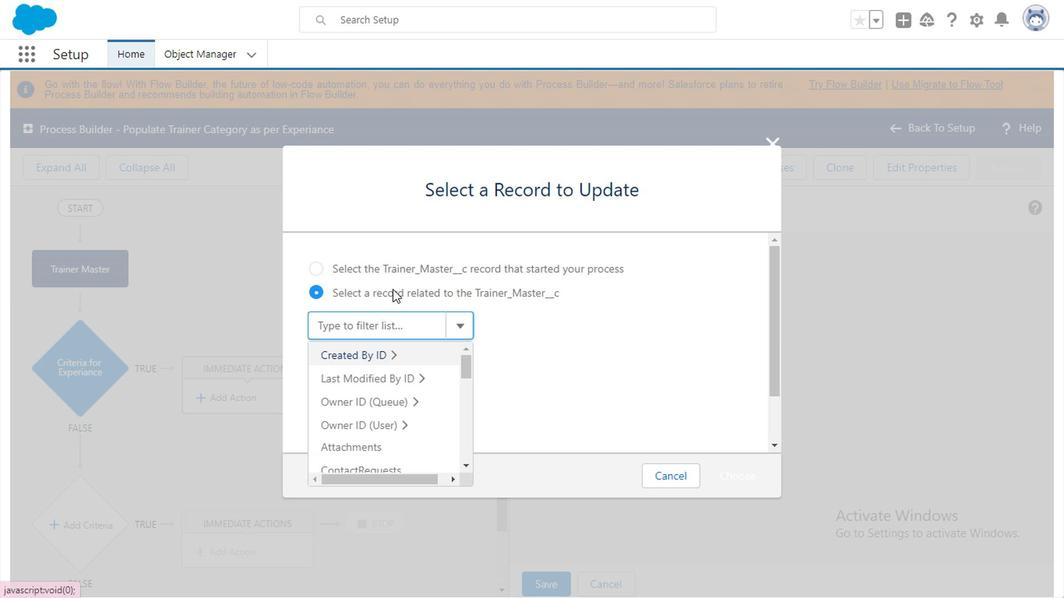 
Action: Mouse moved to (671, 476)
Screenshot: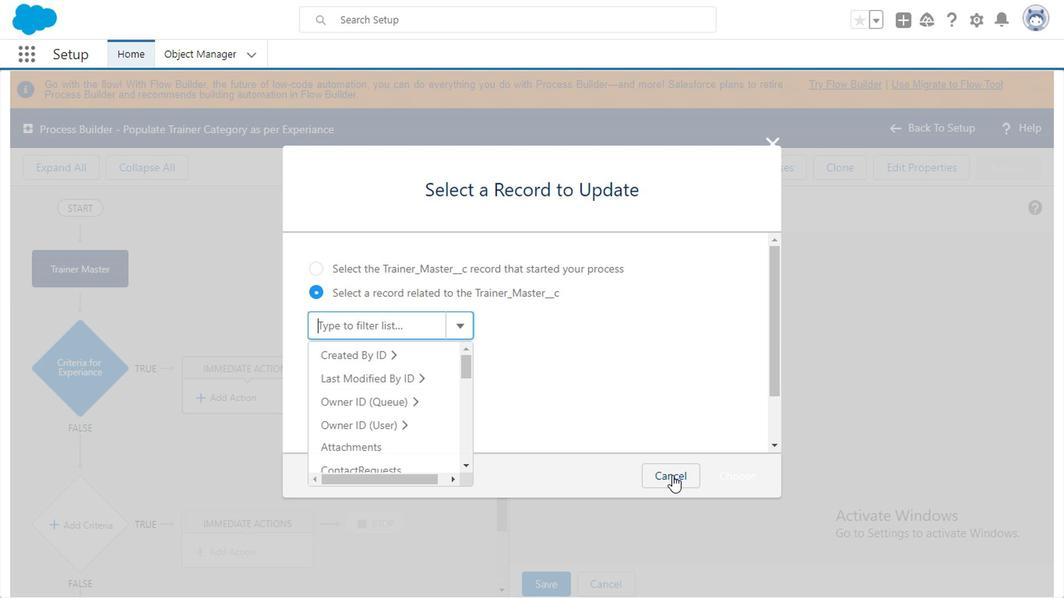 
Action: Mouse pressed left at (671, 476)
Screenshot: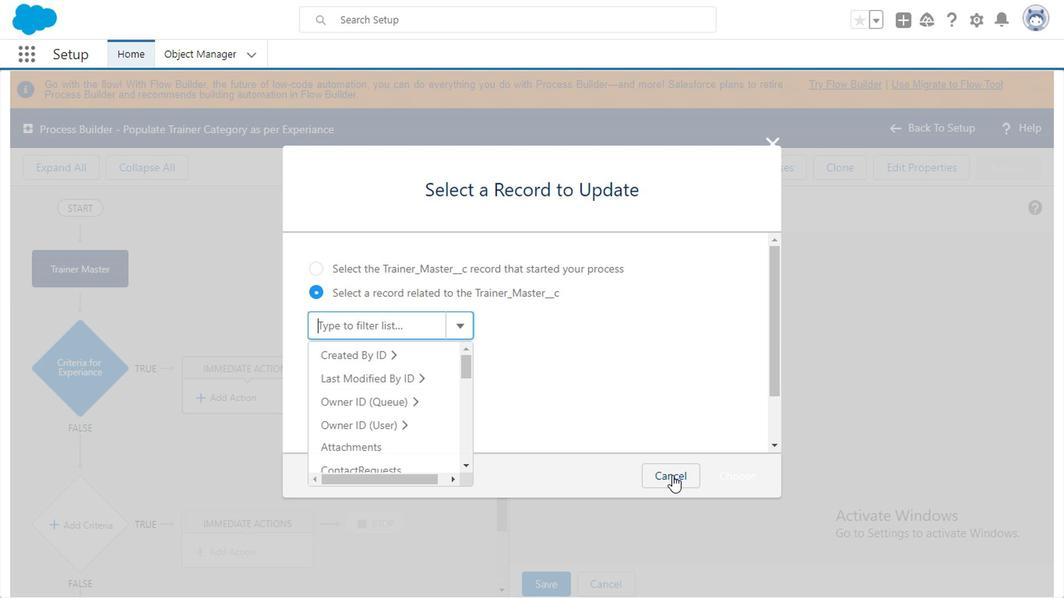 
Action: Mouse moved to (583, 403)
Screenshot: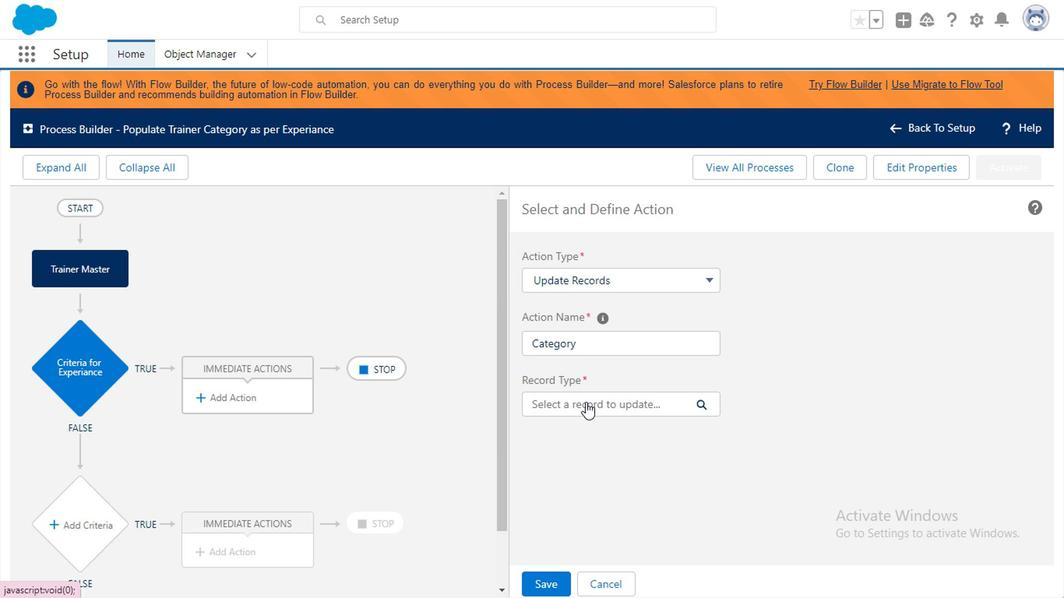 
Action: Mouse pressed left at (583, 403)
Screenshot: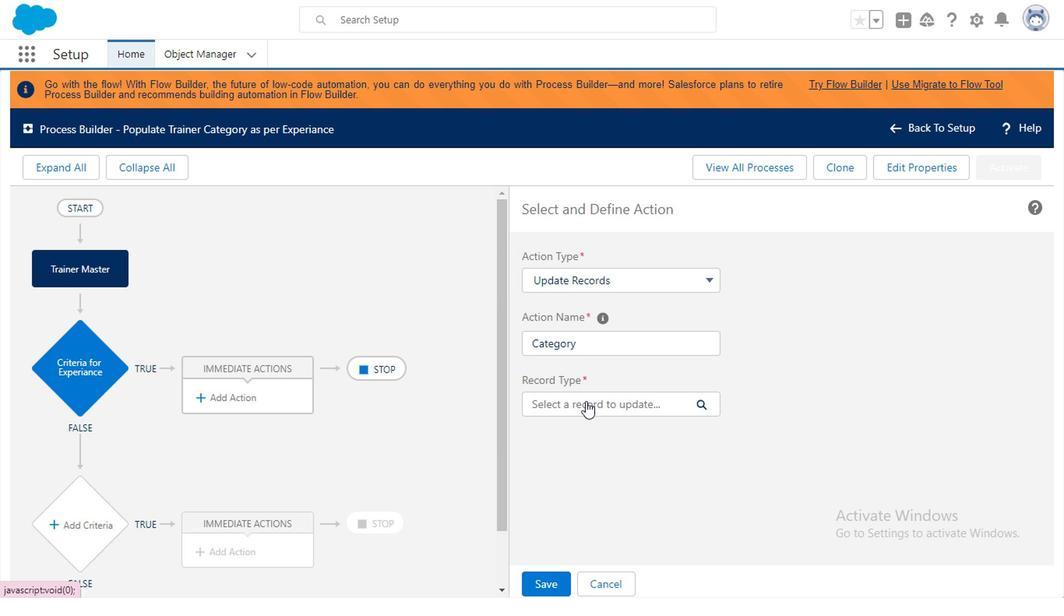 
Action: Mouse moved to (312, 271)
Screenshot: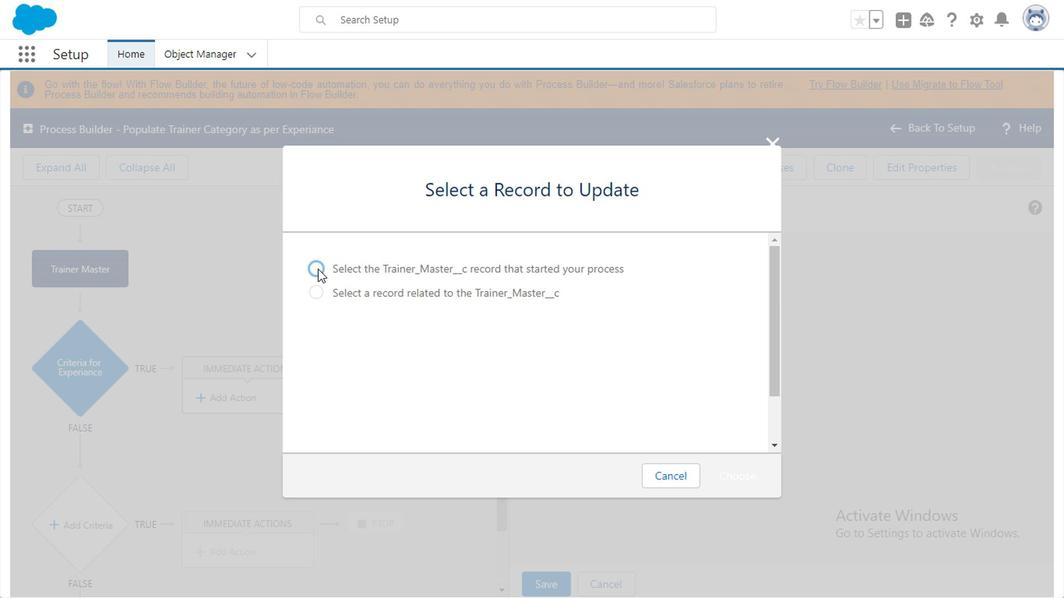 
Action: Mouse pressed left at (312, 271)
Screenshot: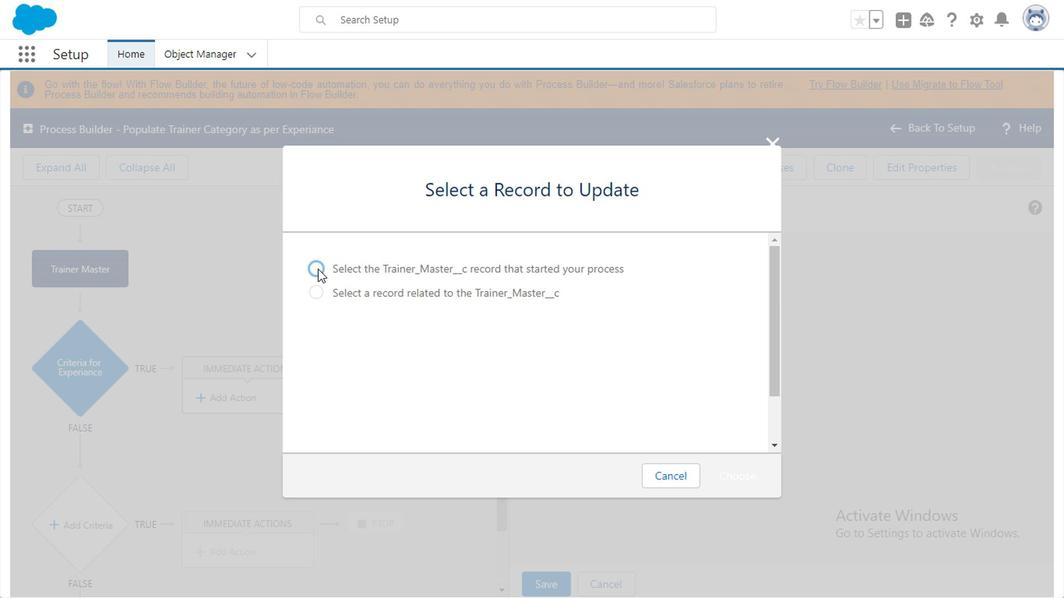 
Action: Mouse moved to (564, 433)
Screenshot: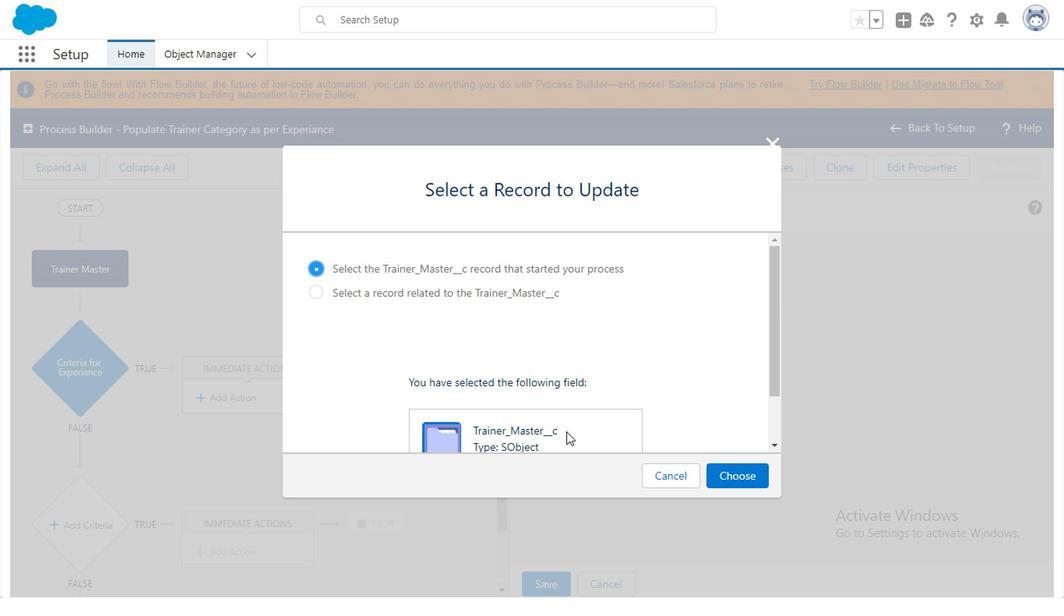 
Action: Mouse pressed left at (564, 433)
Screenshot: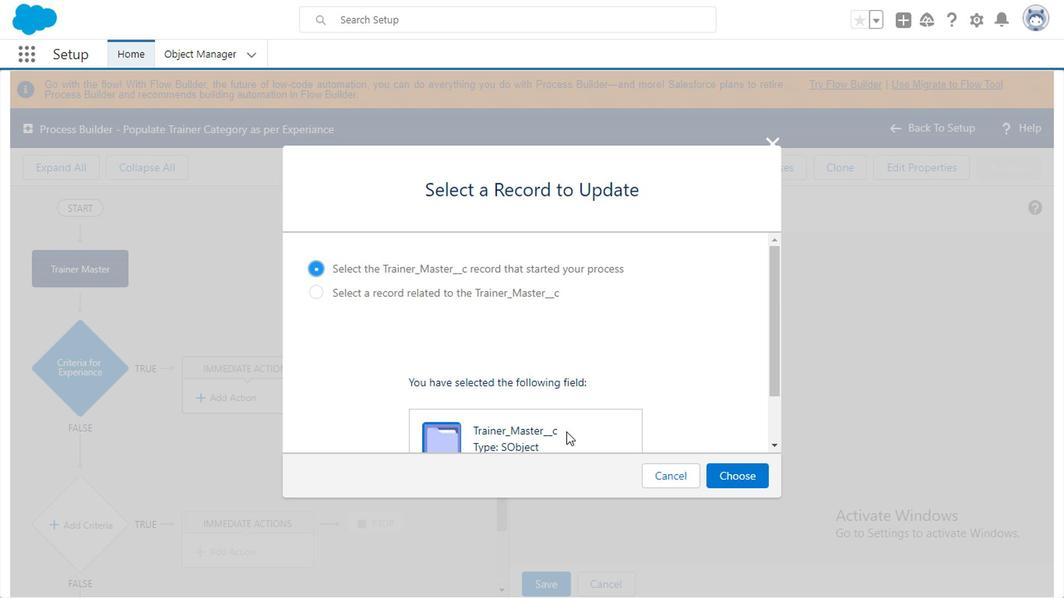 
Action: Mouse moved to (588, 411)
Screenshot: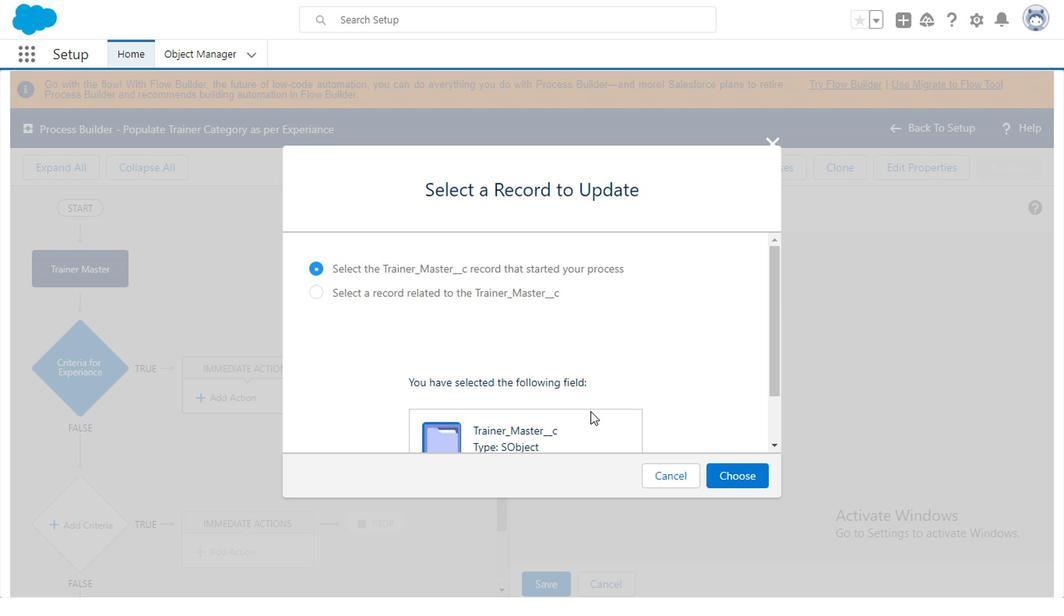 
Action: Mouse scrolled (588, 410) with delta (0, 0)
Screenshot: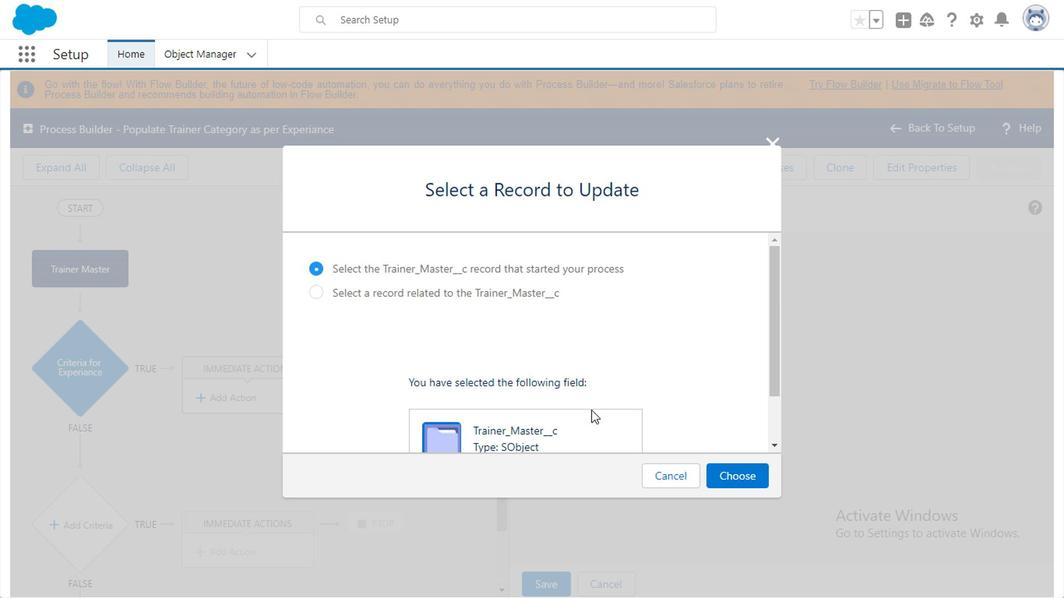 
Action: Mouse moved to (746, 475)
Screenshot: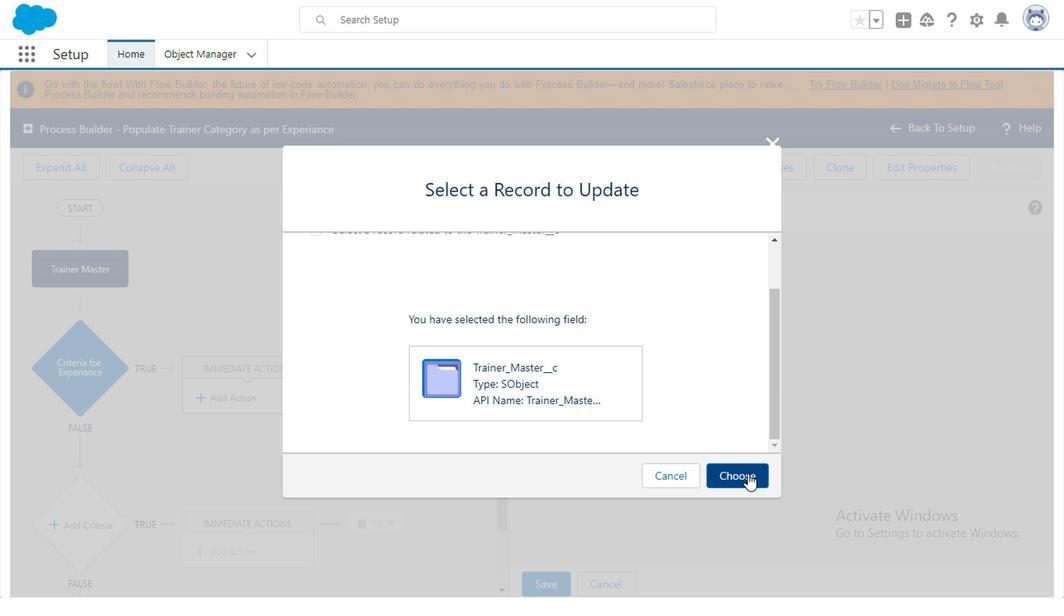 
Action: Mouse pressed left at (746, 475)
Screenshot: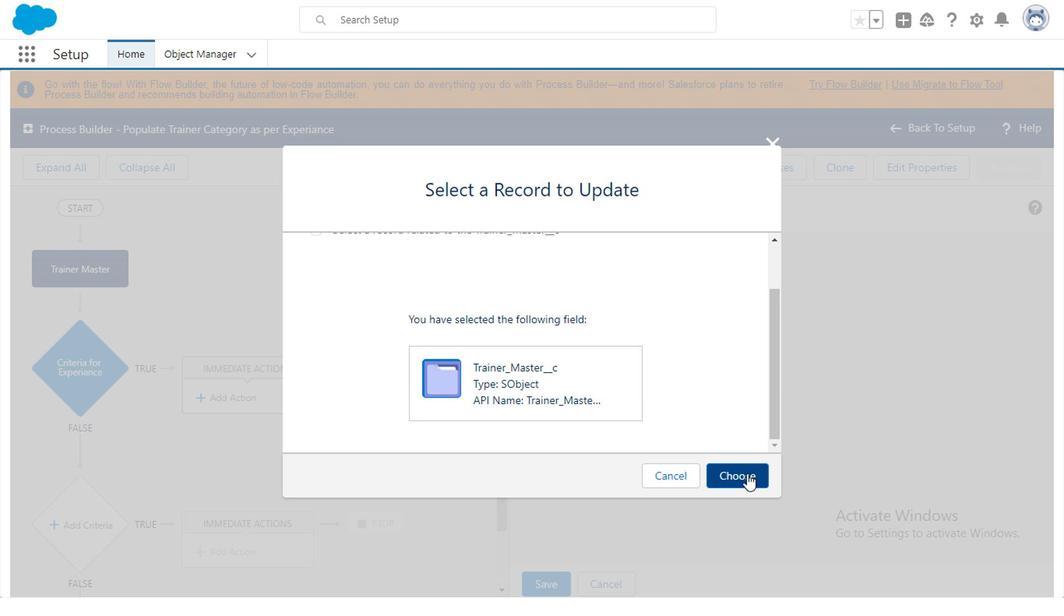 
Action: Mouse moved to (1048, 355)
Screenshot: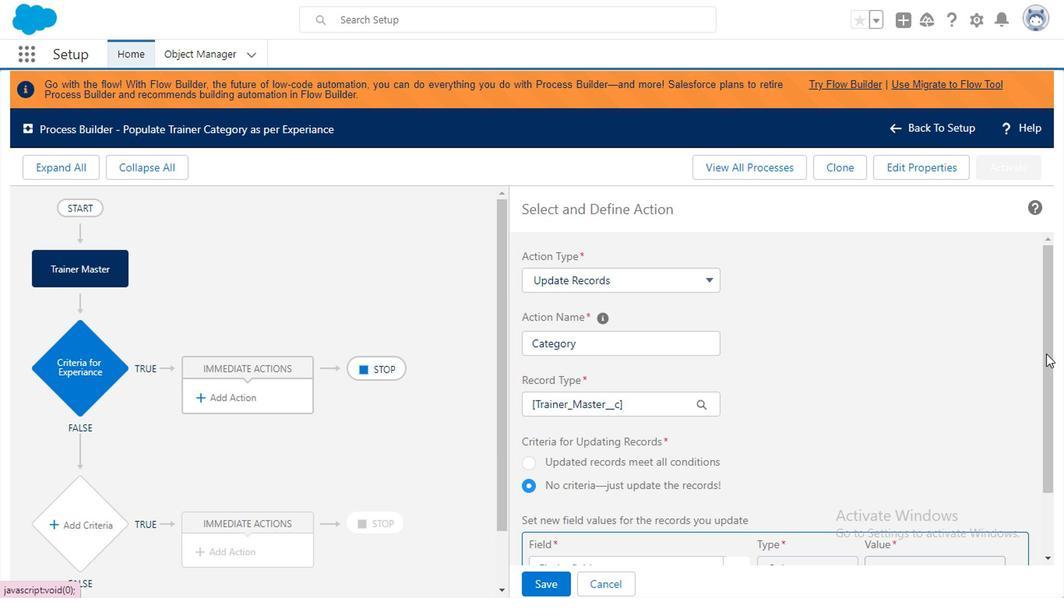 
Action: Mouse pressed left at (1048, 355)
Screenshot: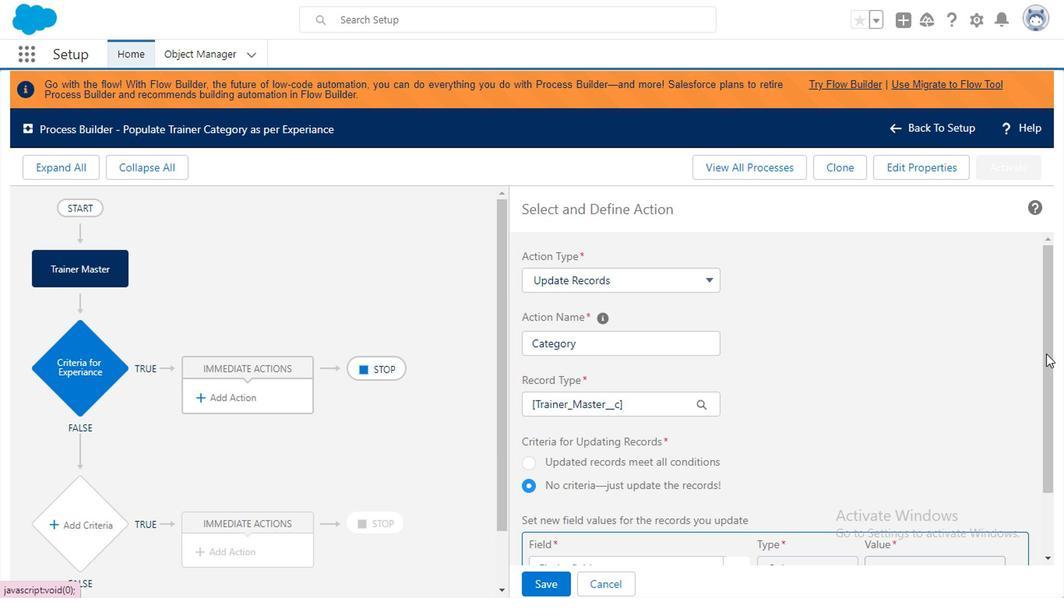 
Action: Mouse moved to (526, 387)
Screenshot: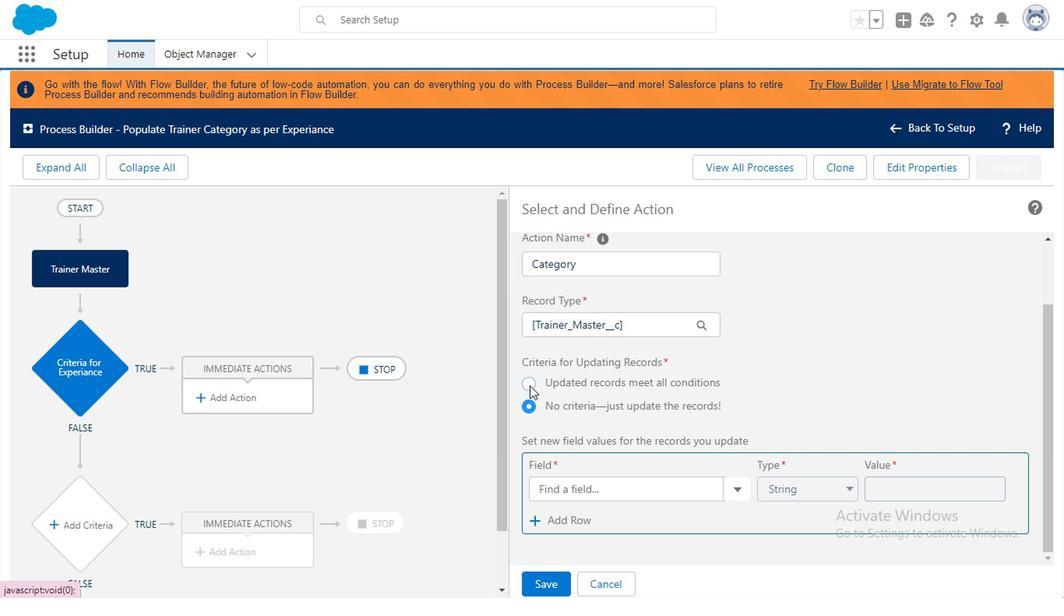 
Action: Mouse pressed left at (526, 387)
Screenshot: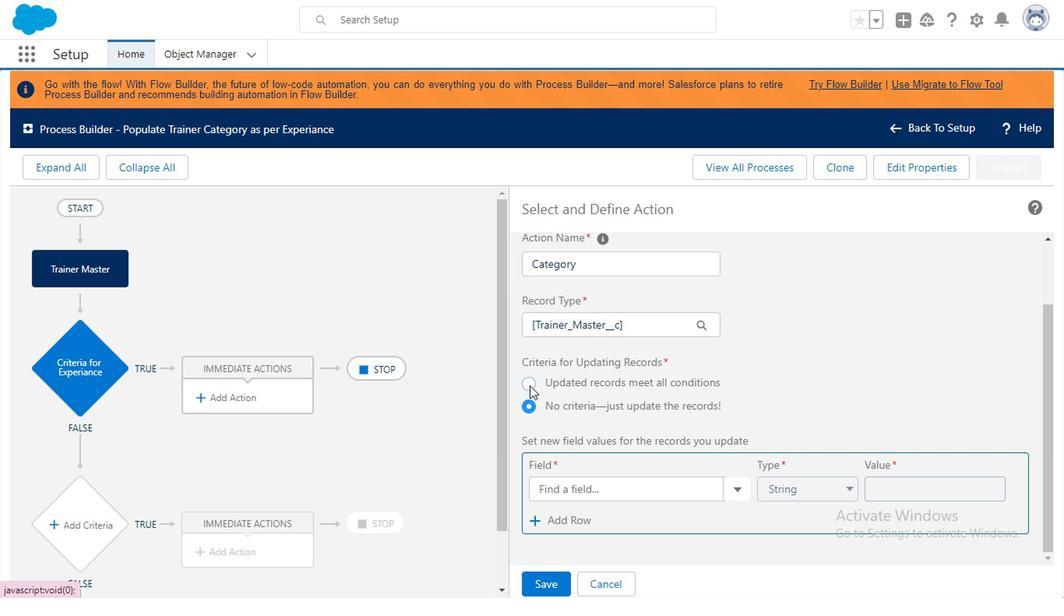 
Action: Mouse moved to (633, 492)
Screenshot: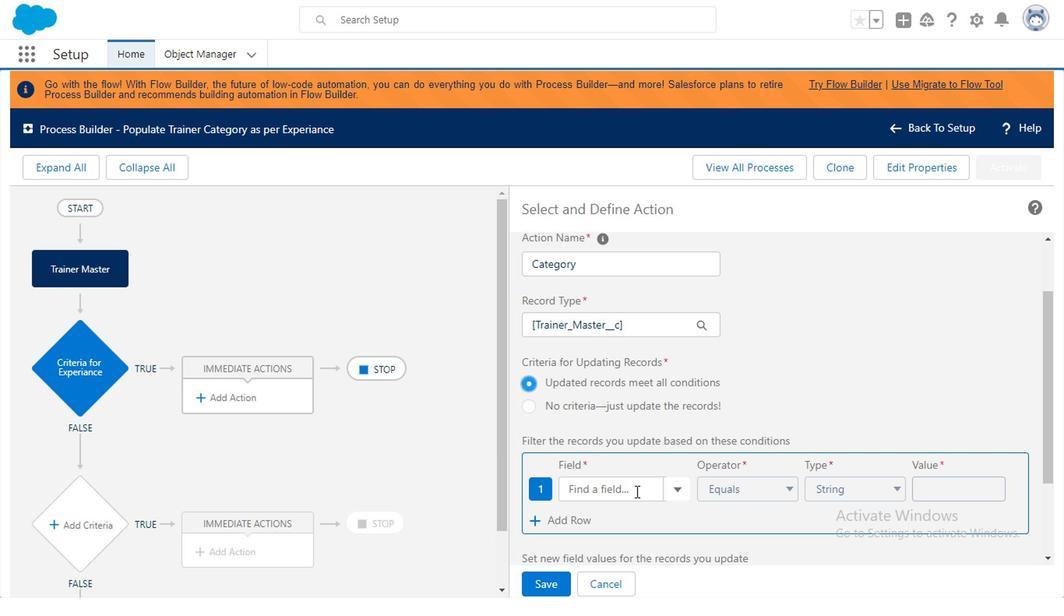 
Action: Mouse pressed left at (633, 492)
Screenshot: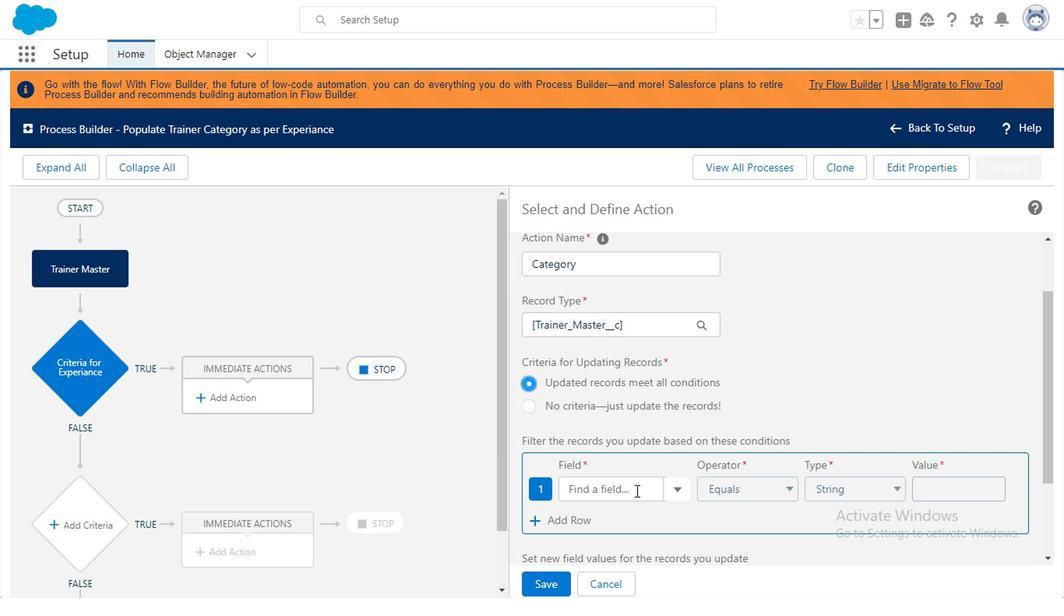 
Action: Mouse moved to (632, 537)
Screenshot: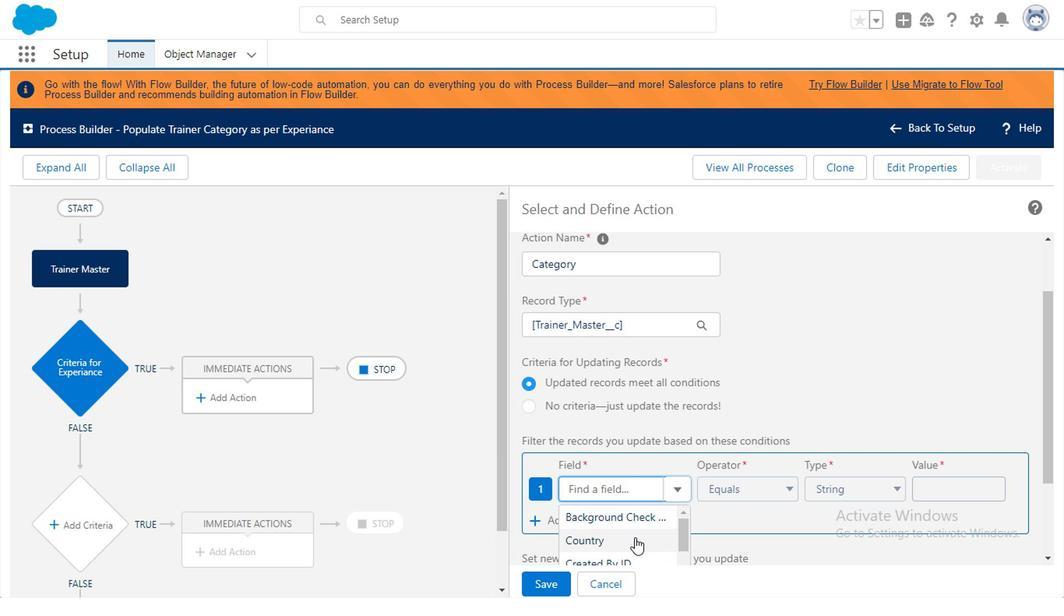 
Action: Mouse scrolled (632, 536) with delta (0, -1)
Screenshot: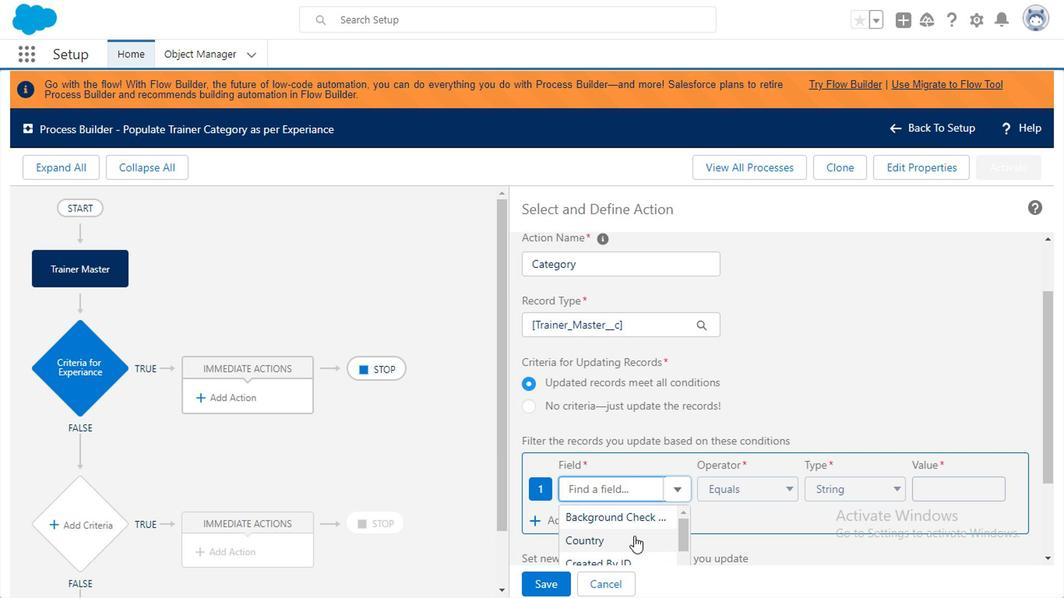 
Action: Mouse moved to (632, 536)
Screenshot: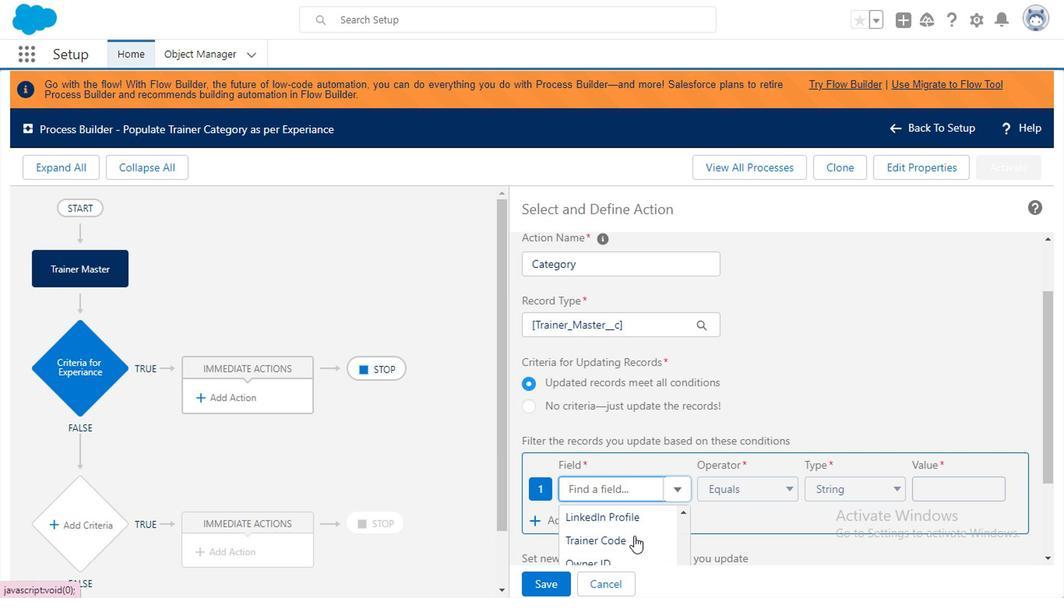 
Action: Mouse scrolled (632, 535) with delta (0, 0)
Screenshot: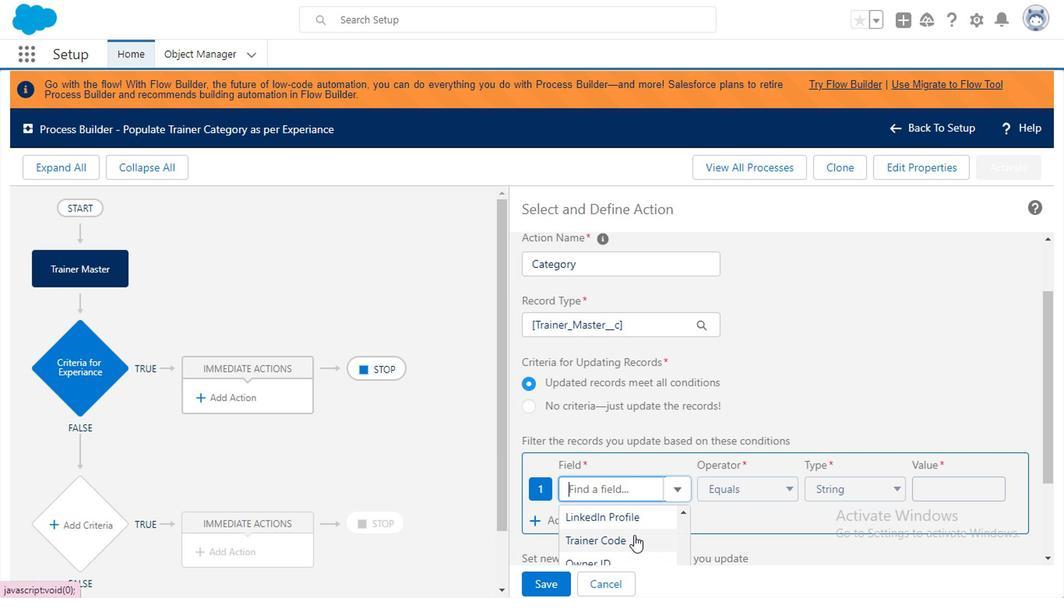 
Action: Mouse moved to (617, 517)
Screenshot: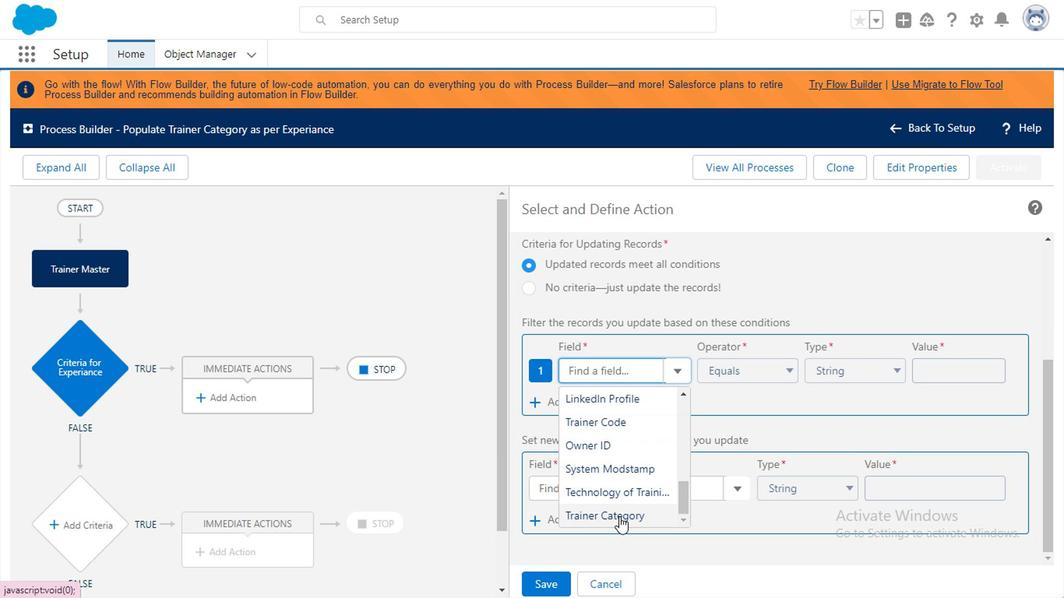 
Action: Mouse pressed left at (617, 517)
Screenshot: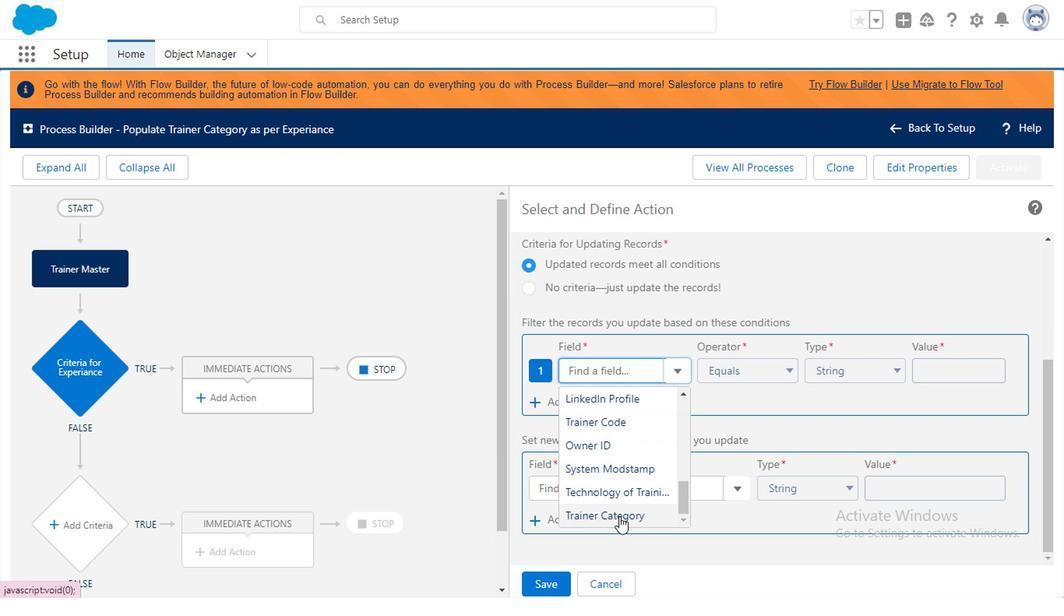 
Action: Mouse moved to (981, 373)
Screenshot: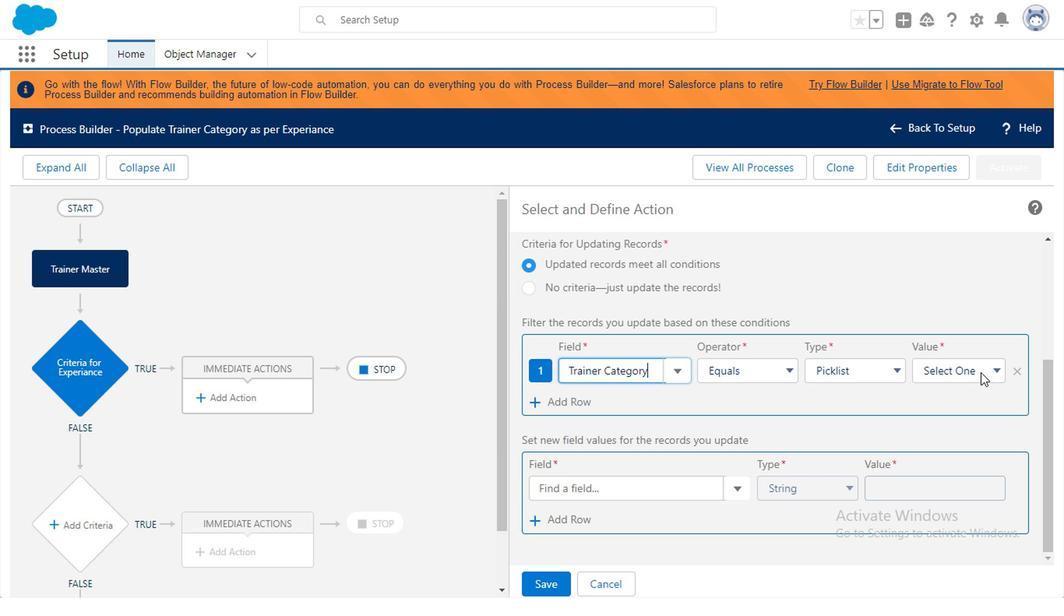 
Action: Mouse pressed left at (981, 373)
Screenshot: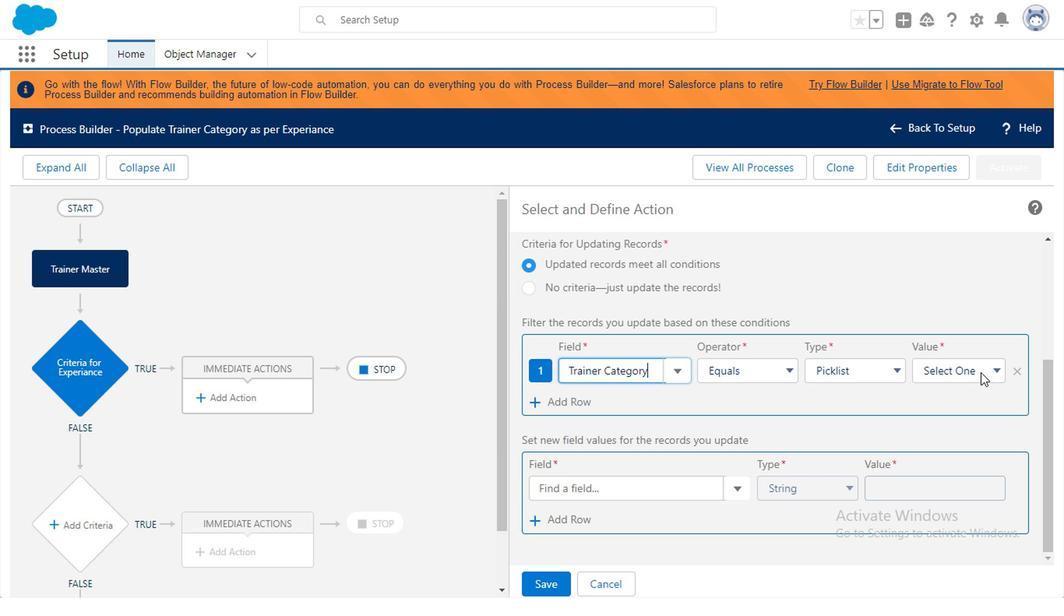 
Action: Mouse moved to (962, 420)
Screenshot: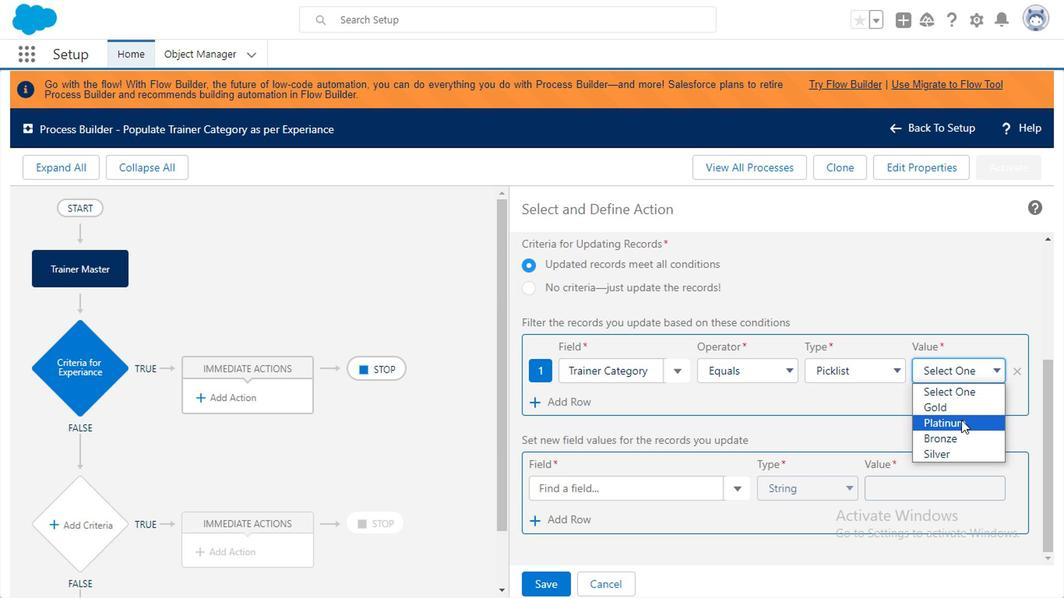 
Action: Mouse pressed left at (962, 420)
Screenshot: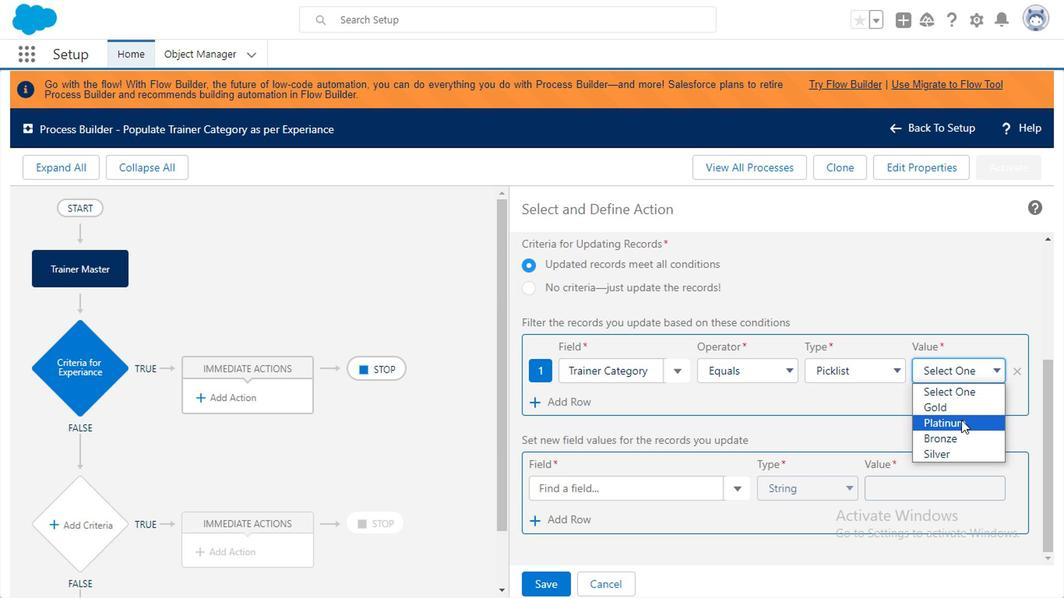 
Action: Mouse moved to (547, 583)
Screenshot: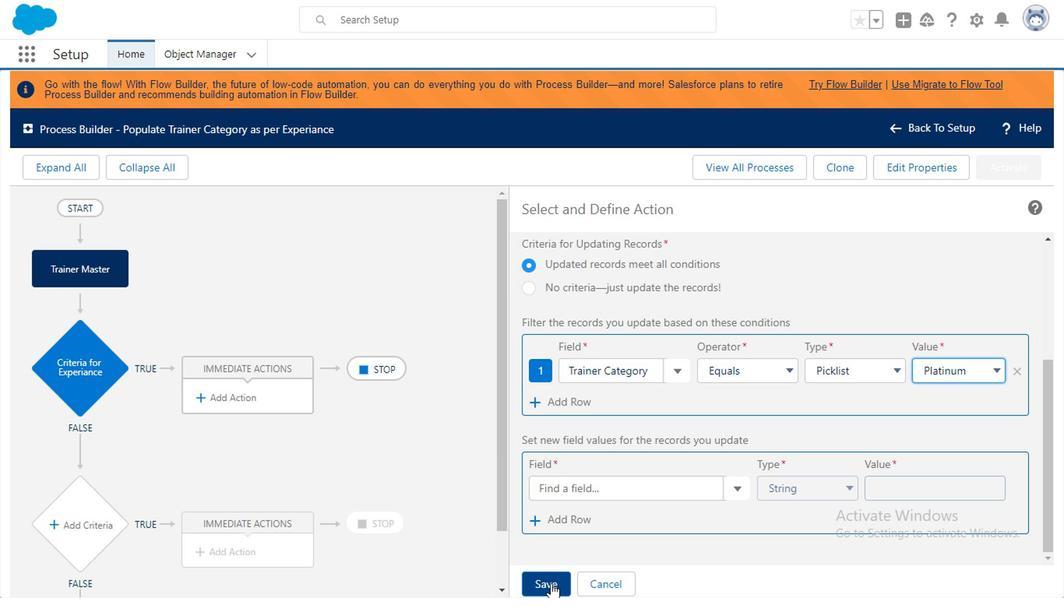 
Action: Mouse pressed left at (547, 583)
Screenshot: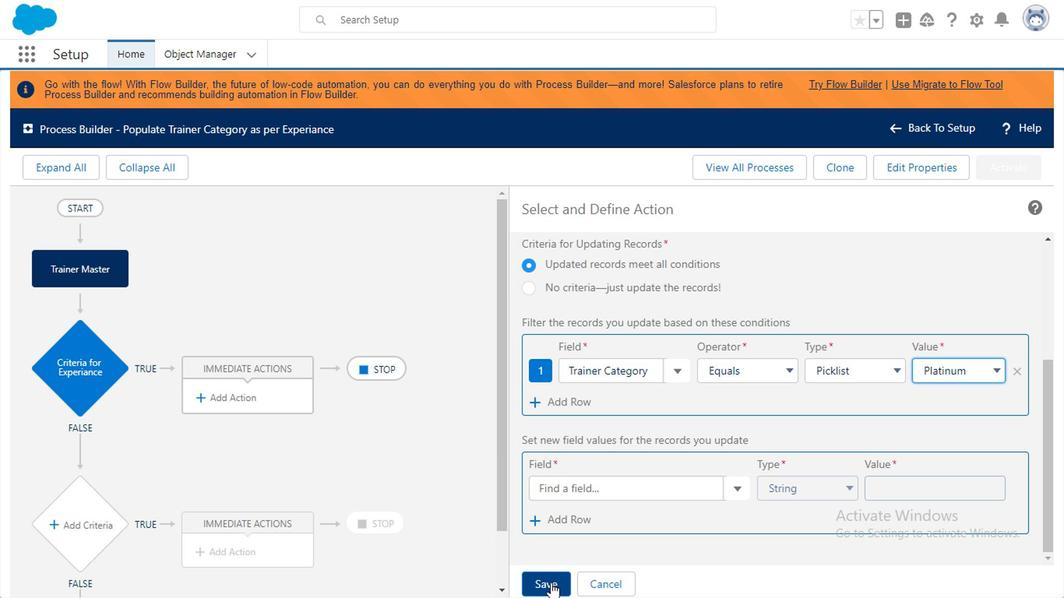 
Action: Mouse moved to (523, 286)
Screenshot: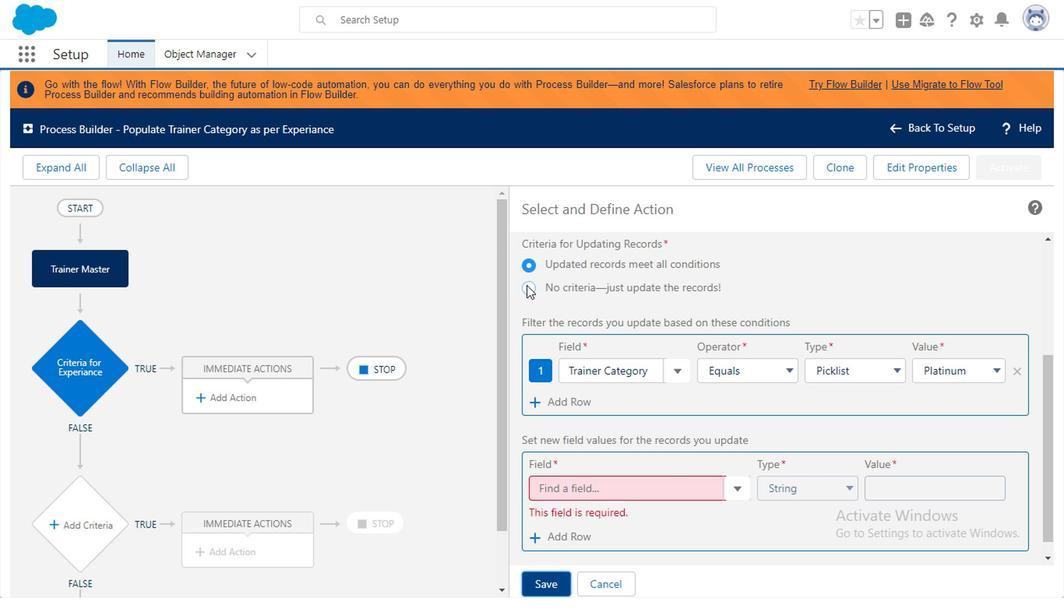 
Action: Mouse pressed left at (523, 286)
Screenshot: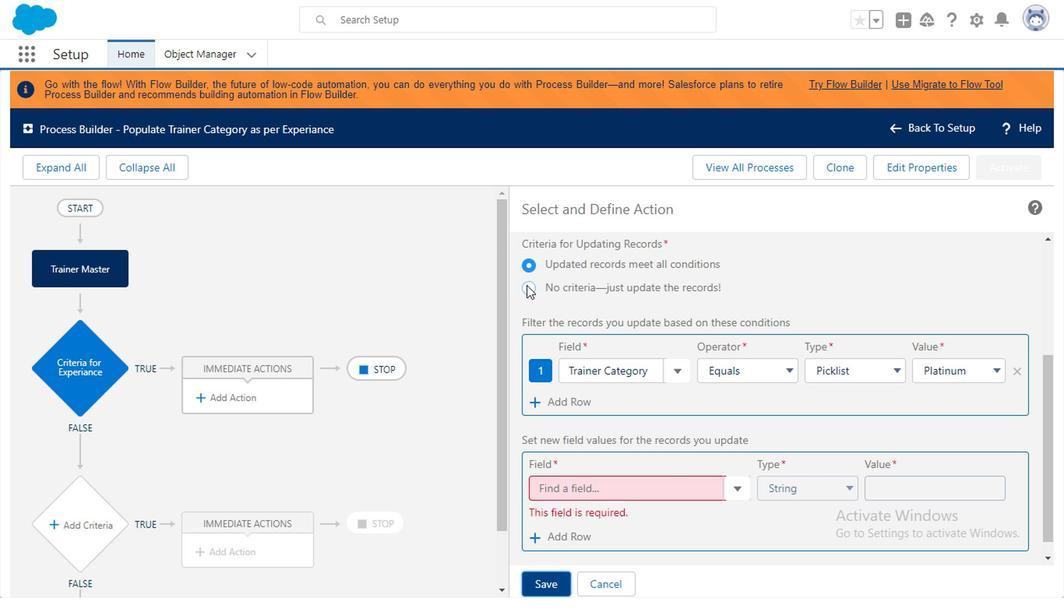 
Action: Mouse moved to (627, 474)
Screenshot: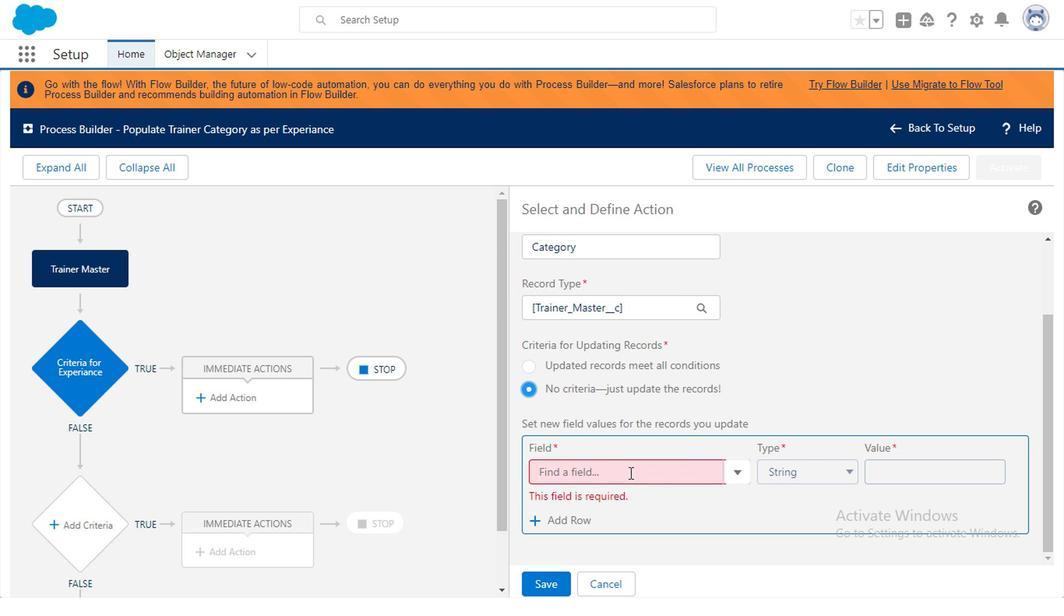 
Action: Mouse pressed left at (627, 474)
